 Task: Buy 2 Spatulas for Women's from Shave & Hair Removal section under best seller category for shipping address: Miguel Hernandez, 1987 Bartlett Avenue, Southfield, Michigan 48076, Cell Number 2485598029. Pay from credit card ending with 5759, CVV 953
Action: Mouse moved to (13, 104)
Screenshot: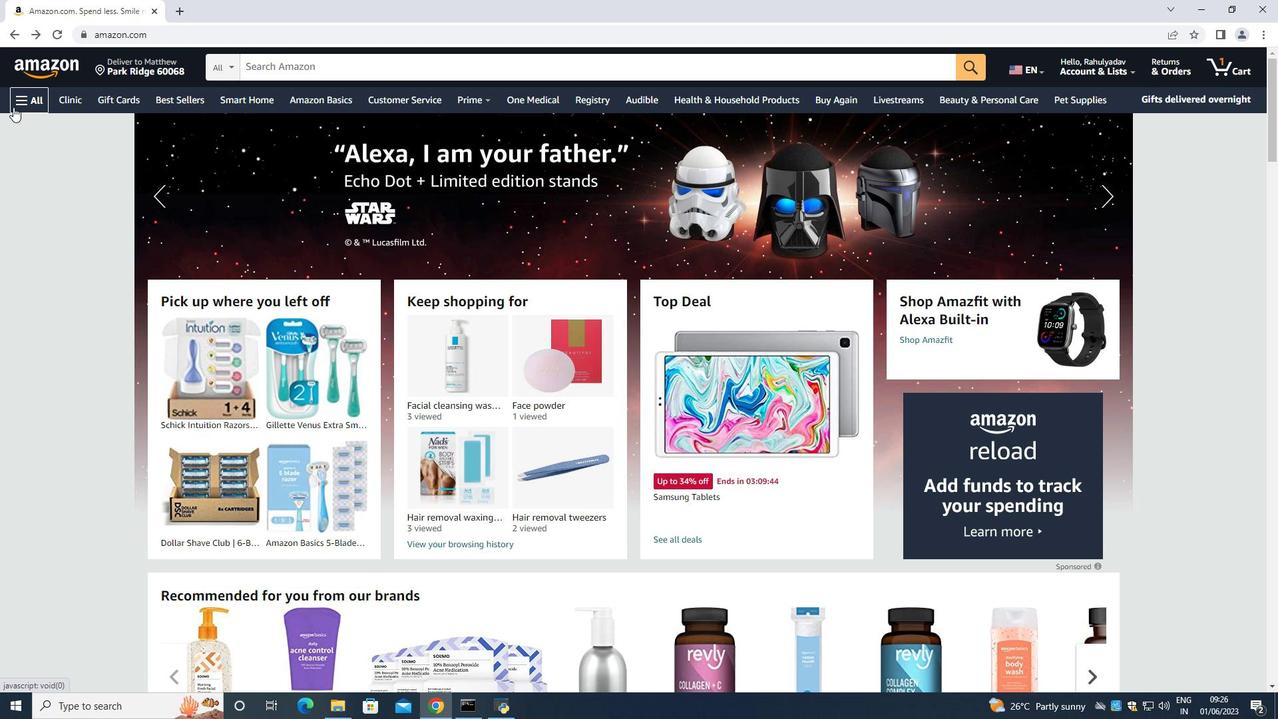 
Action: Mouse pressed left at (13, 104)
Screenshot: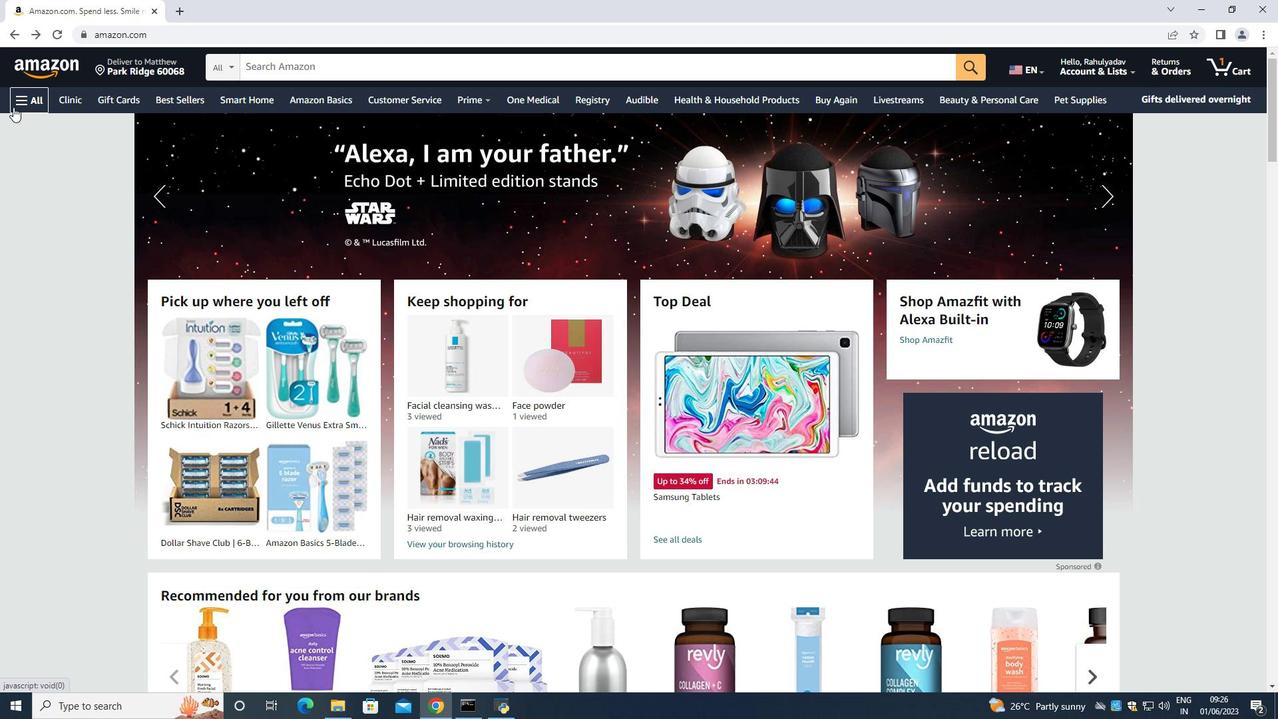 
Action: Mouse moved to (19, 103)
Screenshot: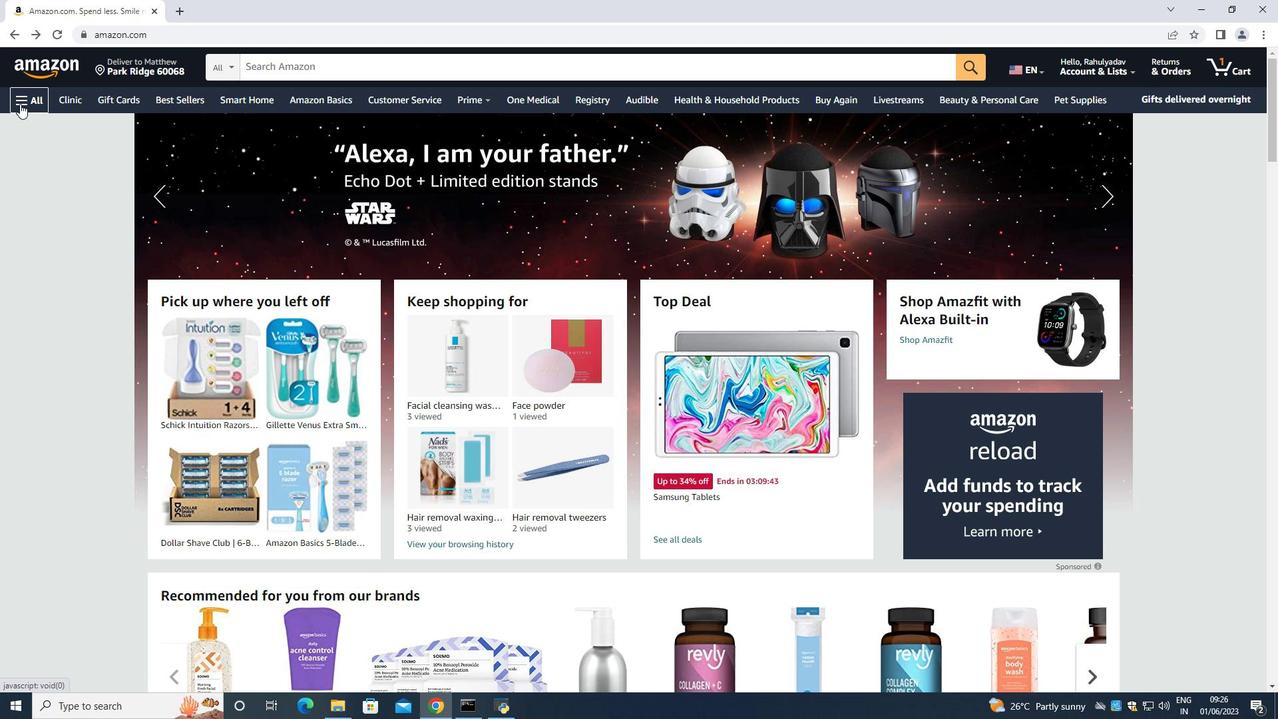 
Action: Mouse pressed left at (19, 103)
Screenshot: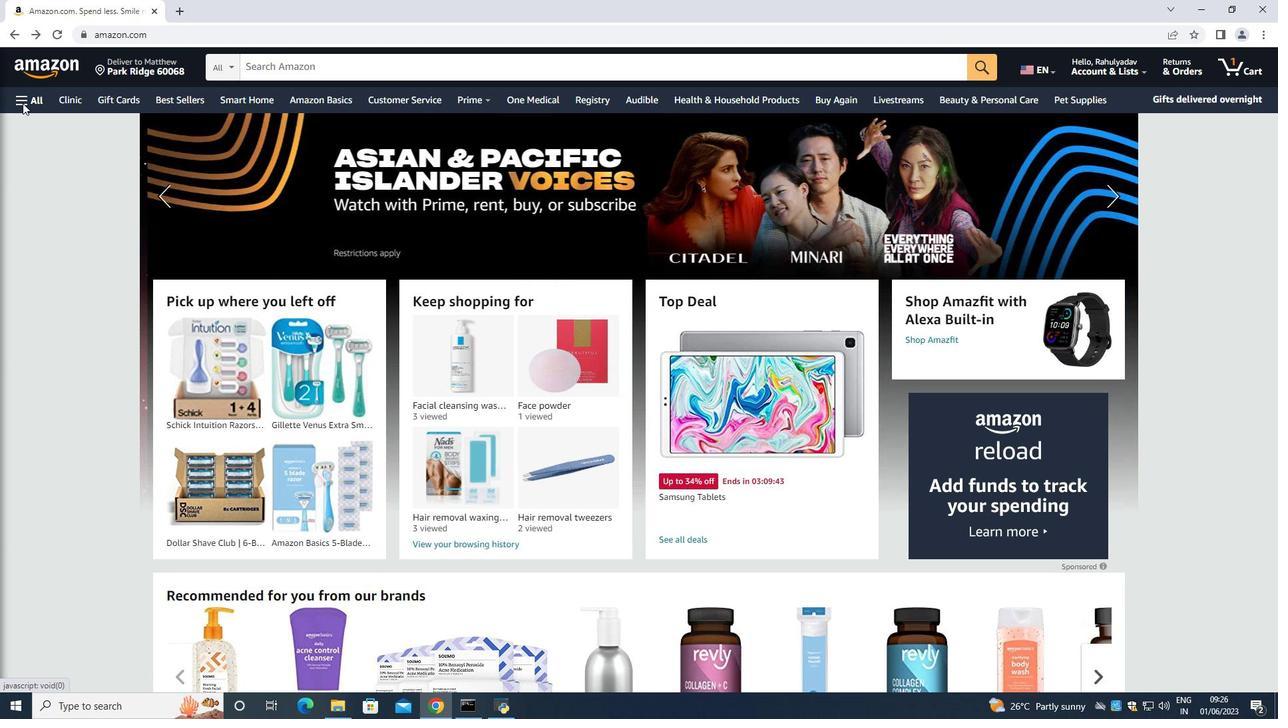 
Action: Mouse moved to (49, 125)
Screenshot: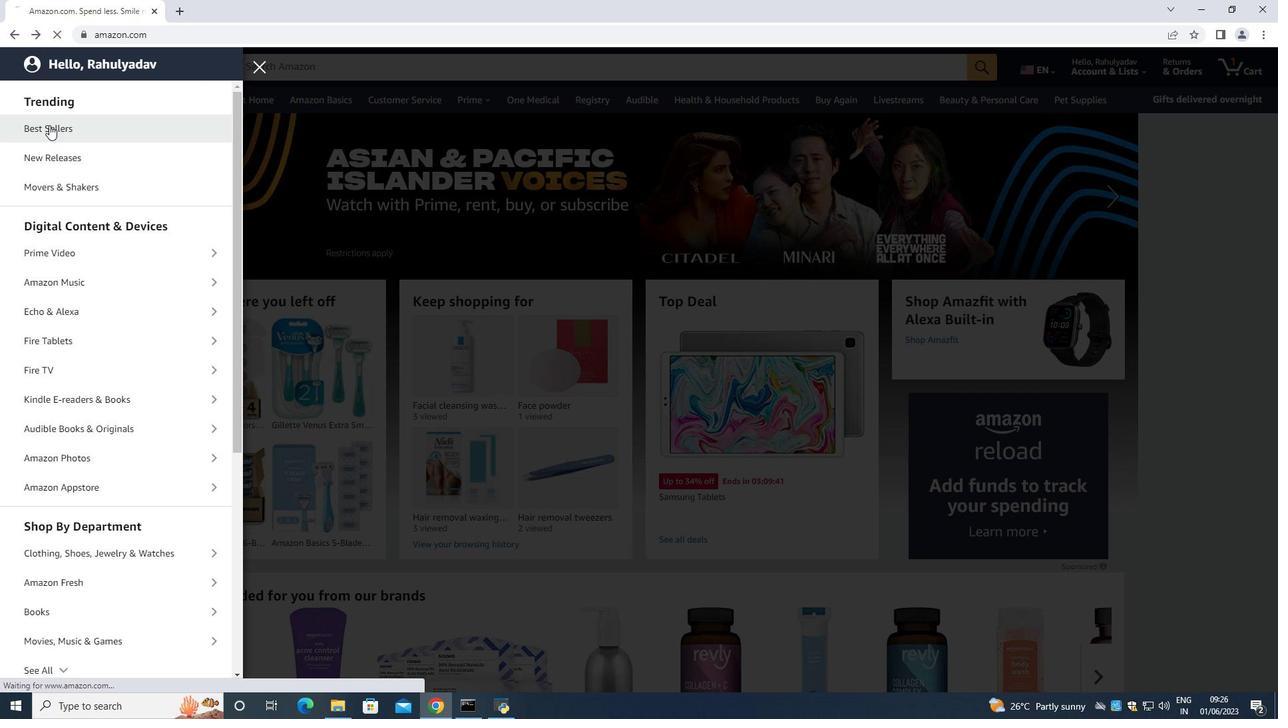 
Action: Mouse pressed left at (49, 125)
Screenshot: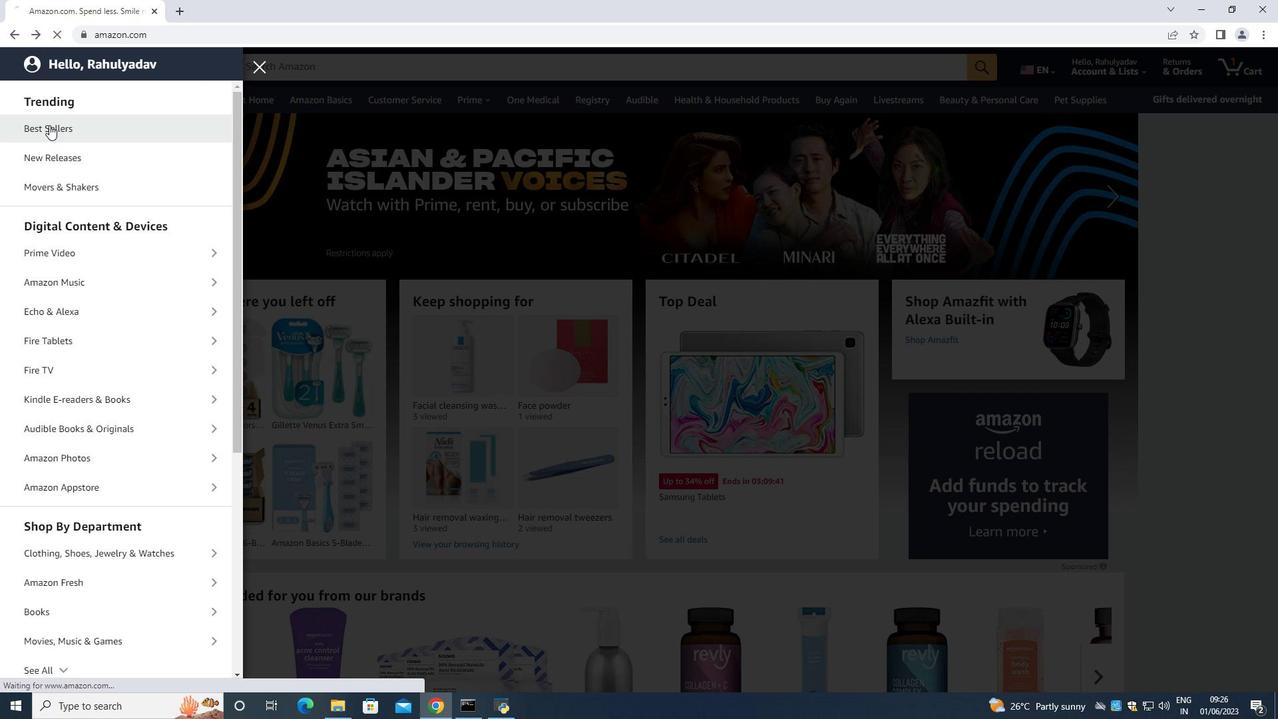 
Action: Mouse moved to (449, 61)
Screenshot: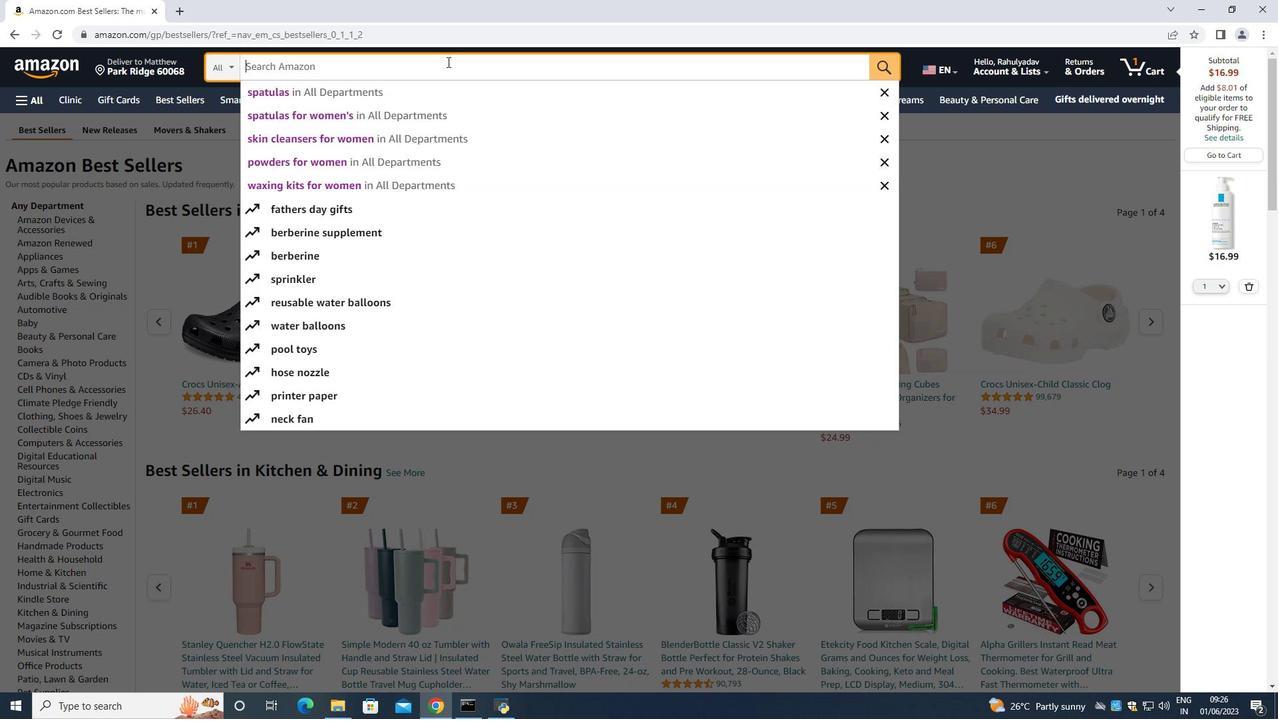 
Action: Mouse pressed left at (449, 61)
Screenshot: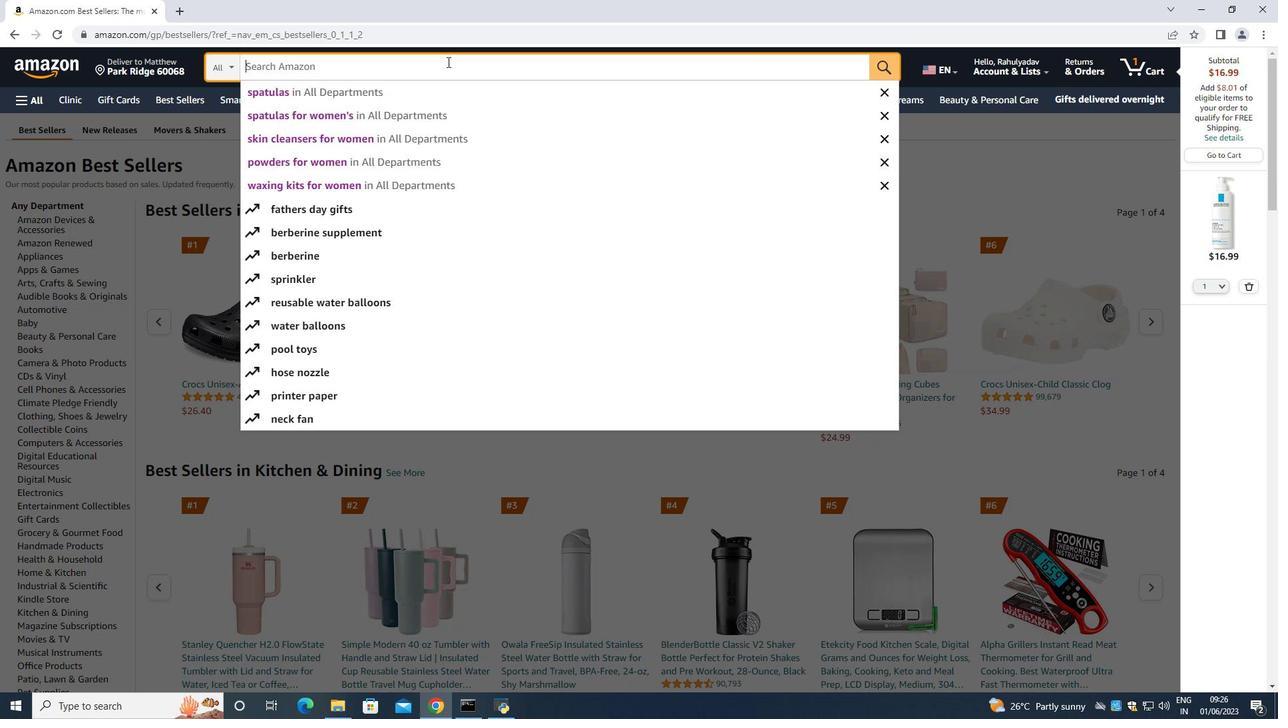 
Action: Mouse moved to (447, 61)
Screenshot: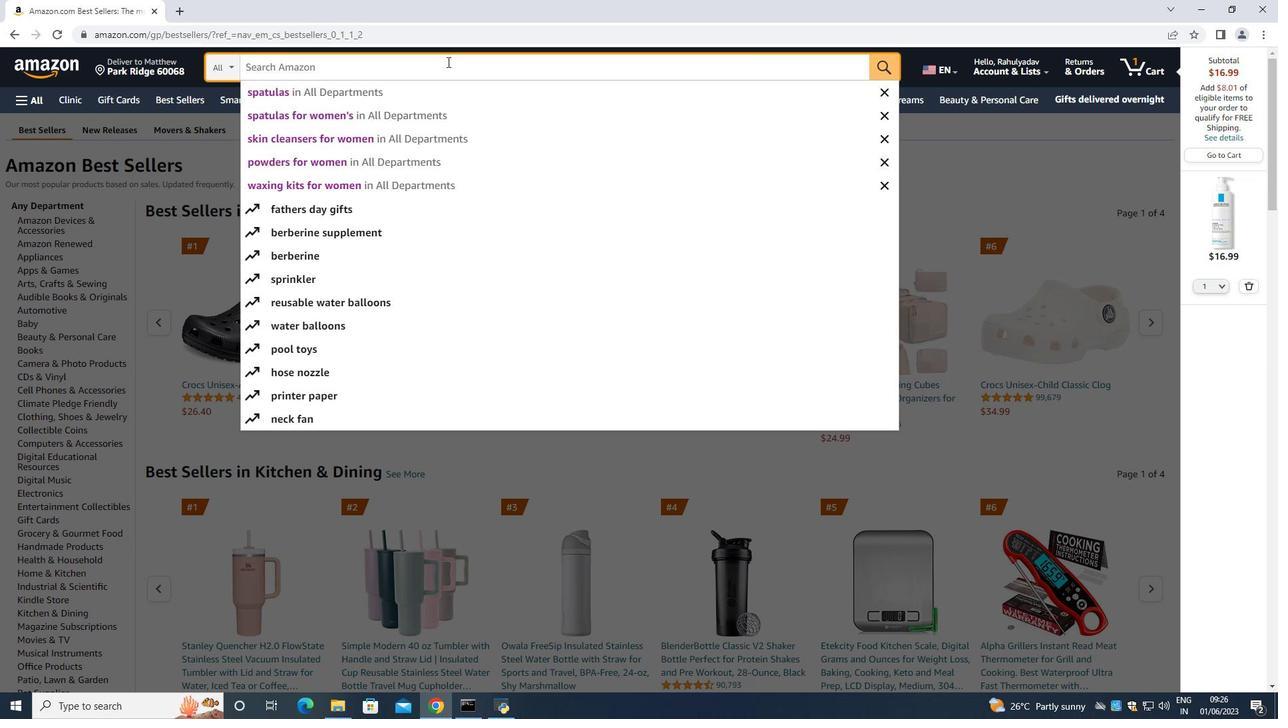 
Action: Key pressed <Key.shift>Spatulas<Key.space><Key.shift>For<Key.space><Key.shift>E<Key.backspace><Key.shift>Women<Key.space><Key.enter>
Screenshot: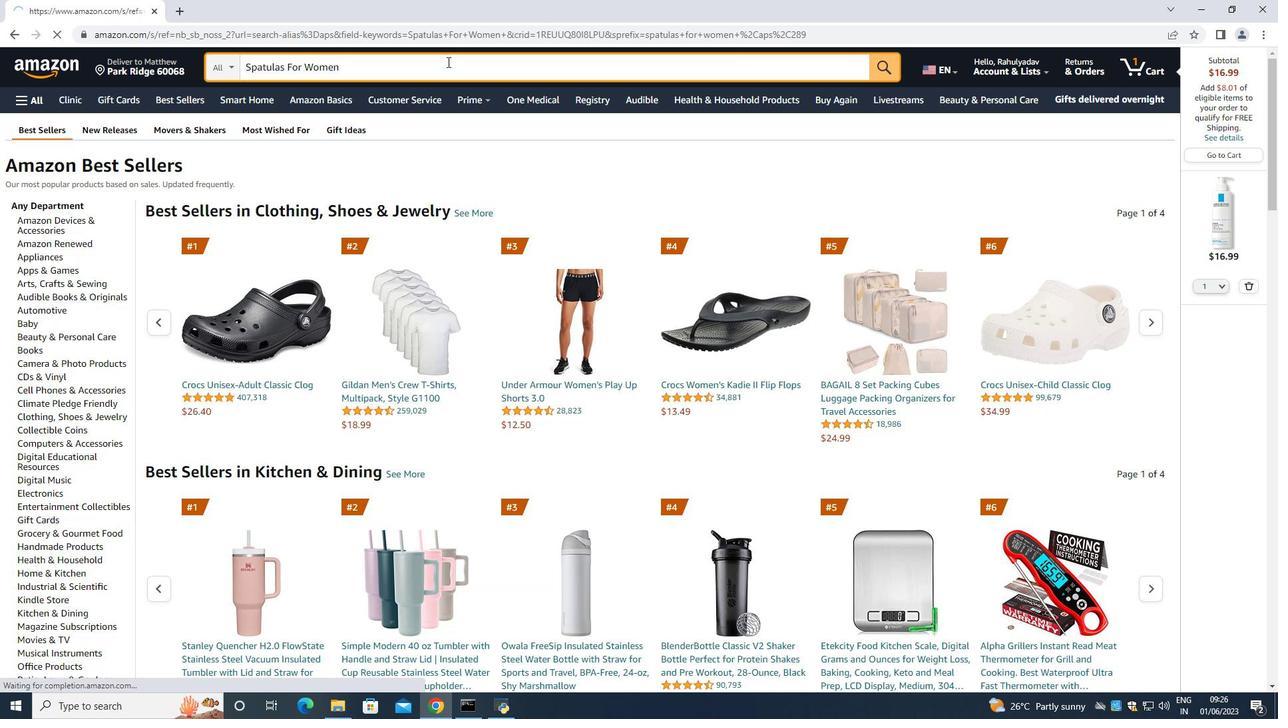 
Action: Mouse moved to (600, 263)
Screenshot: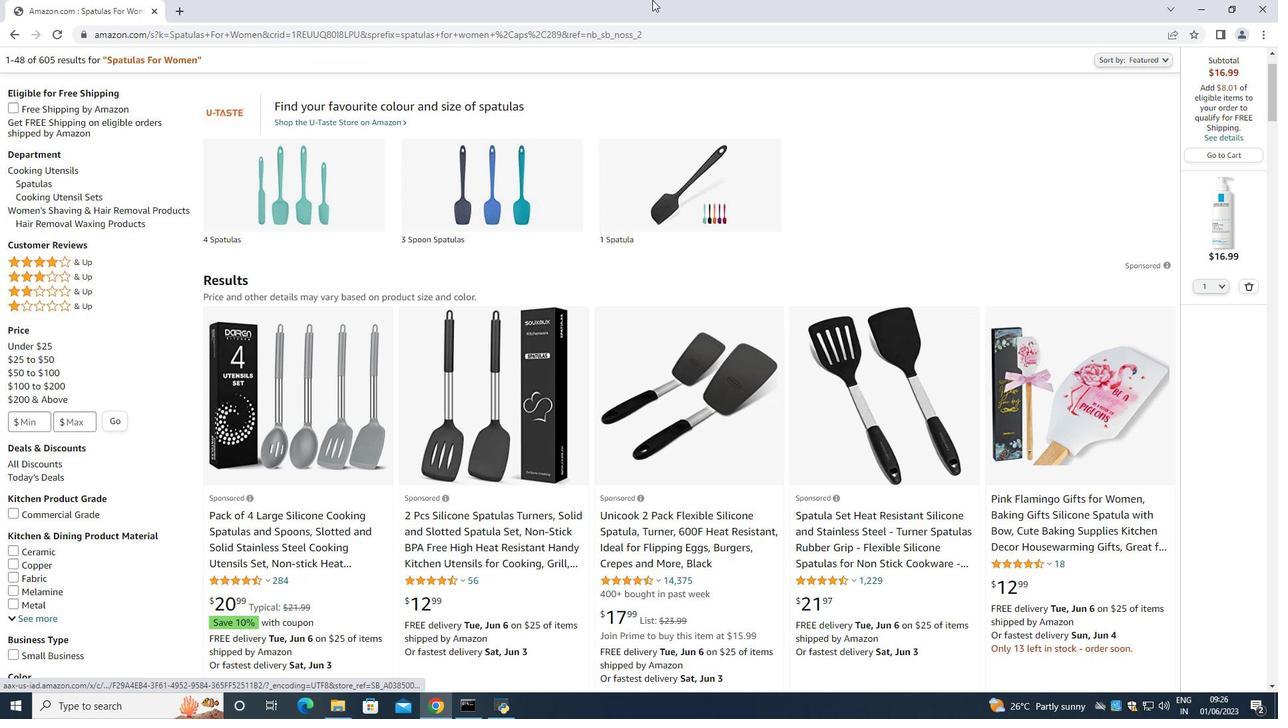 
Action: Mouse scrolled (600, 262) with delta (0, 0)
Screenshot: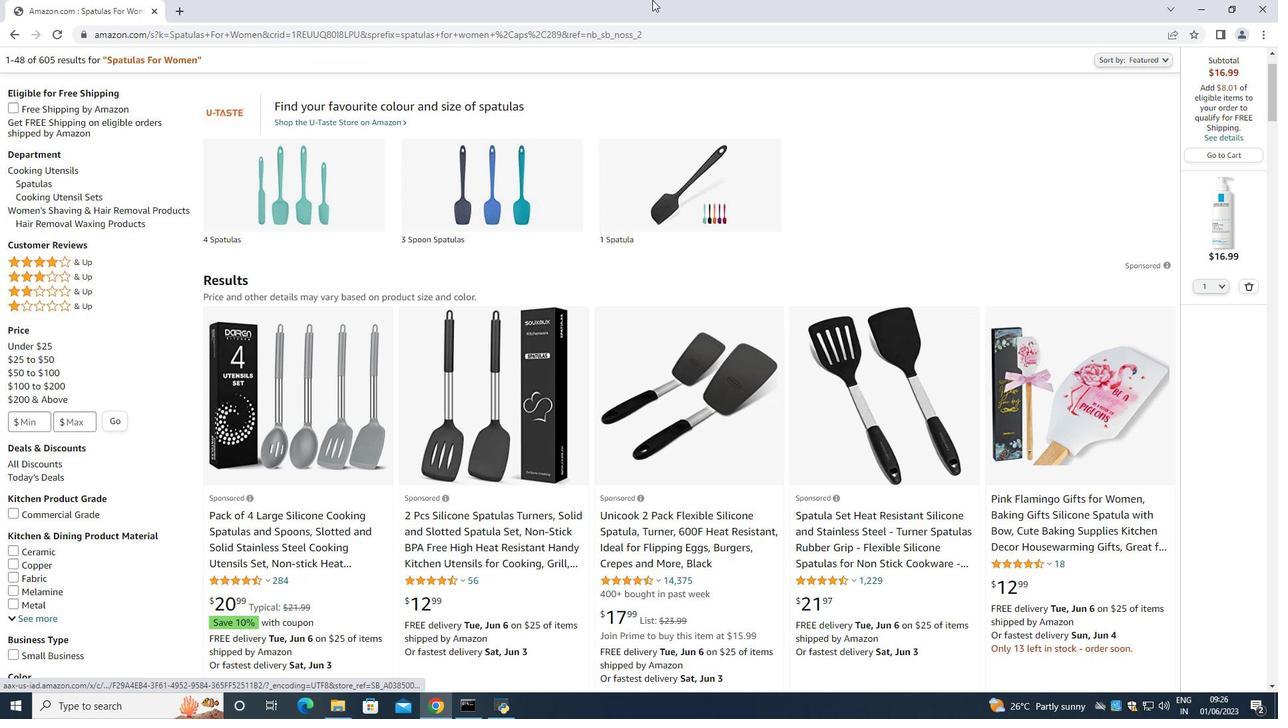 
Action: Mouse moved to (650, 33)
Screenshot: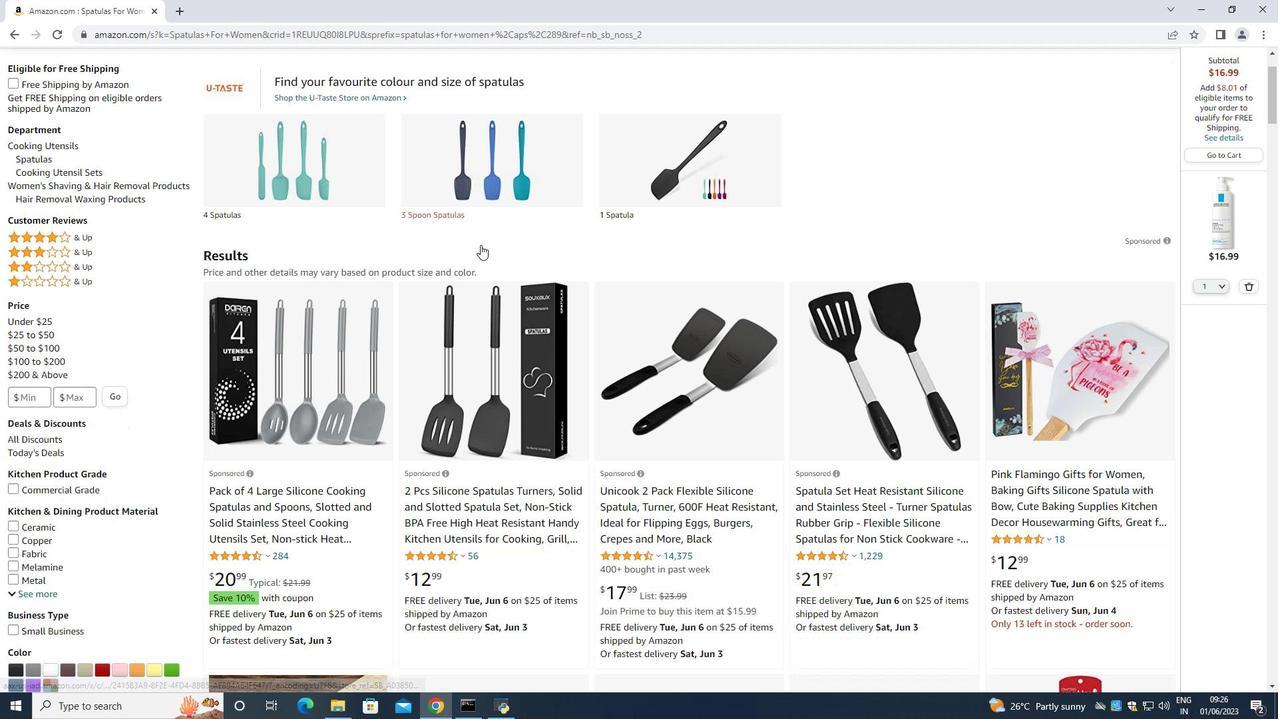 
Action: Mouse scrolled (650, 32) with delta (0, 0)
Screenshot: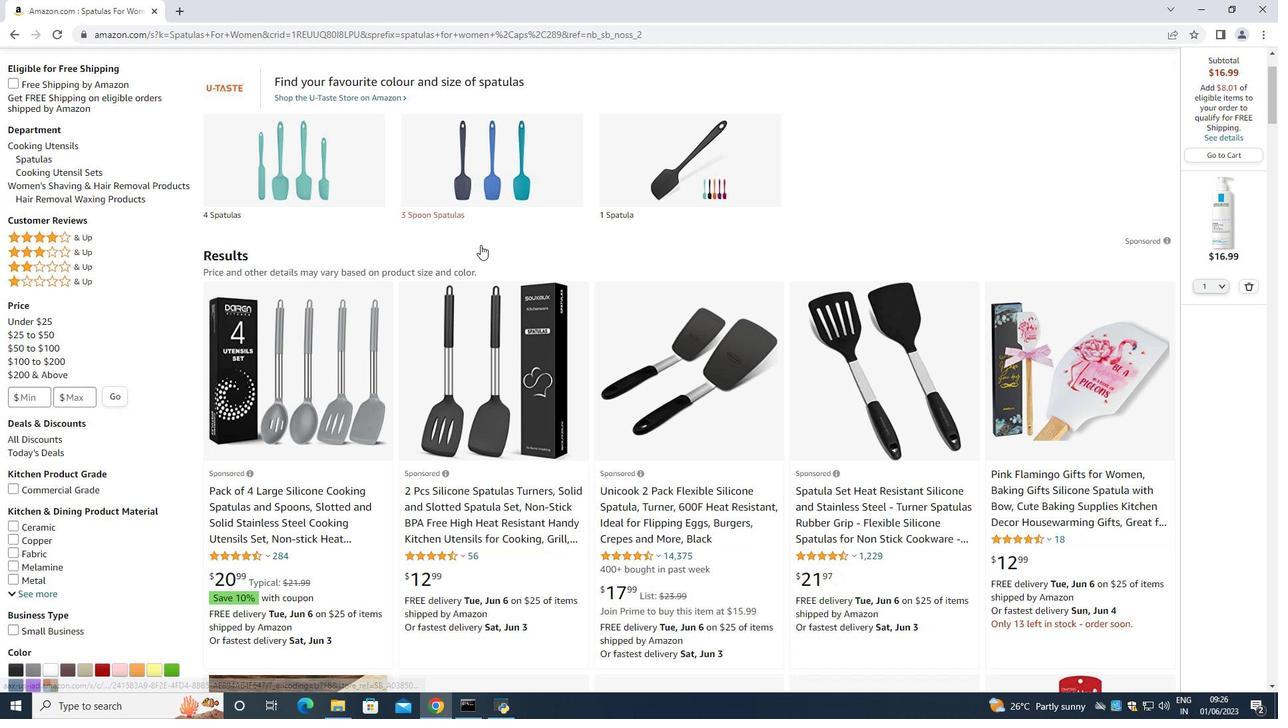 
Action: Mouse moved to (650, 35)
Screenshot: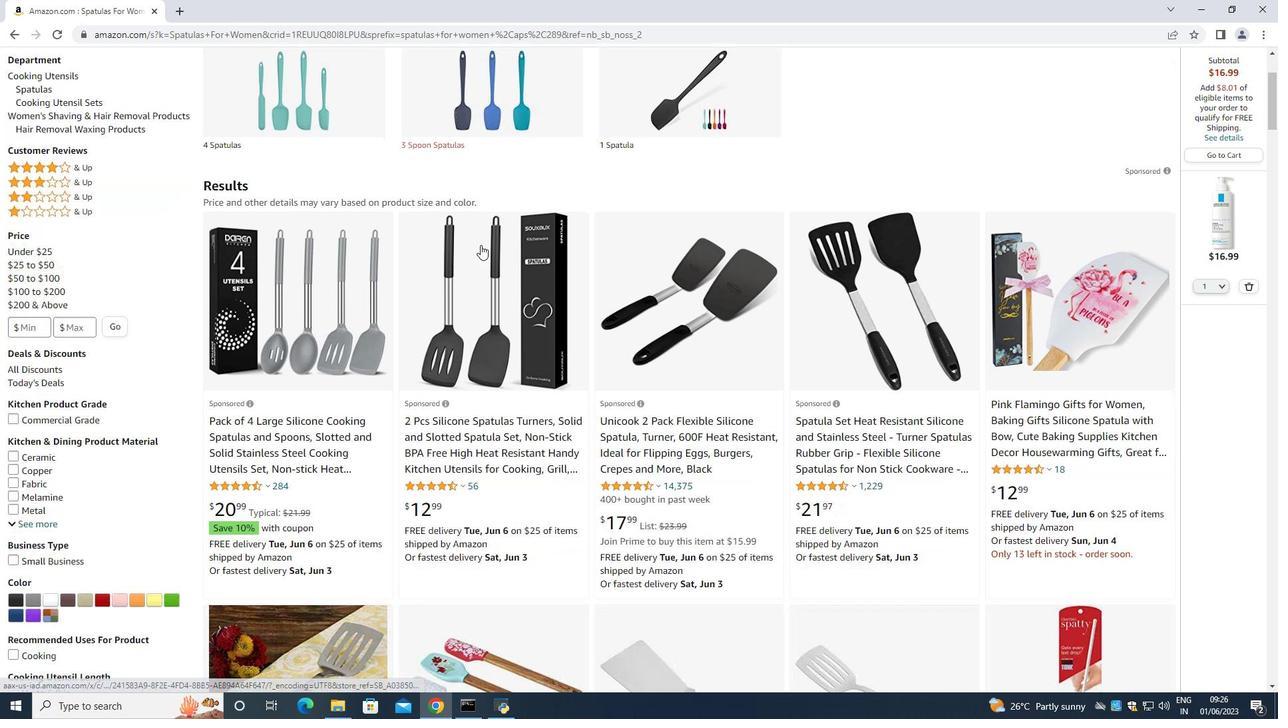 
Action: Mouse scrolled (650, 34) with delta (0, 0)
Screenshot: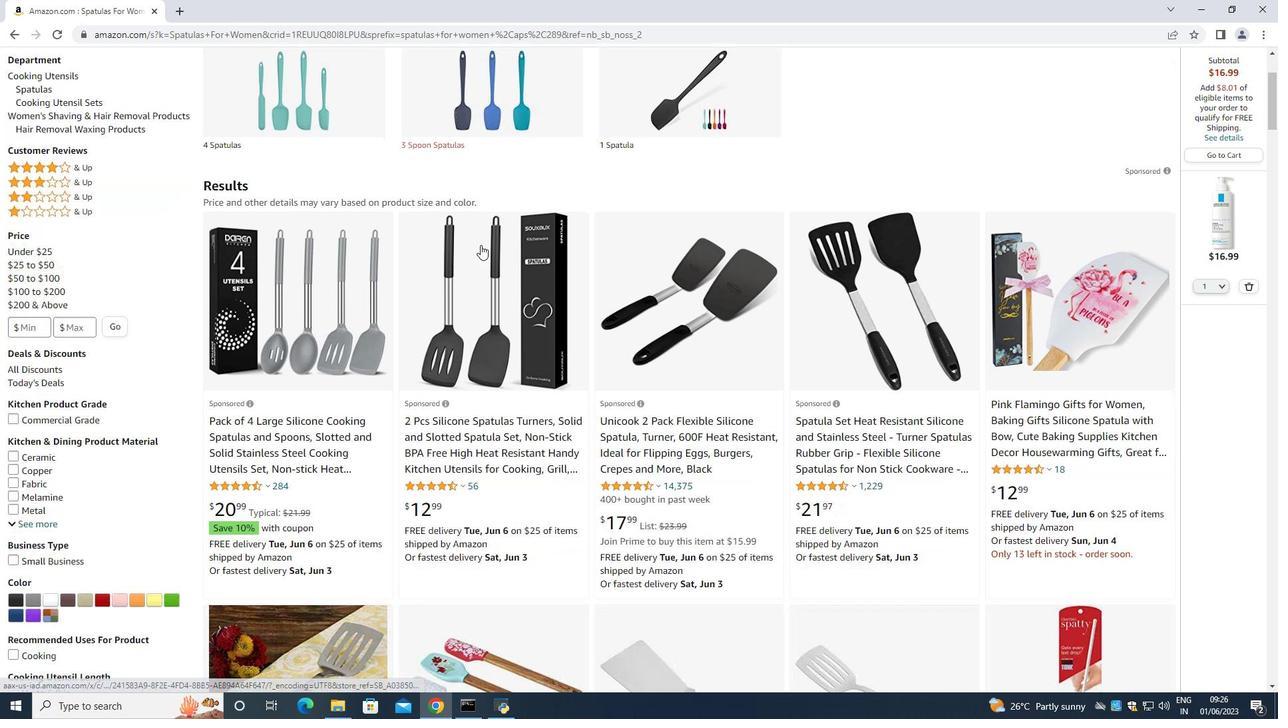 
Action: Mouse moved to (480, 245)
Screenshot: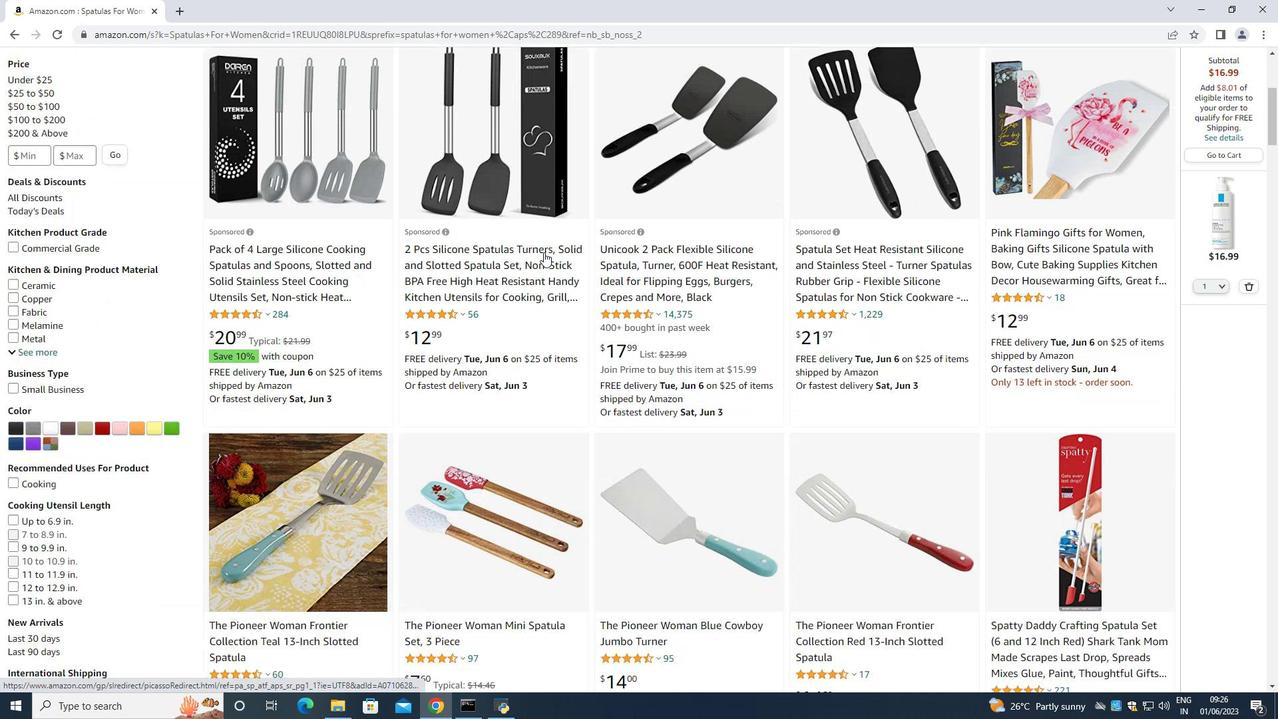 
Action: Mouse scrolled (480, 244) with delta (0, 0)
Screenshot: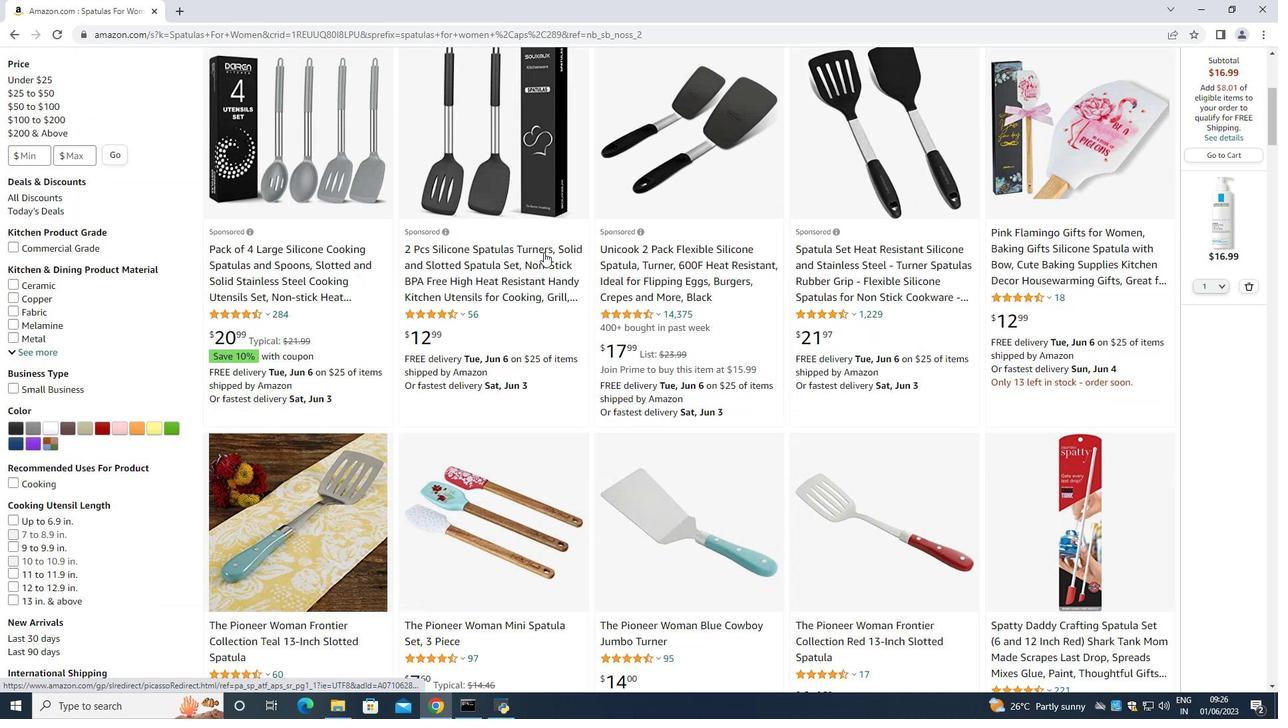
Action: Mouse scrolled (480, 244) with delta (0, 0)
Screenshot: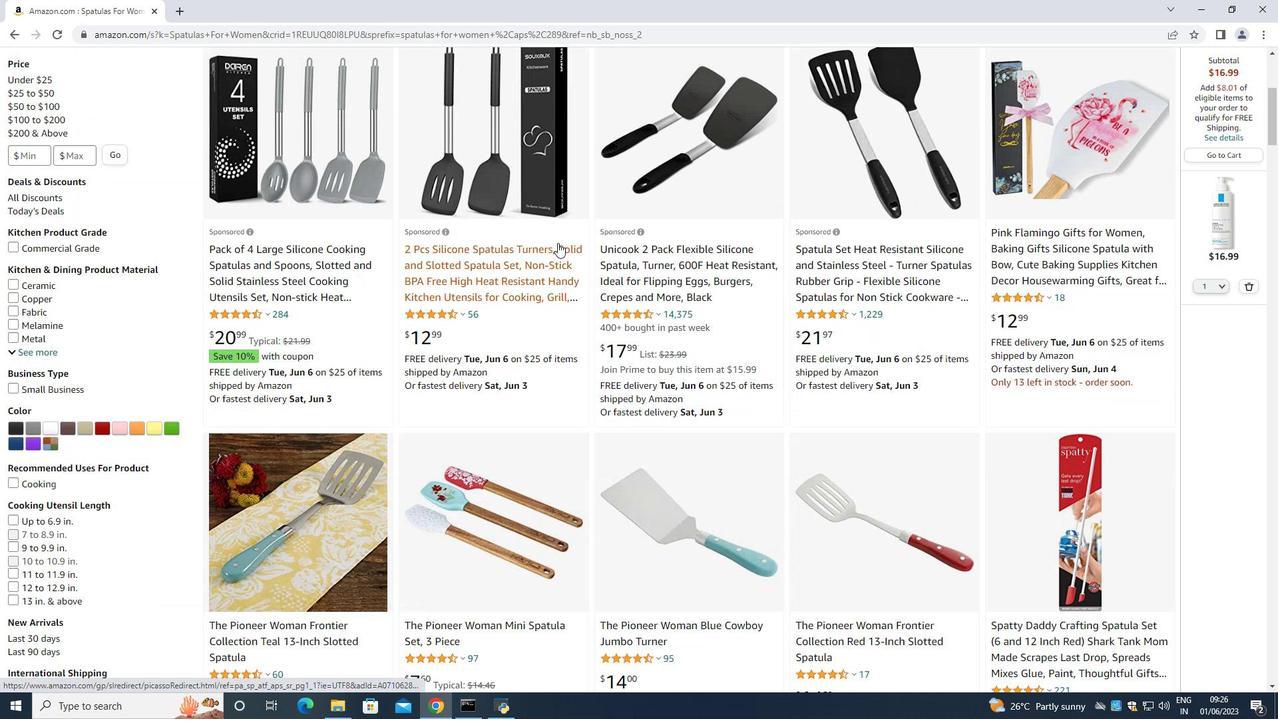 
Action: Mouse scrolled (480, 244) with delta (0, 0)
Screenshot: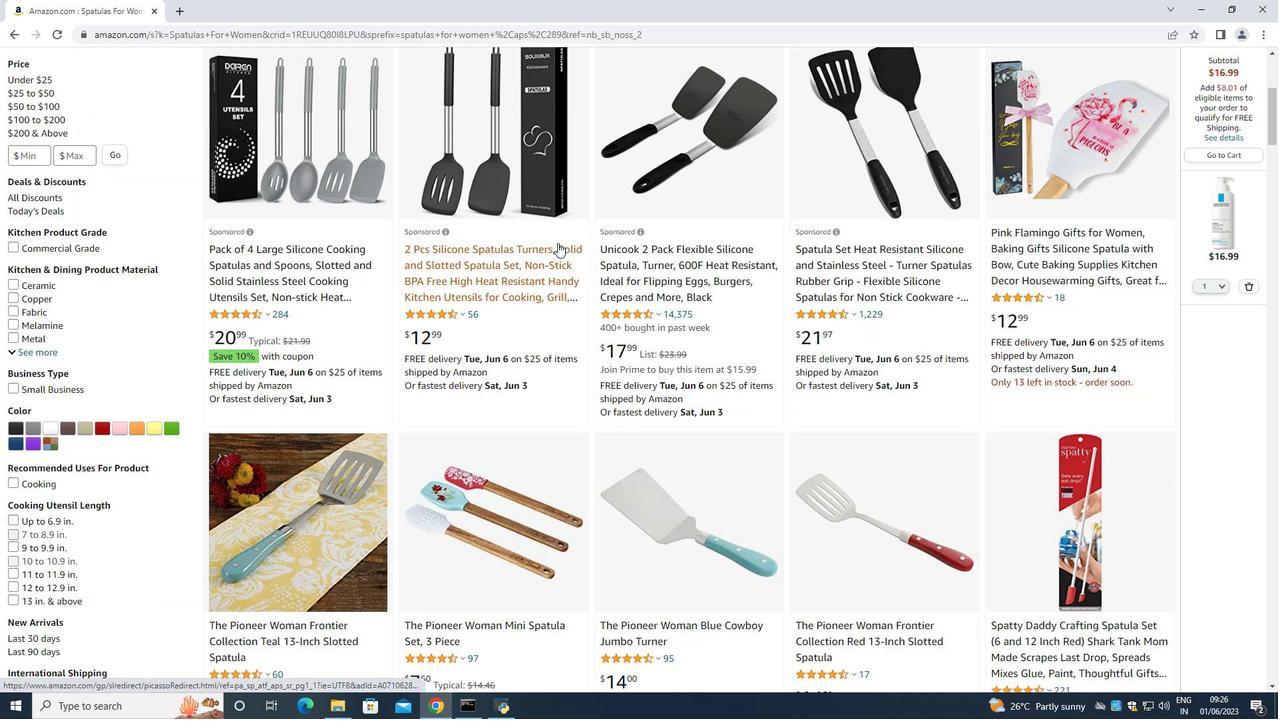 
Action: Mouse scrolled (480, 244) with delta (0, 0)
Screenshot: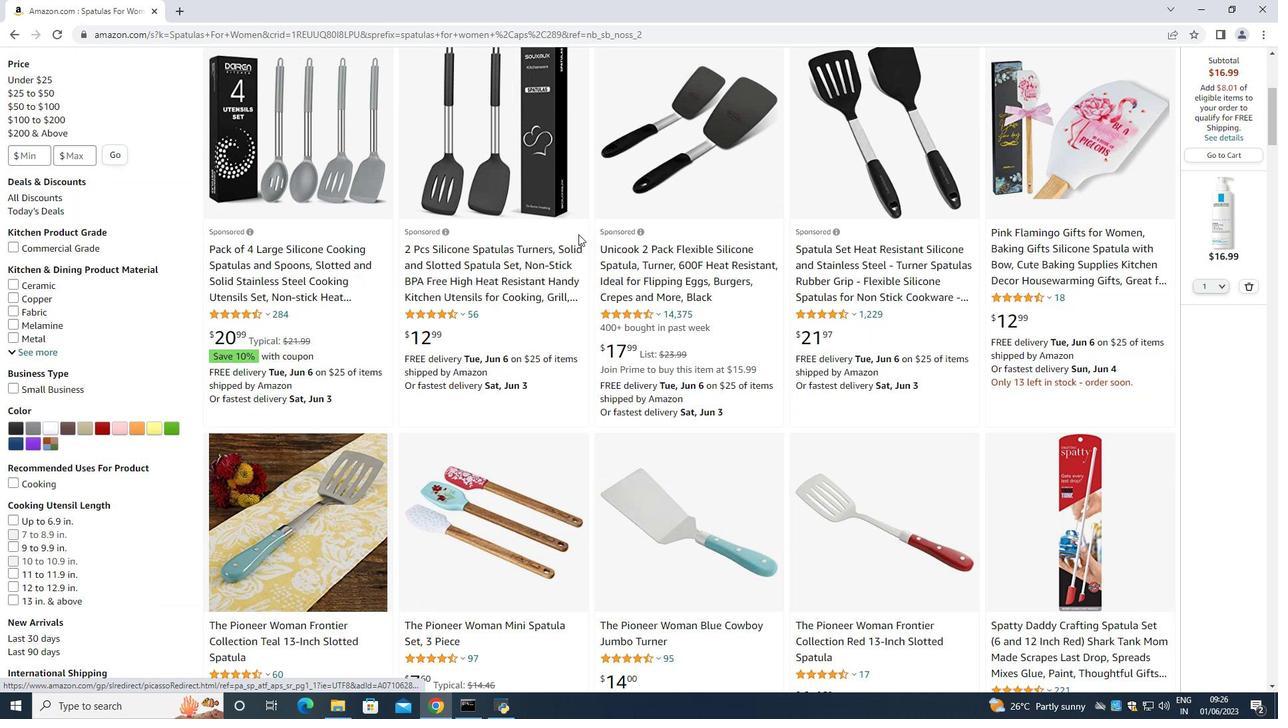 
Action: Mouse moved to (589, 233)
Screenshot: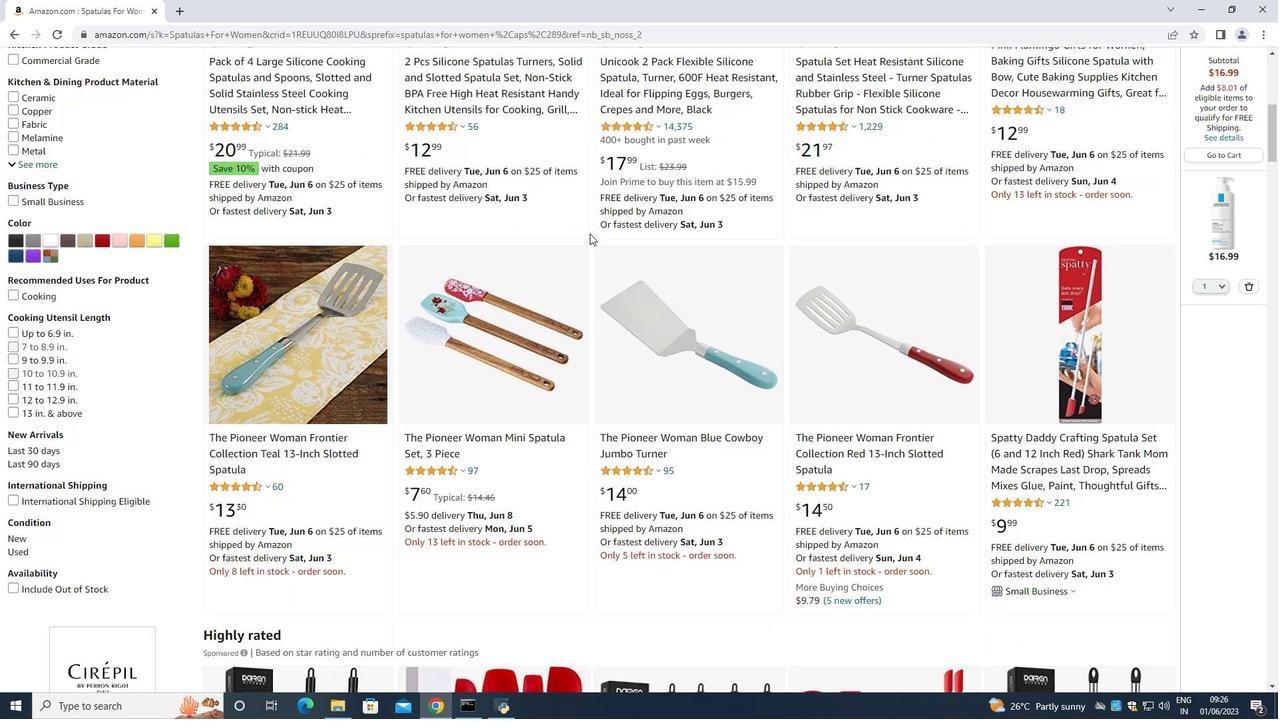 
Action: Mouse scrolled (589, 232) with delta (0, 0)
Screenshot: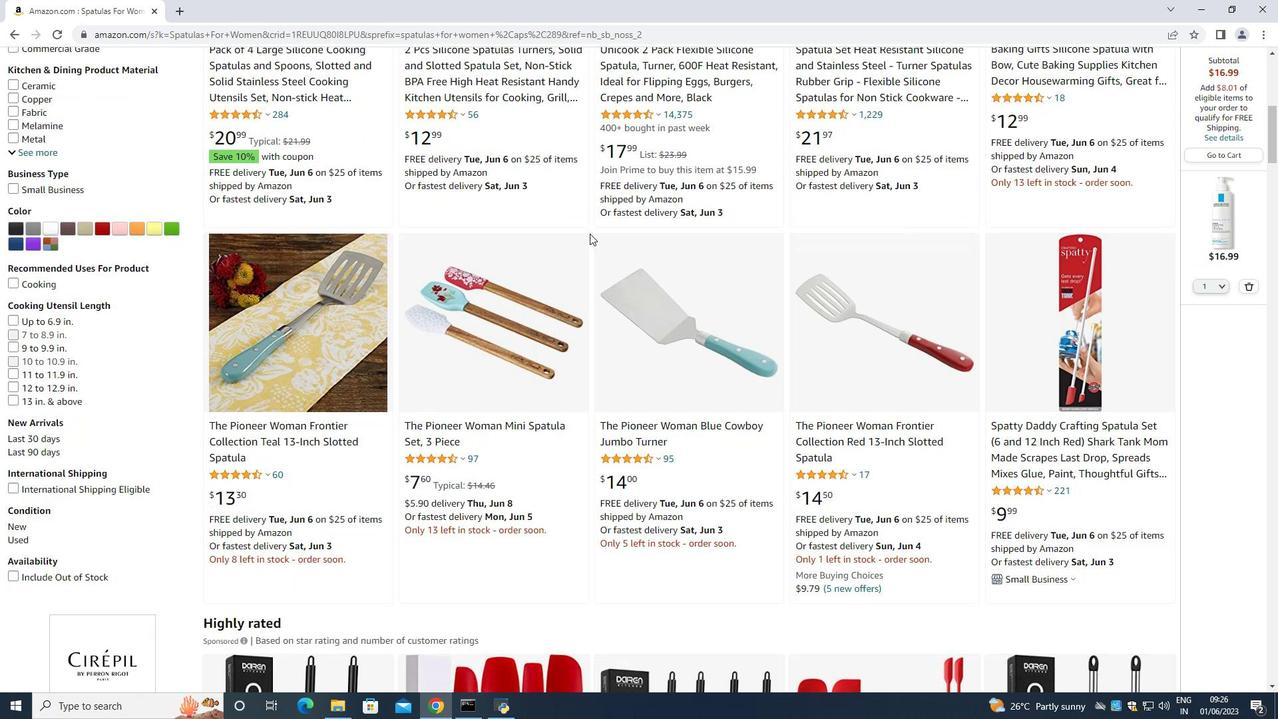 
Action: Mouse scrolled (589, 232) with delta (0, 0)
Screenshot: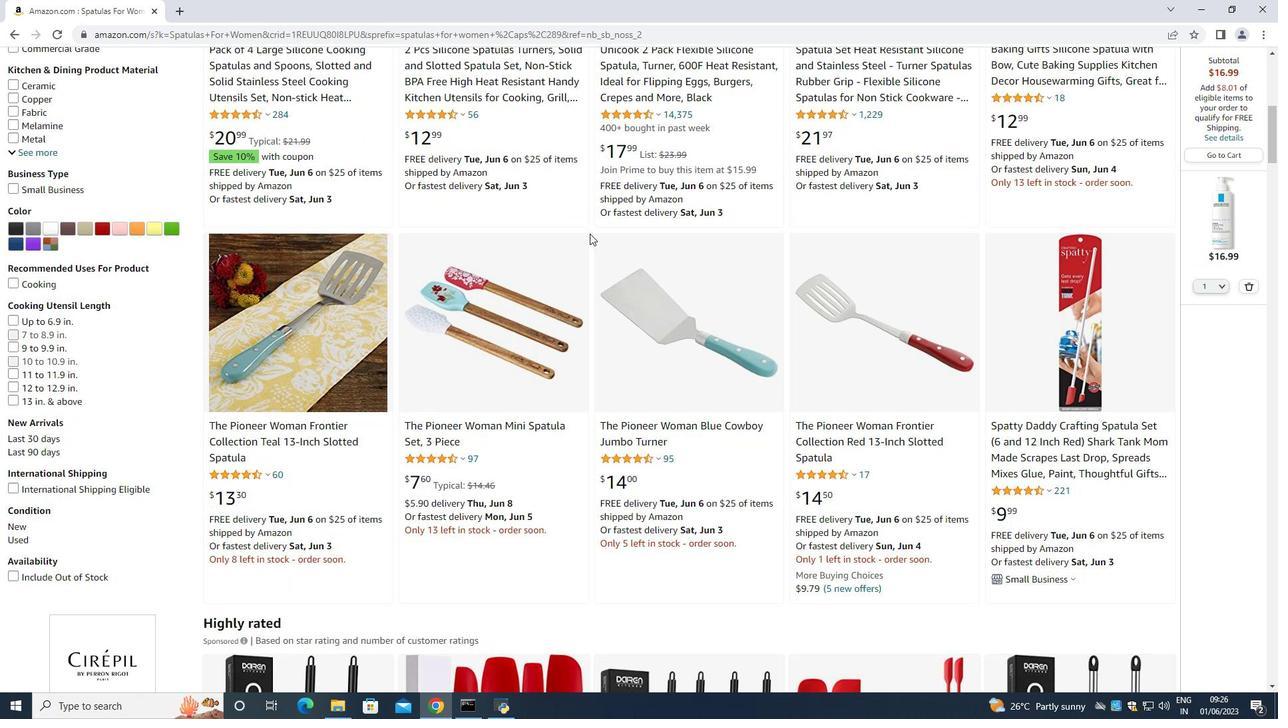 
Action: Mouse moved to (590, 233)
Screenshot: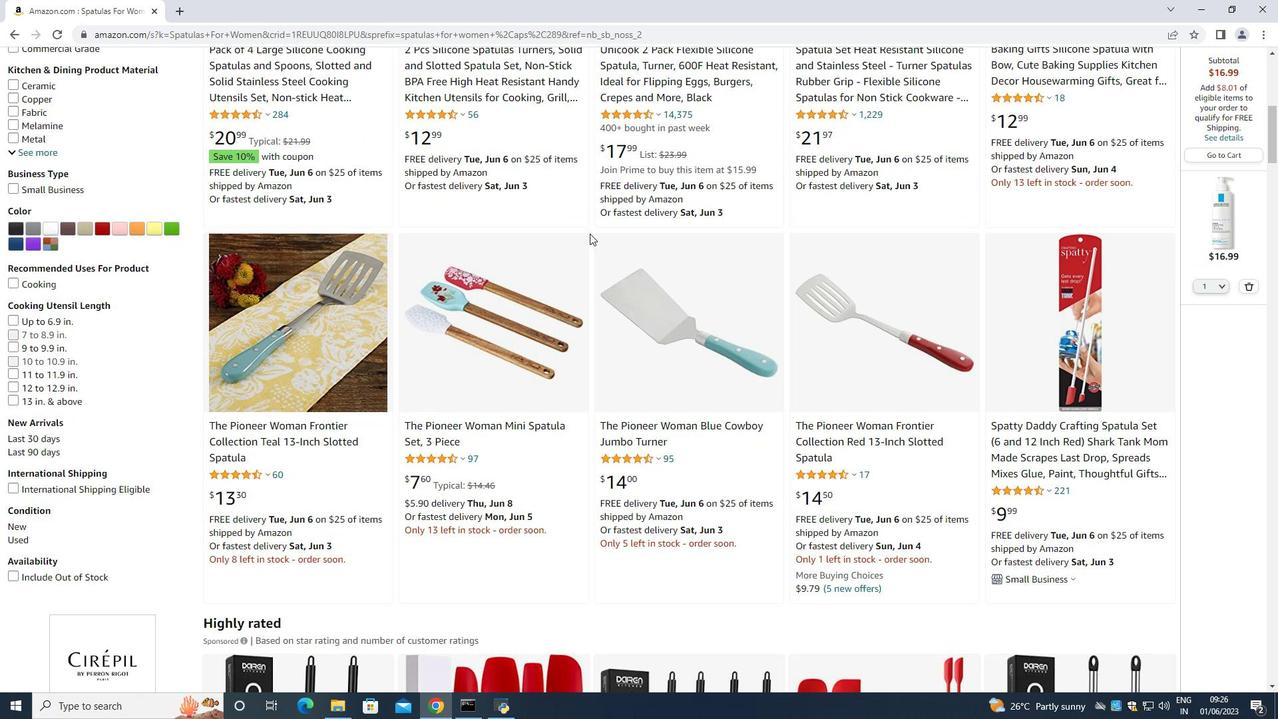 
Action: Mouse scrolled (590, 233) with delta (0, 0)
Screenshot: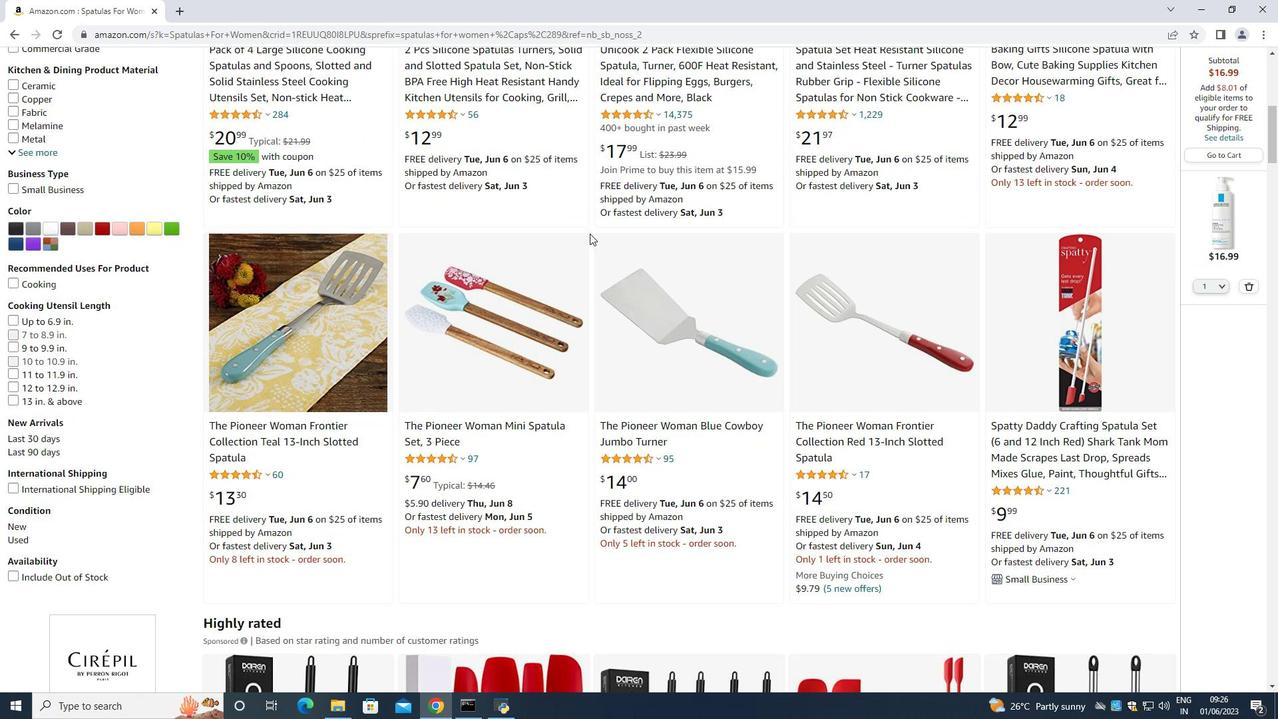 
Action: Mouse moved to (605, 234)
Screenshot: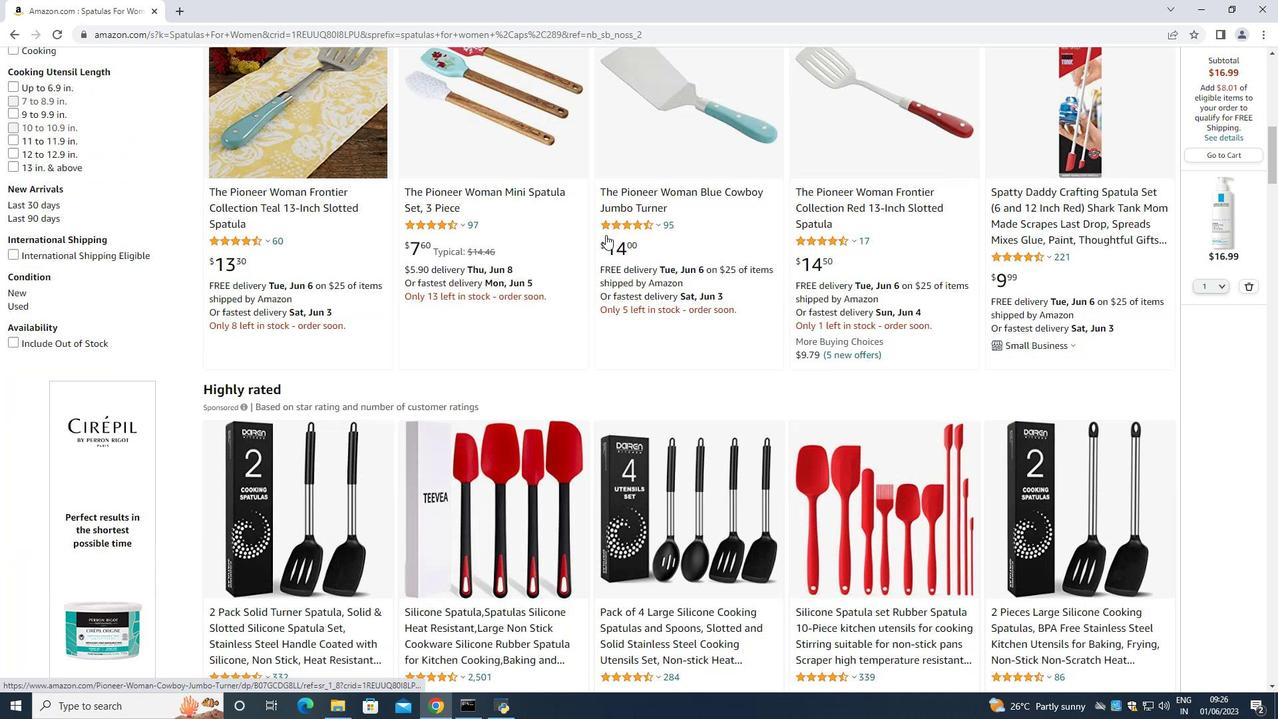 
Action: Mouse scrolled (605, 233) with delta (0, 0)
Screenshot: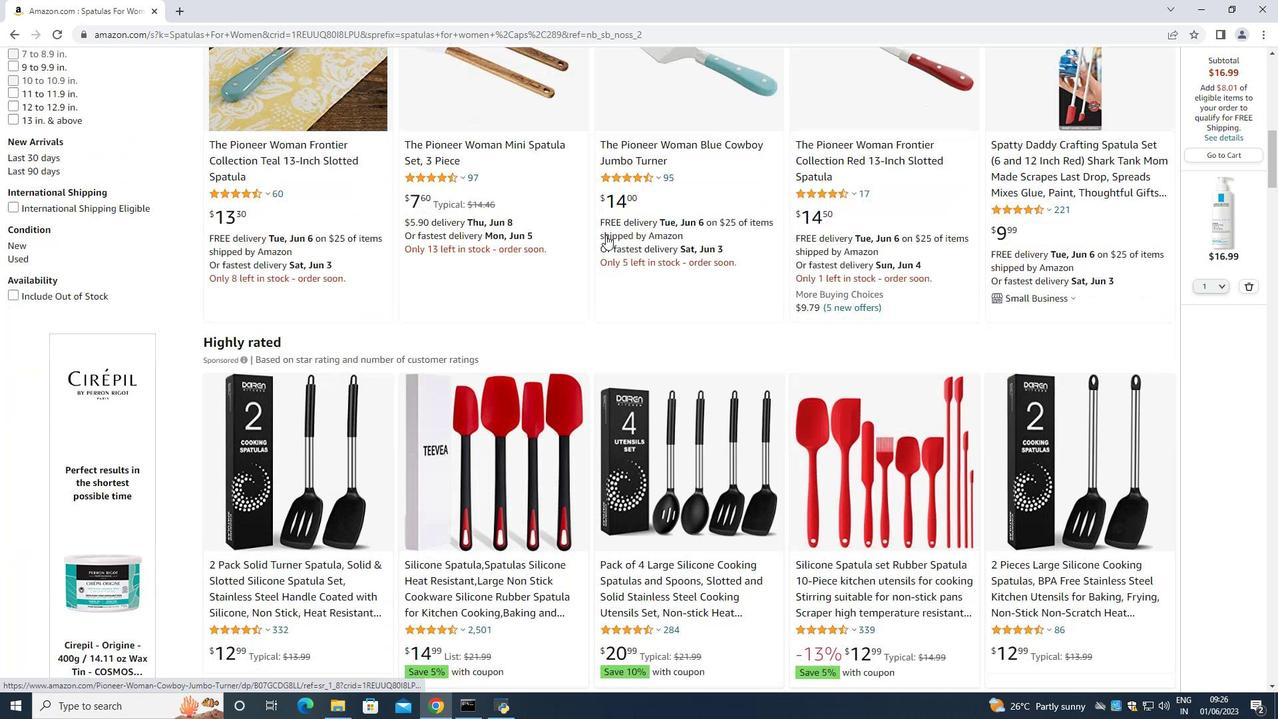 
Action: Mouse moved to (606, 235)
Screenshot: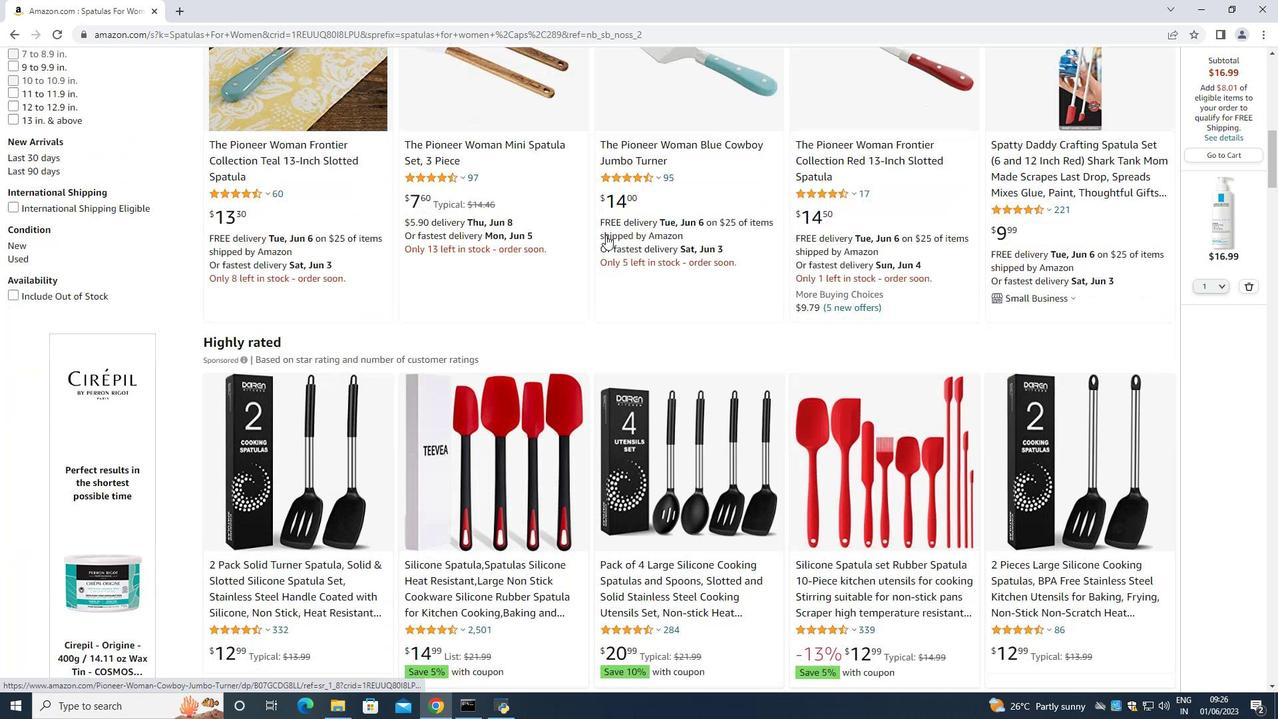 
Action: Mouse scrolled (606, 234) with delta (0, 0)
Screenshot: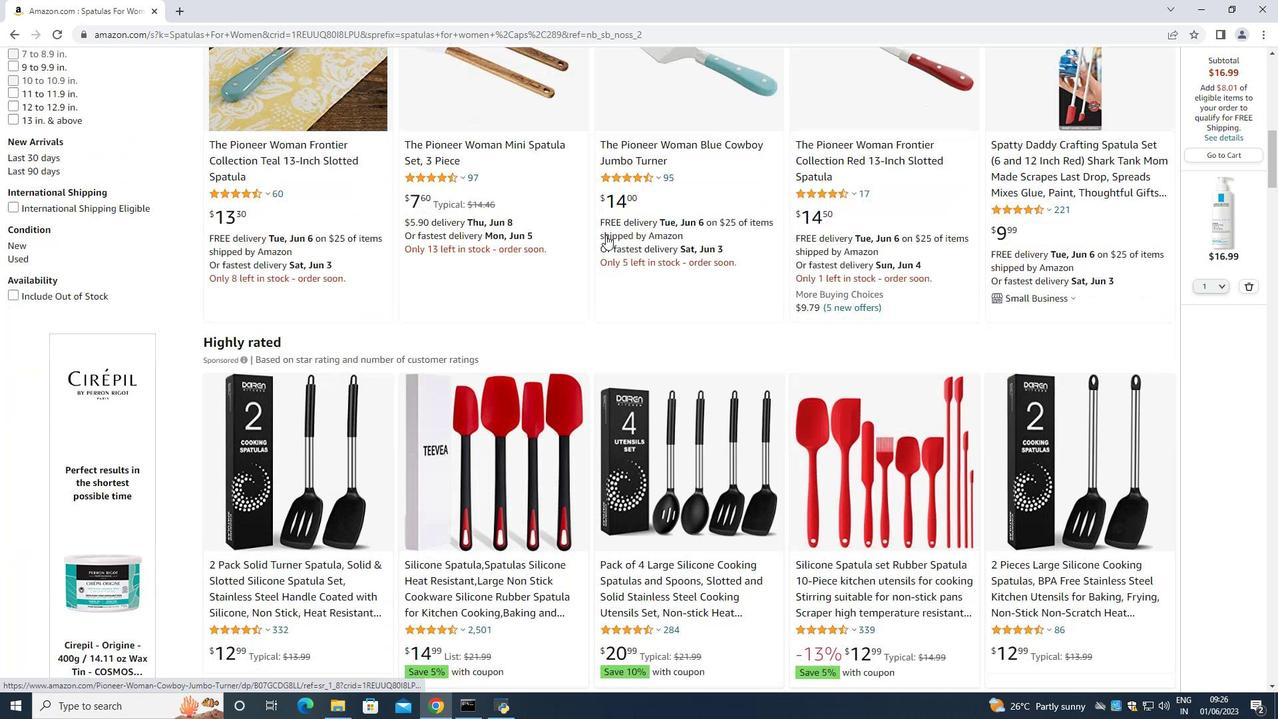 
Action: Mouse scrolled (606, 234) with delta (0, 0)
Screenshot: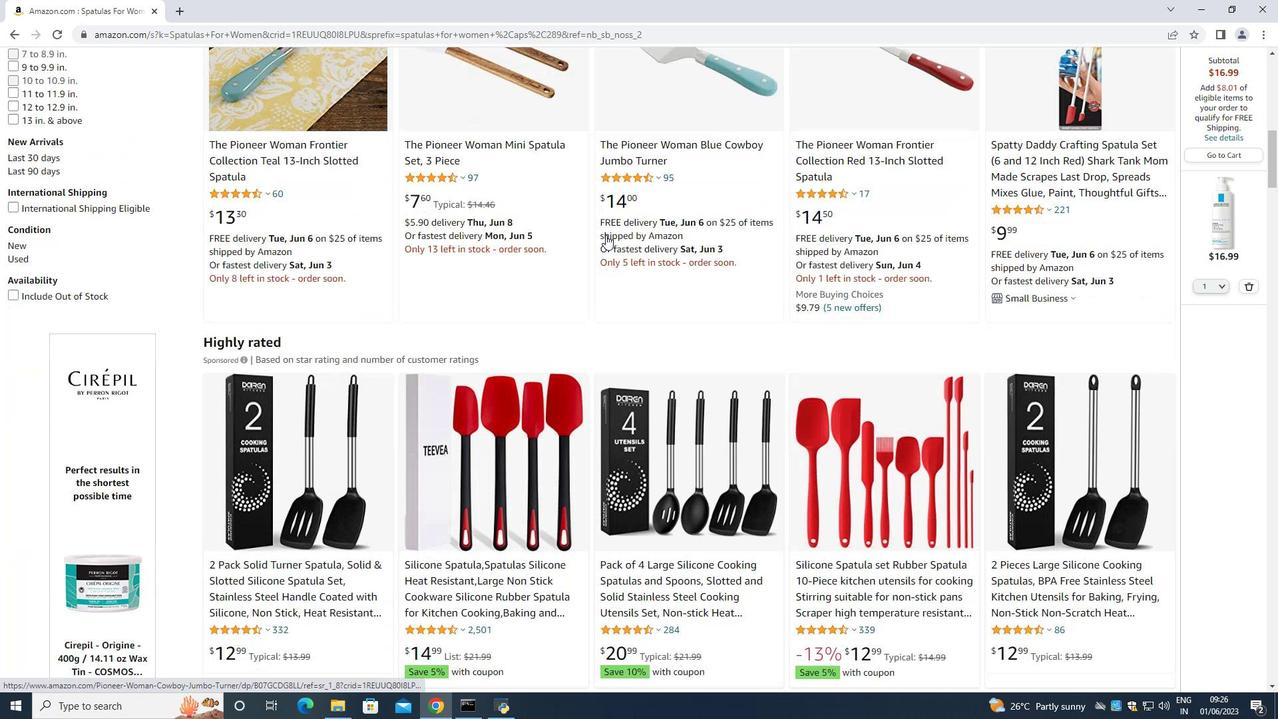 
Action: Mouse scrolled (606, 234) with delta (0, 0)
Screenshot: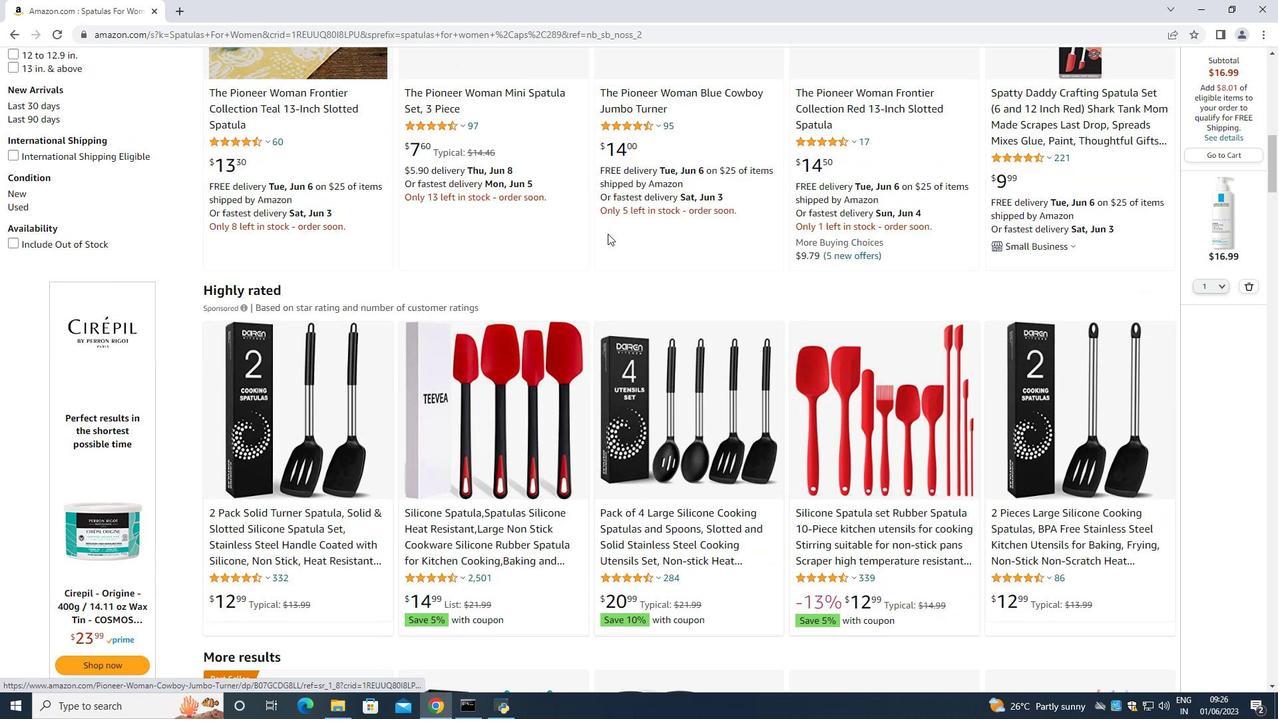 
Action: Mouse scrolled (606, 234) with delta (0, 0)
Screenshot: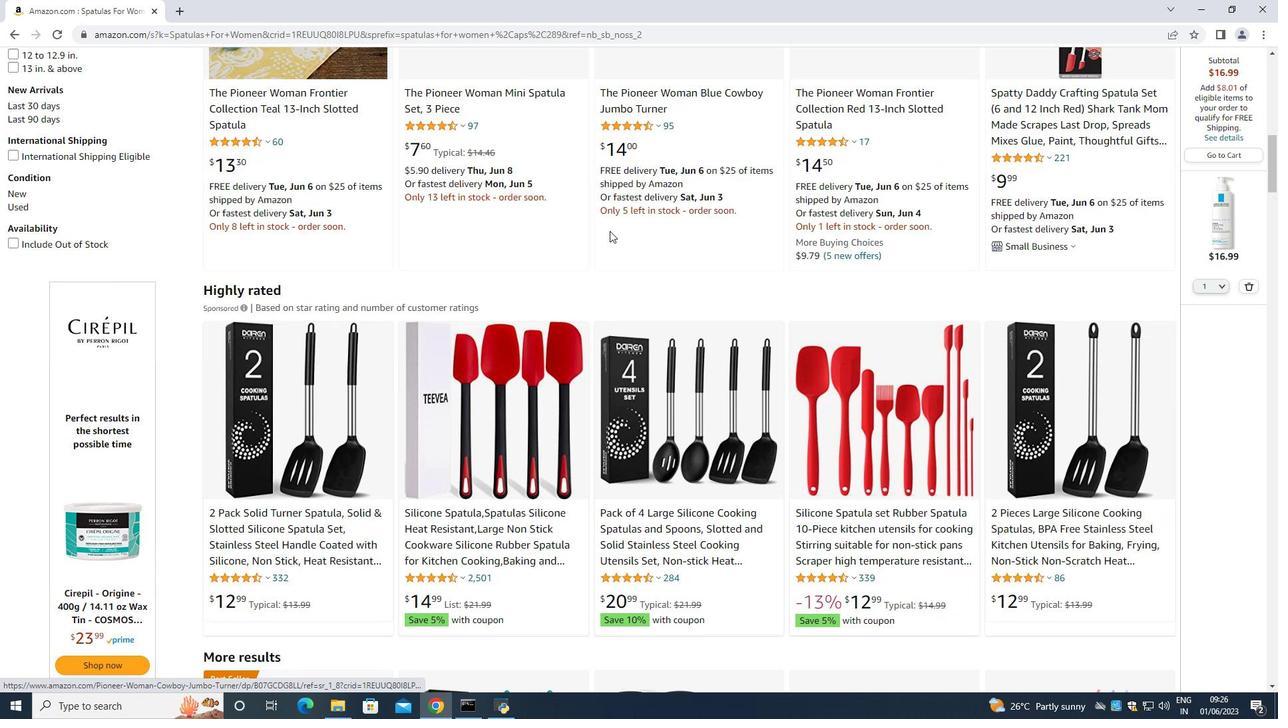 
Action: Mouse moved to (610, 231)
Screenshot: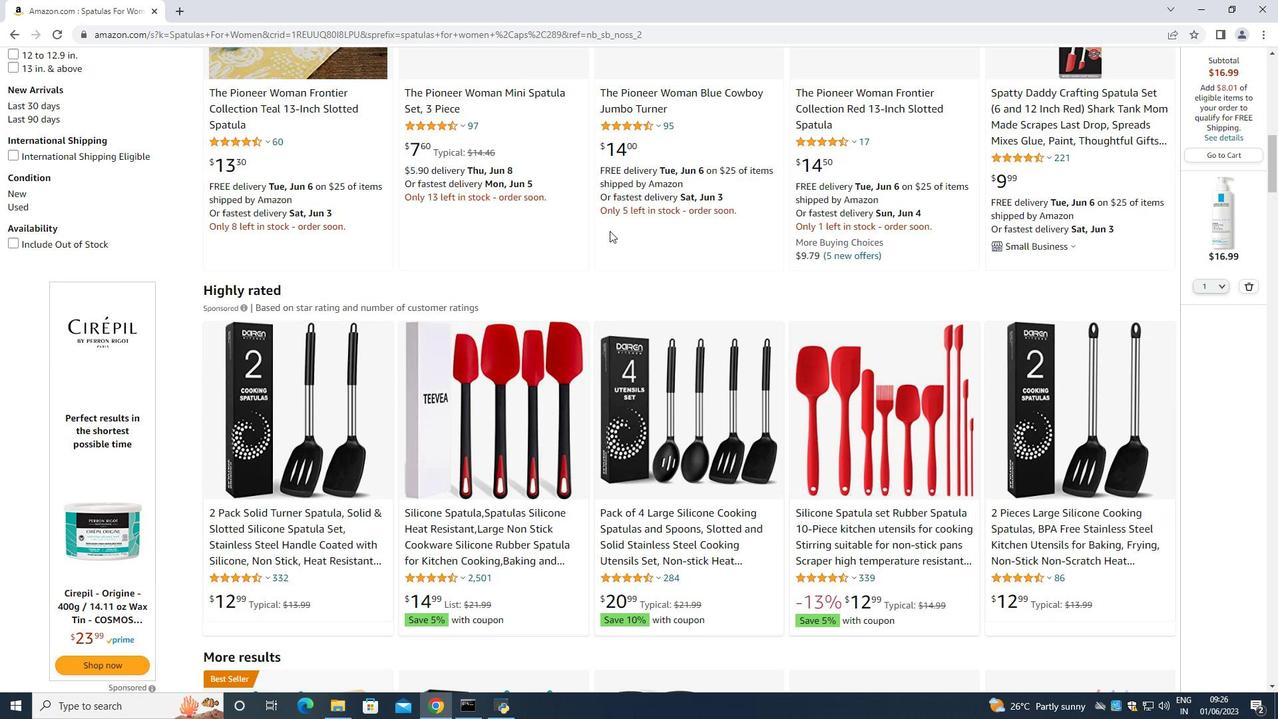 
Action: Mouse scrolled (610, 230) with delta (0, 0)
Screenshot: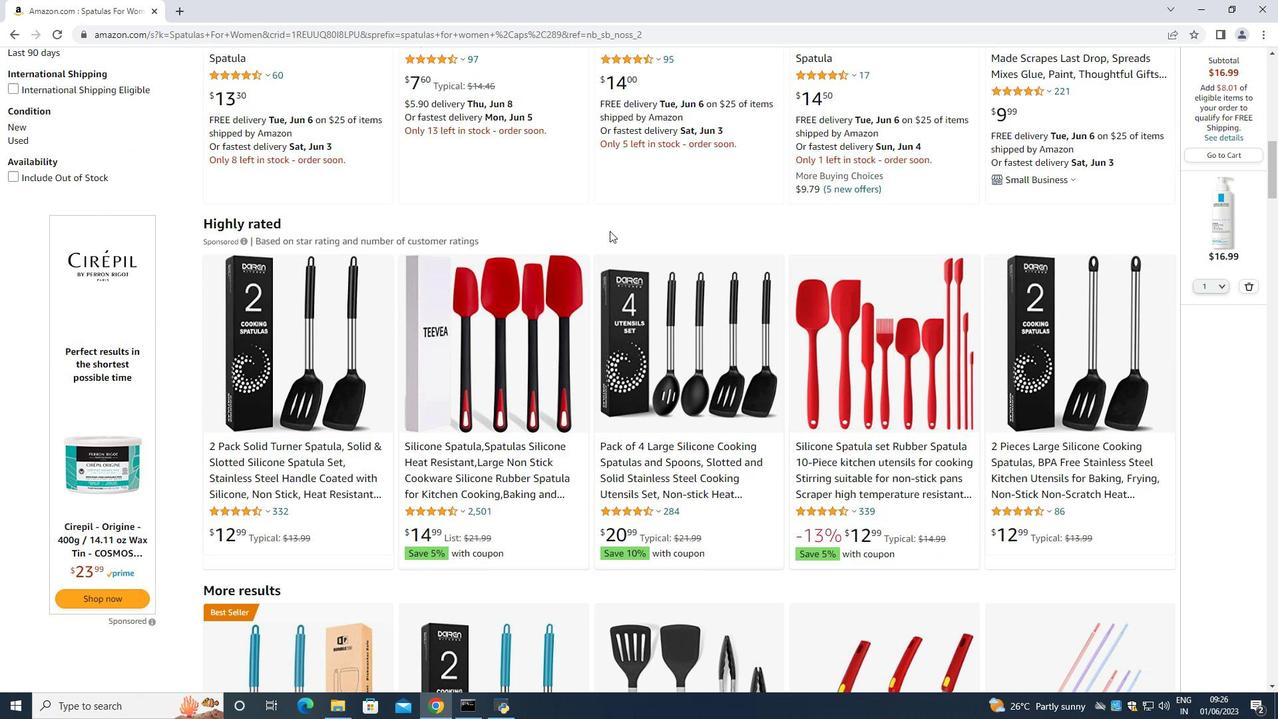 
Action: Mouse scrolled (610, 230) with delta (0, 0)
Screenshot: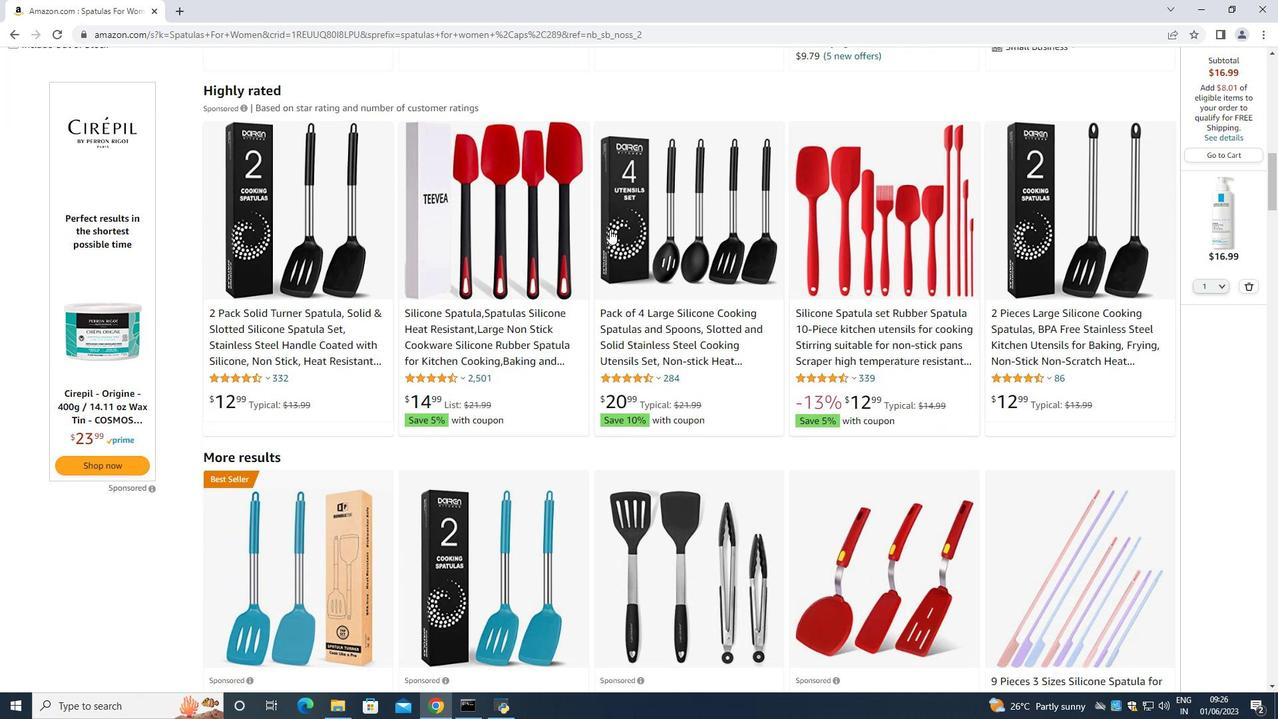 
Action: Mouse scrolled (610, 230) with delta (0, 0)
Screenshot: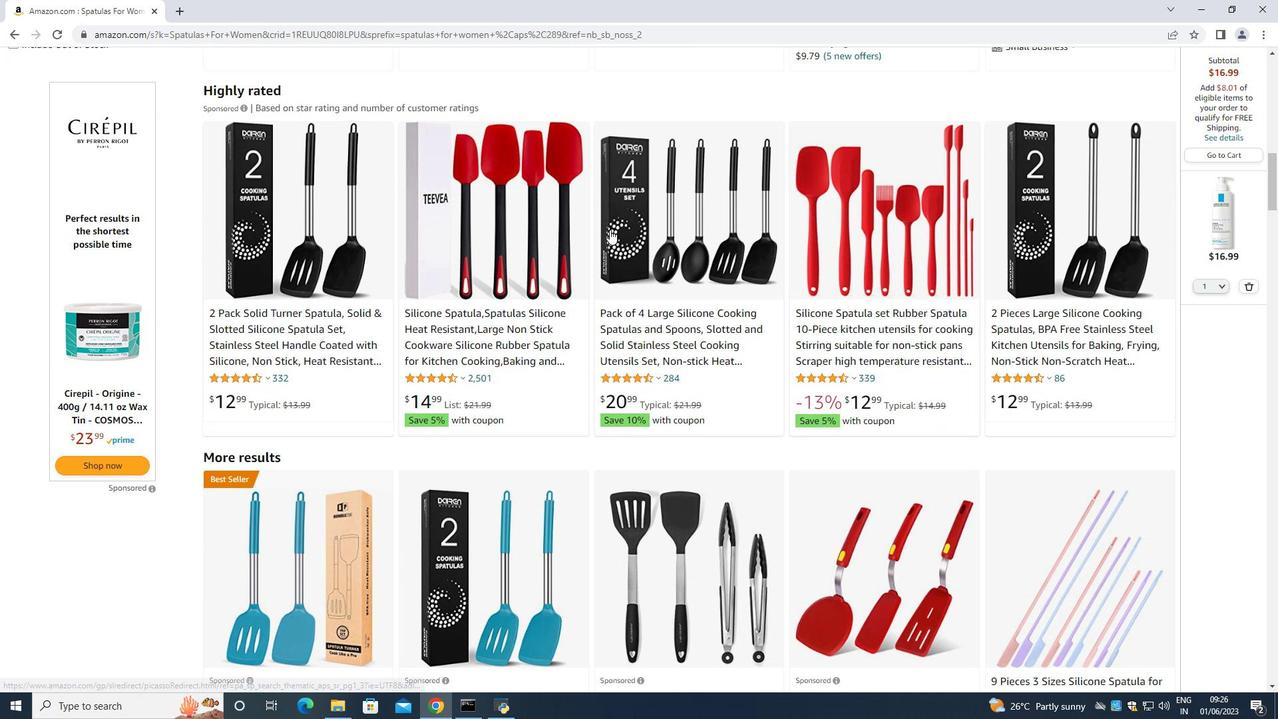 
Action: Mouse moved to (610, 229)
Screenshot: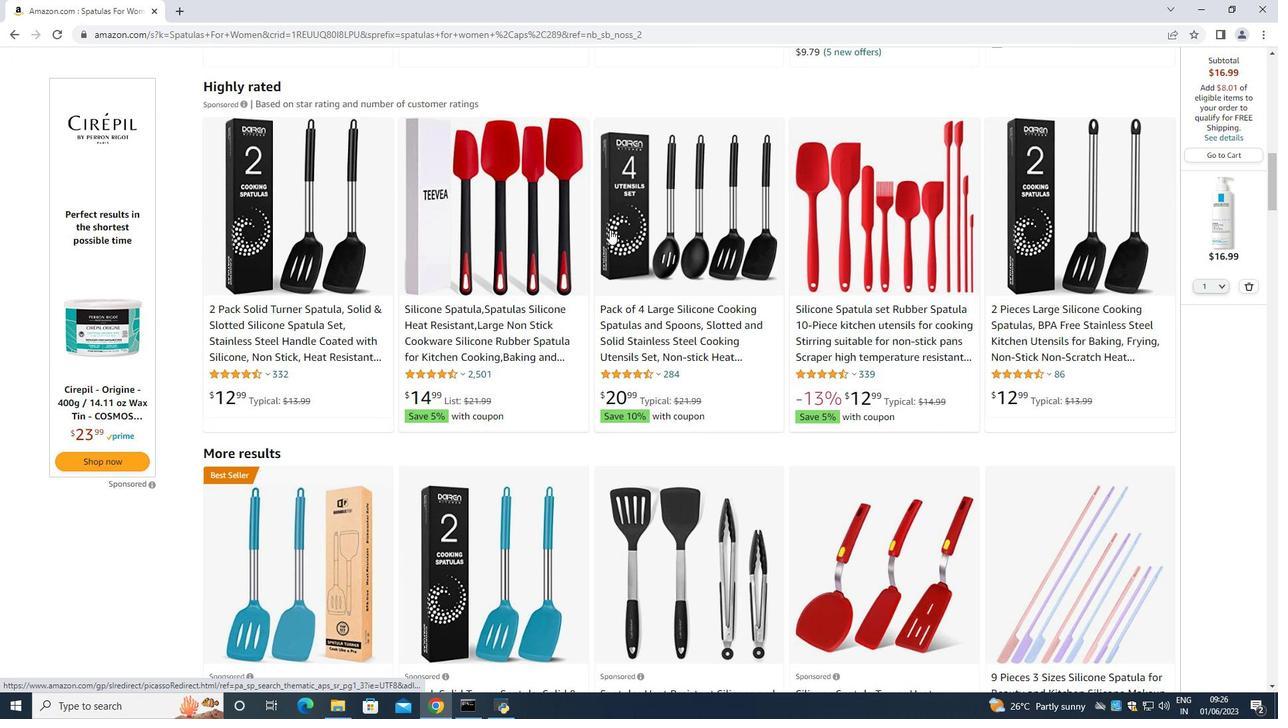 
Action: Mouse scrolled (610, 229) with delta (0, 0)
Screenshot: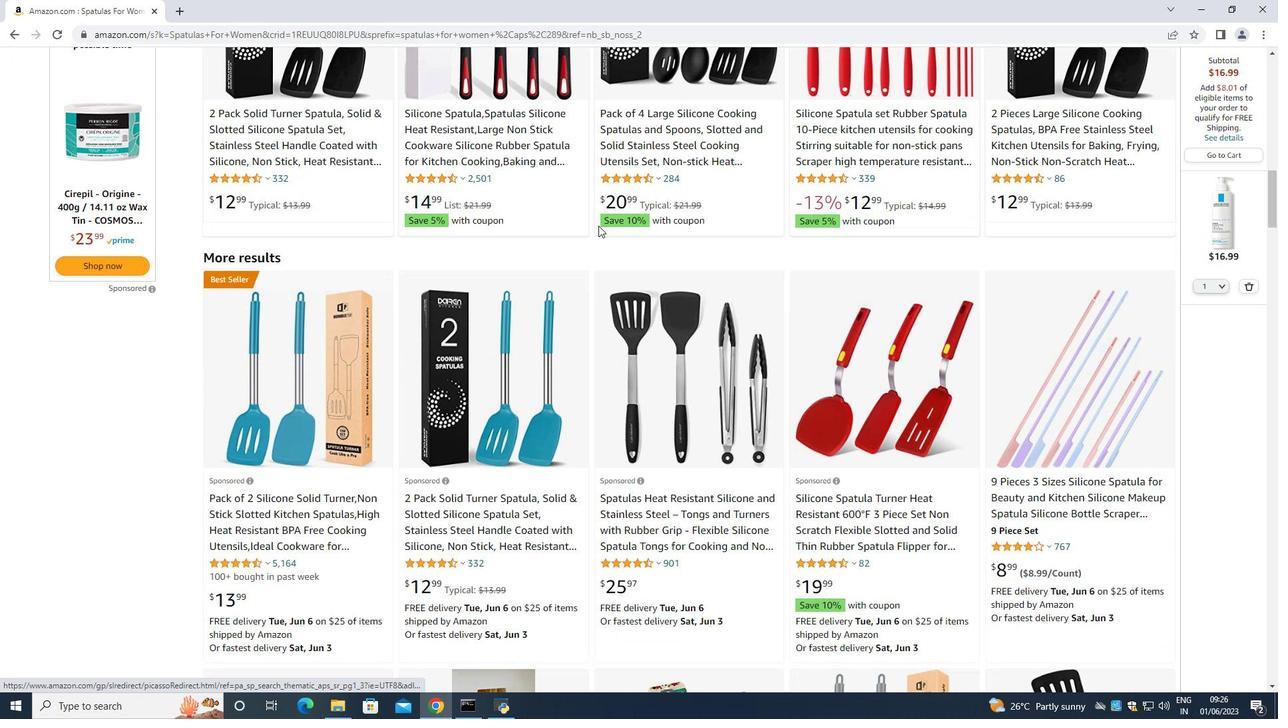 
Action: Mouse scrolled (610, 229) with delta (0, 0)
Screenshot: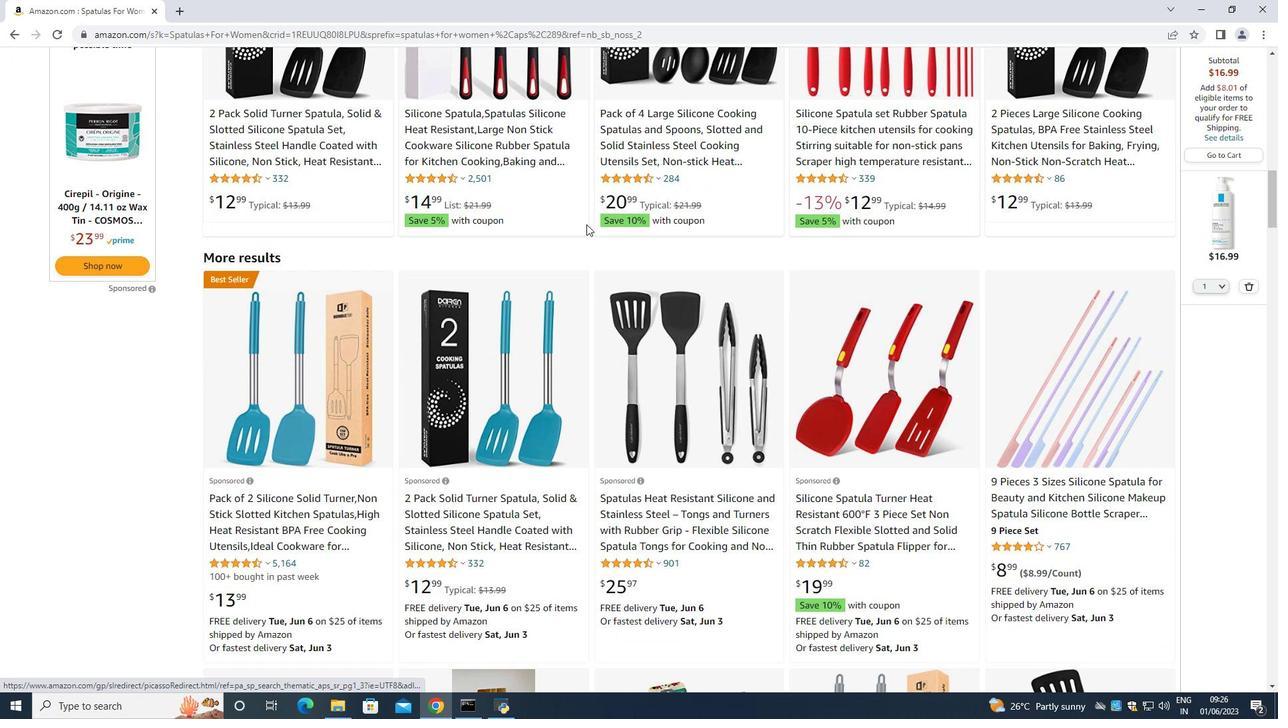 
Action: Mouse scrolled (610, 229) with delta (0, 0)
Screenshot: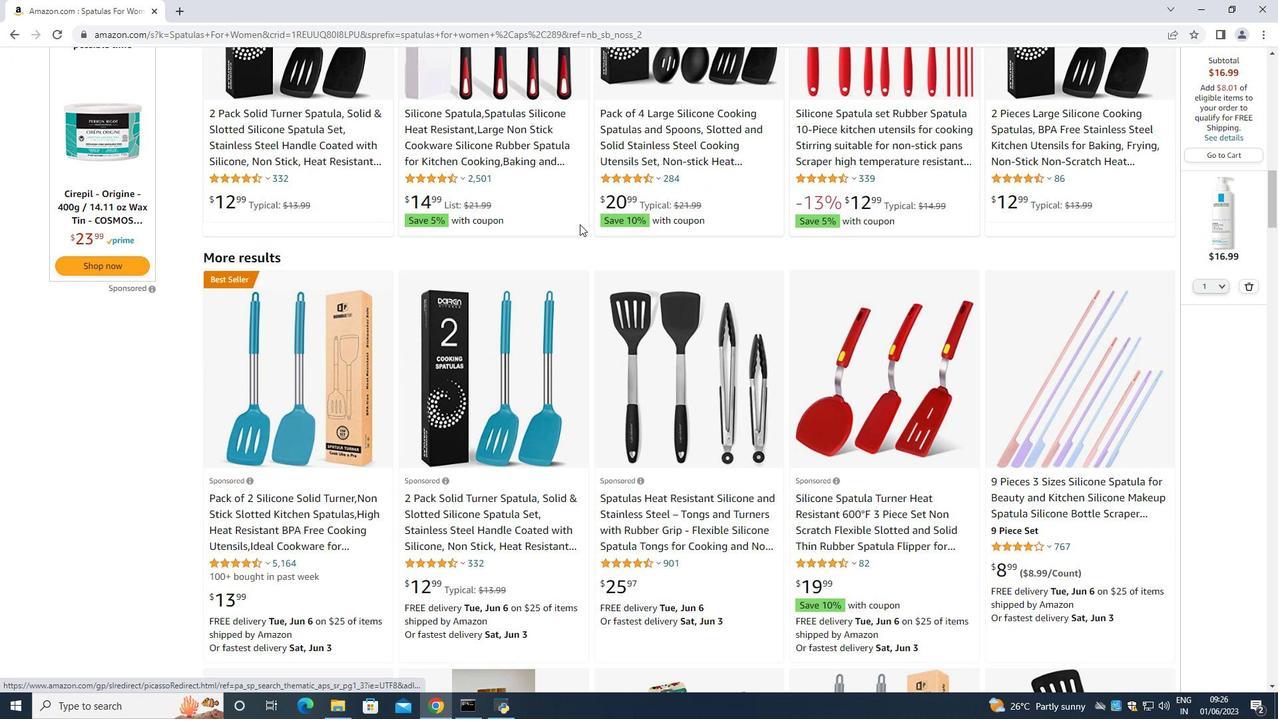 
Action: Mouse moved to (291, 289)
Screenshot: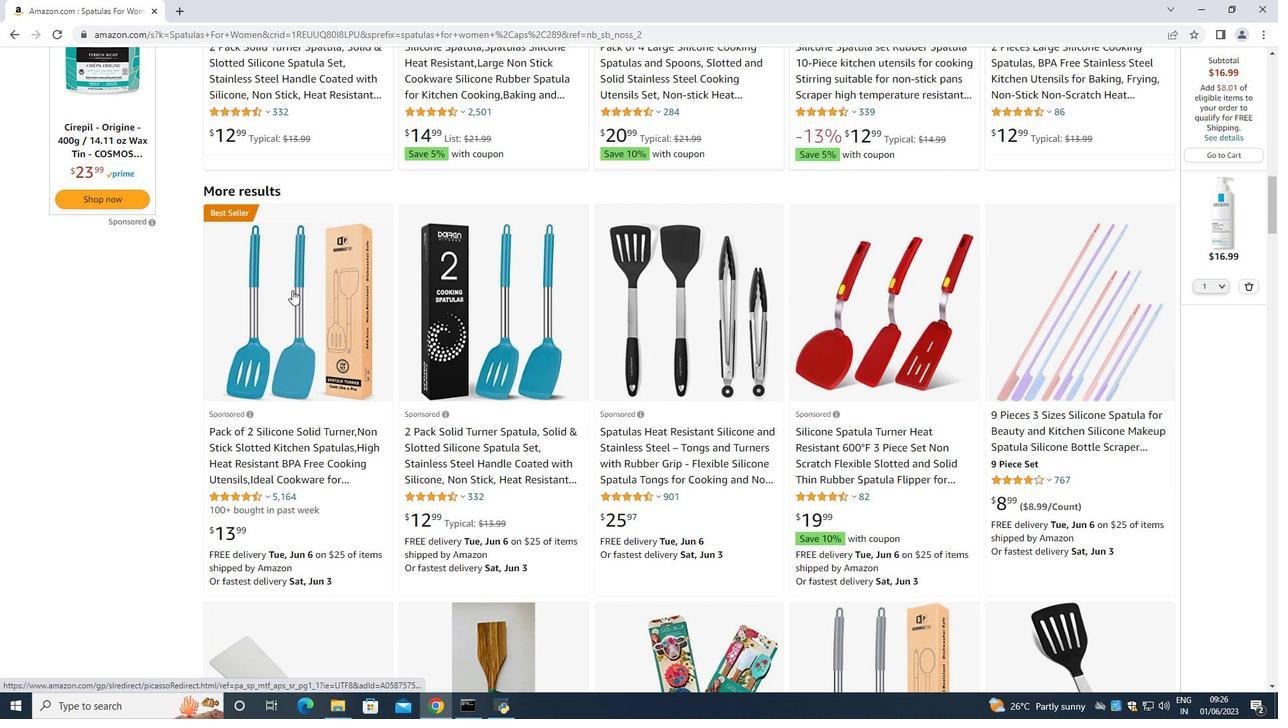 
Action: Mouse scrolled (291, 288) with delta (0, 0)
Screenshot: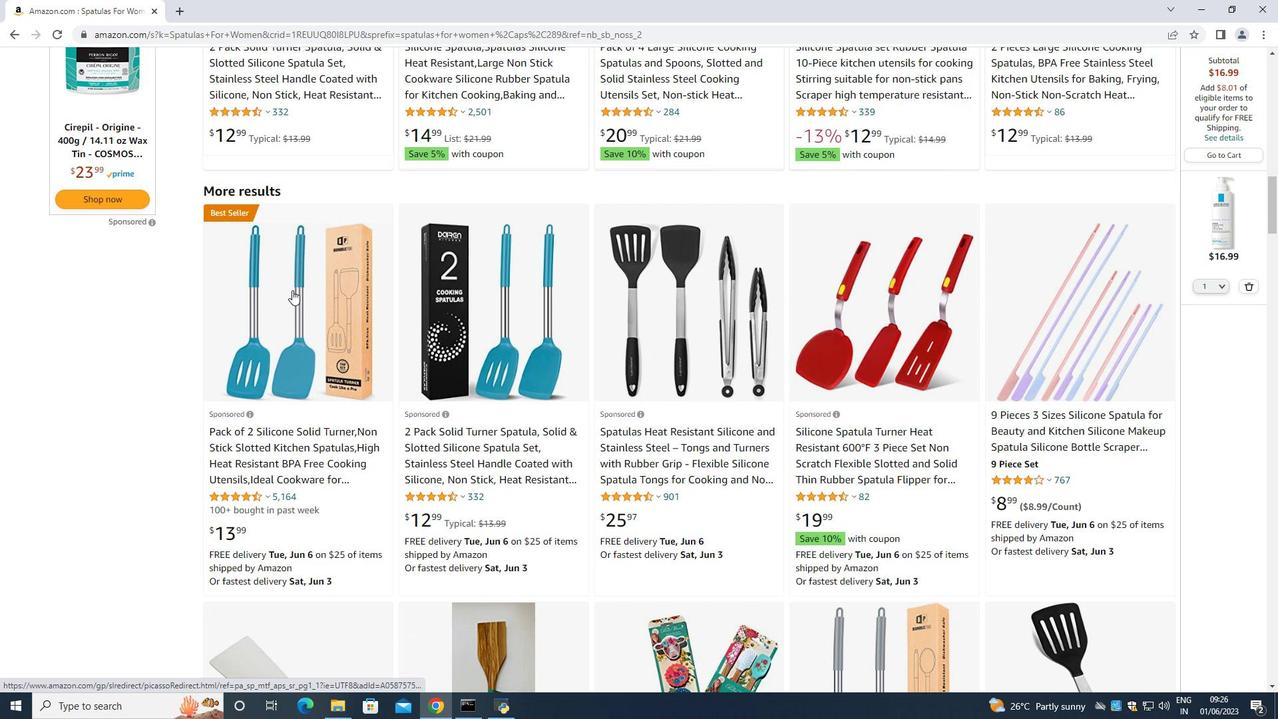 
Action: Mouse moved to (197, 167)
Screenshot: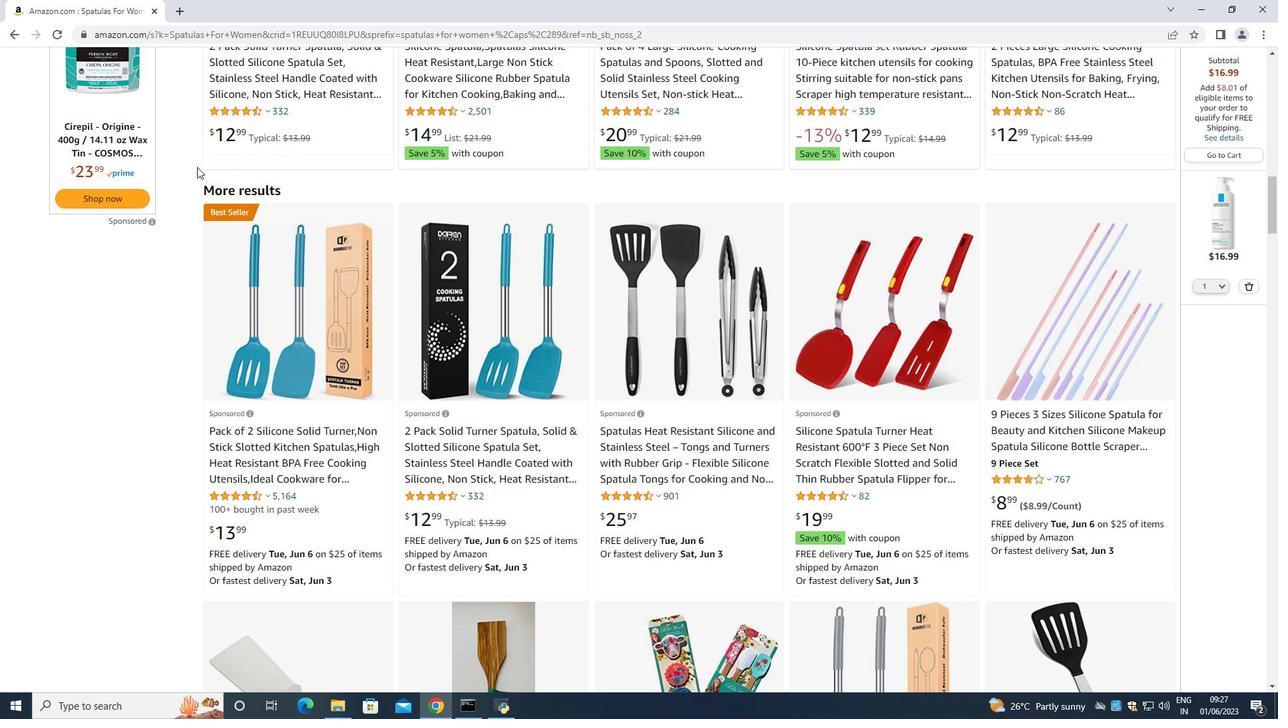 
Action: Mouse scrolled (197, 166) with delta (0, 0)
Screenshot: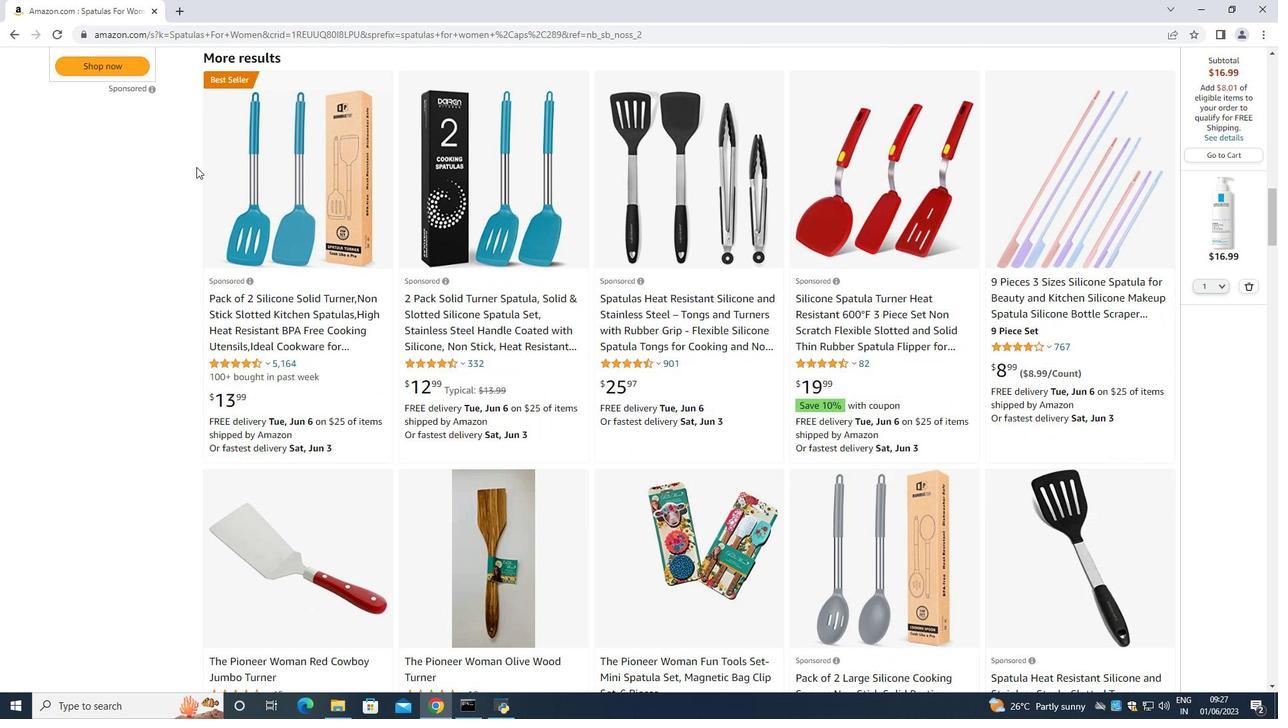 
Action: Mouse scrolled (197, 166) with delta (0, 0)
Screenshot: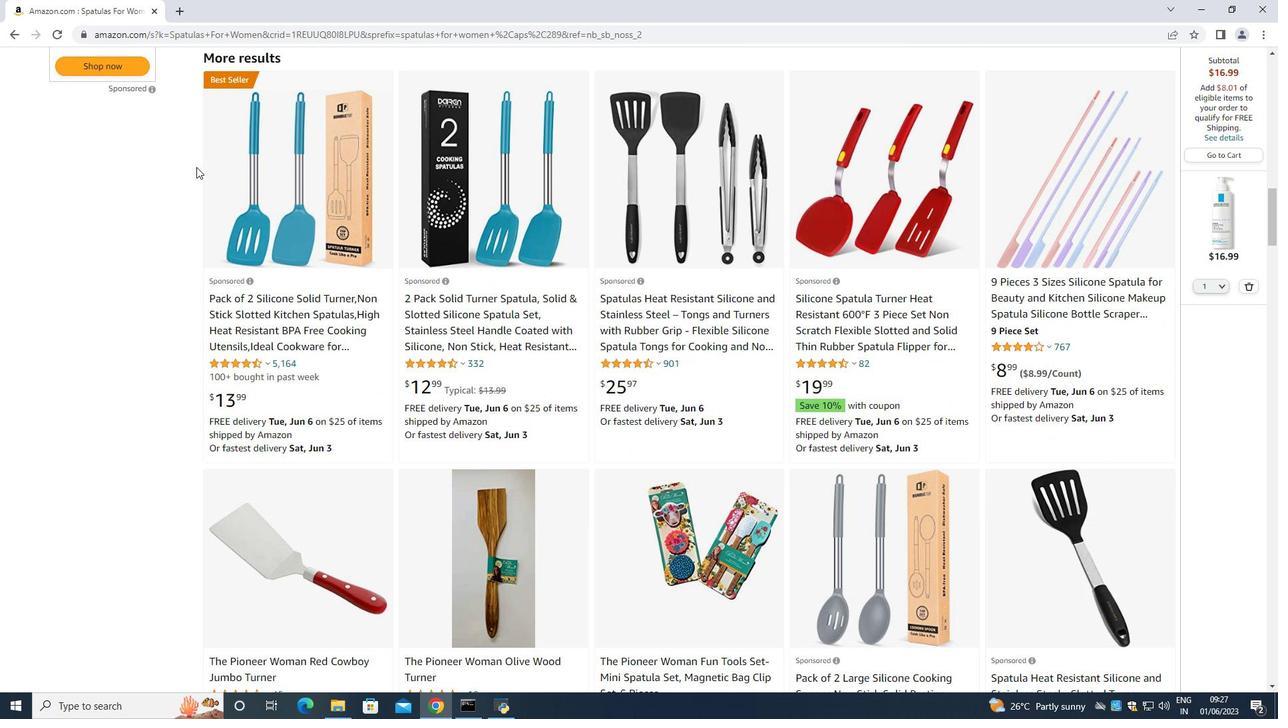
Action: Mouse moved to (456, 189)
Screenshot: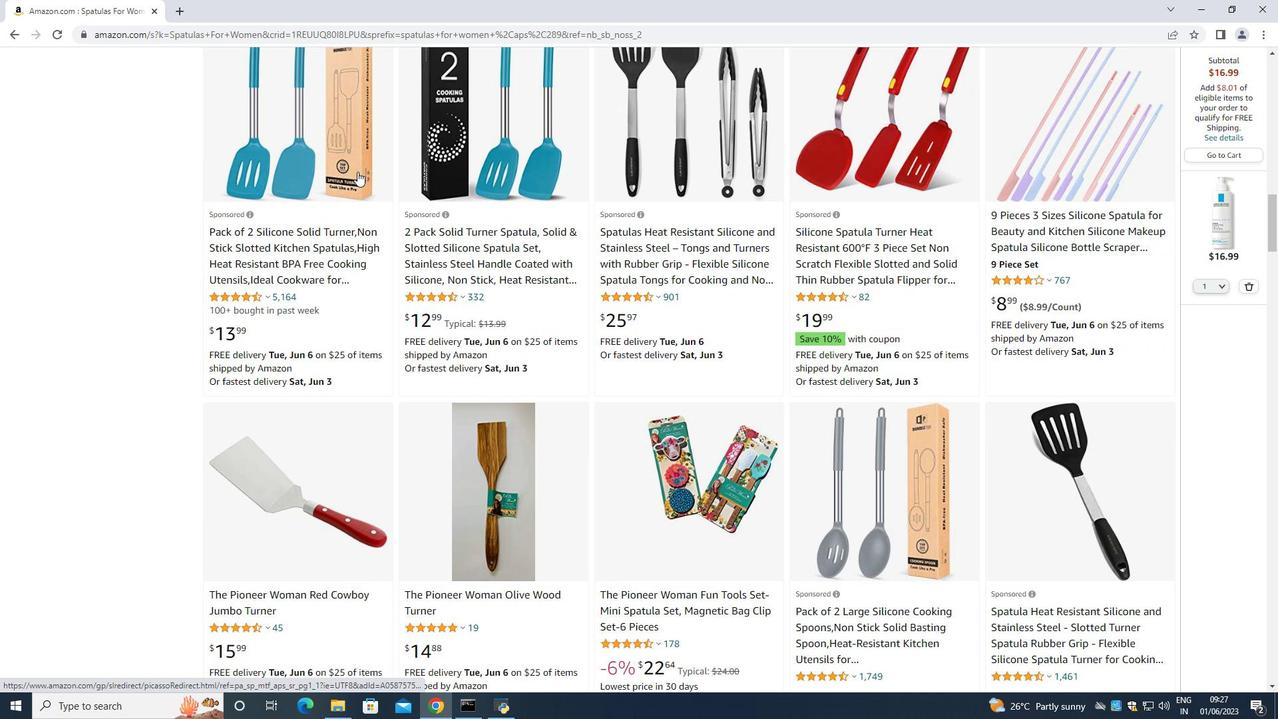 
Action: Mouse scrolled (456, 188) with delta (0, 0)
Screenshot: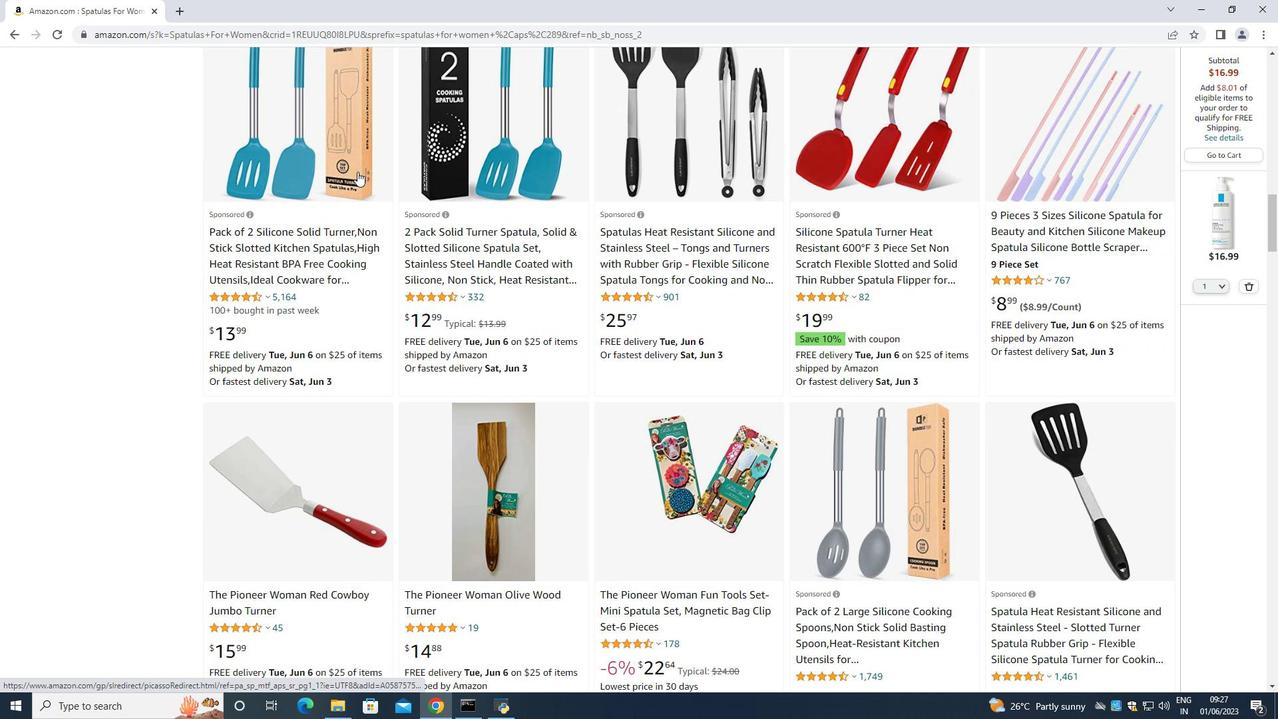 
Action: Mouse moved to (342, 173)
Screenshot: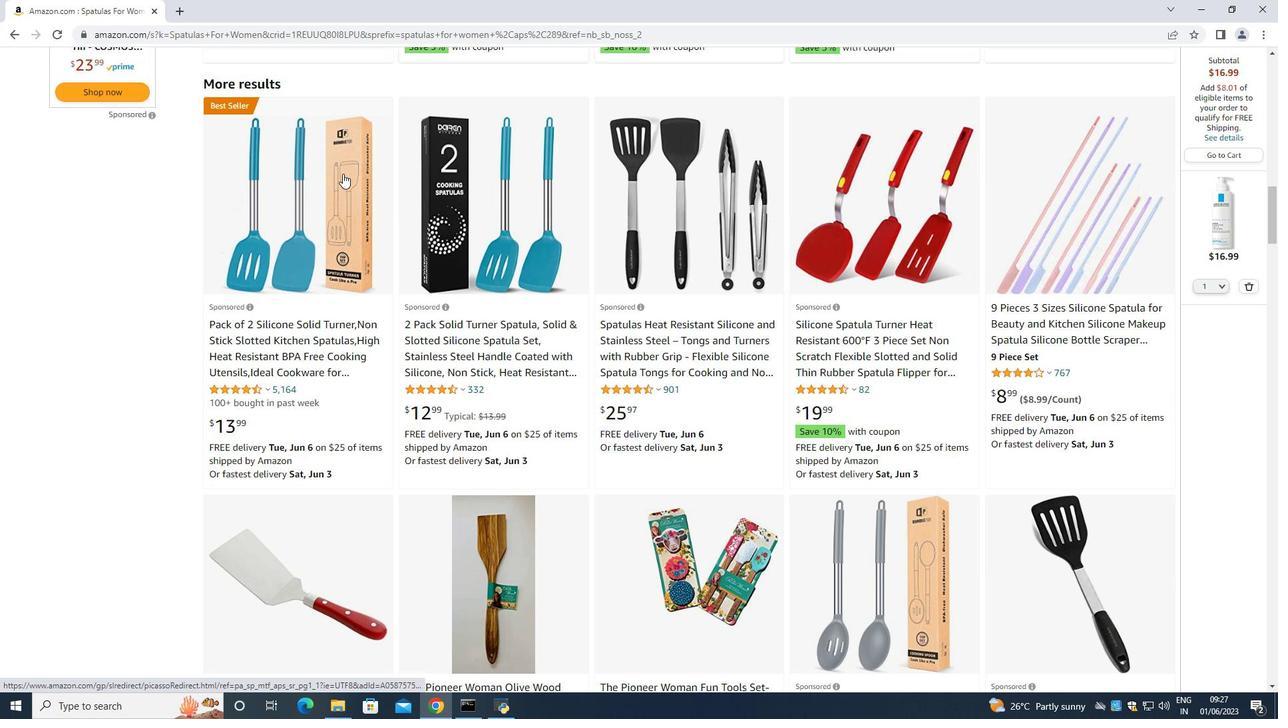 
Action: Mouse scrolled (342, 174) with delta (0, 0)
Screenshot: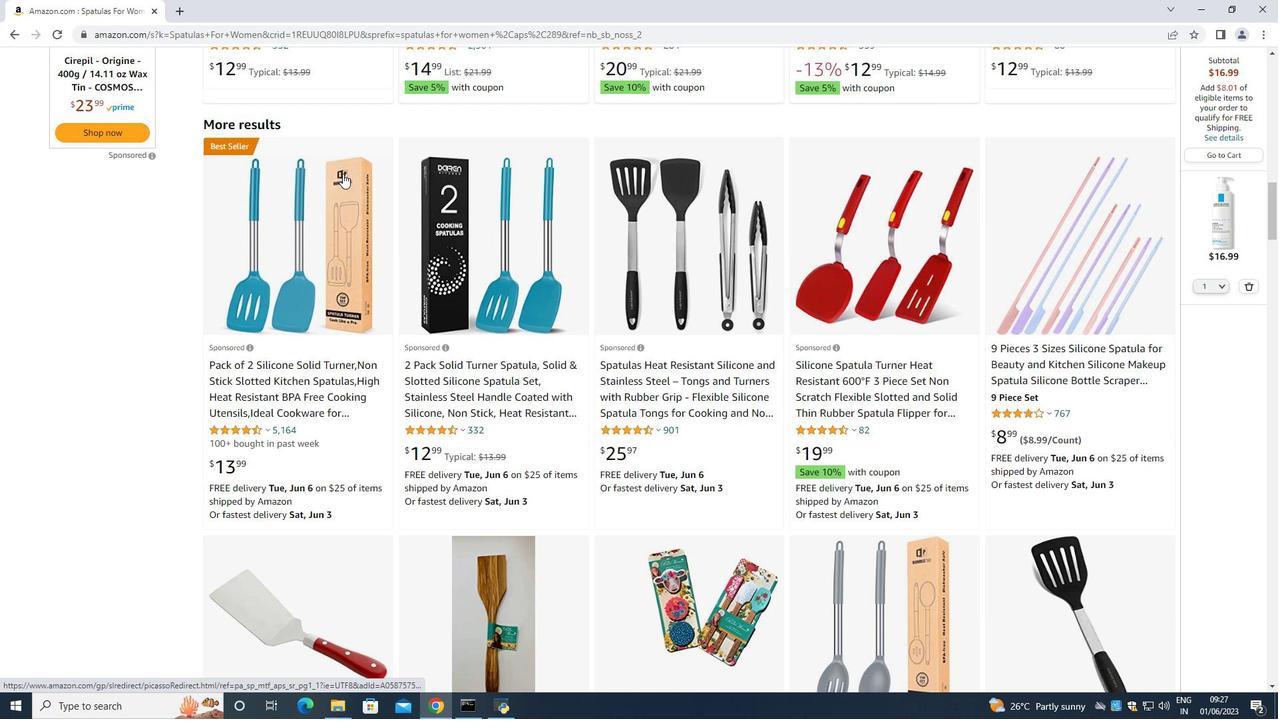 
Action: Mouse scrolled (342, 174) with delta (0, 0)
Screenshot: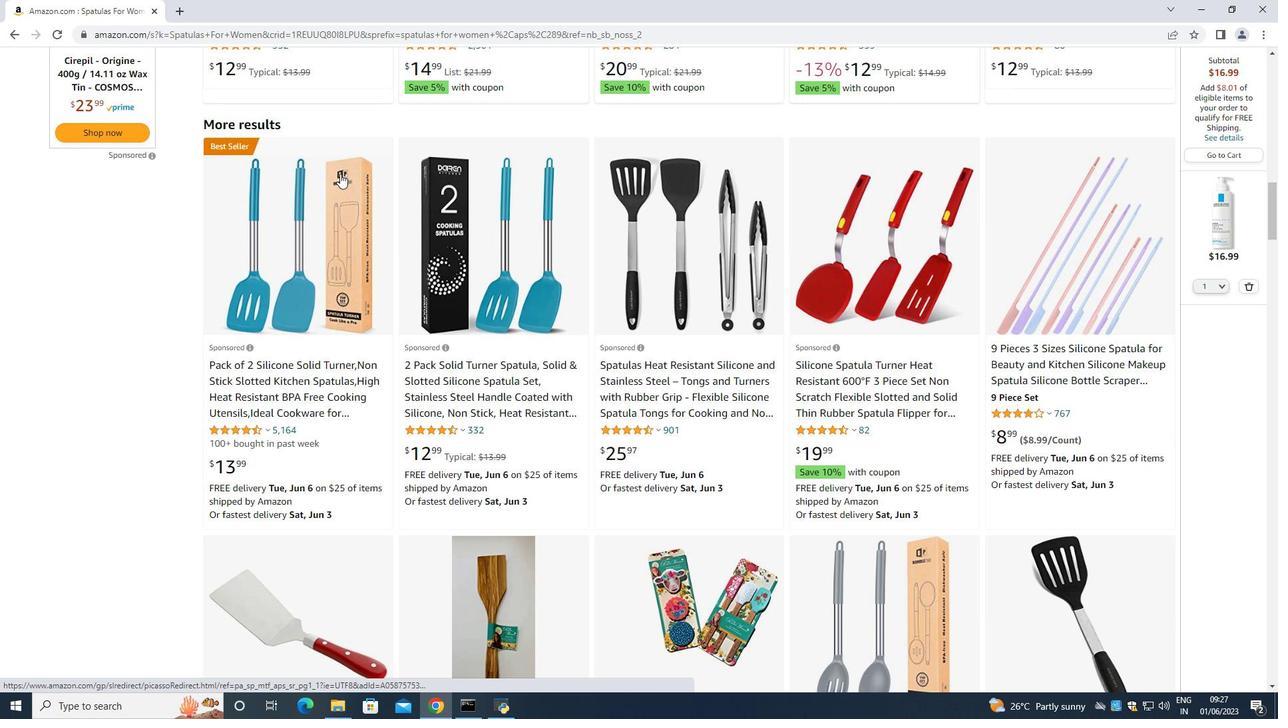 
Action: Mouse moved to (342, 369)
Screenshot: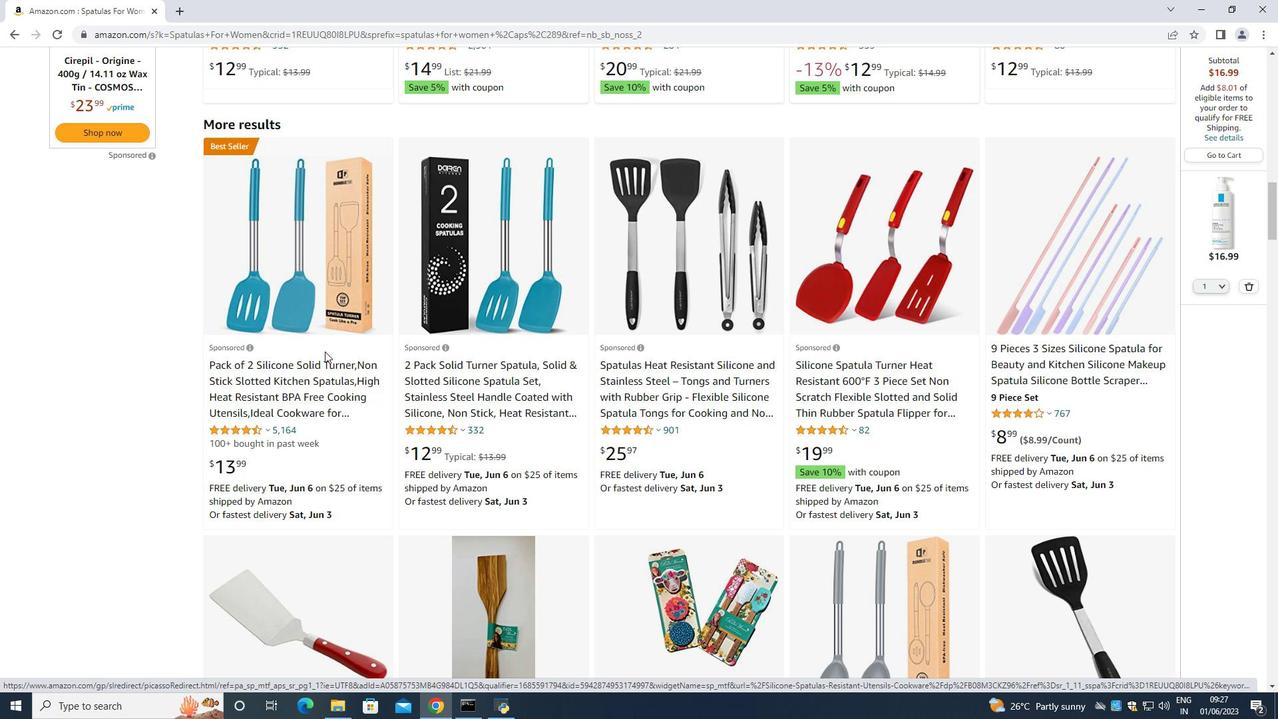 
Action: Mouse pressed left at (342, 369)
Screenshot: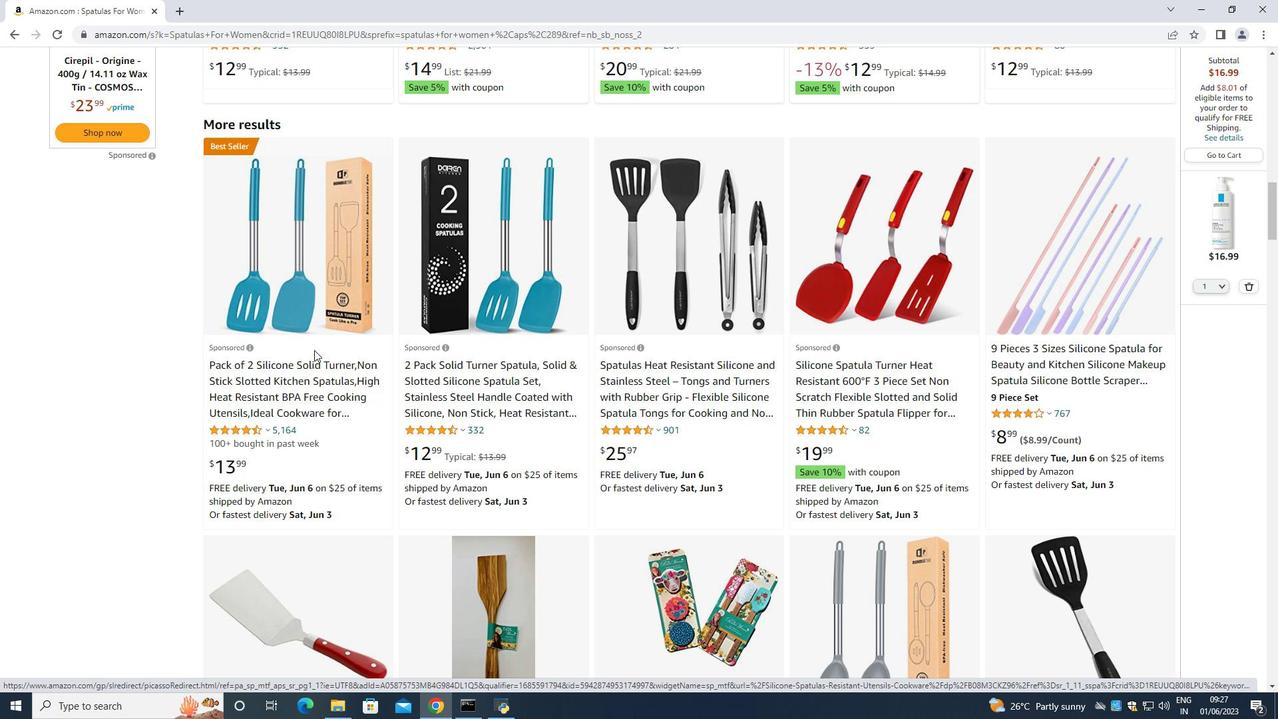 
Action: Mouse moved to (299, 368)
Screenshot: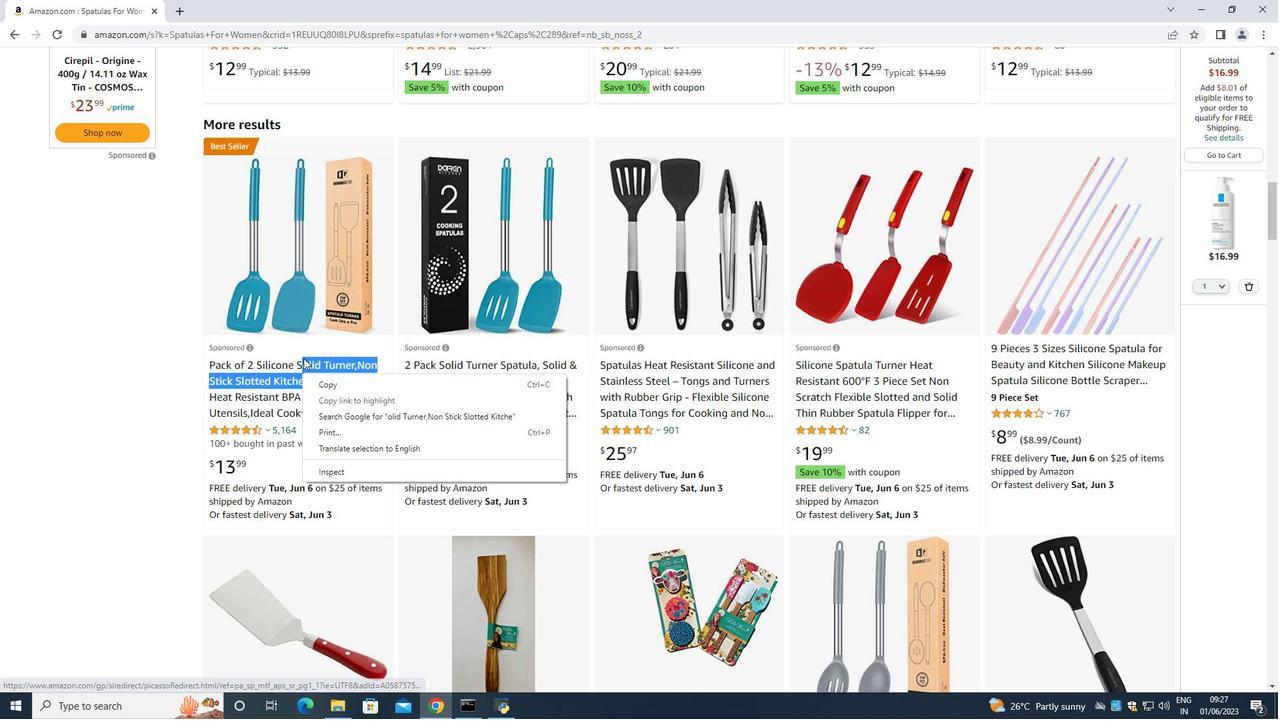 
Action: Mouse pressed right at (299, 368)
Screenshot: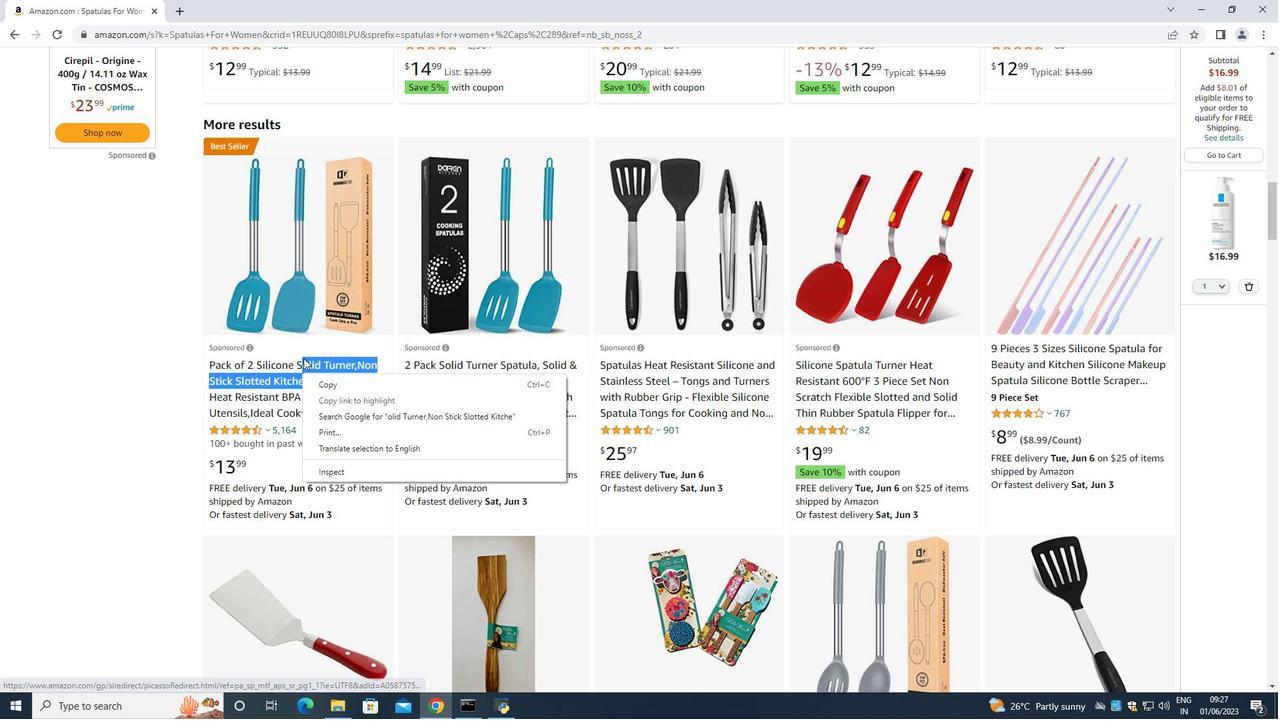 
Action: Mouse moved to (301, 372)
Screenshot: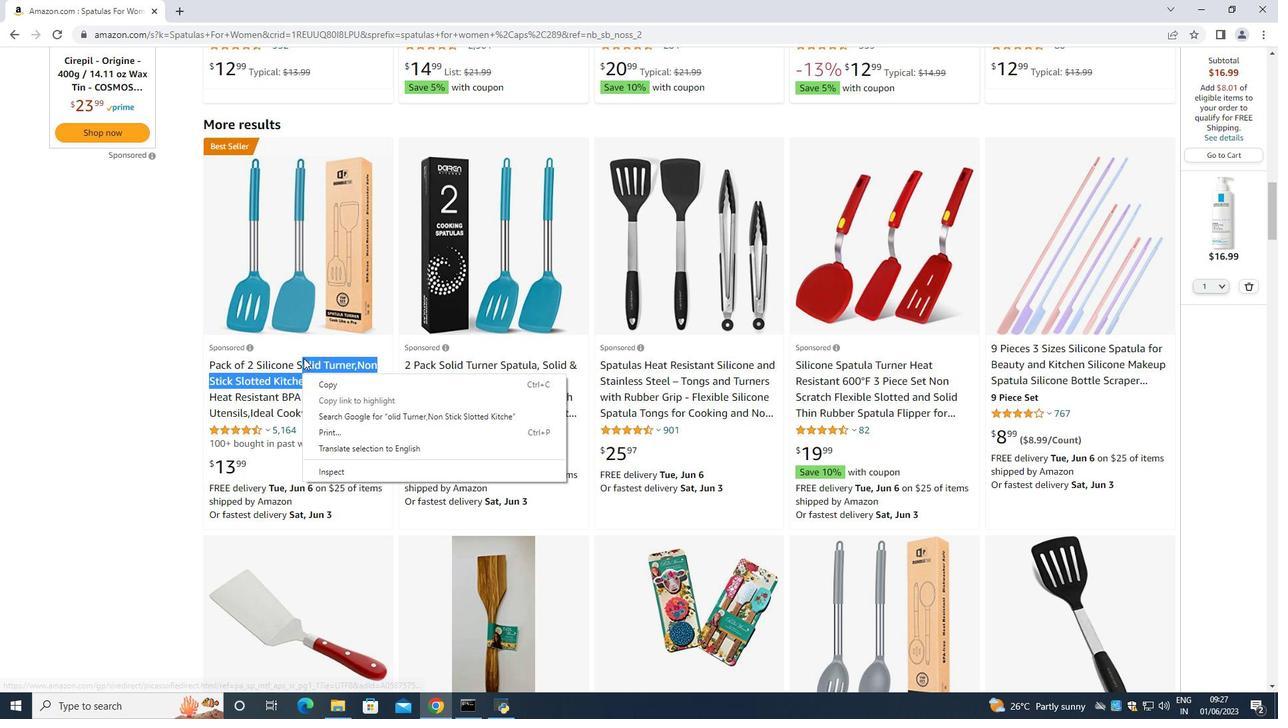
Action: Mouse pressed left at (301, 372)
Screenshot: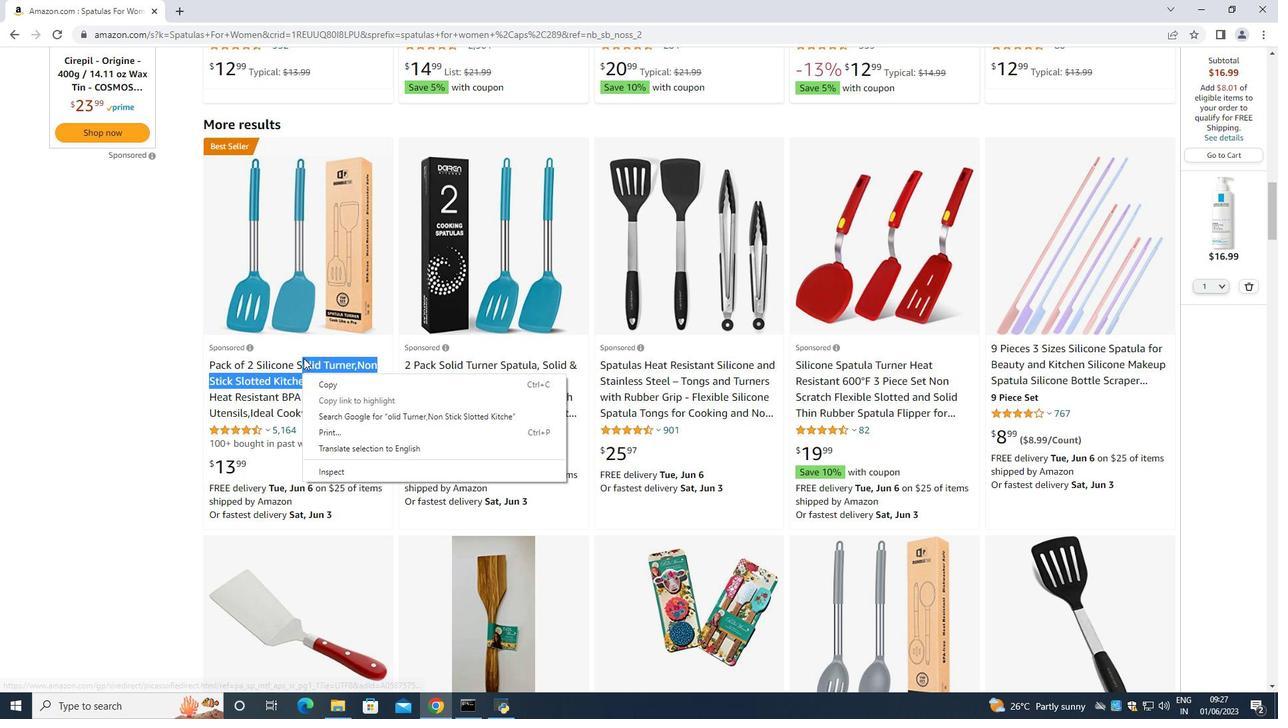
Action: Mouse moved to (301, 357)
Screenshot: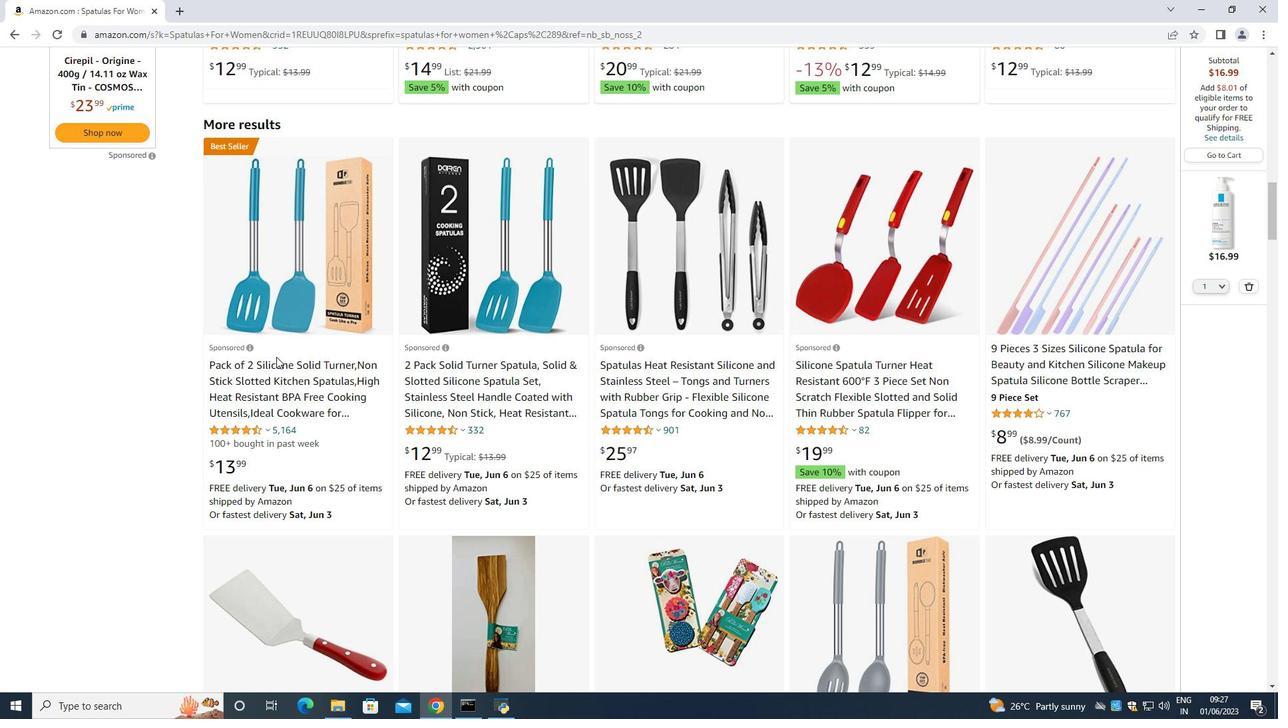 
Action: Mouse pressed left at (301, 357)
Screenshot: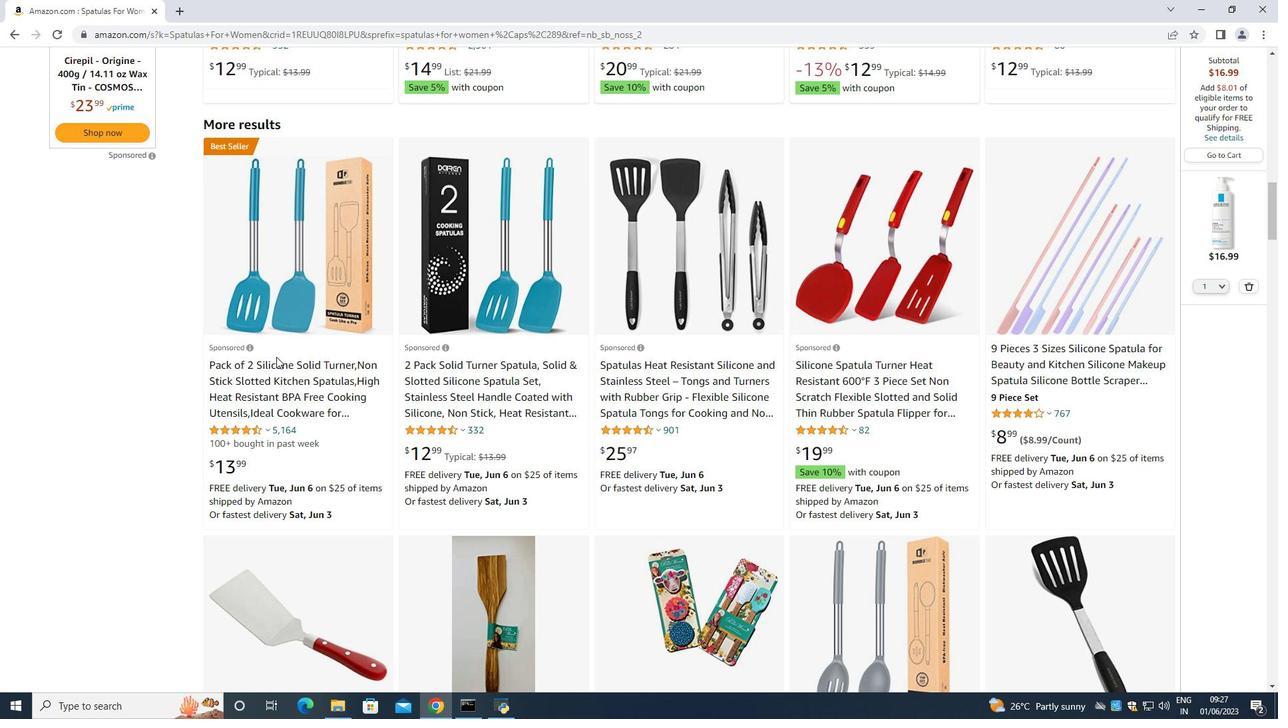 
Action: Mouse moved to (279, 358)
Screenshot: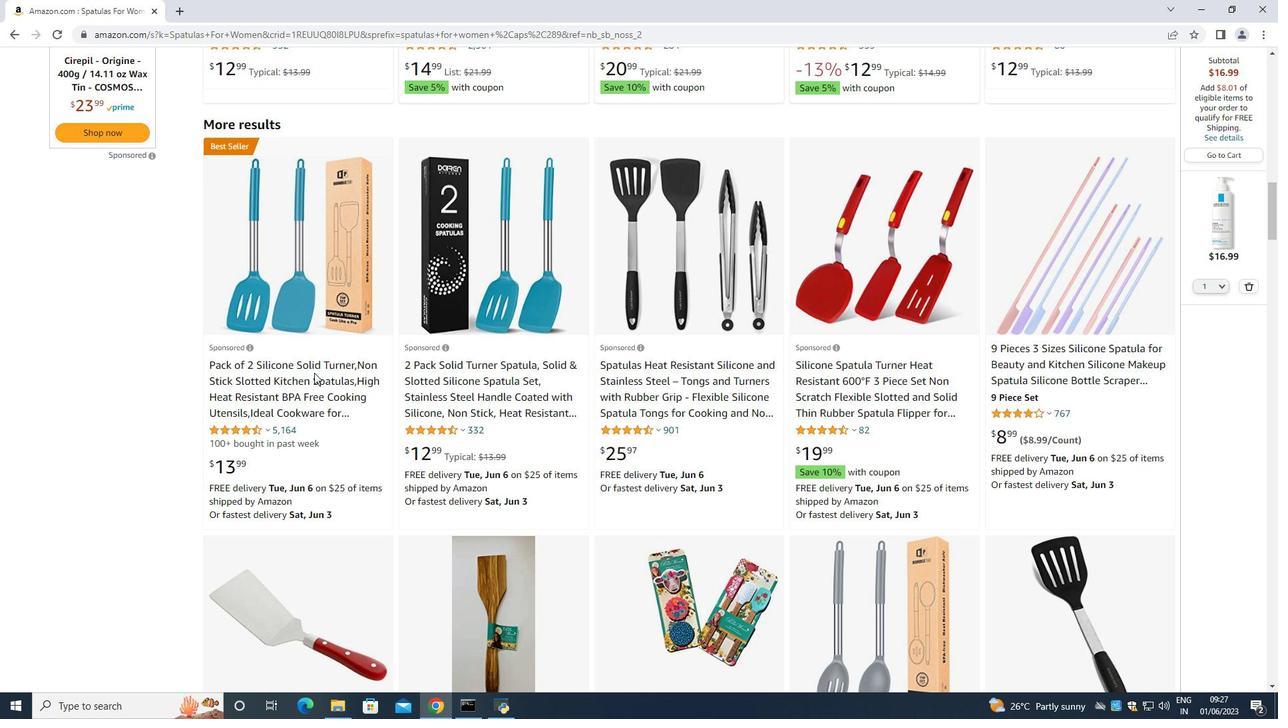 
Action: Mouse pressed left at (279, 358)
Screenshot: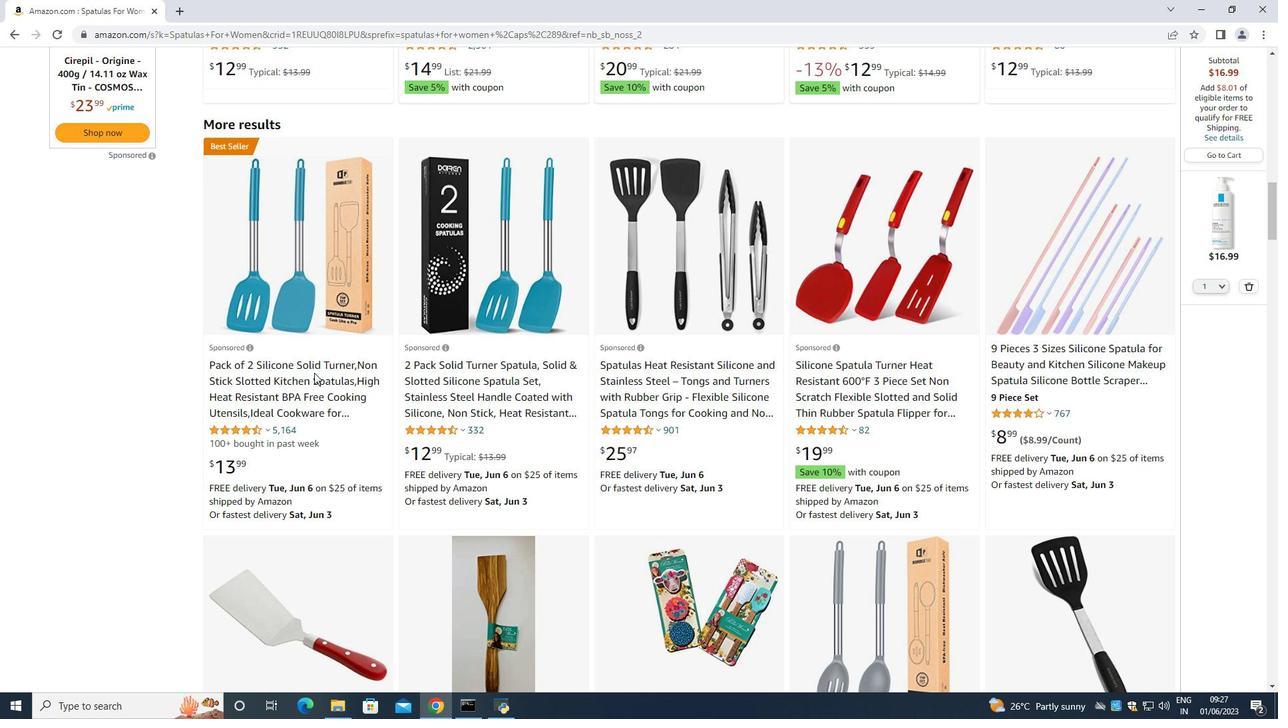 
Action: Mouse moved to (314, 372)
Screenshot: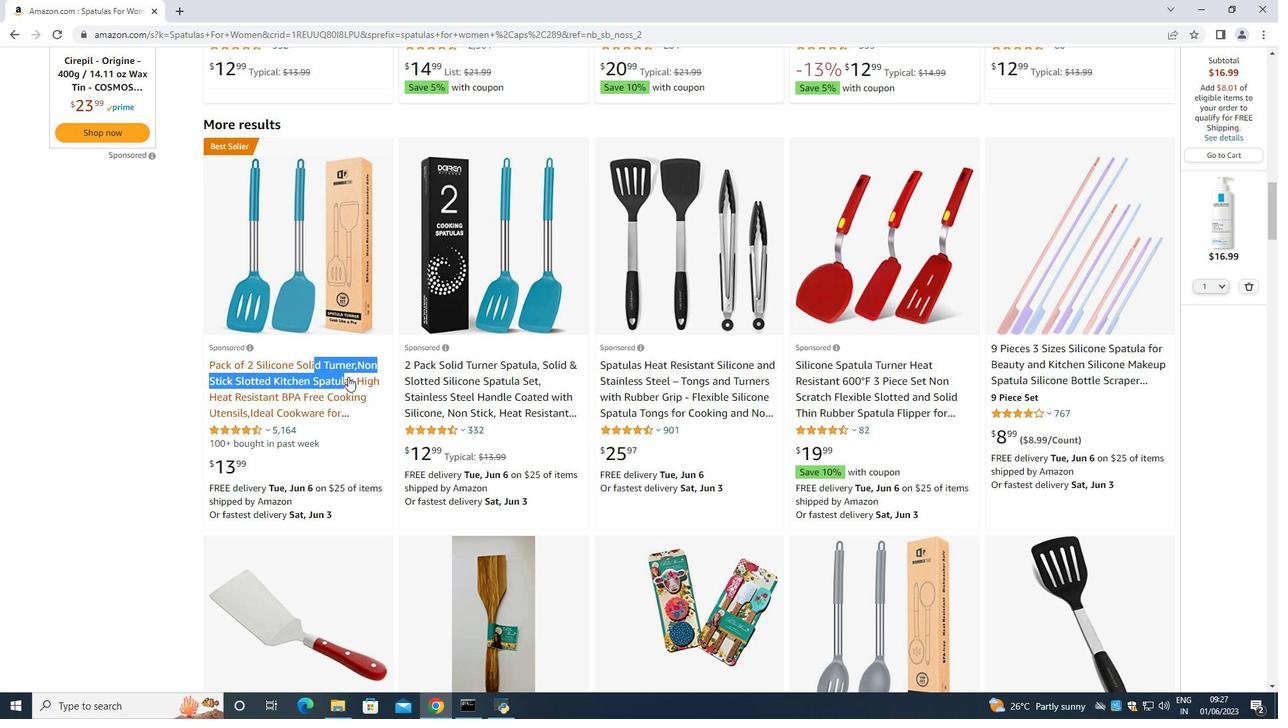 
Action: Mouse pressed left at (314, 372)
Screenshot: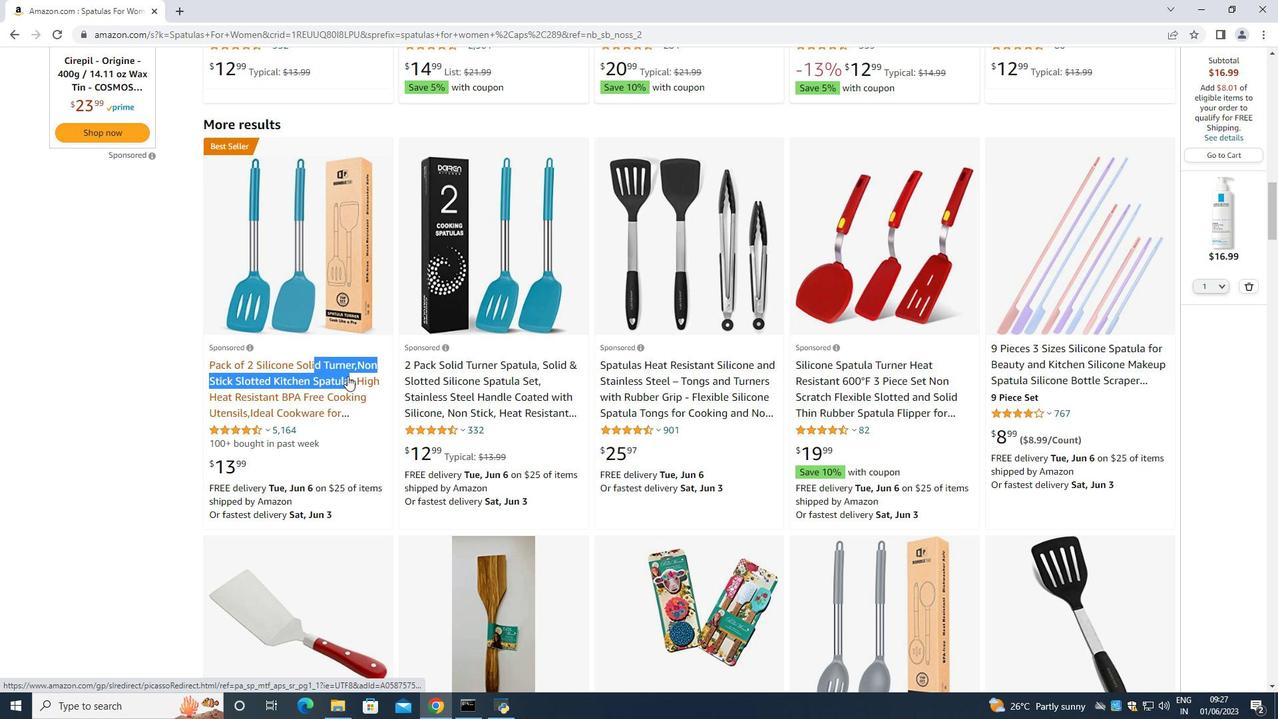 
Action: Mouse moved to (282, 375)
Screenshot: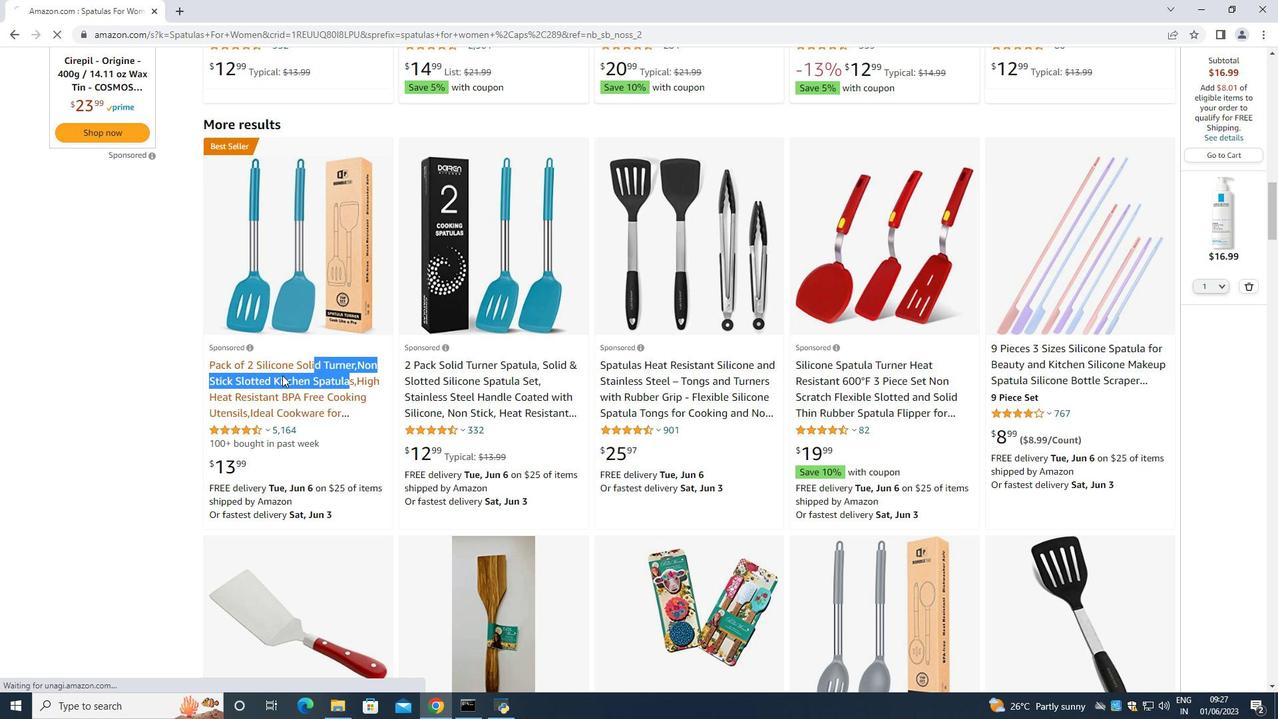 
Action: Mouse pressed left at (282, 375)
Screenshot: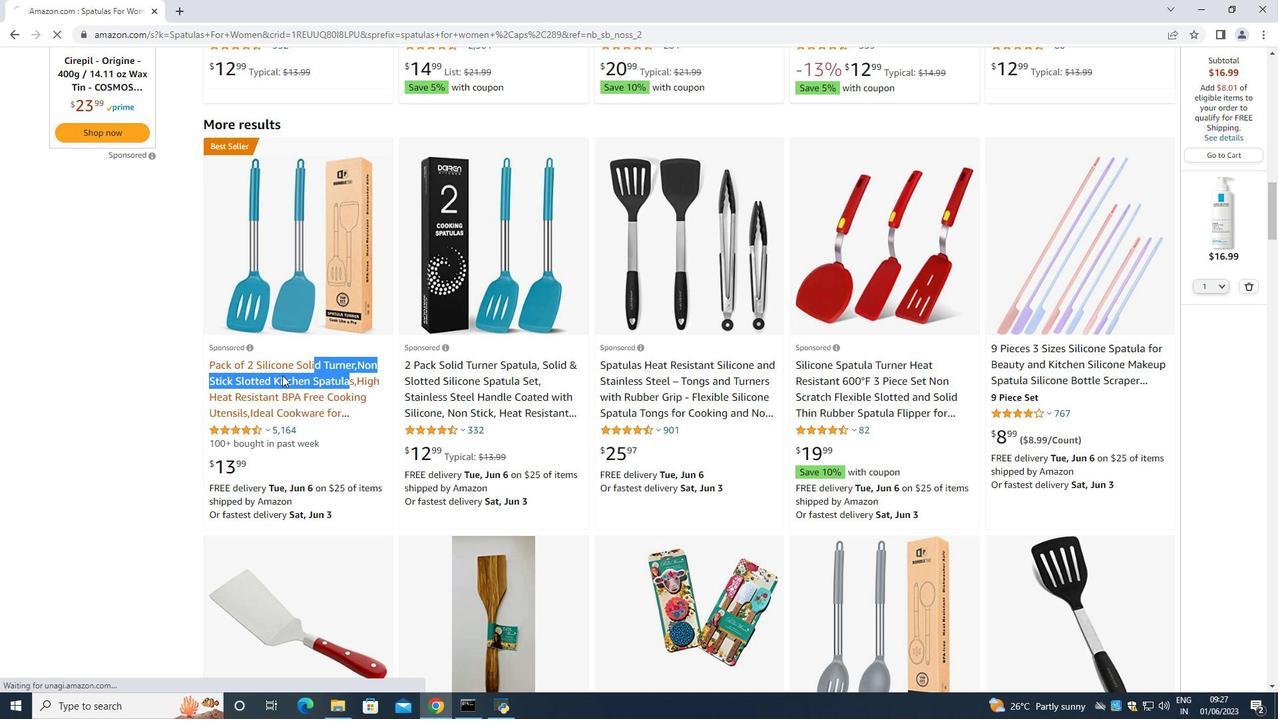 
Action: Mouse moved to (284, 398)
Screenshot: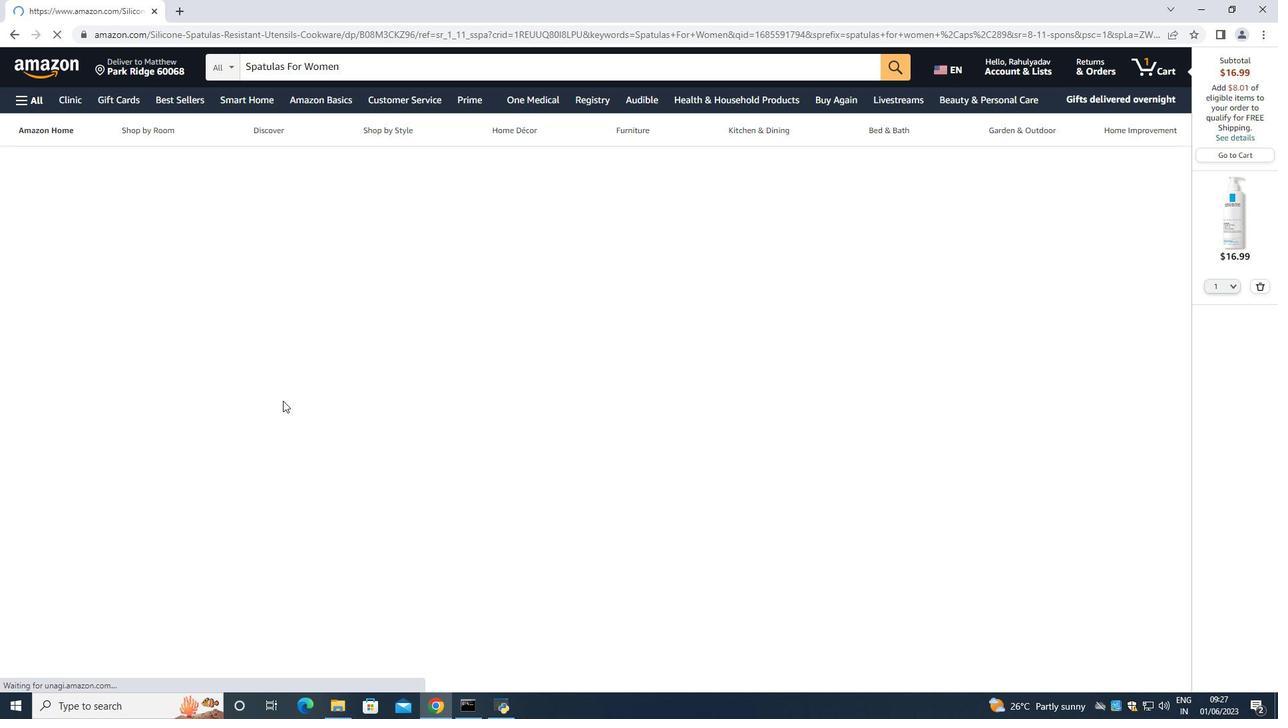 
Action: Mouse pressed left at (284, 398)
Screenshot: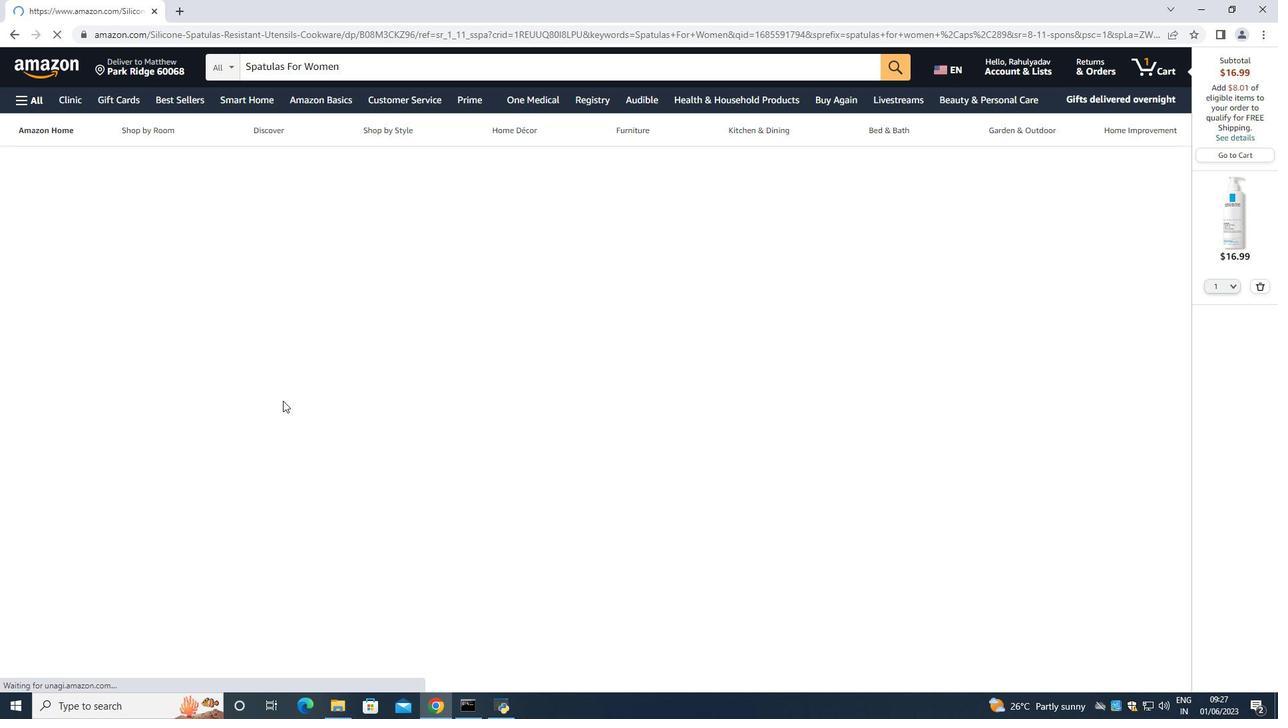 
Action: Mouse moved to (909, 431)
Screenshot: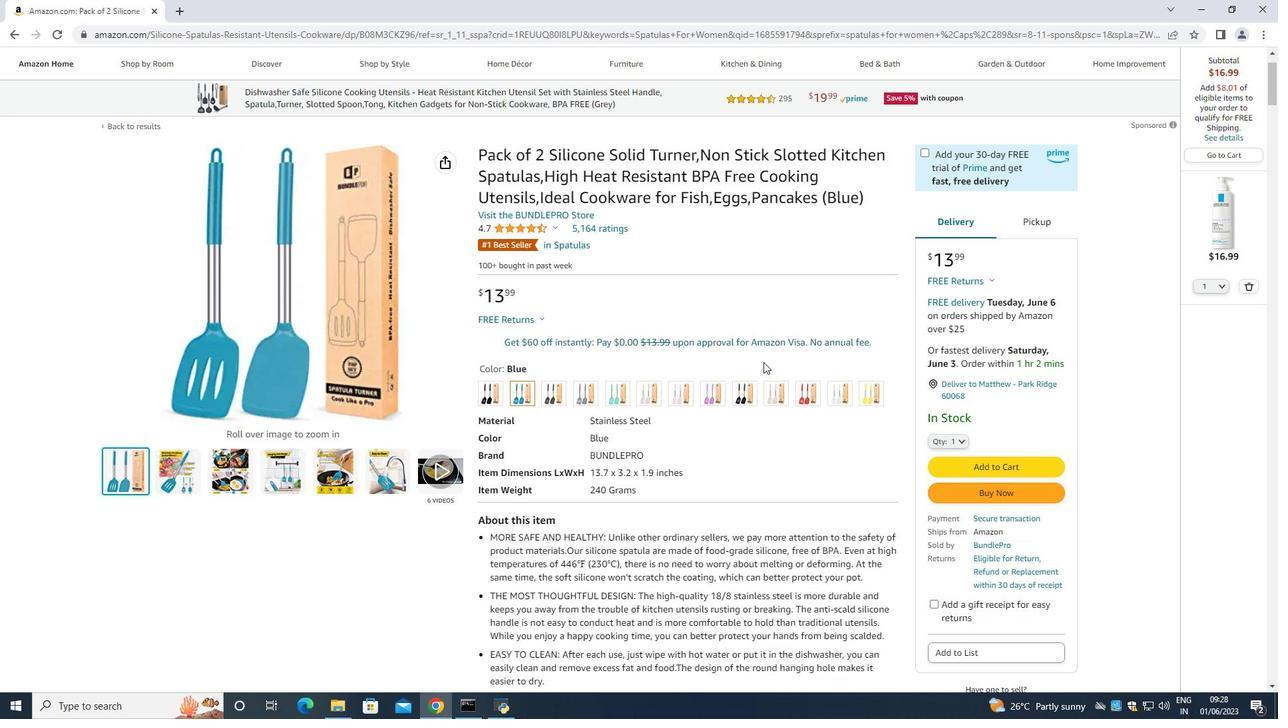 
Action: Mouse scrolled (916, 434) with delta (0, 0)
Screenshot: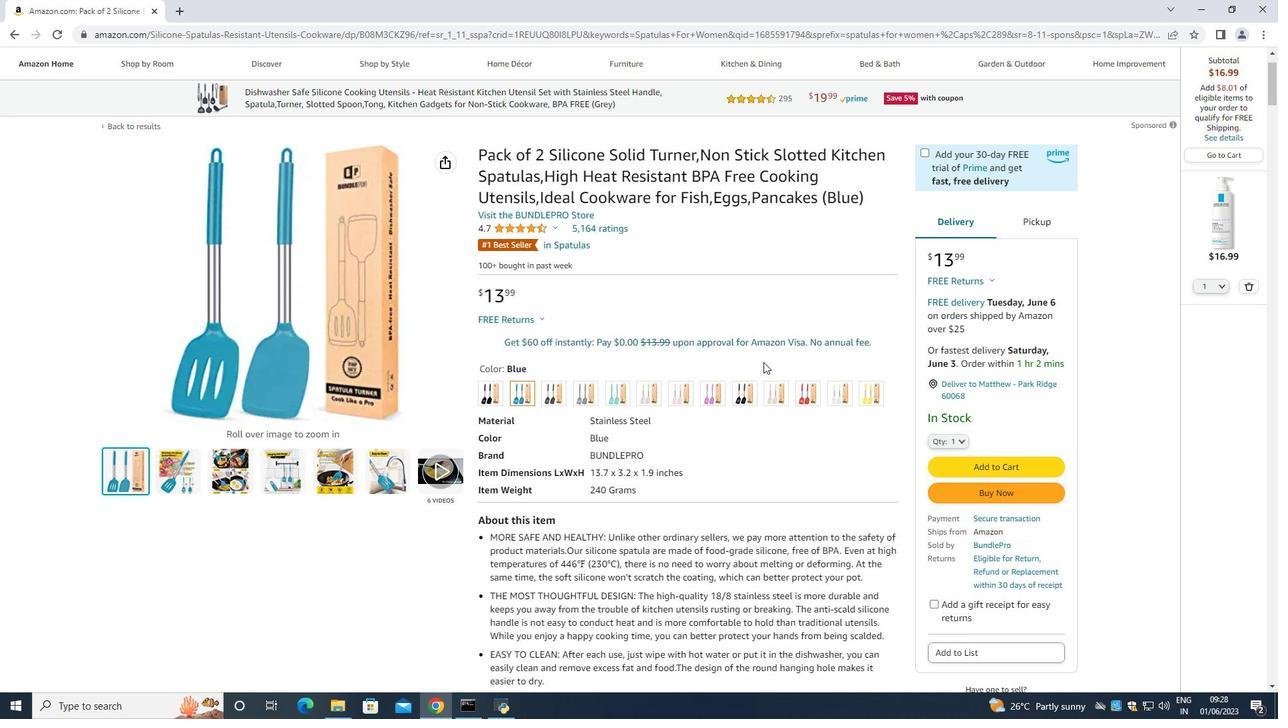 
Action: Mouse moved to (760, 364)
Screenshot: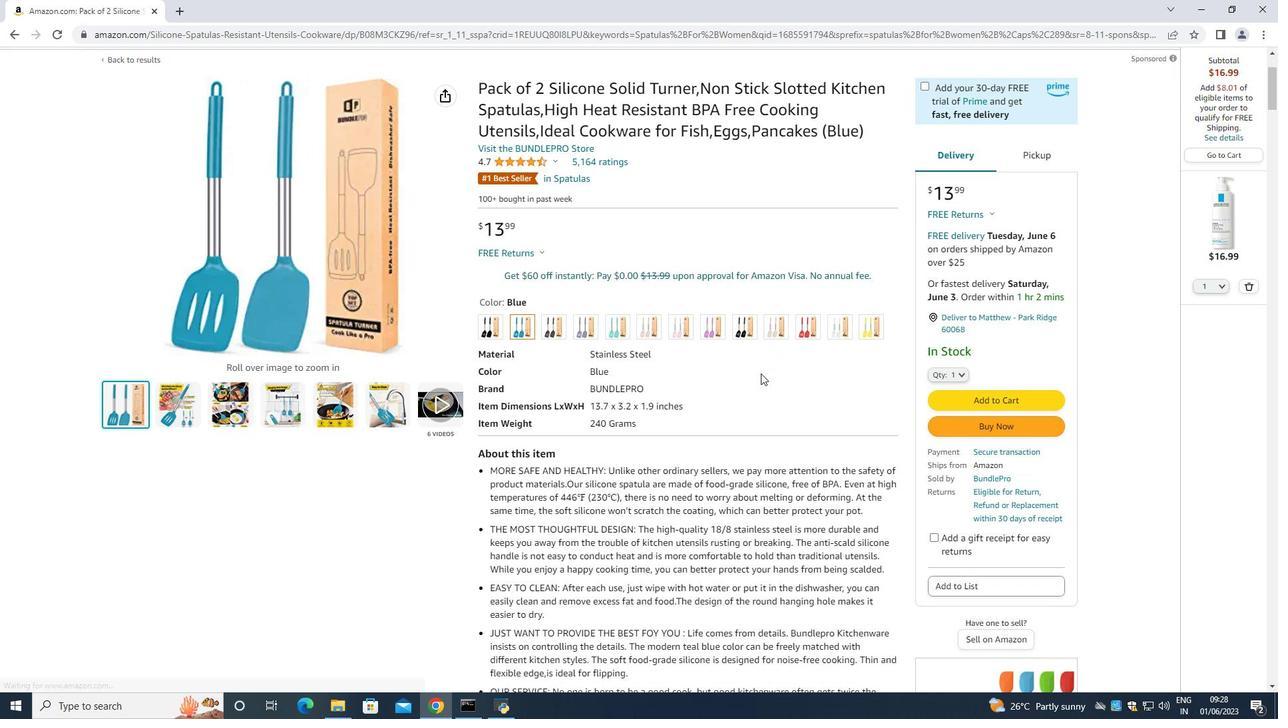 
Action: Mouse scrolled (760, 363) with delta (0, 0)
Screenshot: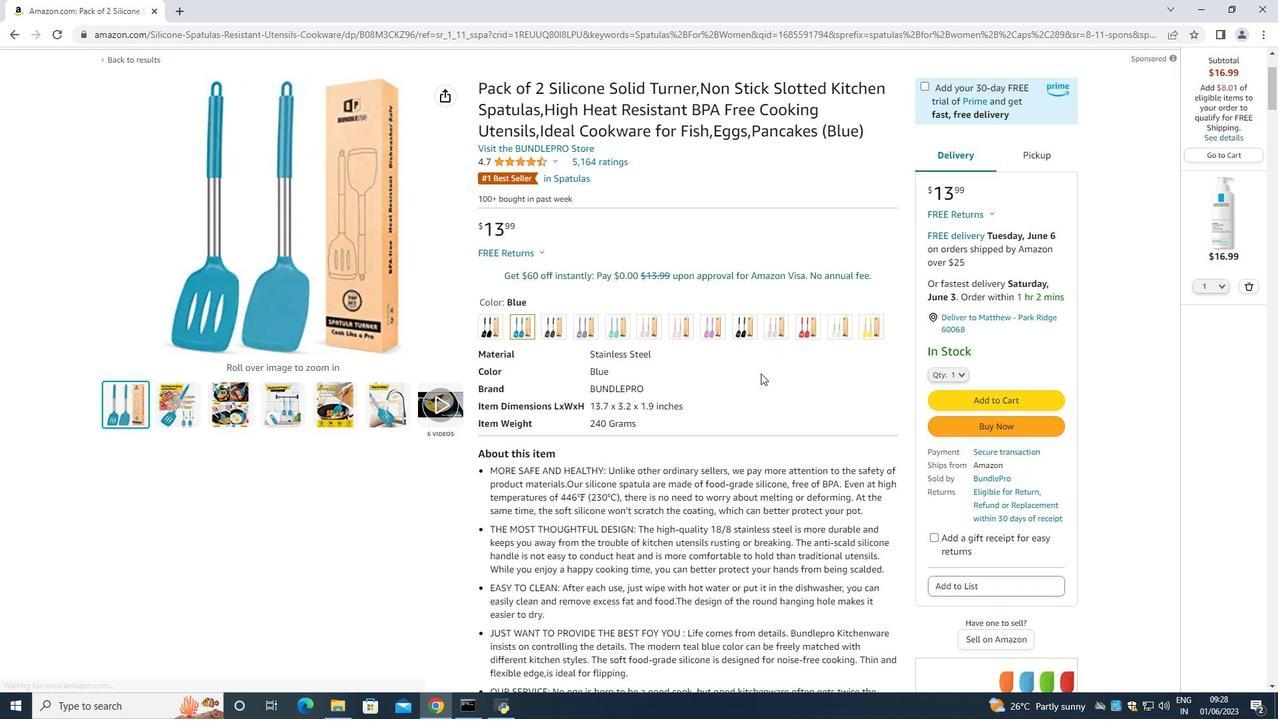 
Action: Mouse moved to (762, 379)
Screenshot: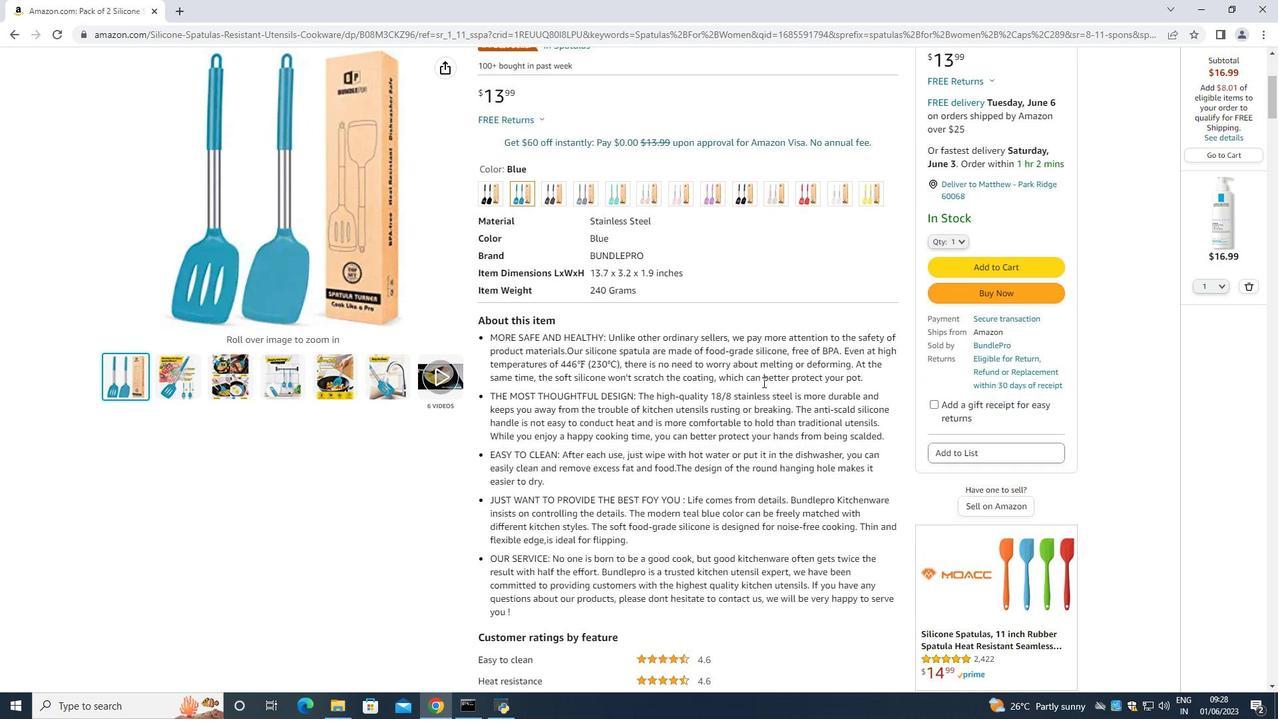 
Action: Mouse scrolled (762, 378) with delta (0, 0)
Screenshot: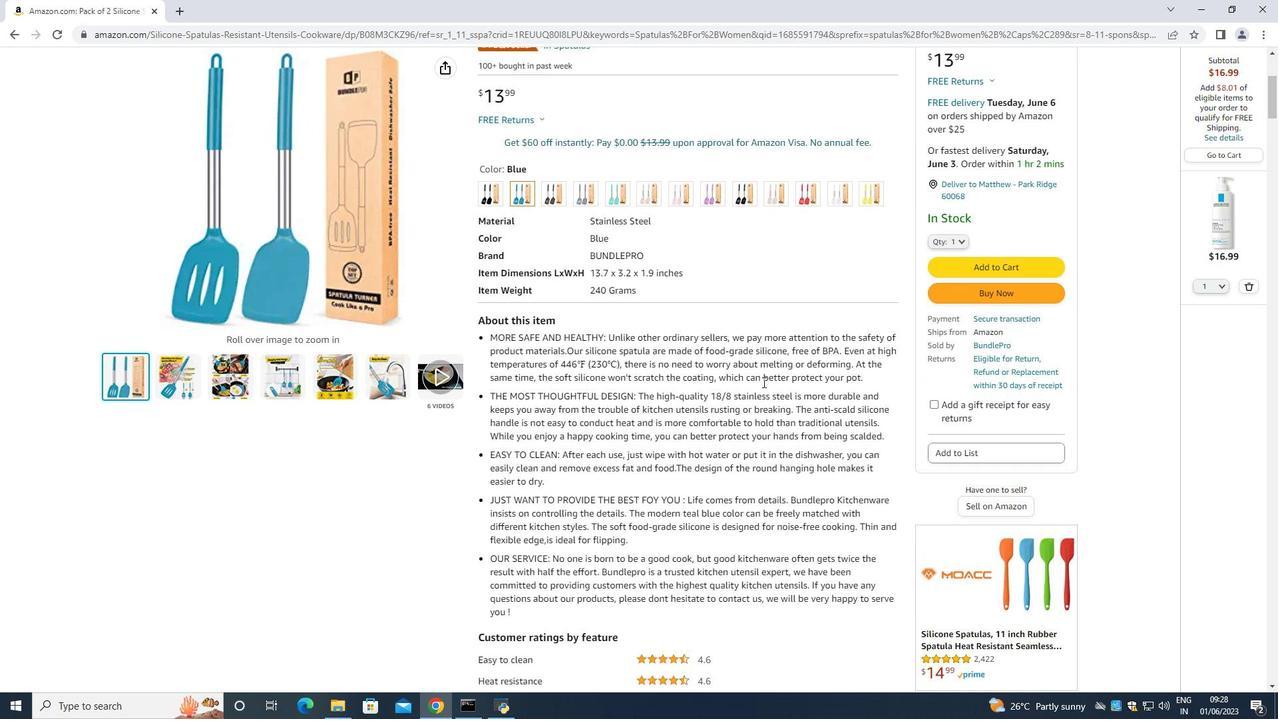 
Action: Mouse moved to (763, 382)
Screenshot: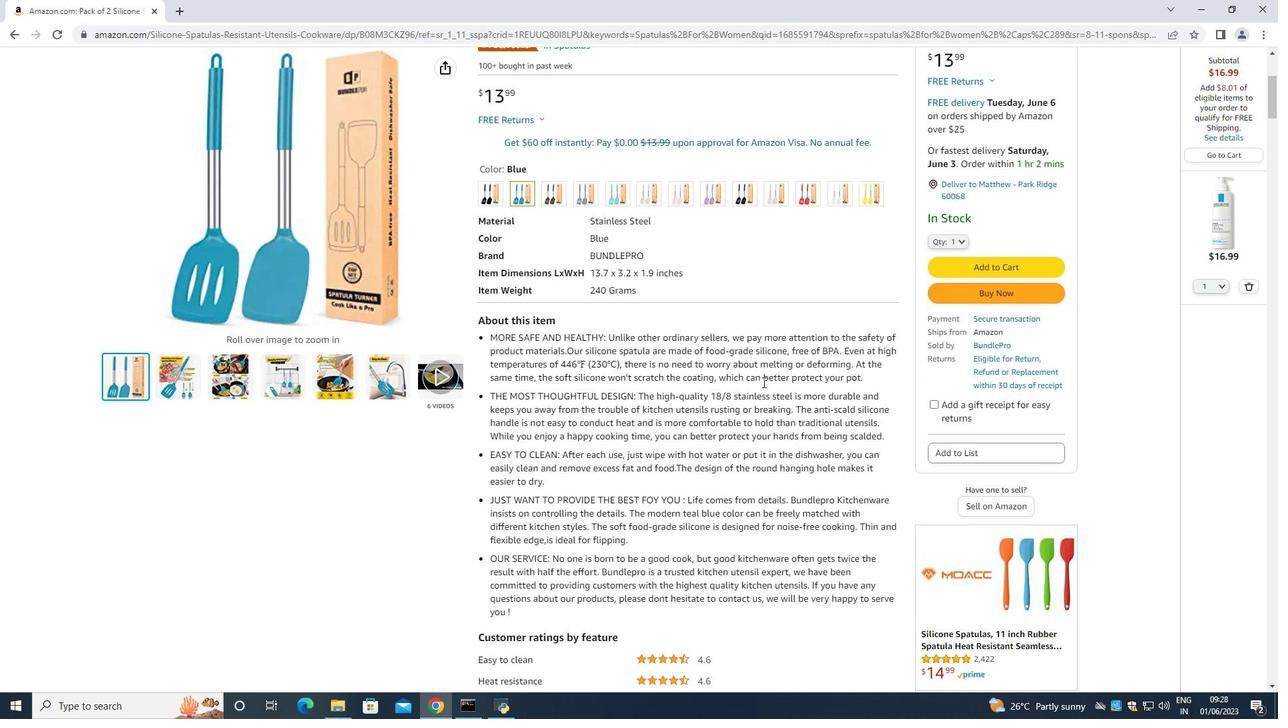 
Action: Mouse scrolled (763, 381) with delta (0, 0)
Screenshot: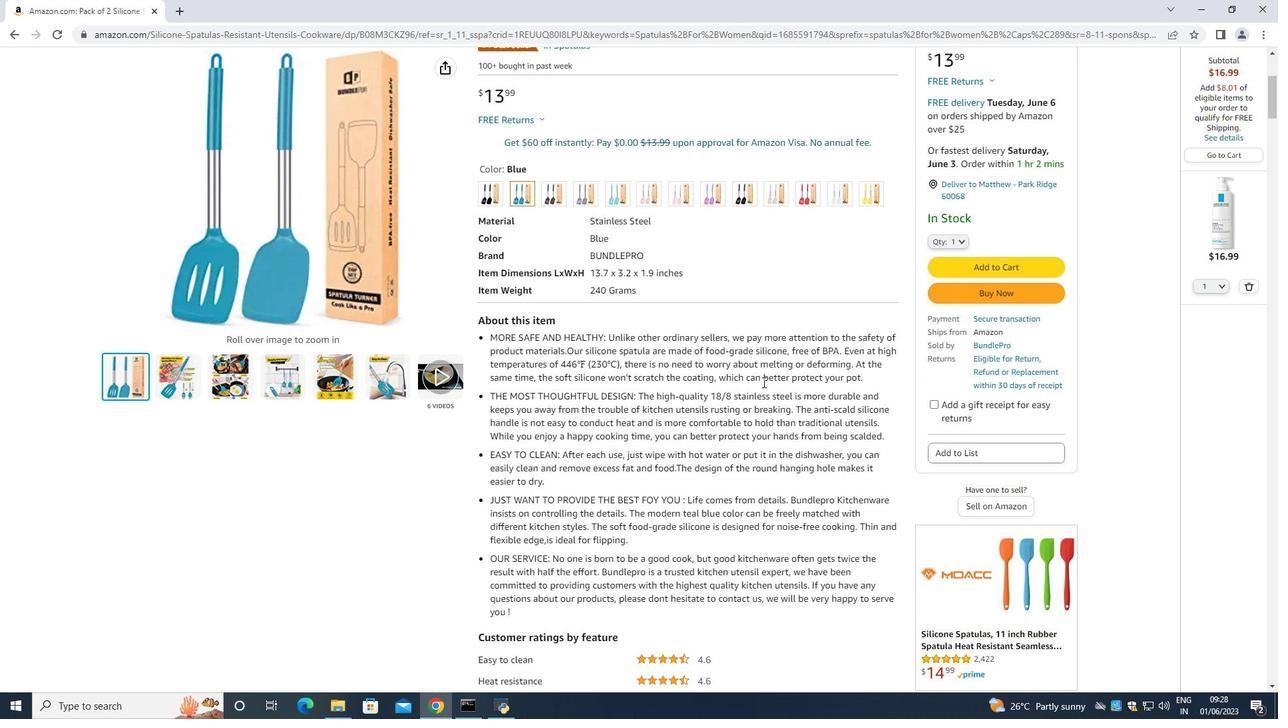 
Action: Mouse scrolled (763, 381) with delta (0, 0)
Screenshot: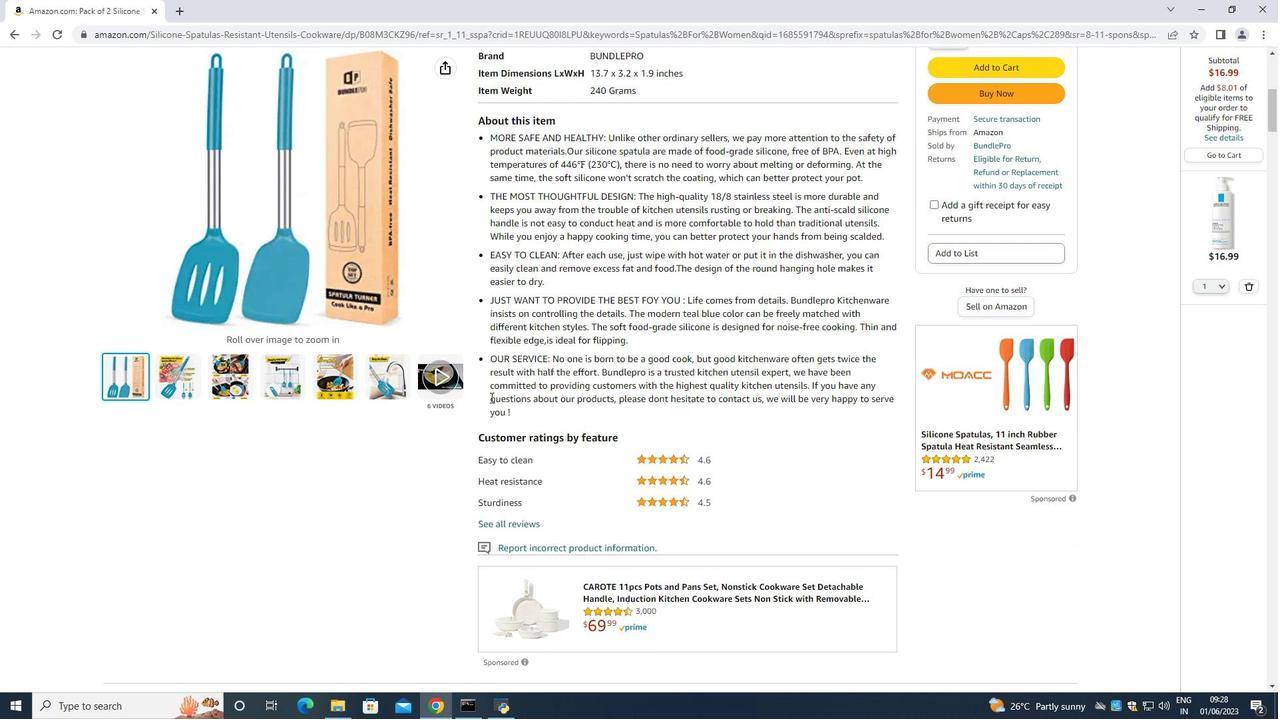 
Action: Mouse scrolled (763, 381) with delta (0, 0)
Screenshot: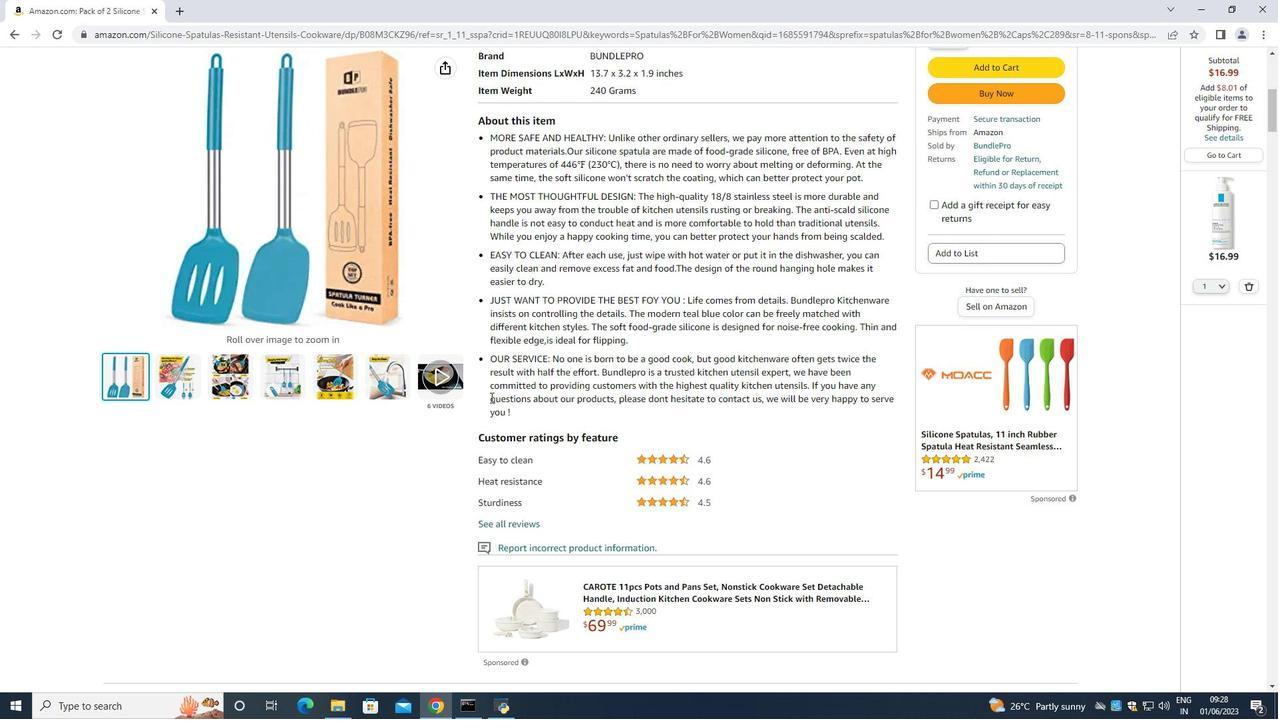 
Action: Mouse scrolled (763, 381) with delta (0, 0)
Screenshot: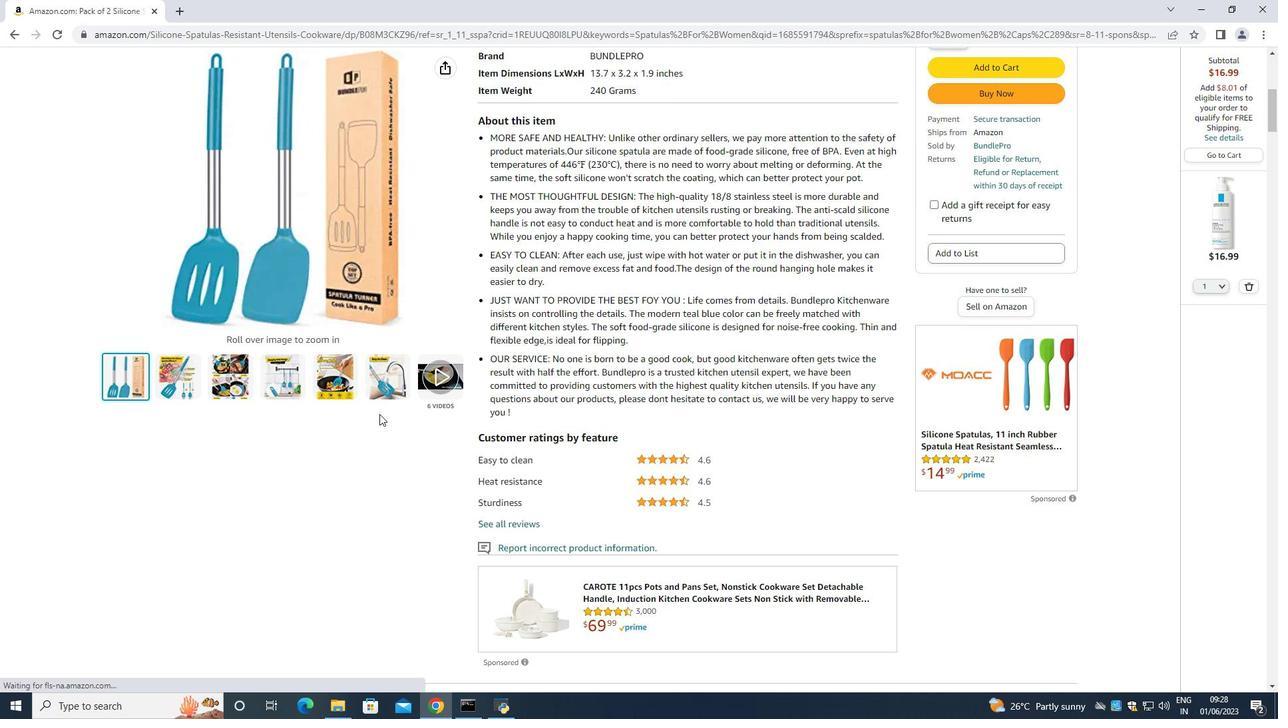 
Action: Mouse moved to (299, 332)
Screenshot: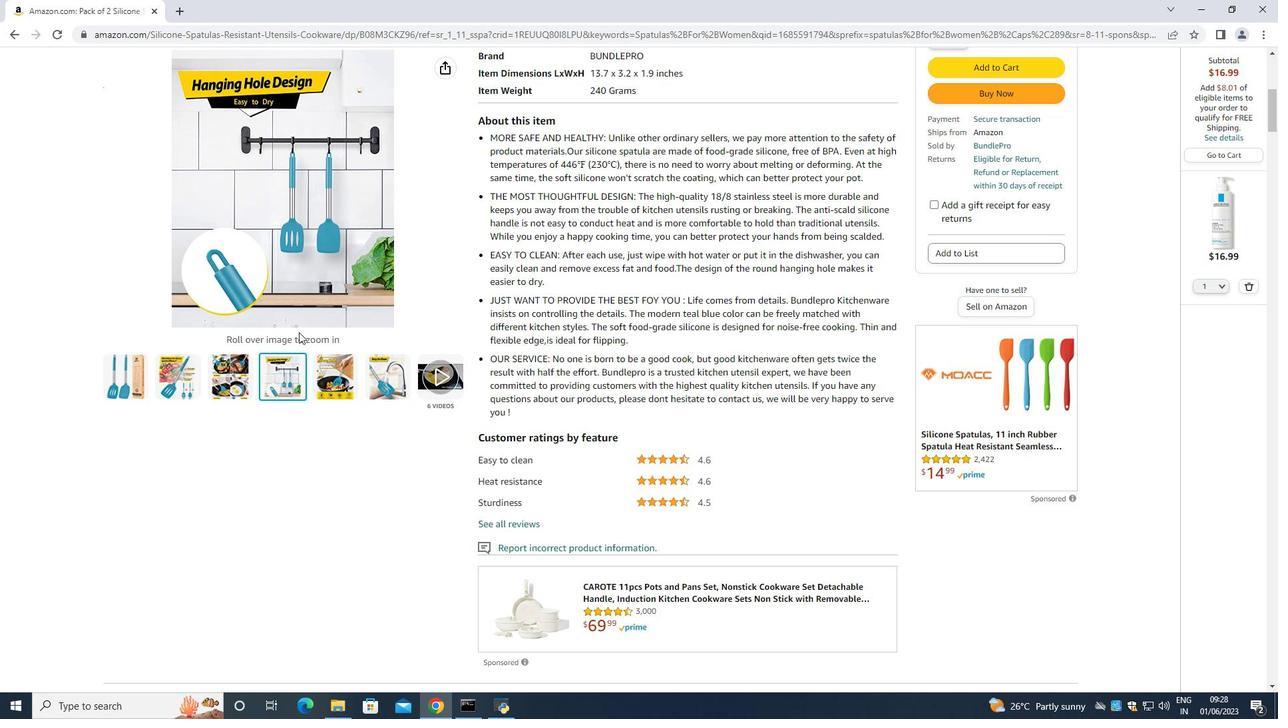 
Action: Mouse scrolled (299, 332) with delta (0, 0)
Screenshot: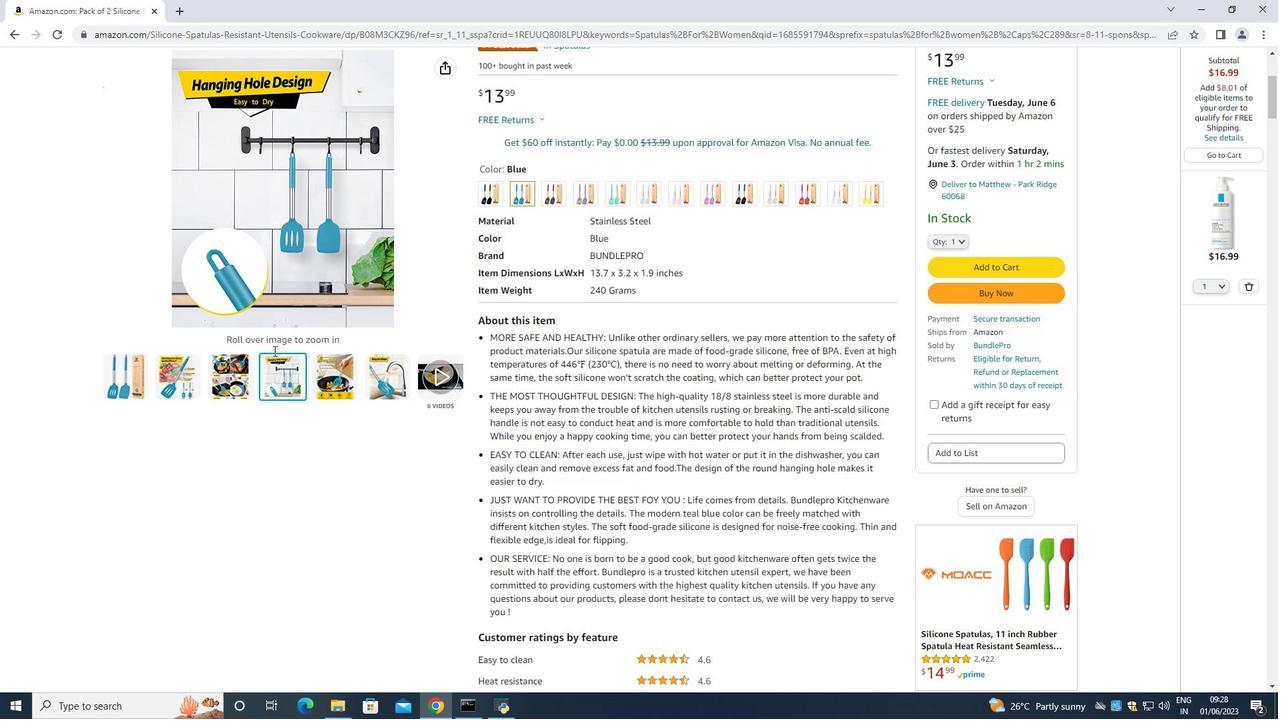 
Action: Mouse scrolled (299, 332) with delta (0, 0)
Screenshot: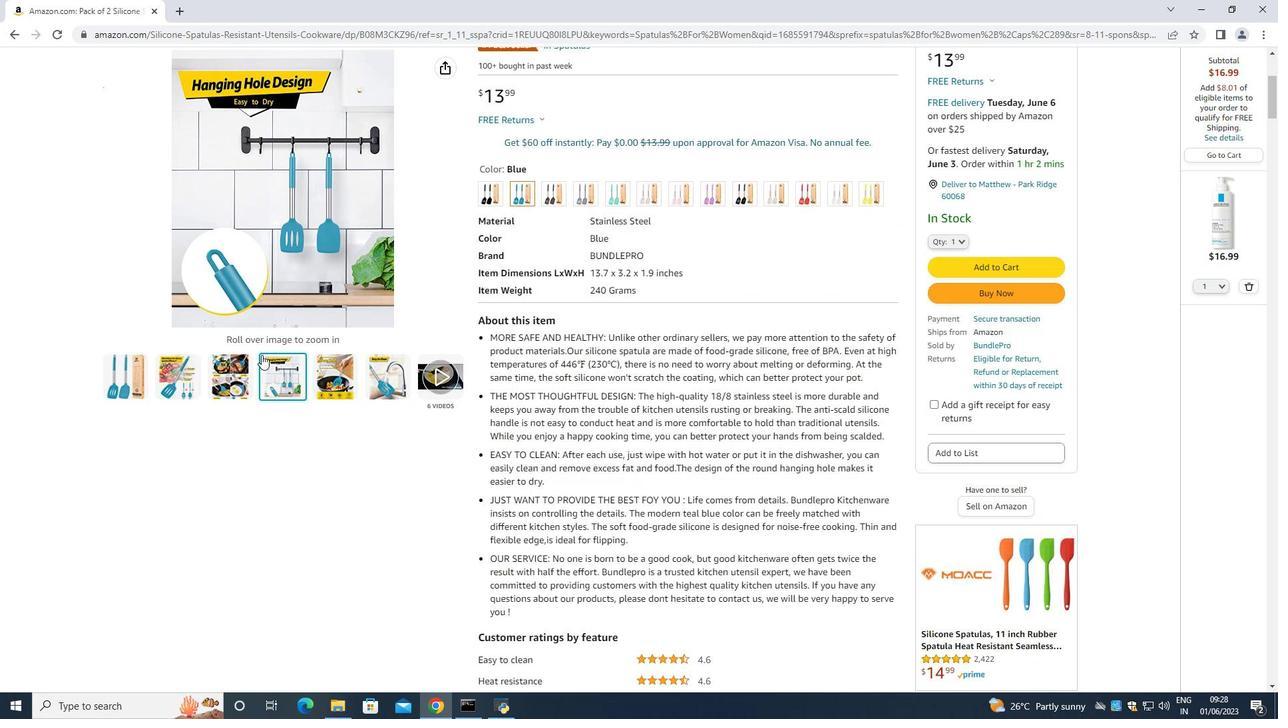 
Action: Mouse scrolled (299, 332) with delta (0, 0)
Screenshot: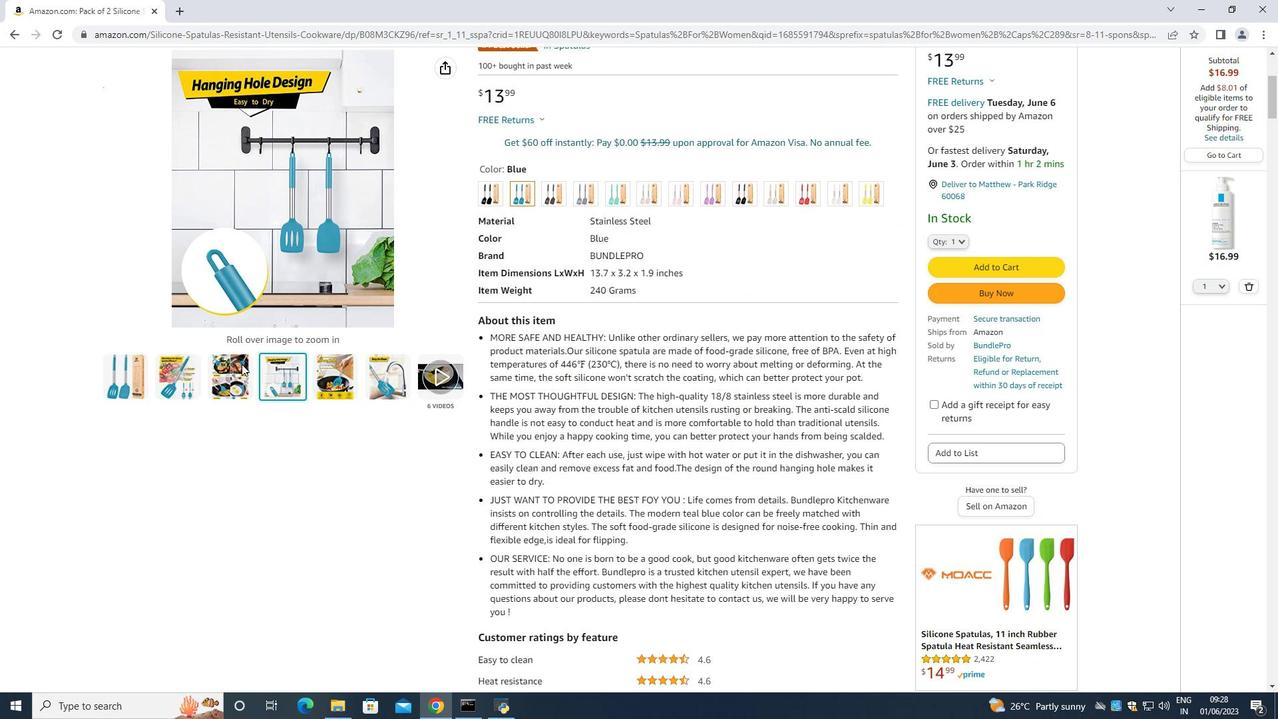 
Action: Mouse moved to (587, 285)
Screenshot: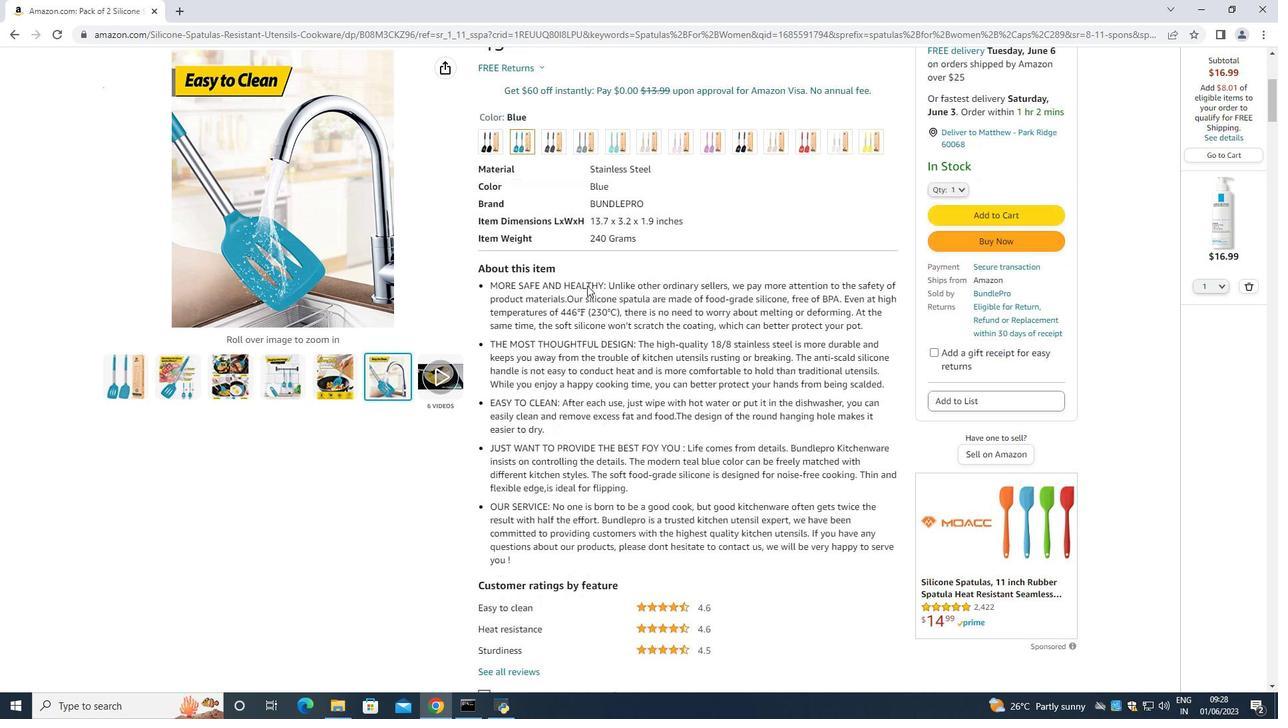 
Action: Mouse scrolled (587, 285) with delta (0, 0)
Screenshot: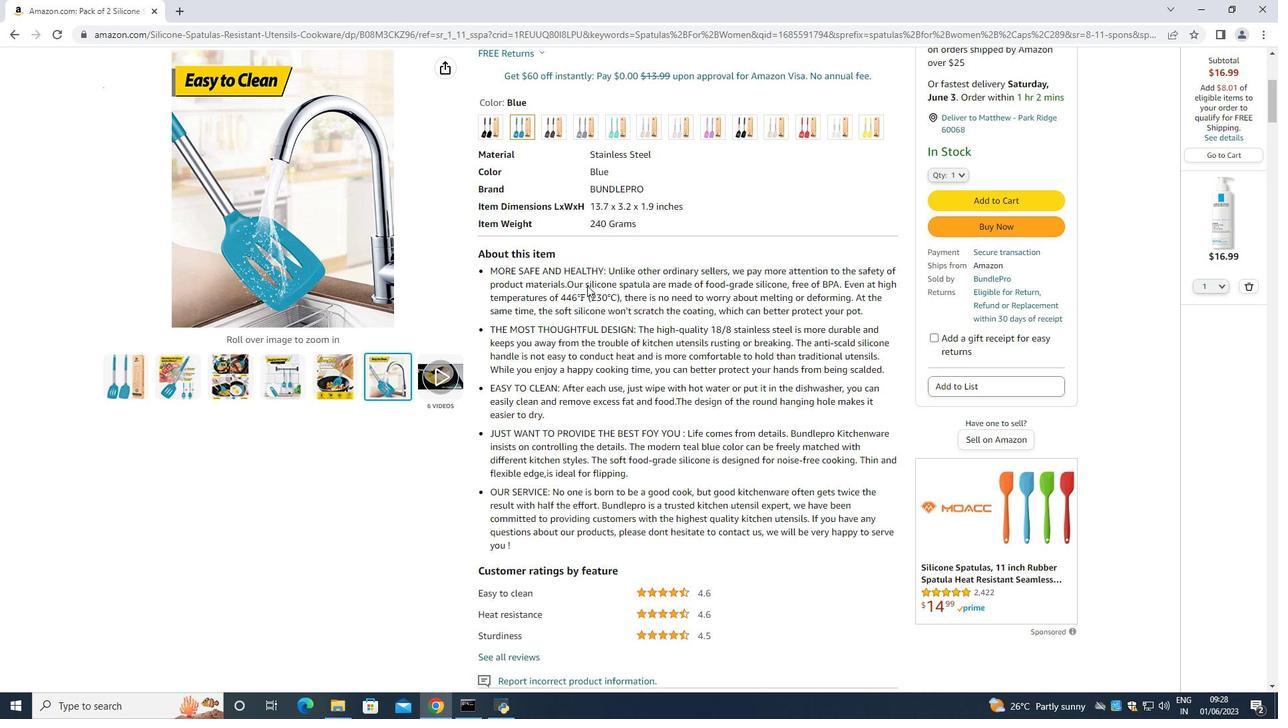 
Action: Mouse scrolled (587, 285) with delta (0, 0)
Screenshot: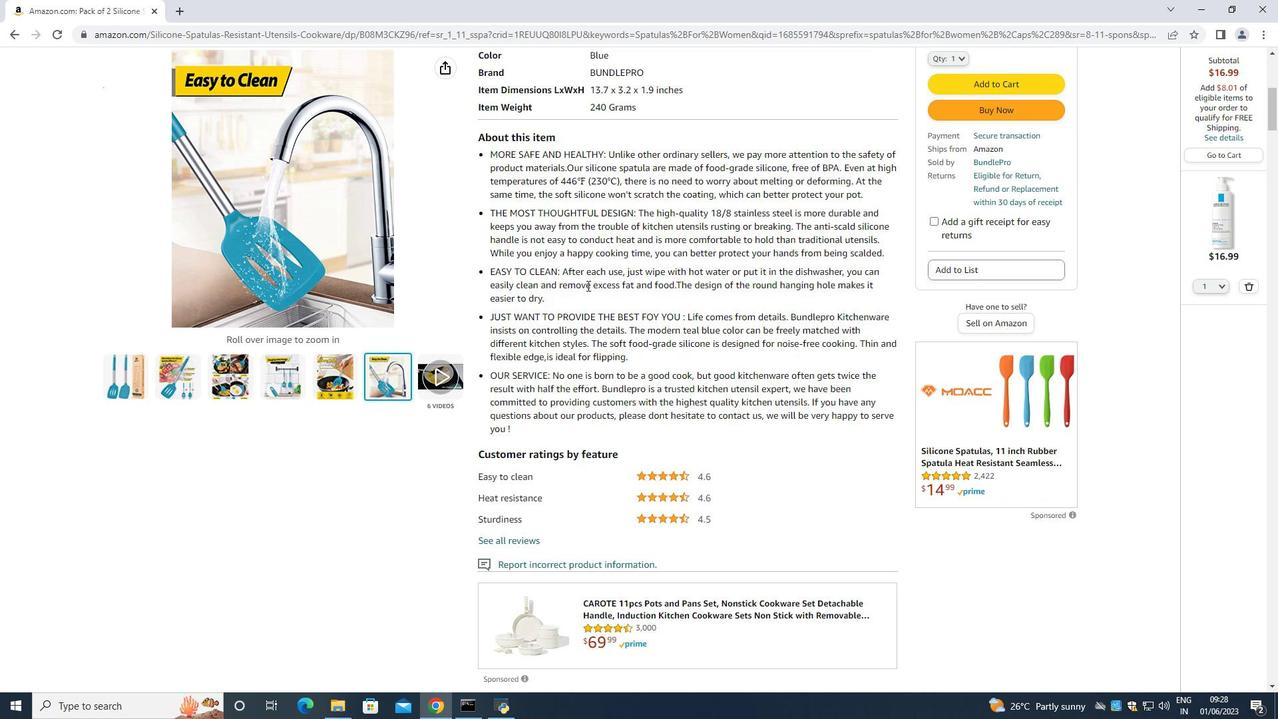 
Action: Mouse scrolled (587, 285) with delta (0, 0)
Screenshot: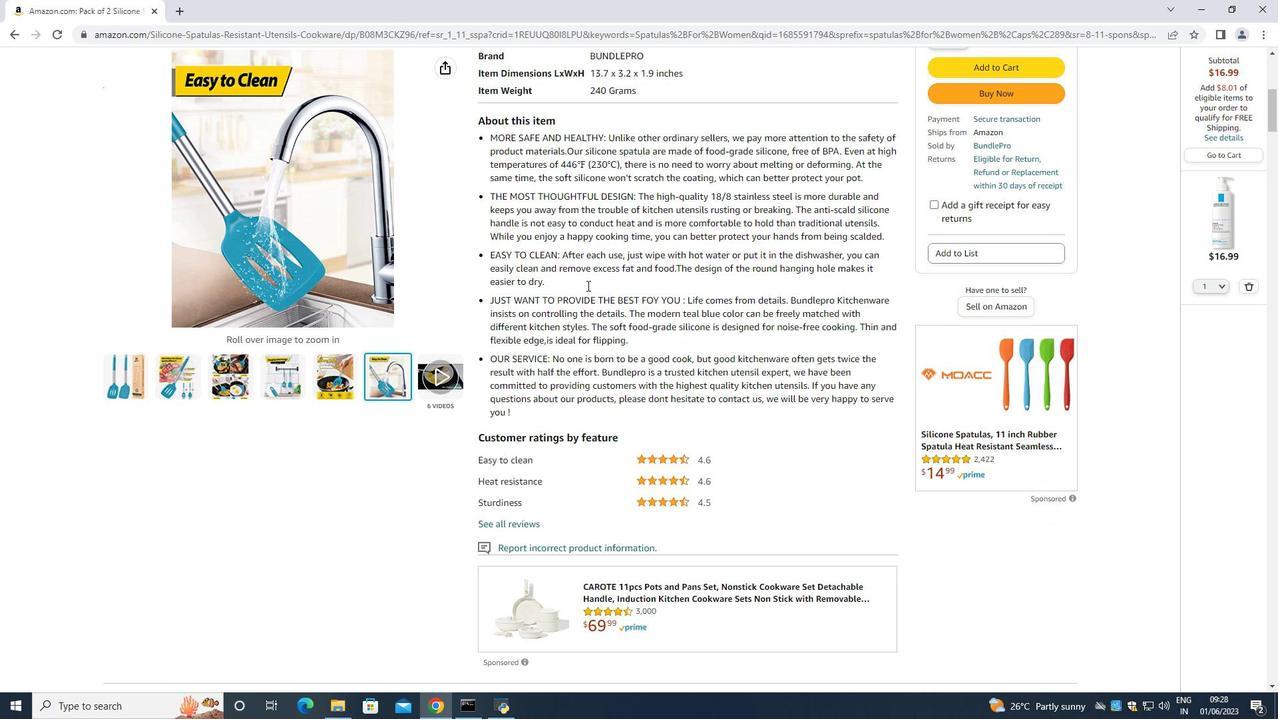 
Action: Mouse moved to (590, 285)
Screenshot: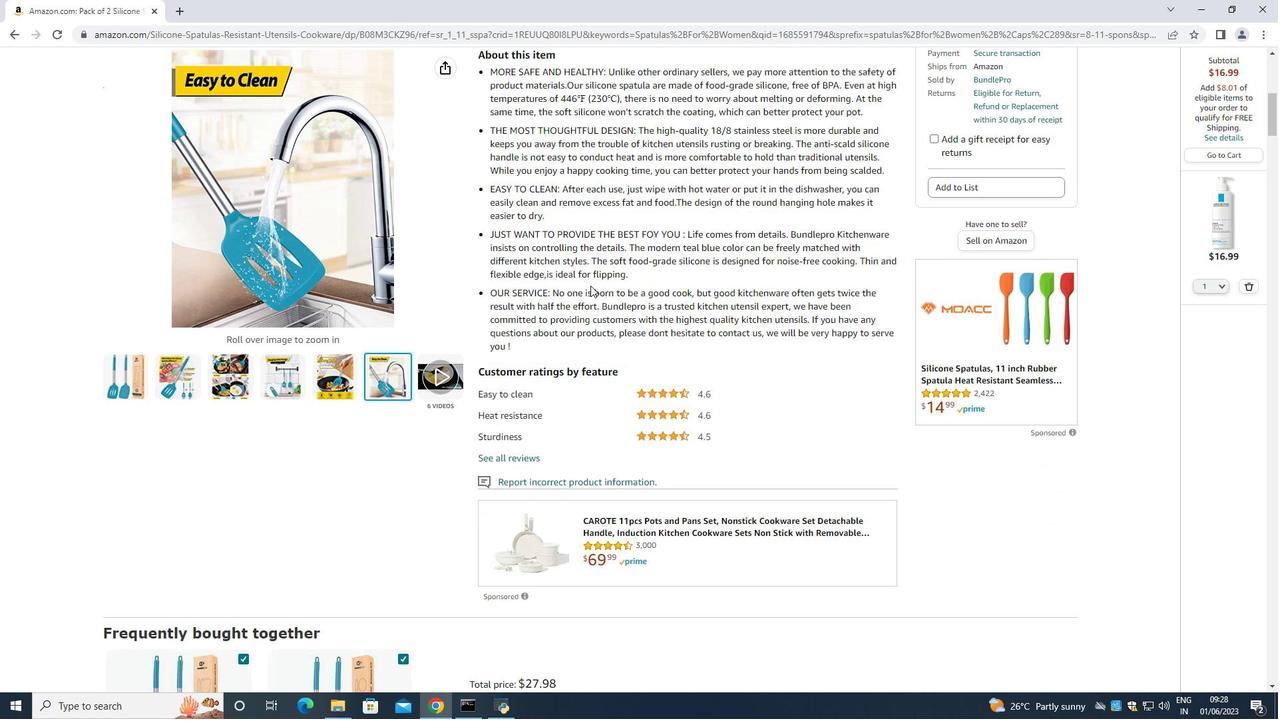 
Action: Mouse scrolled (590, 285) with delta (0, 0)
Screenshot: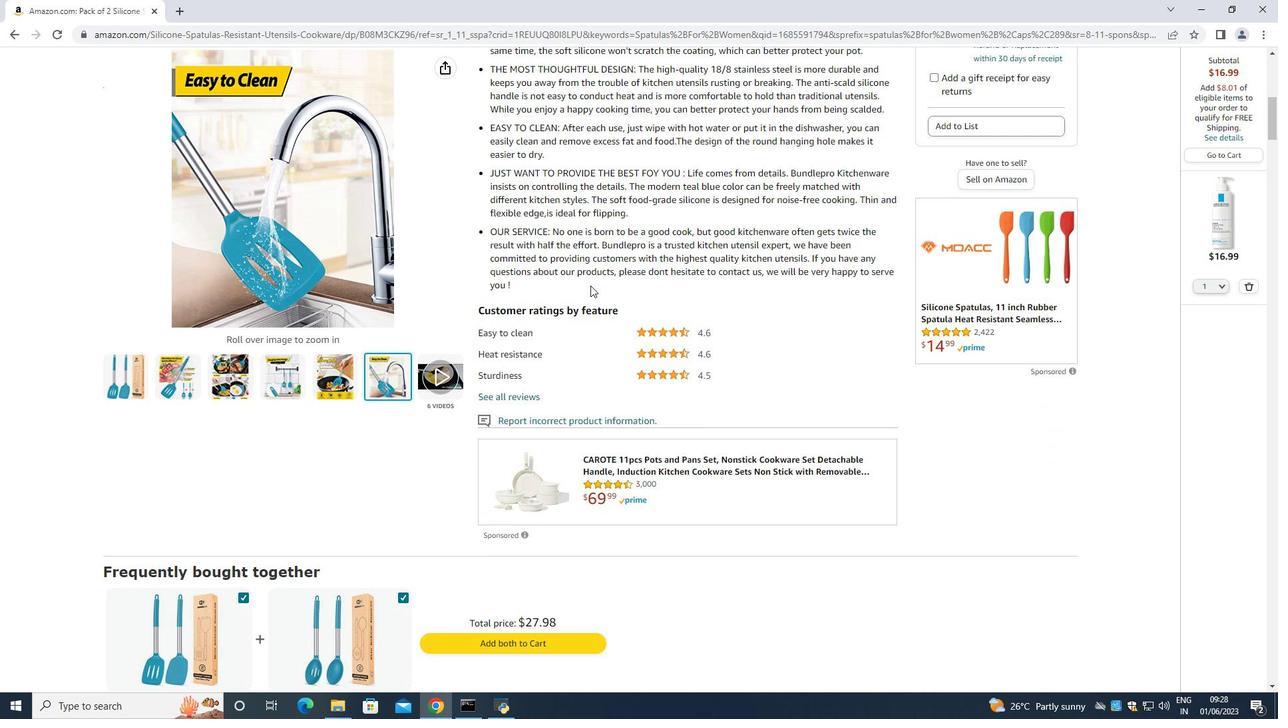 
Action: Mouse scrolled (590, 285) with delta (0, 0)
Screenshot: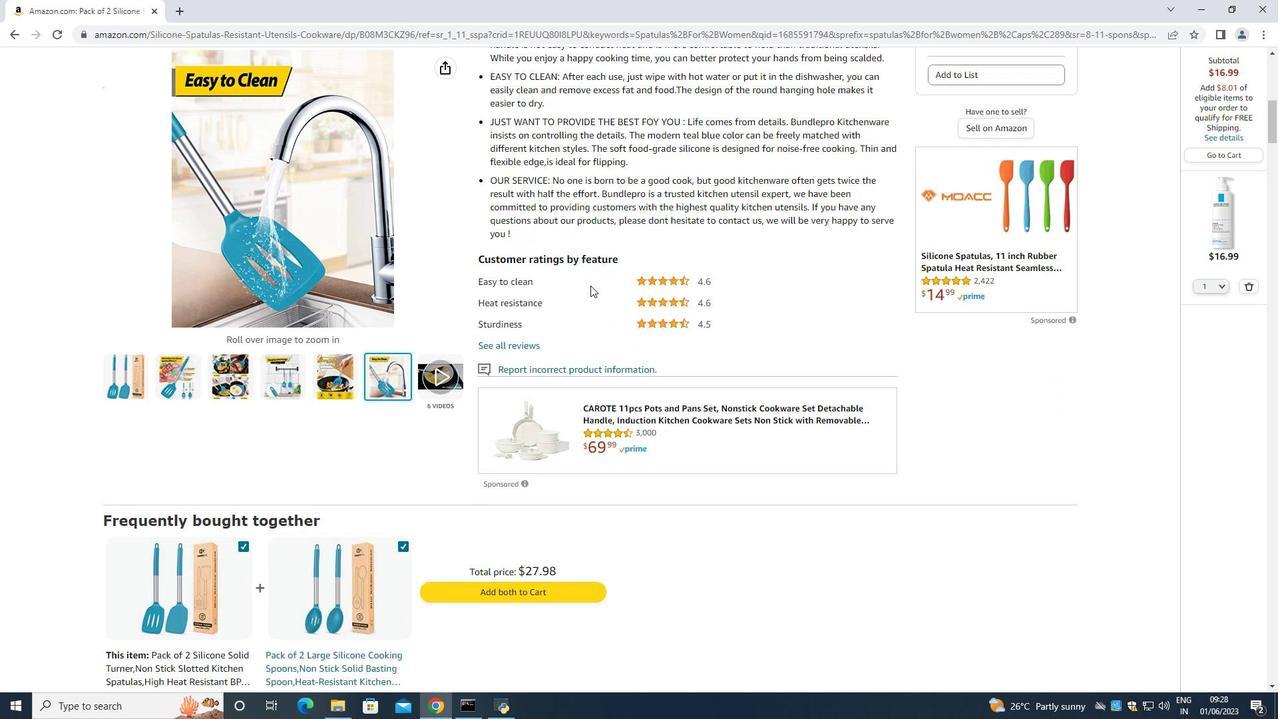 
Action: Mouse scrolled (590, 285) with delta (0, 0)
Screenshot: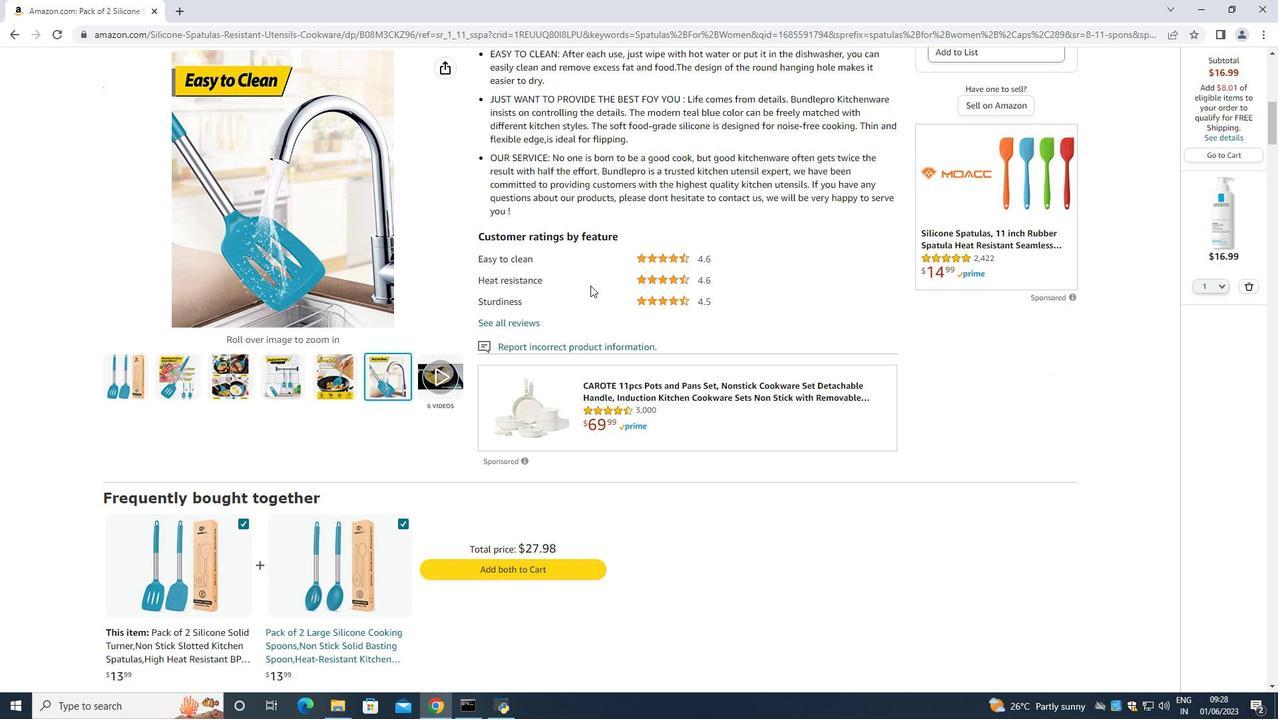 
Action: Mouse scrolled (590, 285) with delta (0, 0)
Screenshot: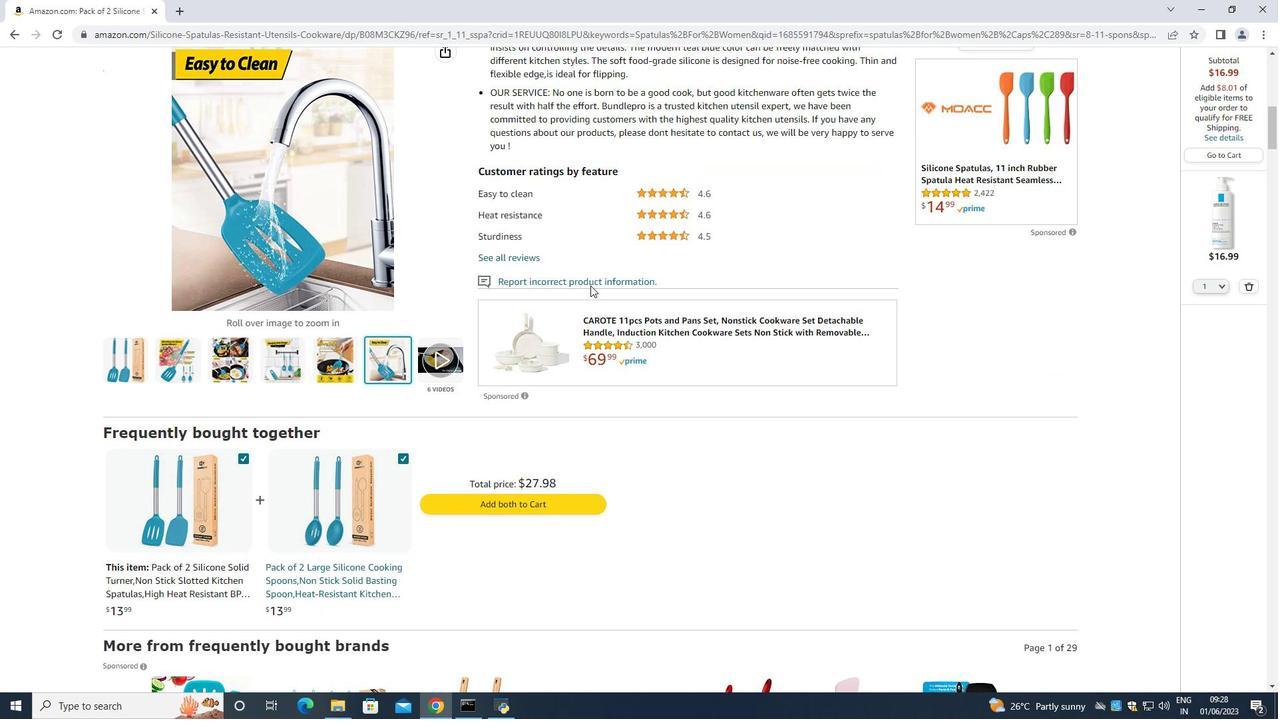 
Action: Mouse scrolled (590, 286) with delta (0, 0)
Screenshot: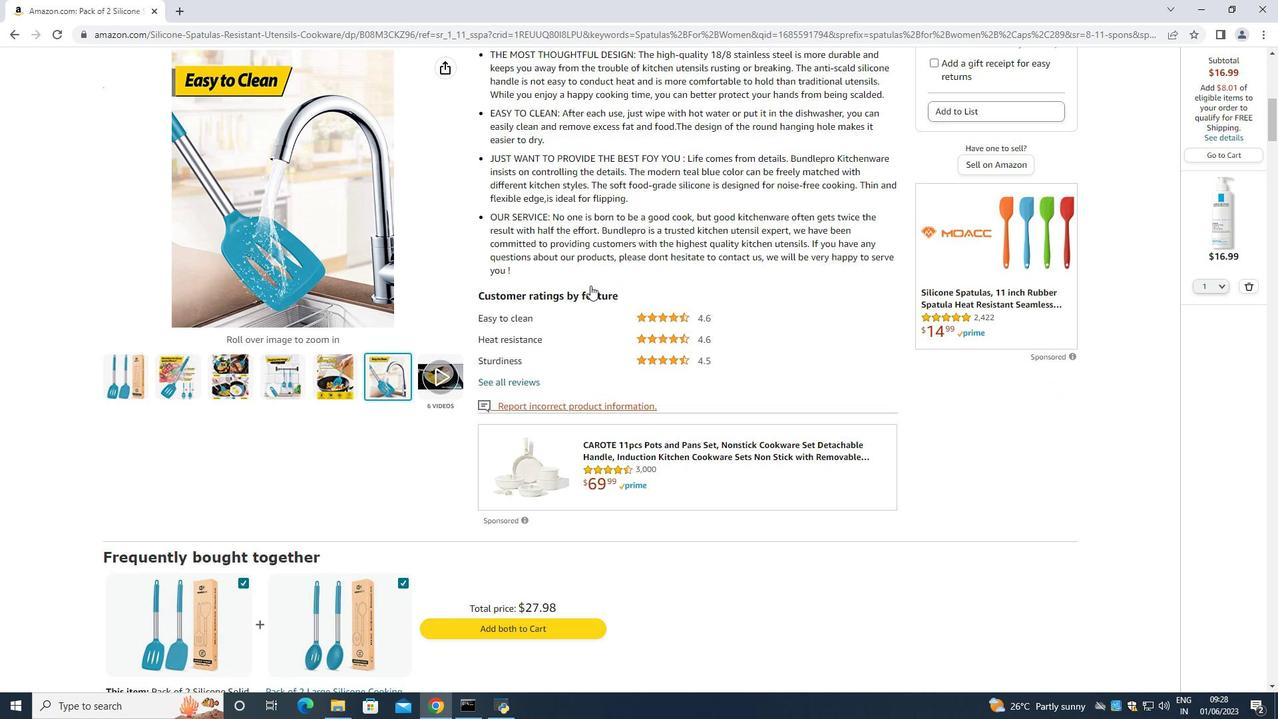 
Action: Mouse scrolled (590, 286) with delta (0, 0)
Screenshot: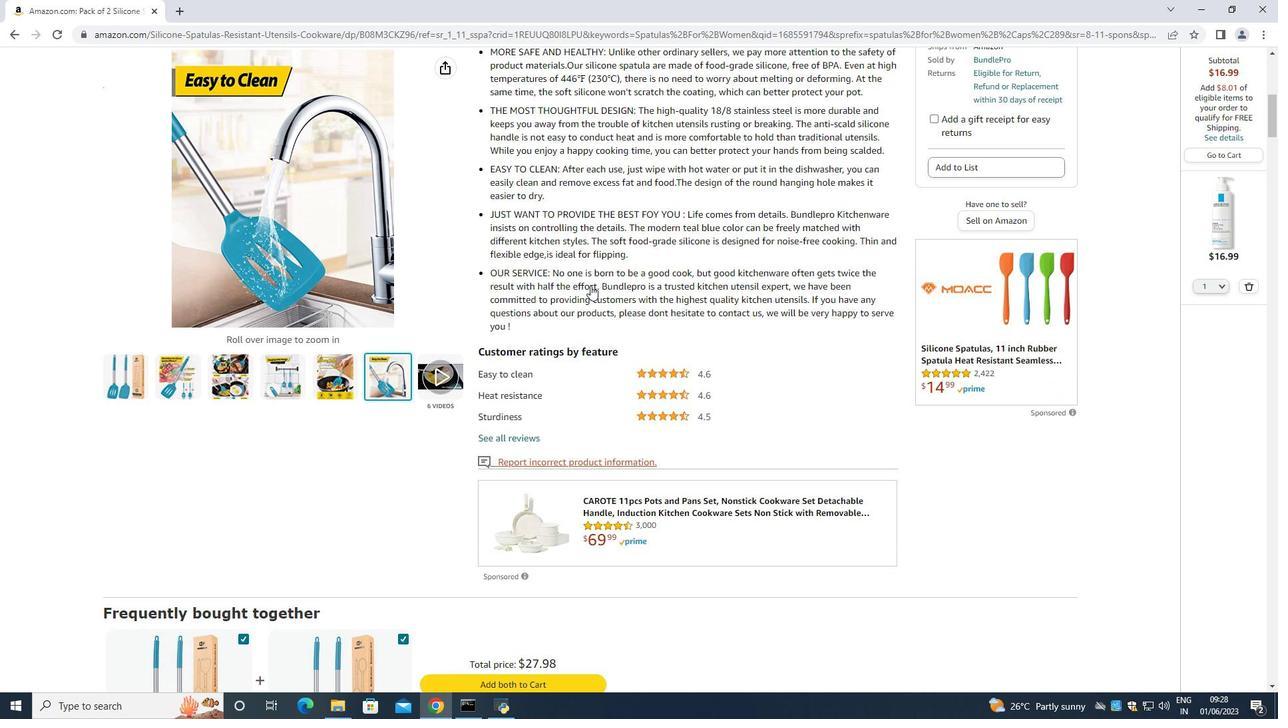 
Action: Mouse scrolled (590, 286) with delta (0, 0)
Screenshot: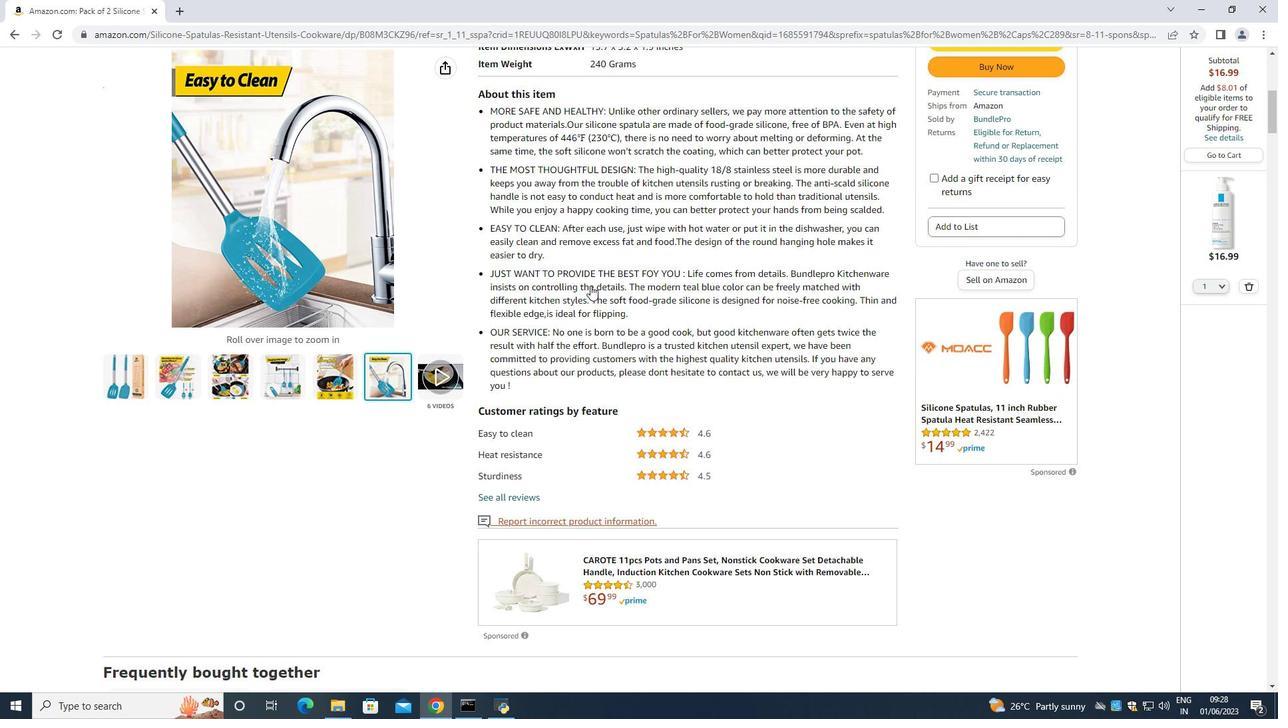 
Action: Mouse scrolled (590, 286) with delta (0, 0)
Screenshot: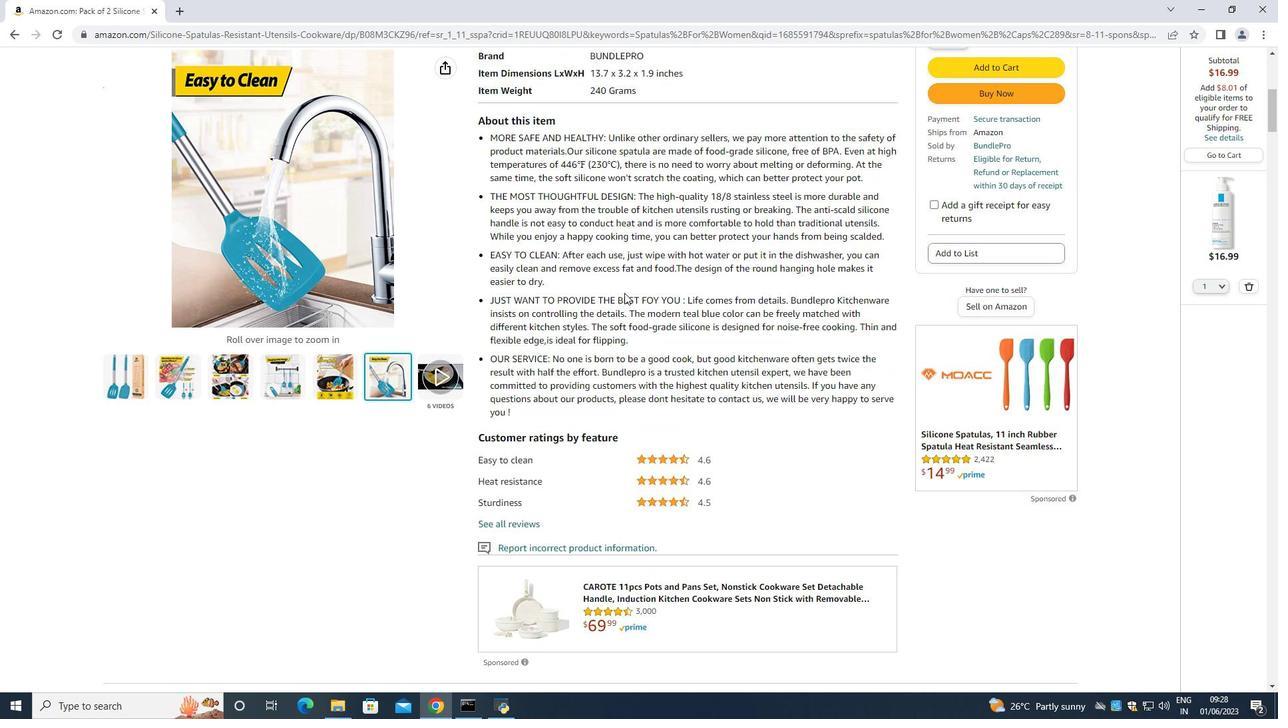 
Action: Mouse moved to (878, 251)
Screenshot: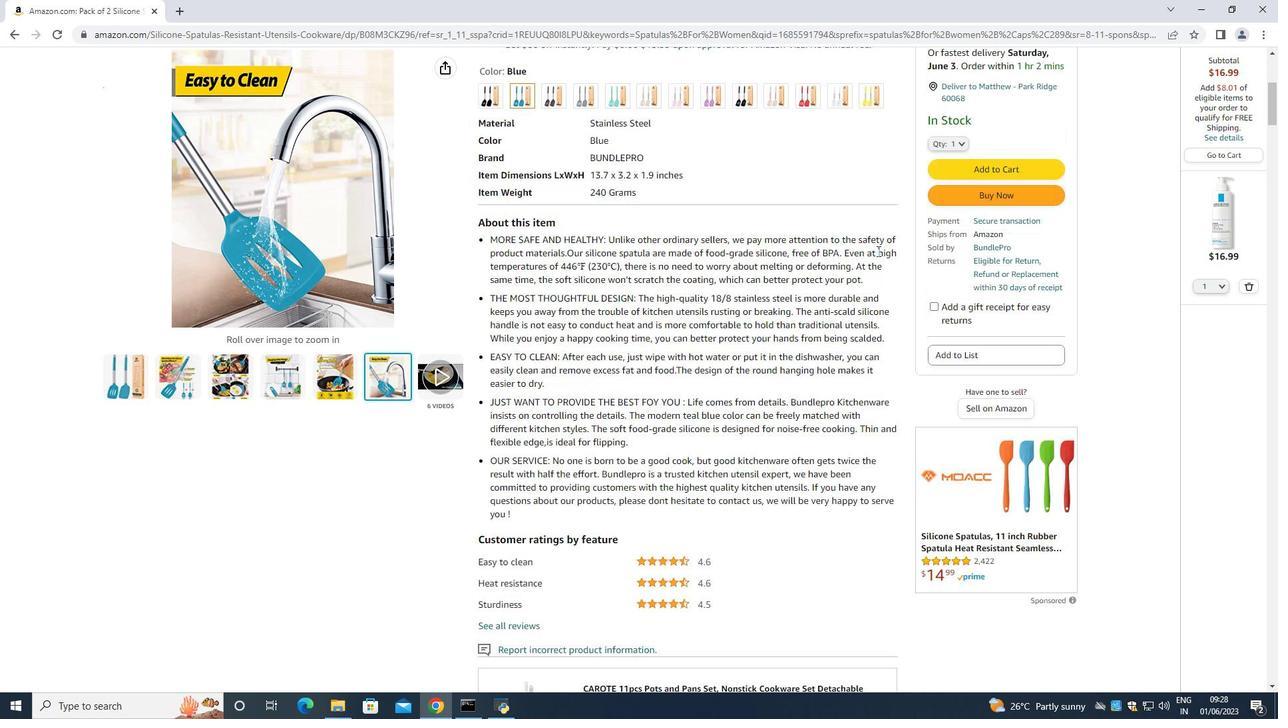 
Action: Mouse scrolled (878, 251) with delta (0, 0)
Screenshot: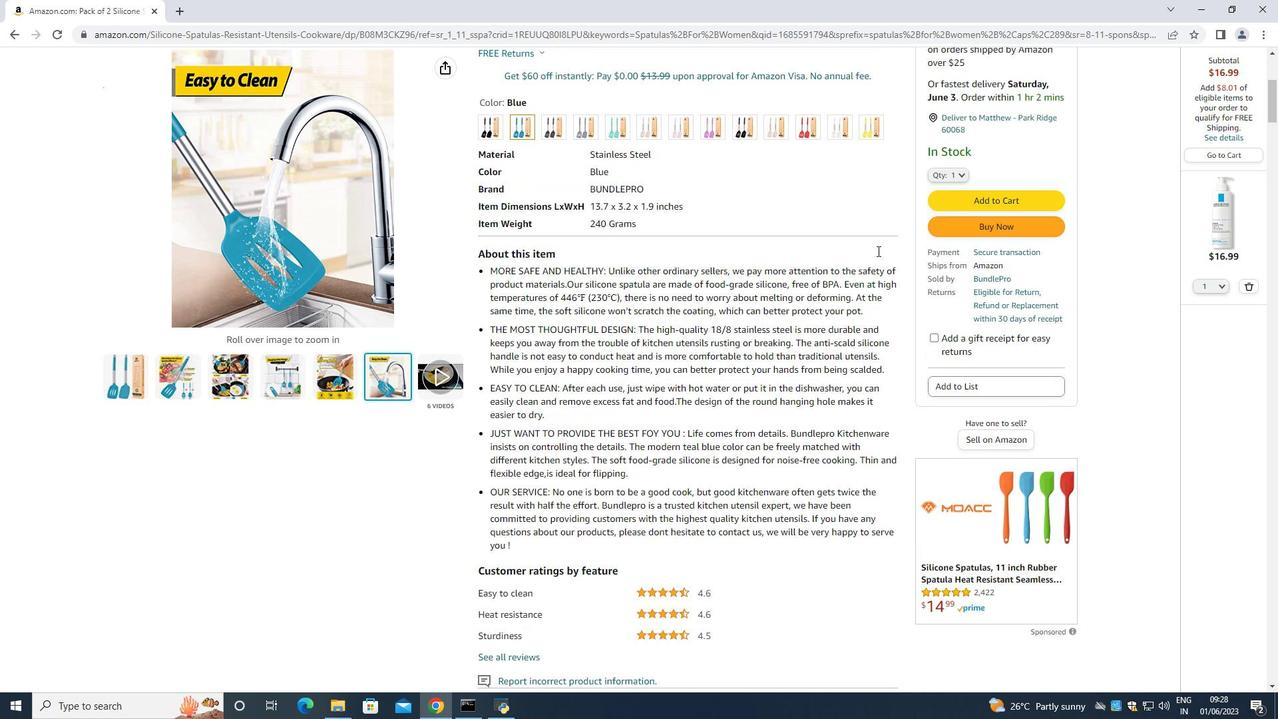 
Action: Mouse scrolled (878, 251) with delta (0, 0)
Screenshot: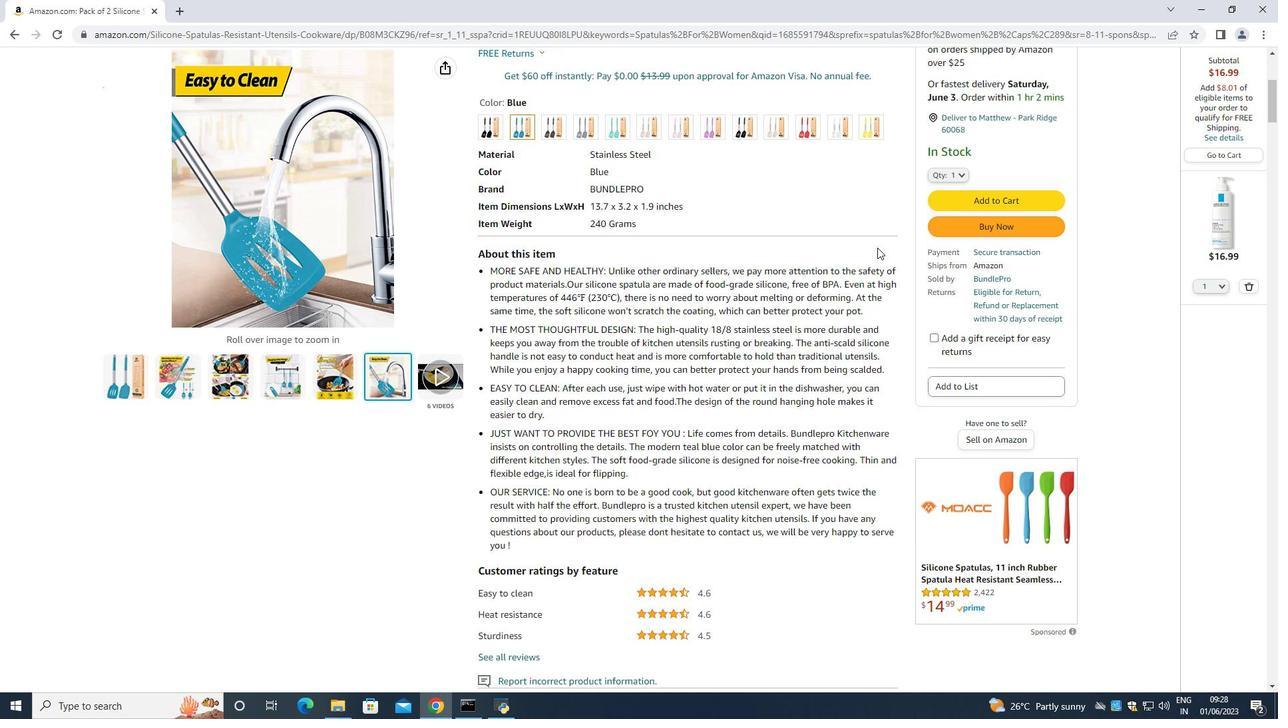 
Action: Mouse moved to (961, 177)
Screenshot: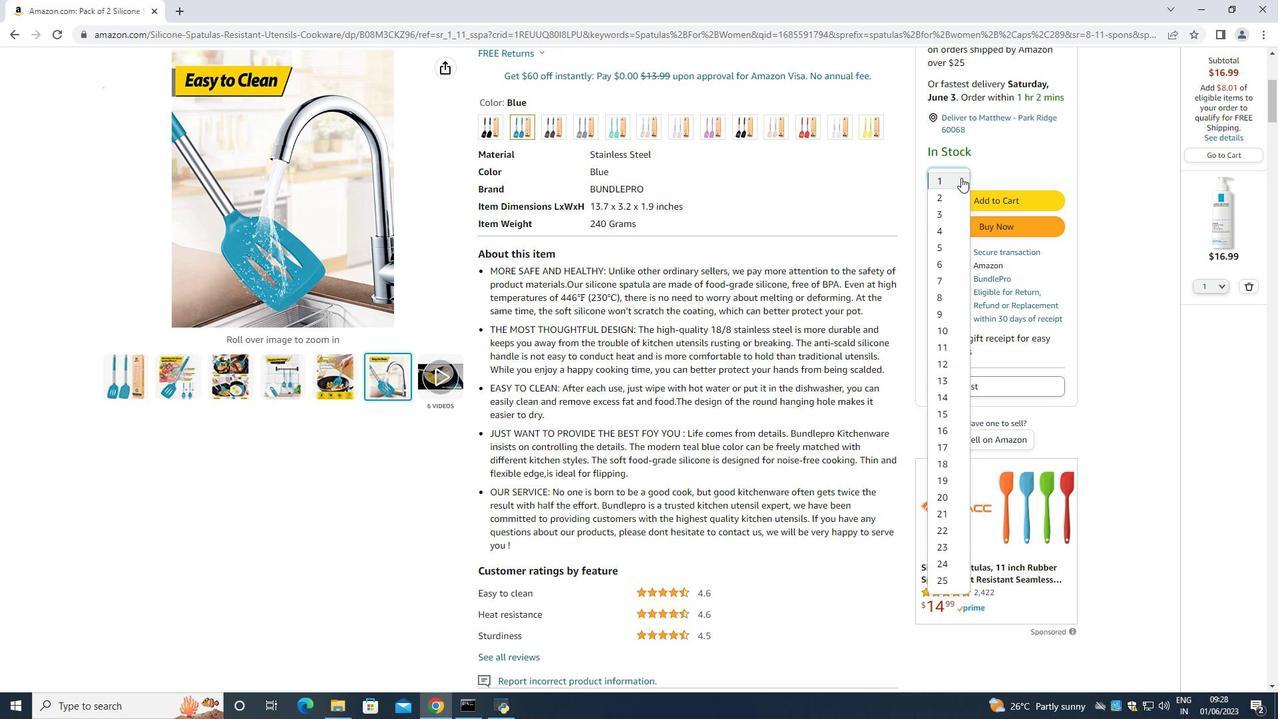 
Action: Mouse pressed left at (961, 177)
Screenshot: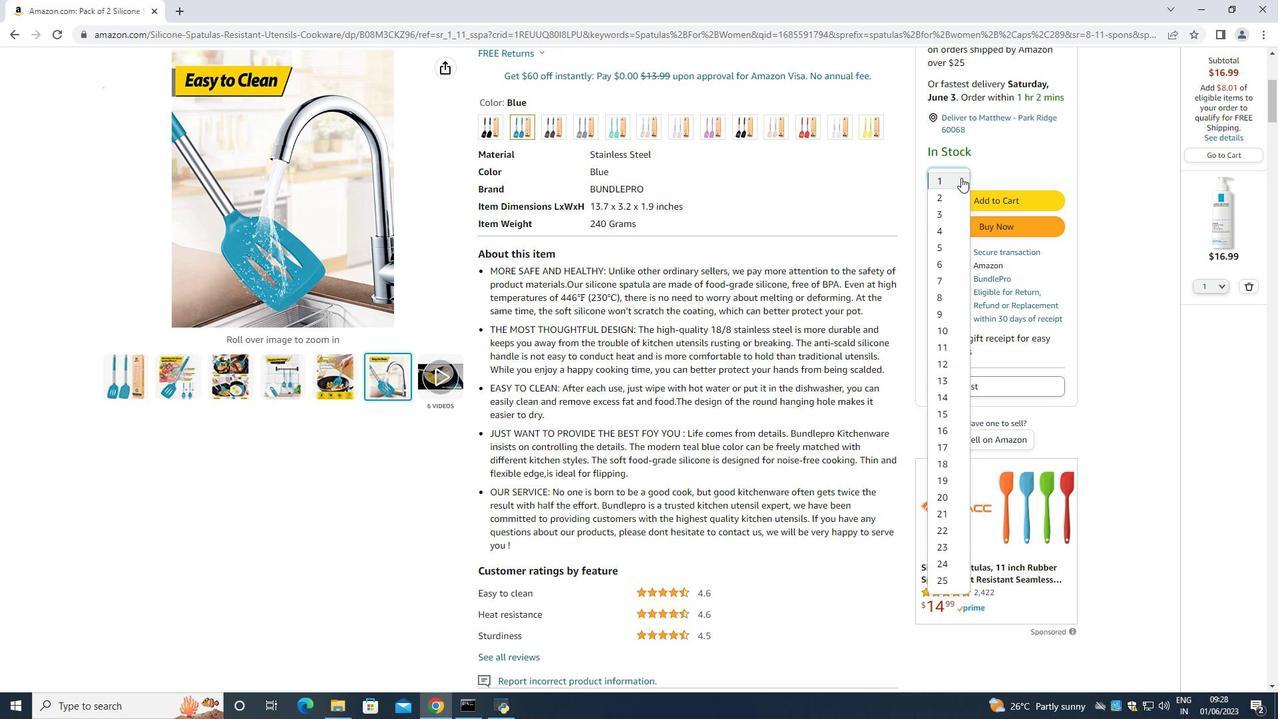 
Action: Mouse moved to (944, 199)
Screenshot: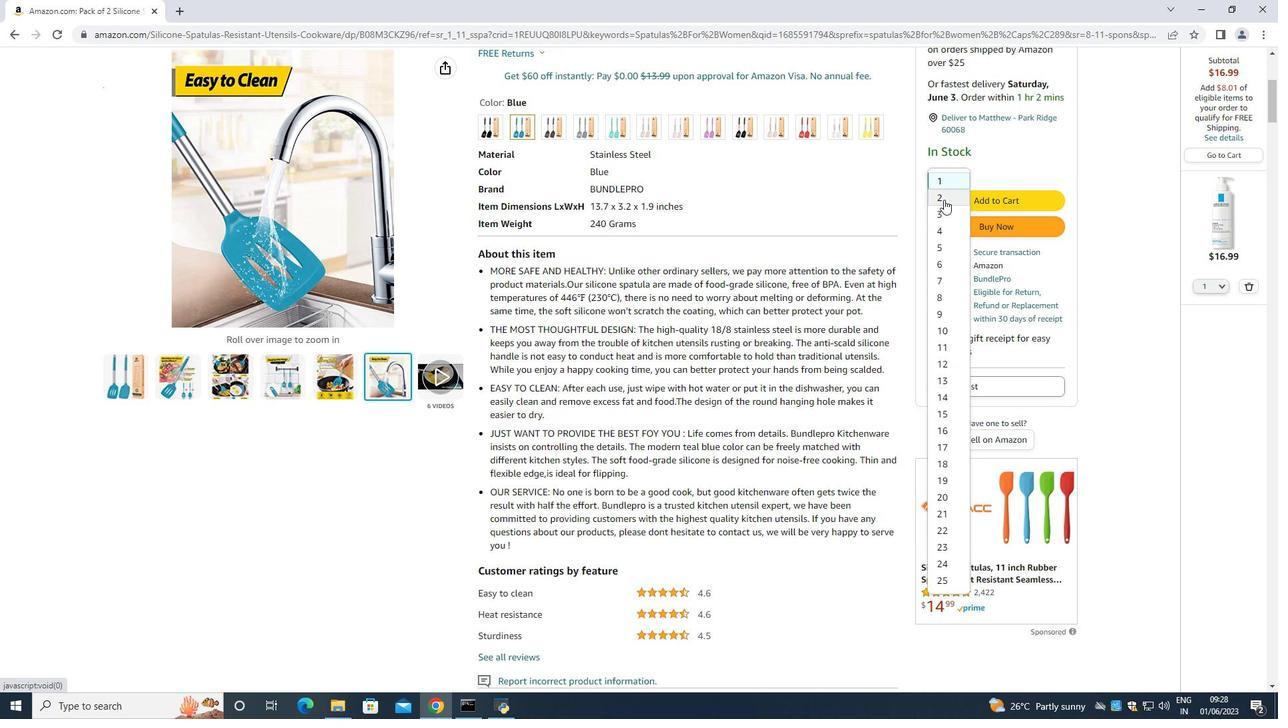 
Action: Mouse pressed left at (944, 199)
Screenshot: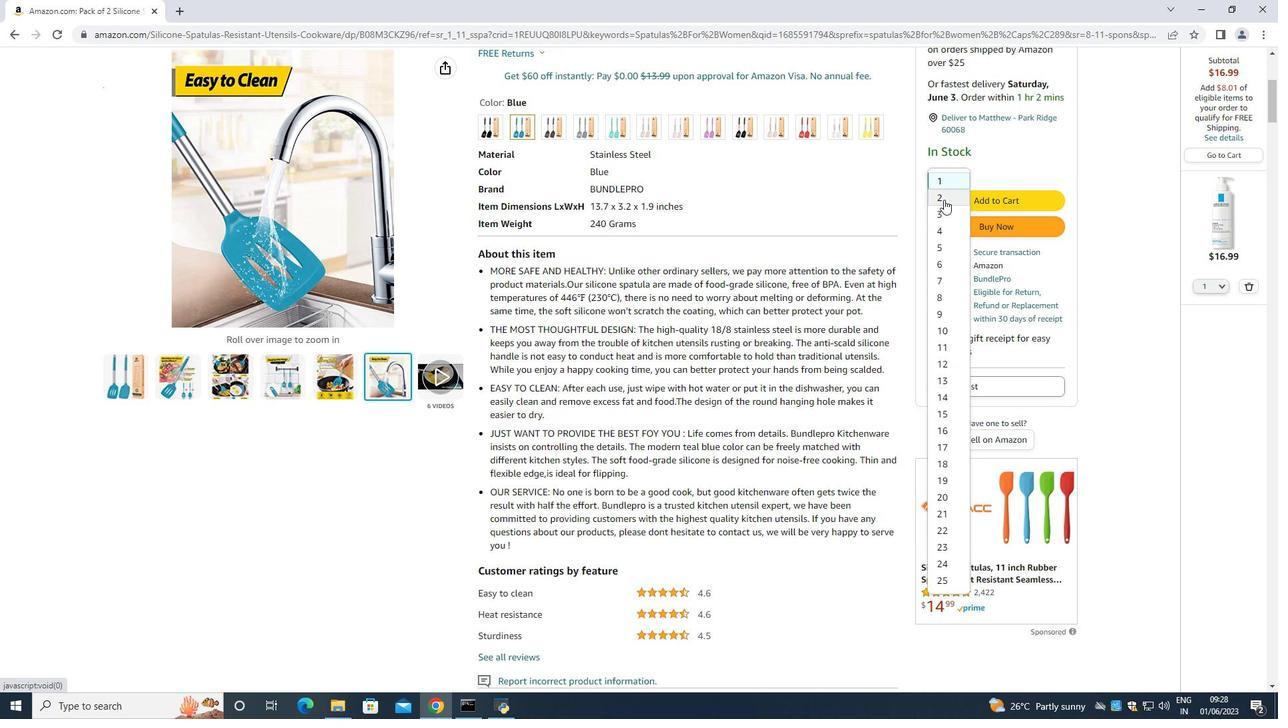 
Action: Mouse moved to (1007, 199)
Screenshot: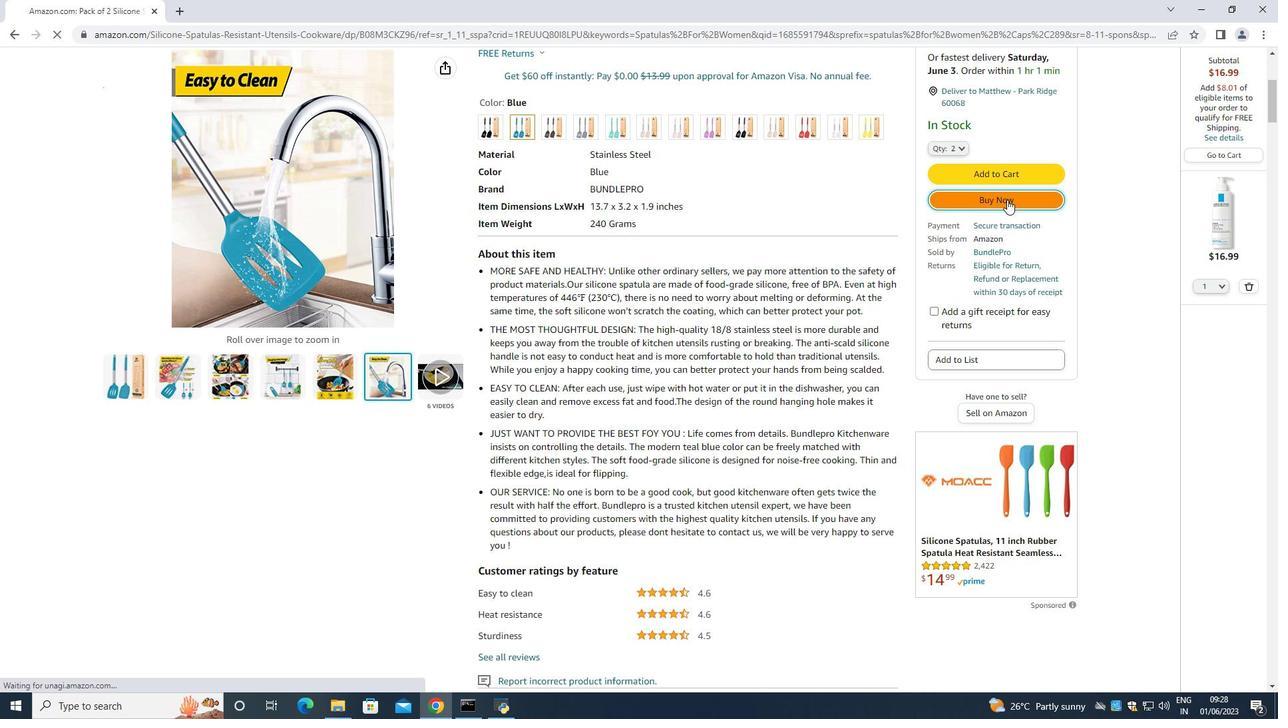
Action: Mouse pressed left at (1007, 199)
Screenshot: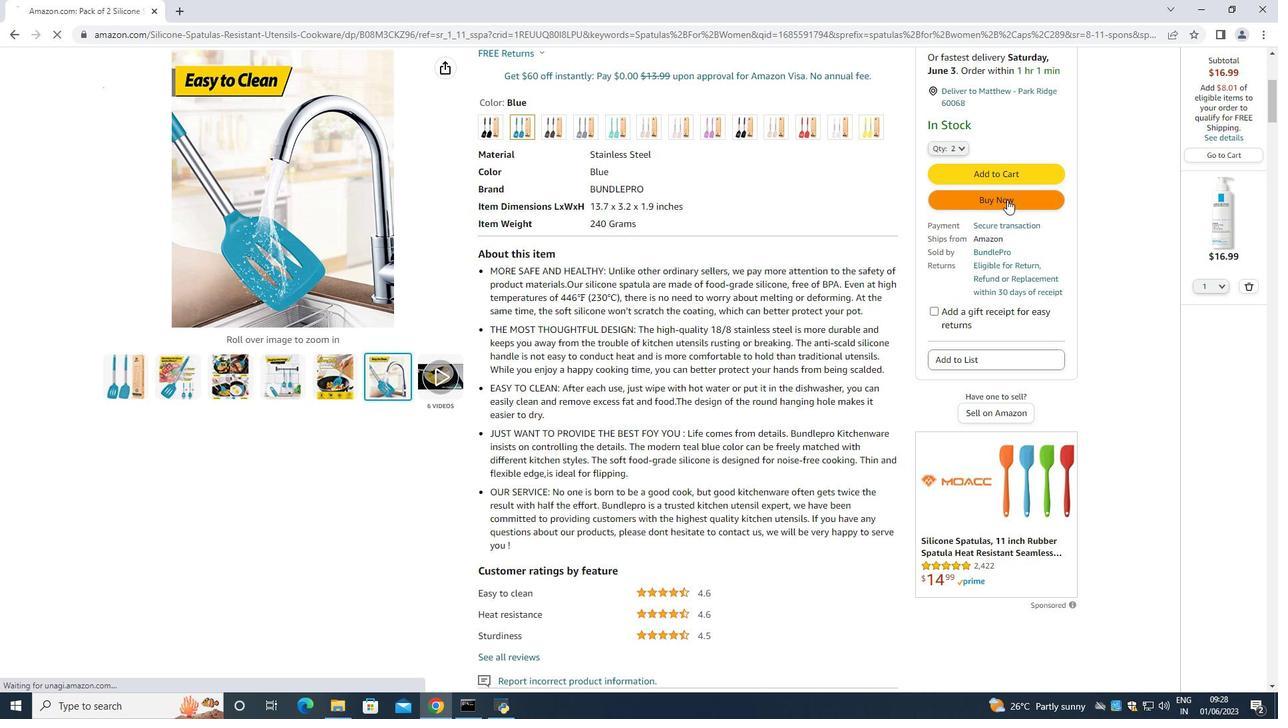 
Action: Mouse moved to (1246, 287)
Screenshot: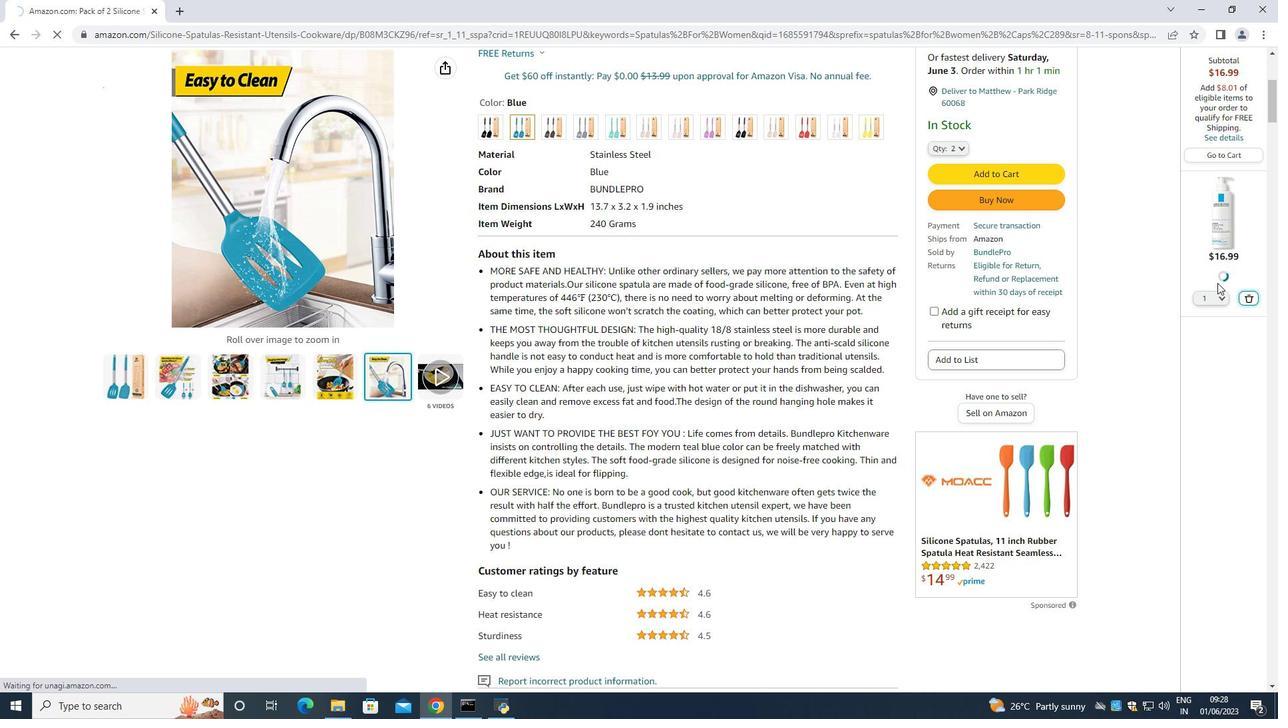 
Action: Mouse pressed left at (1246, 287)
Screenshot: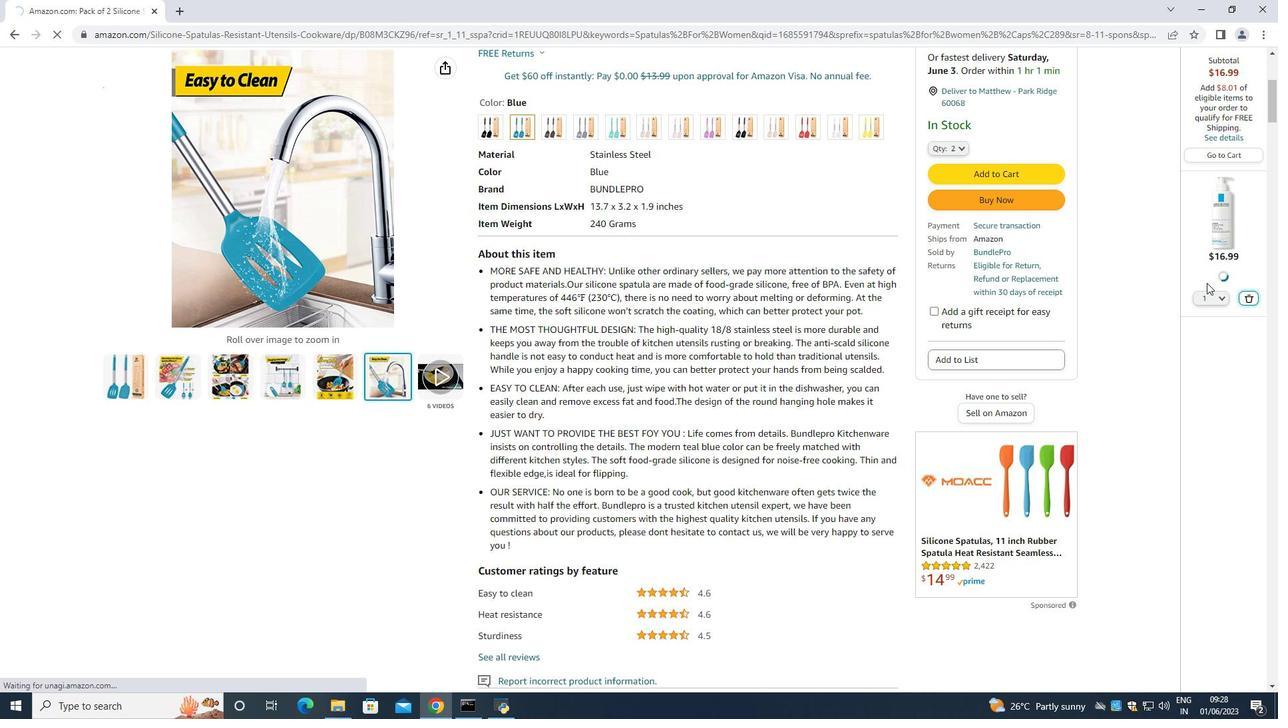 
Action: Mouse moved to (777, 115)
Screenshot: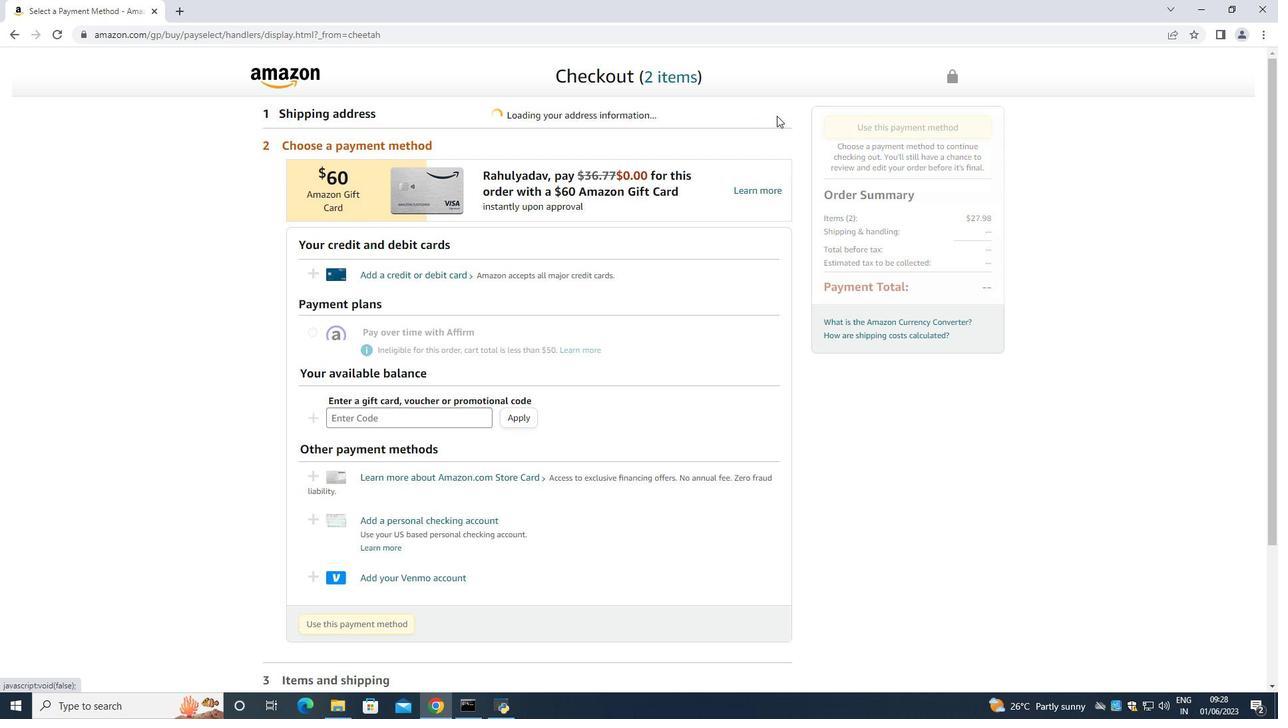 
Action: Mouse pressed left at (777, 115)
Screenshot: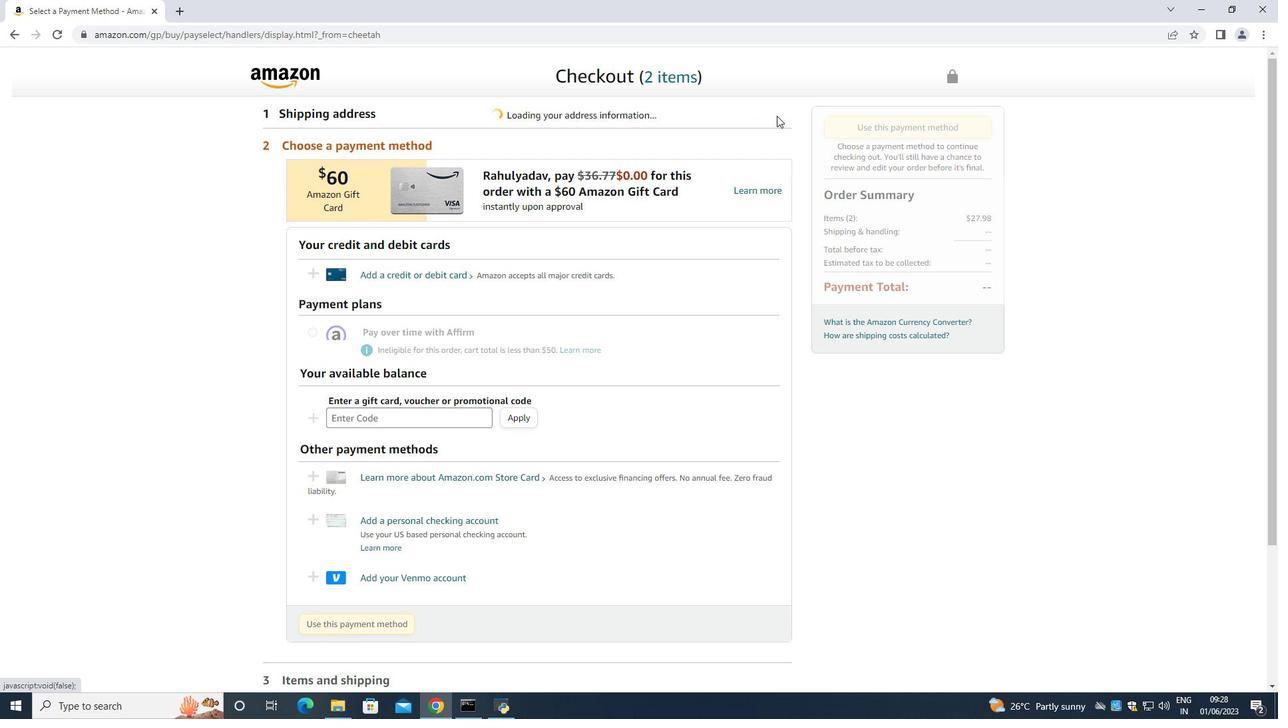 
Action: Mouse moved to (889, 334)
Screenshot: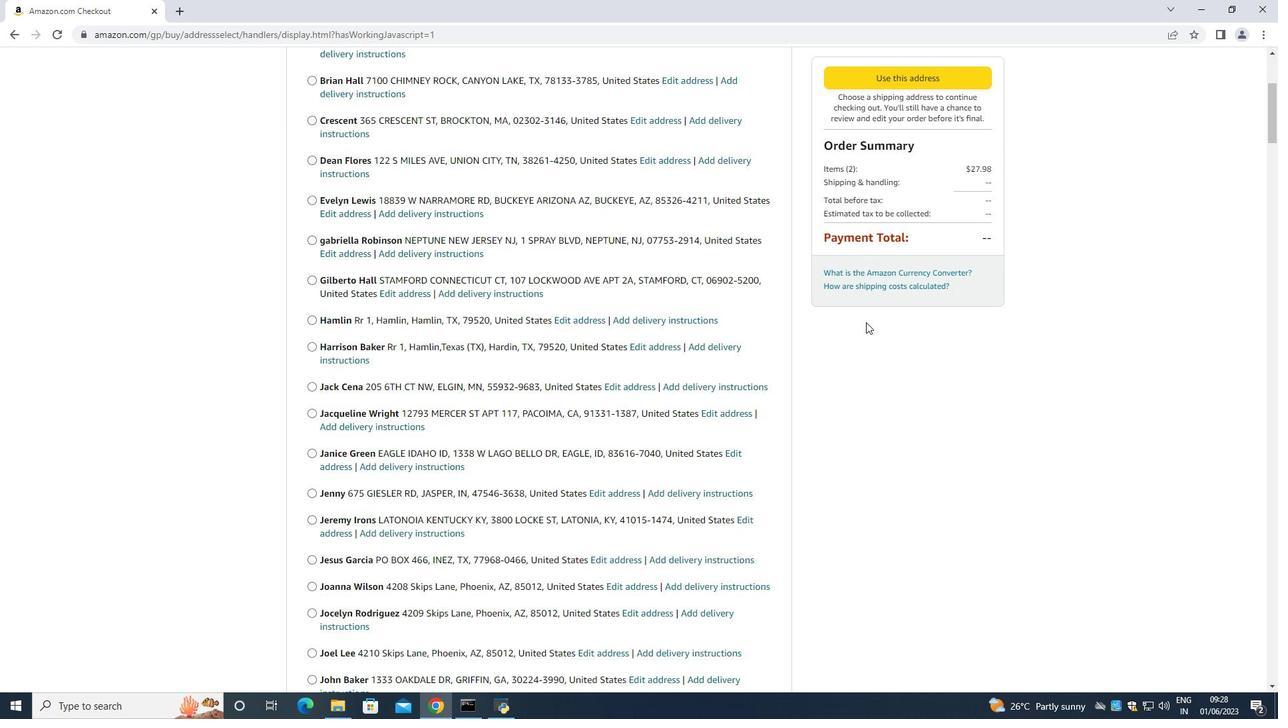 
Action: Mouse scrolled (889, 334) with delta (0, 0)
Screenshot: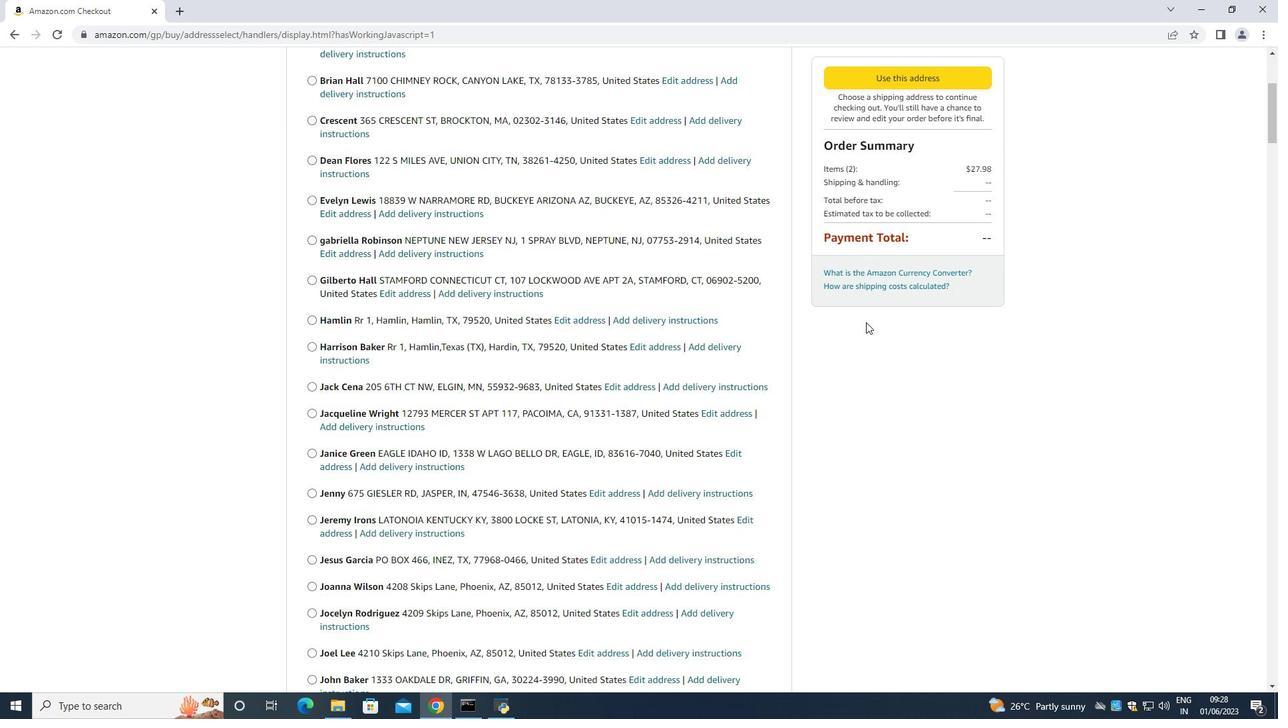 
Action: Mouse moved to (885, 334)
Screenshot: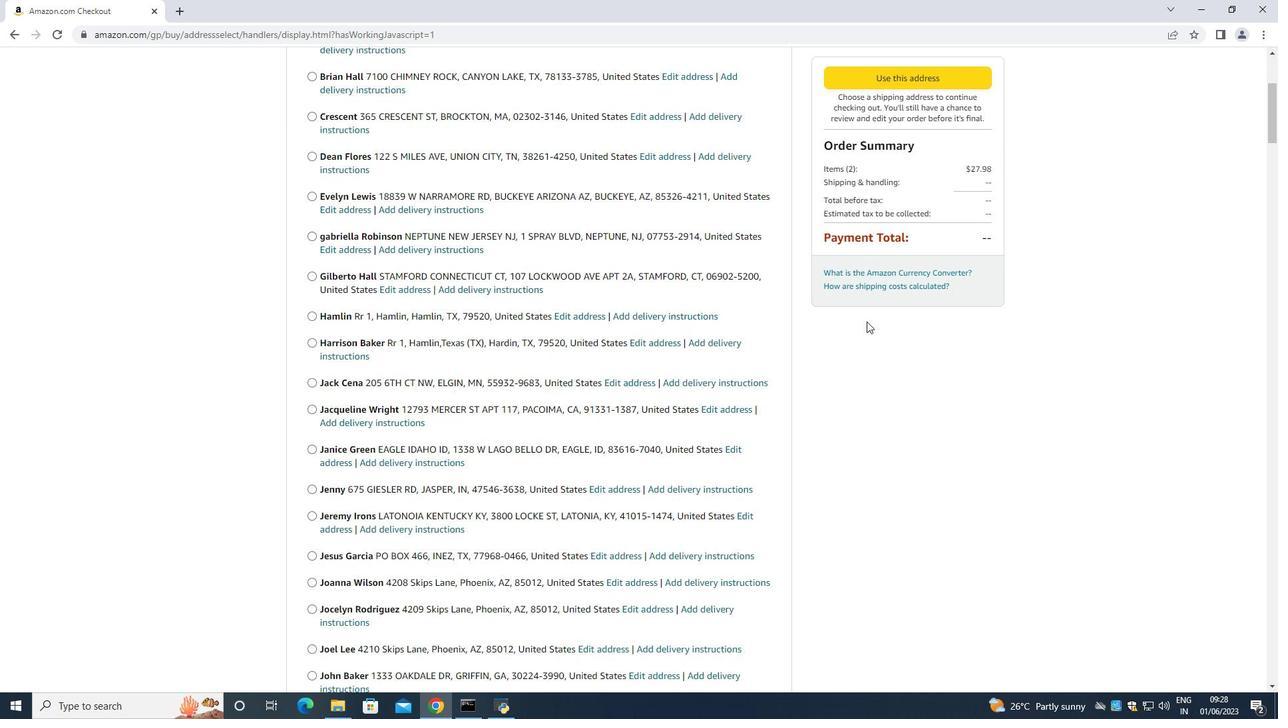 
Action: Mouse scrolled (885, 333) with delta (0, 0)
Screenshot: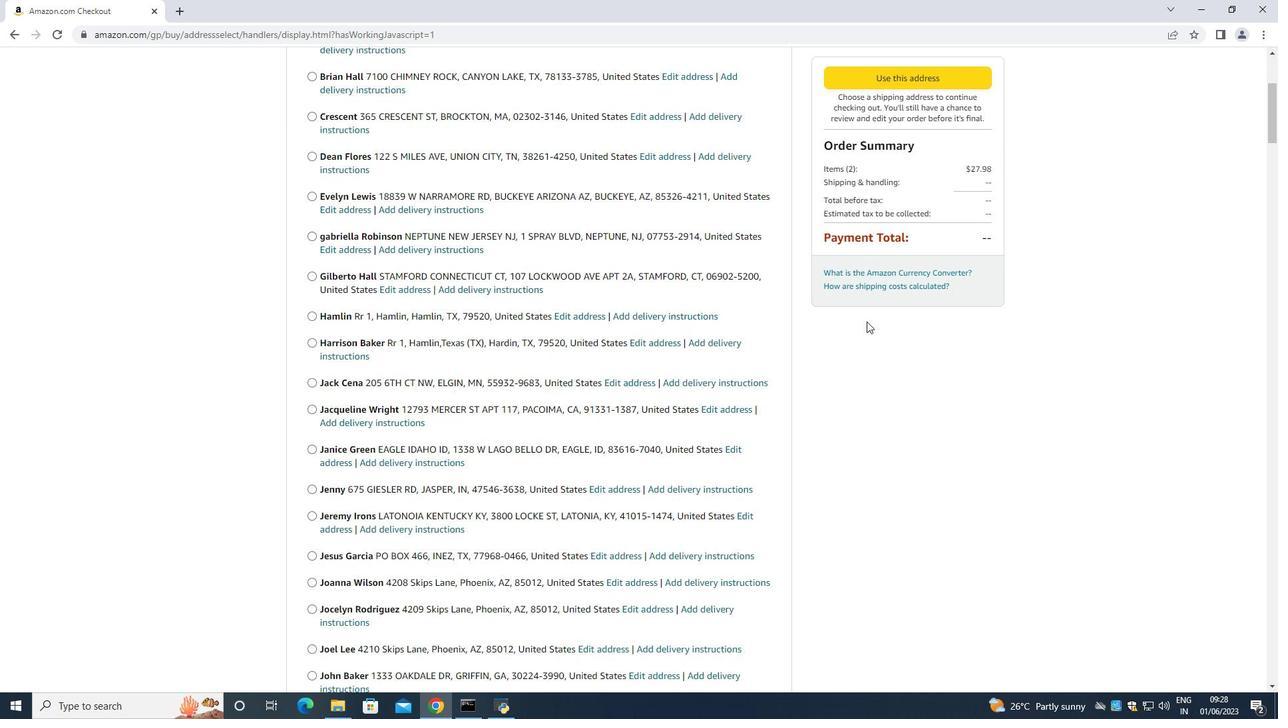 
Action: Mouse moved to (877, 331)
Screenshot: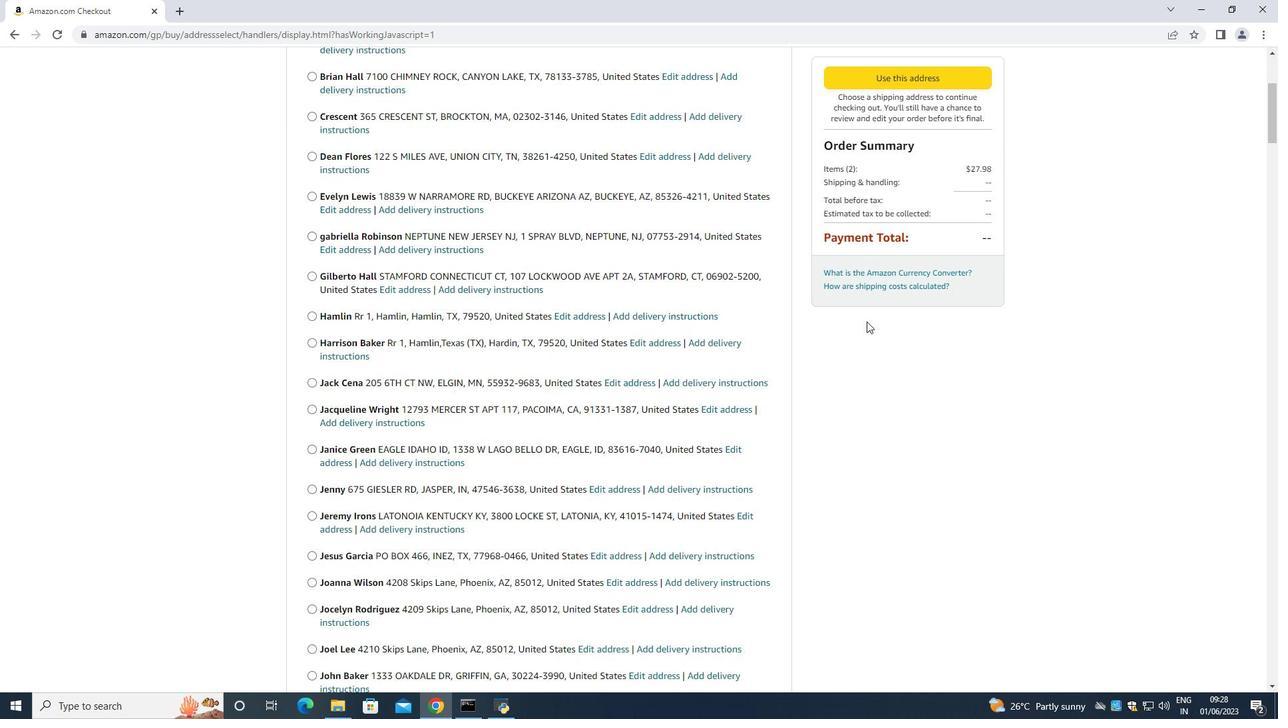 
Action: Mouse scrolled (877, 330) with delta (0, 0)
Screenshot: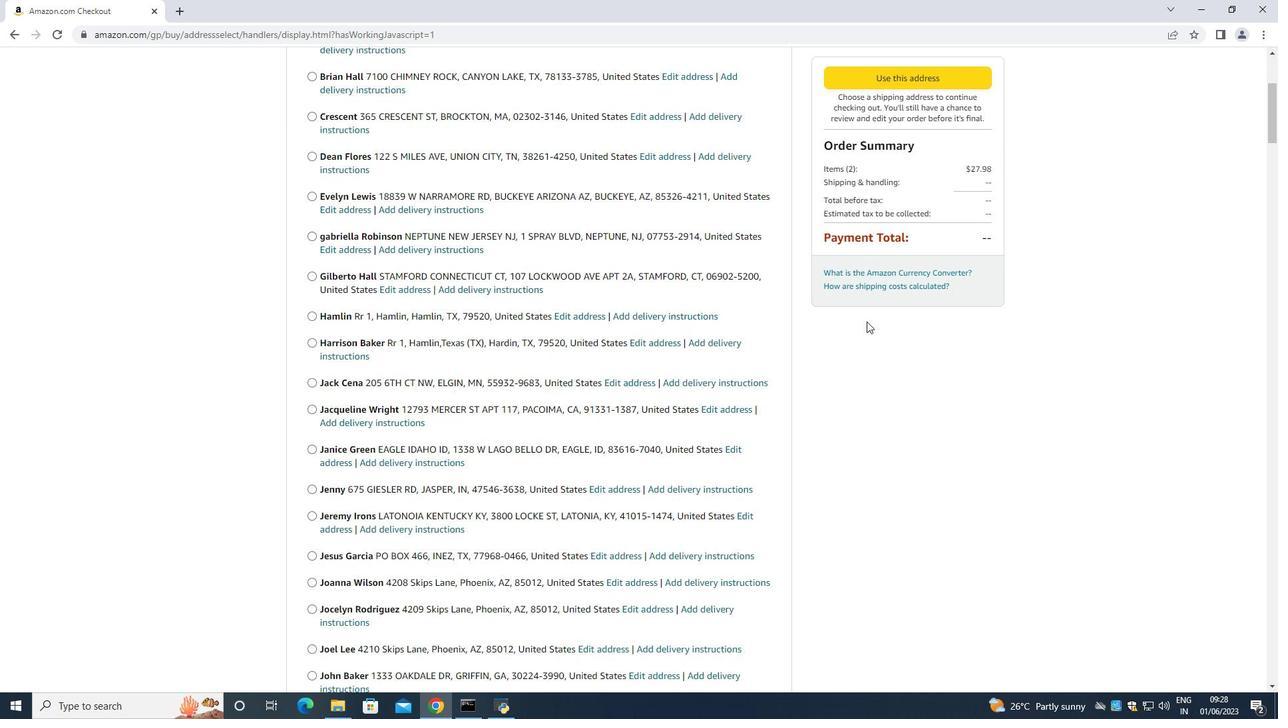 
Action: Mouse moved to (867, 326)
Screenshot: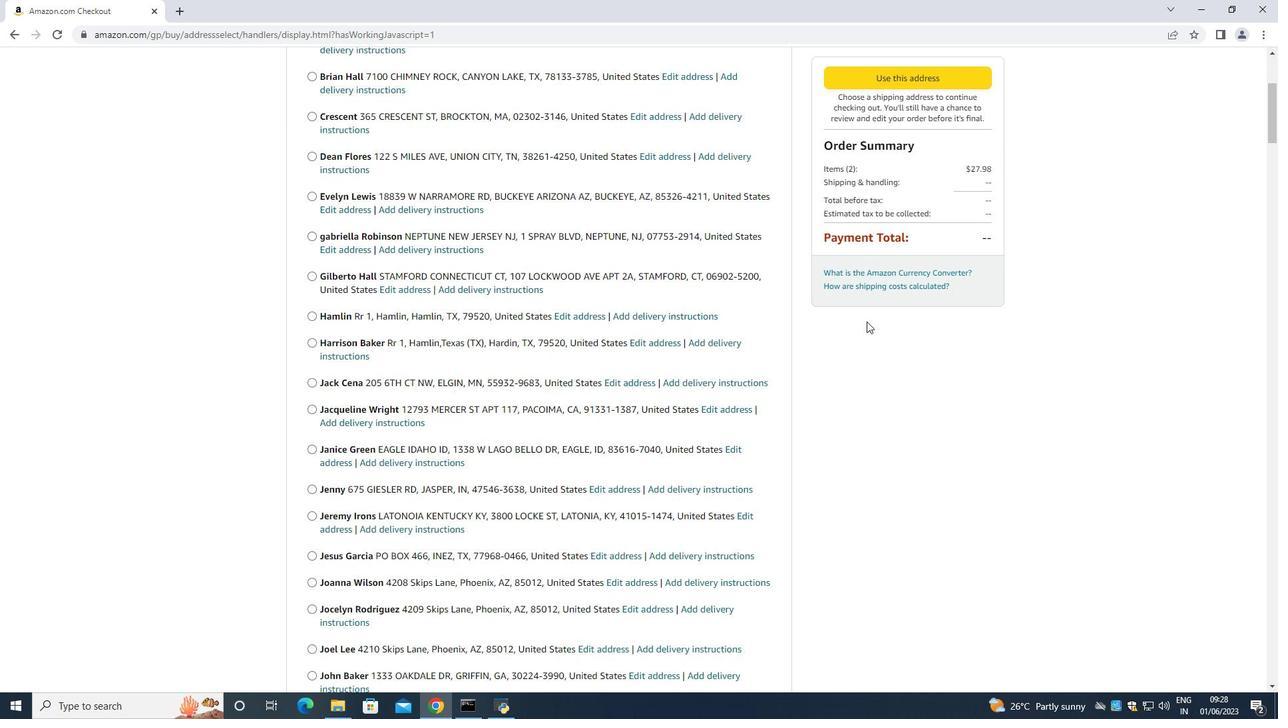 
Action: Mouse scrolled (867, 325) with delta (0, 0)
Screenshot: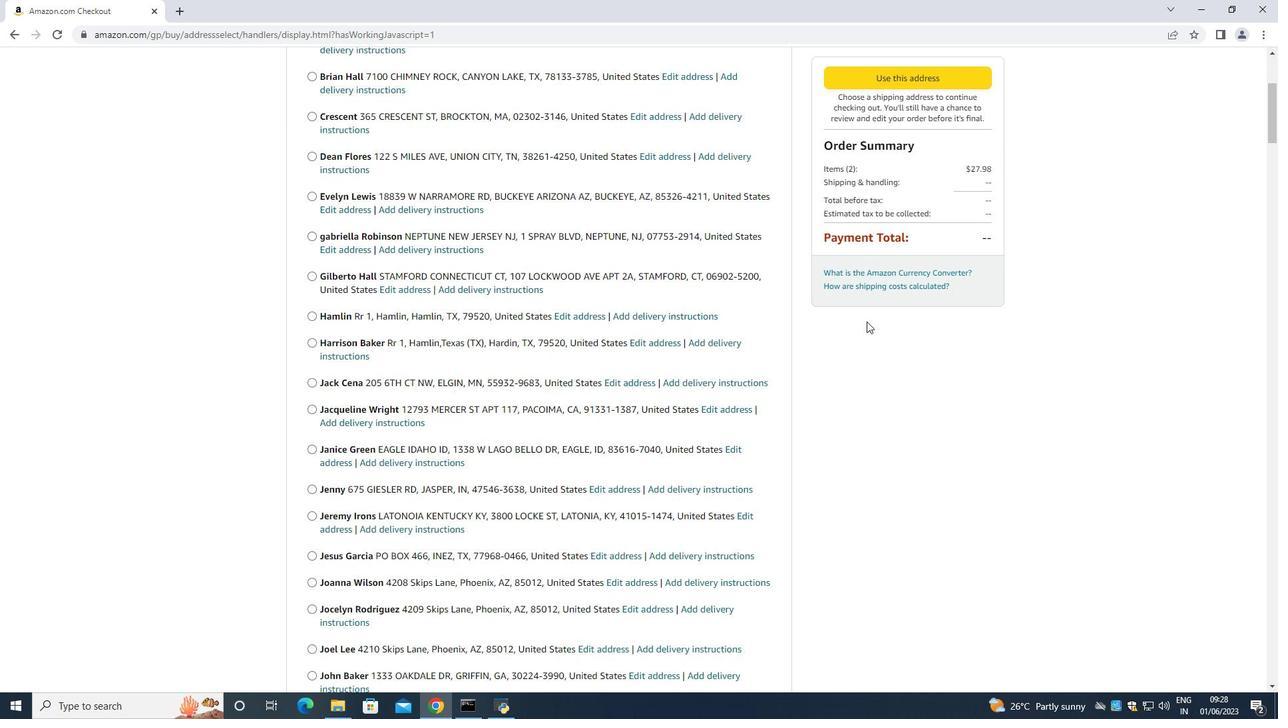 
Action: Mouse moved to (866, 322)
Screenshot: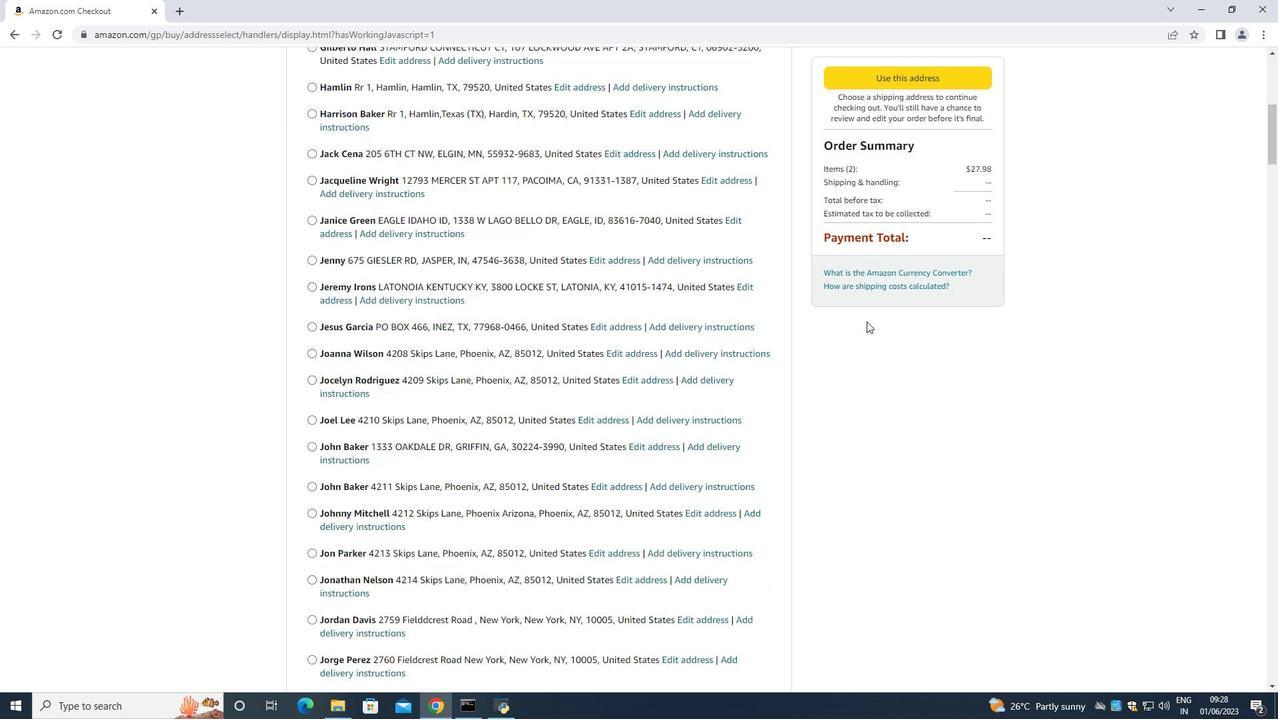 
Action: Mouse scrolled (866, 321) with delta (0, 0)
Screenshot: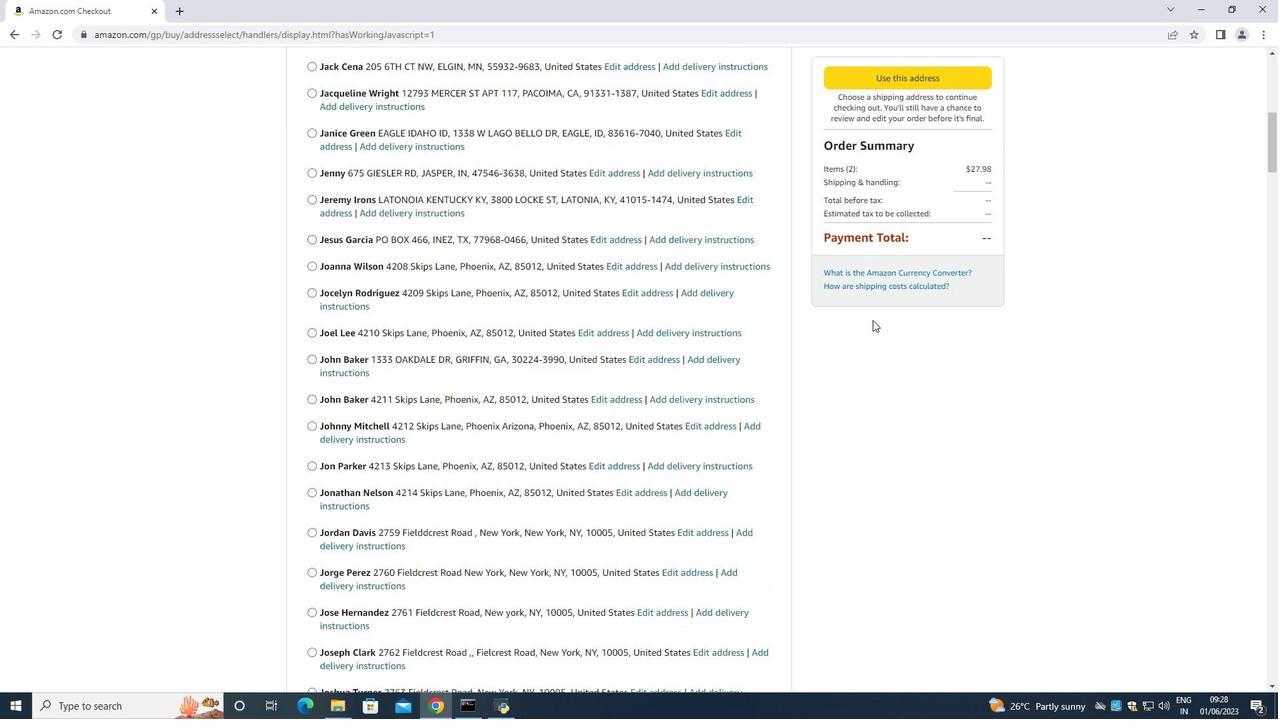 
Action: Mouse scrolled (866, 321) with delta (0, 0)
Screenshot: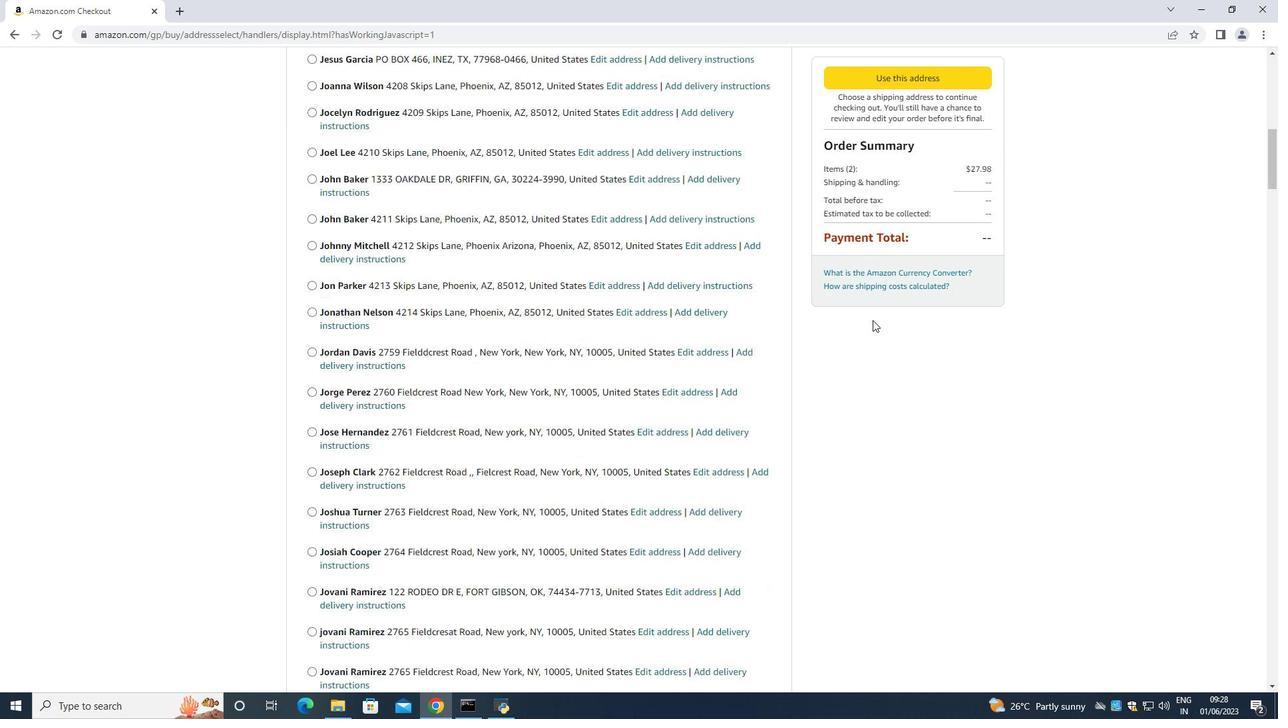 
Action: Mouse scrolled (866, 321) with delta (0, 0)
Screenshot: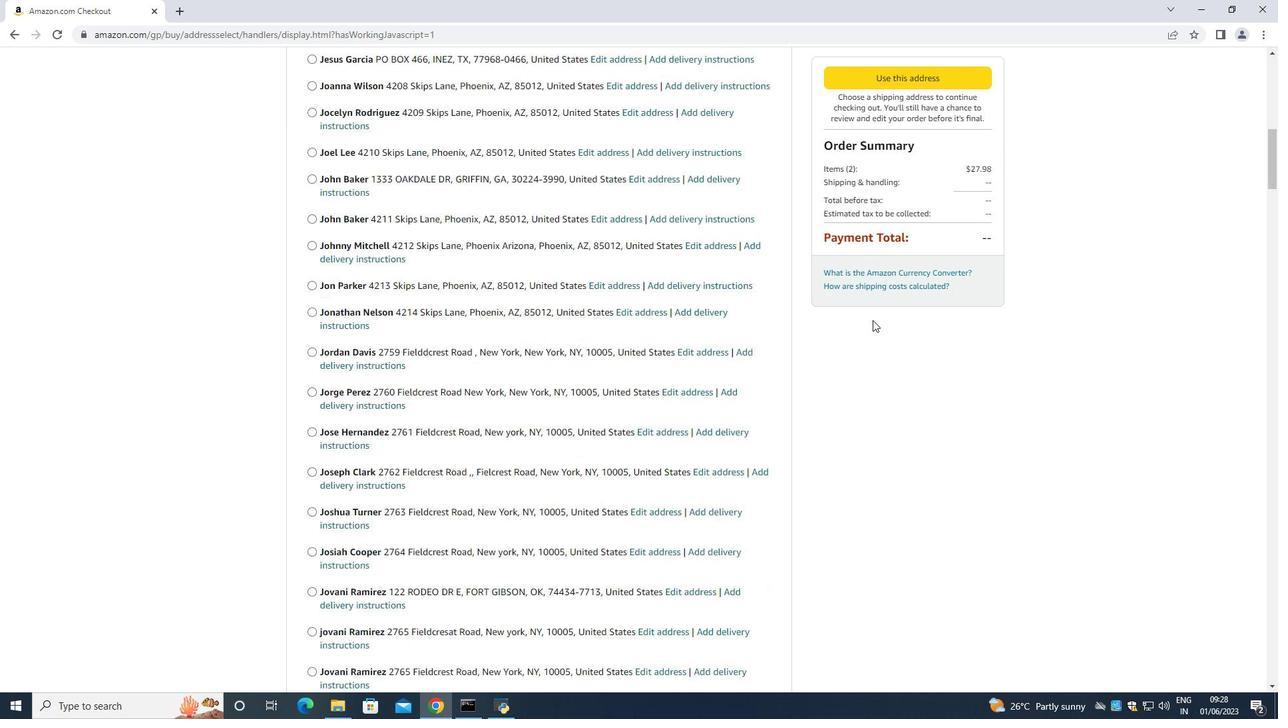 
Action: Mouse scrolled (866, 321) with delta (0, 0)
Screenshot: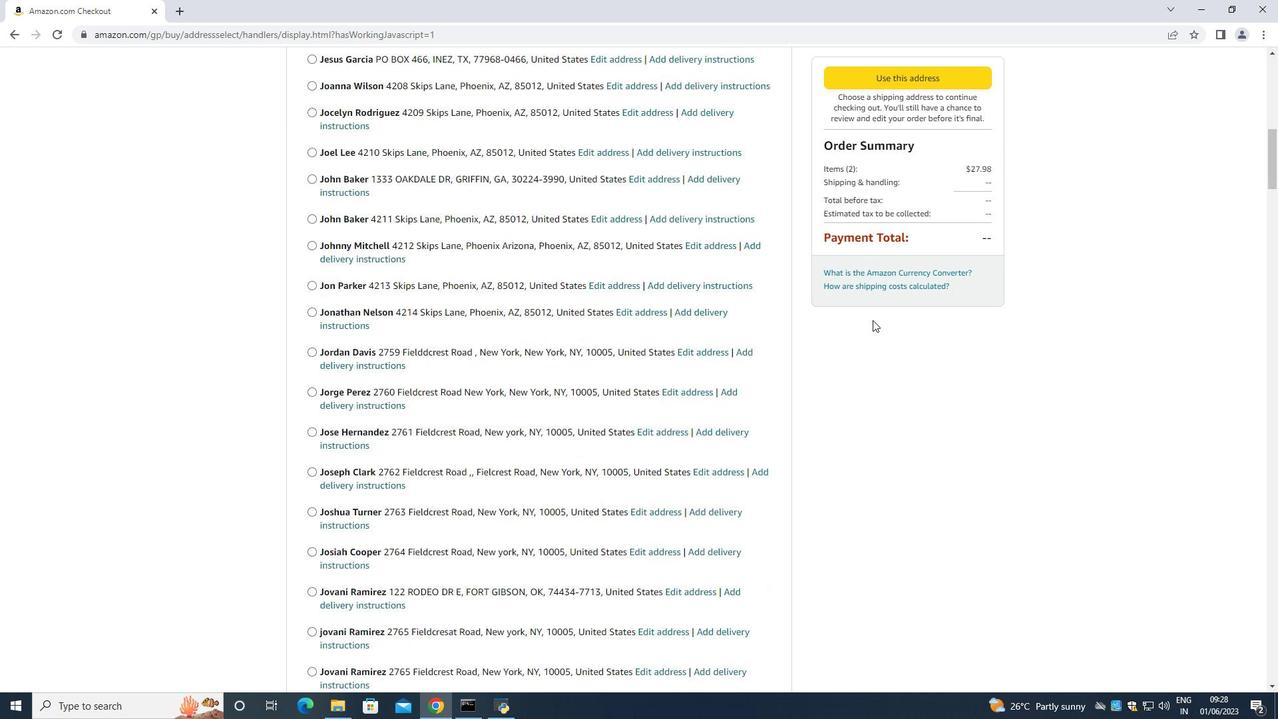 
Action: Mouse moved to (873, 320)
Screenshot: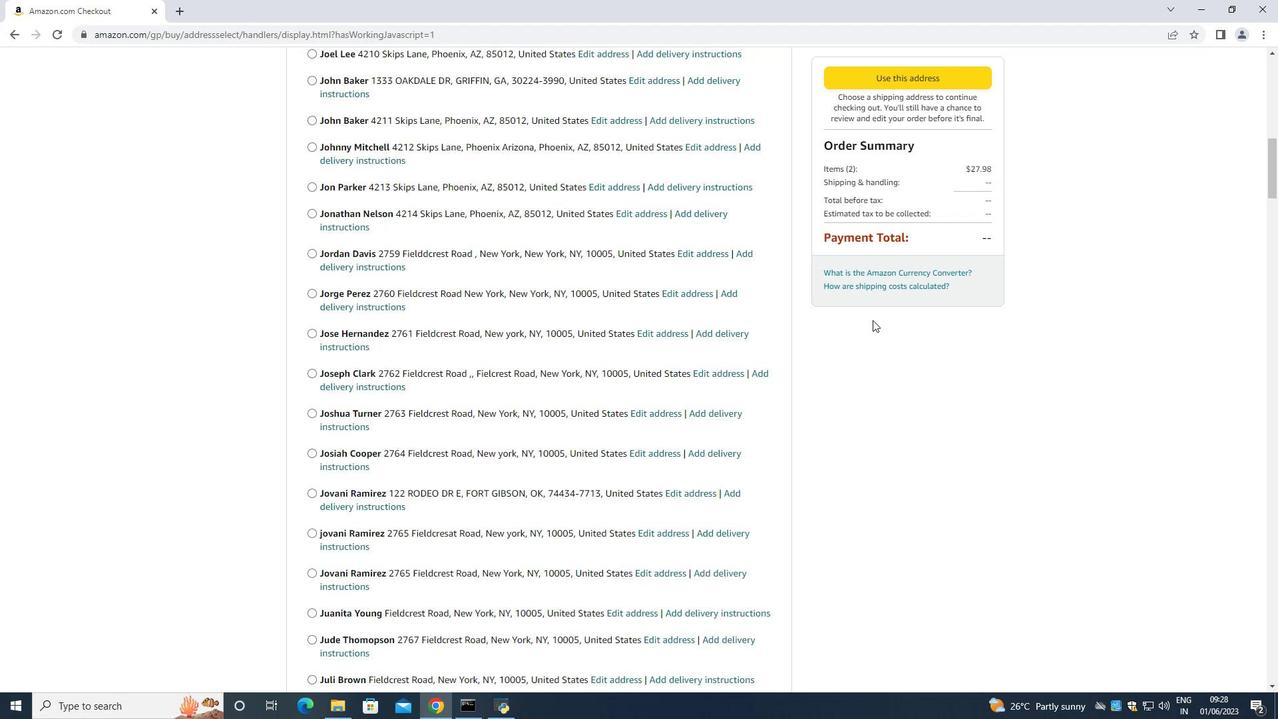 
Action: Mouse scrolled (873, 319) with delta (0, 0)
Screenshot: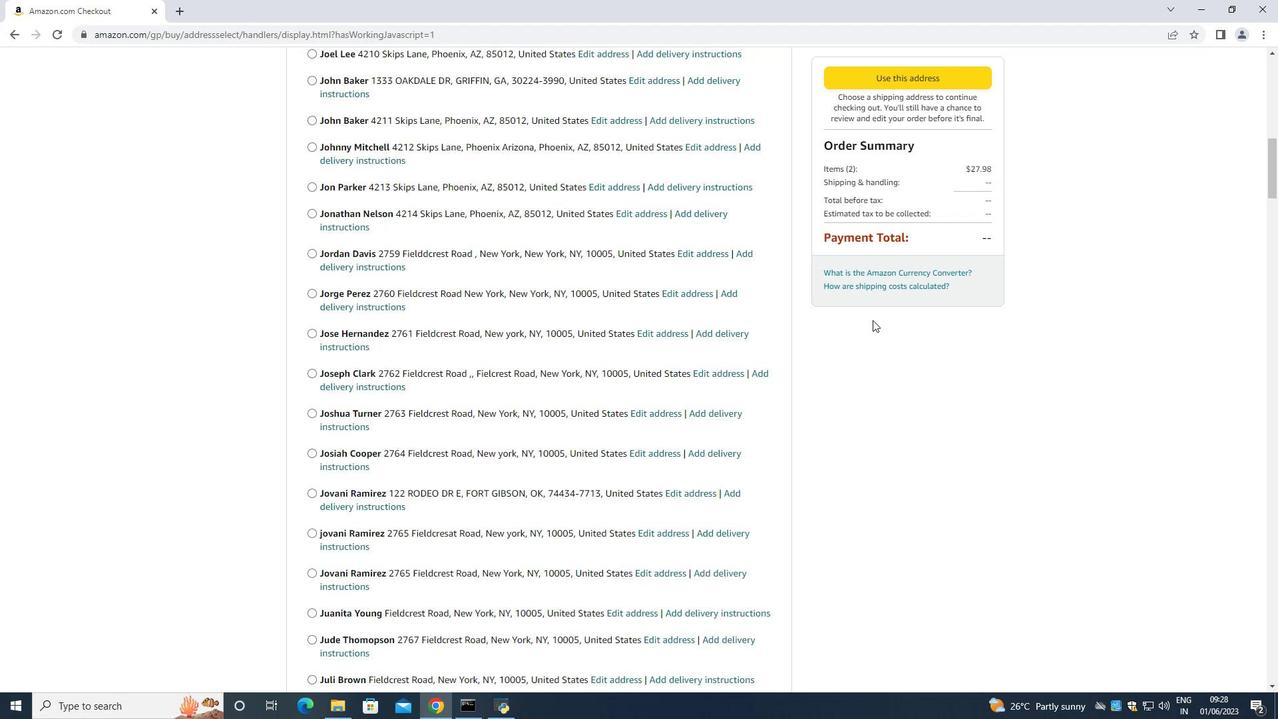 
Action: Mouse scrolled (873, 319) with delta (0, 0)
Screenshot: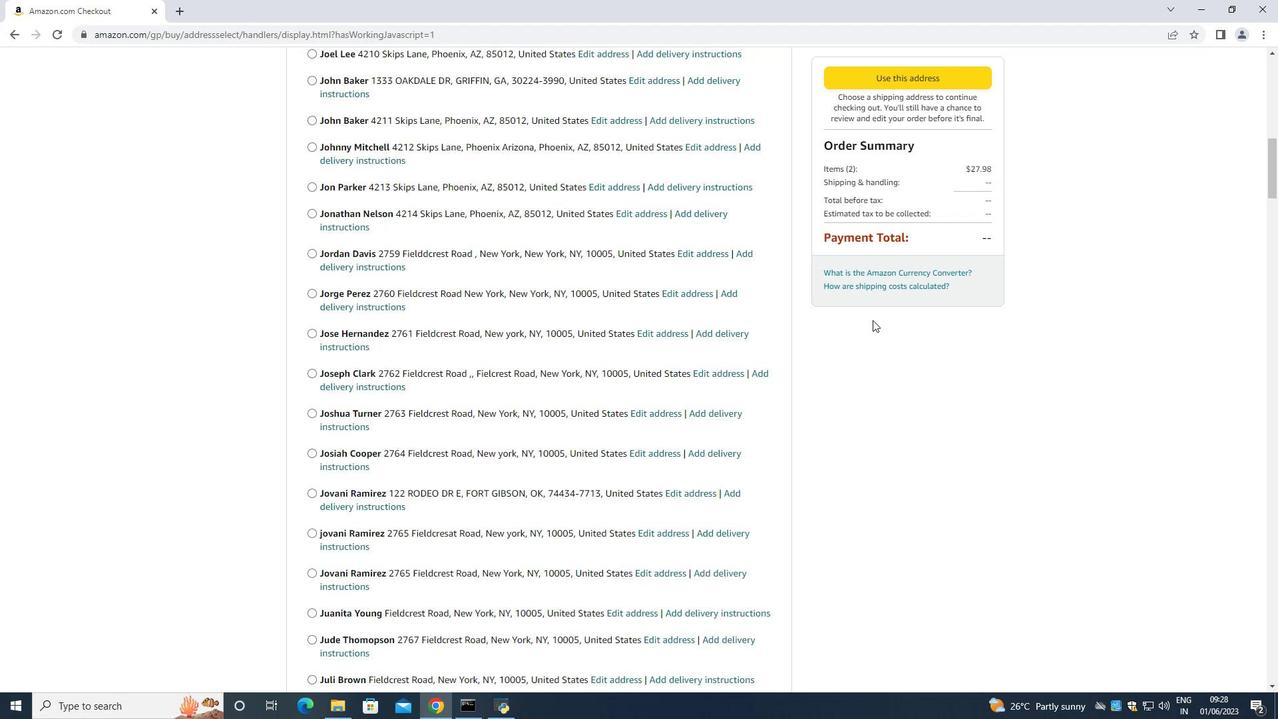 
Action: Mouse scrolled (873, 319) with delta (0, 0)
Screenshot: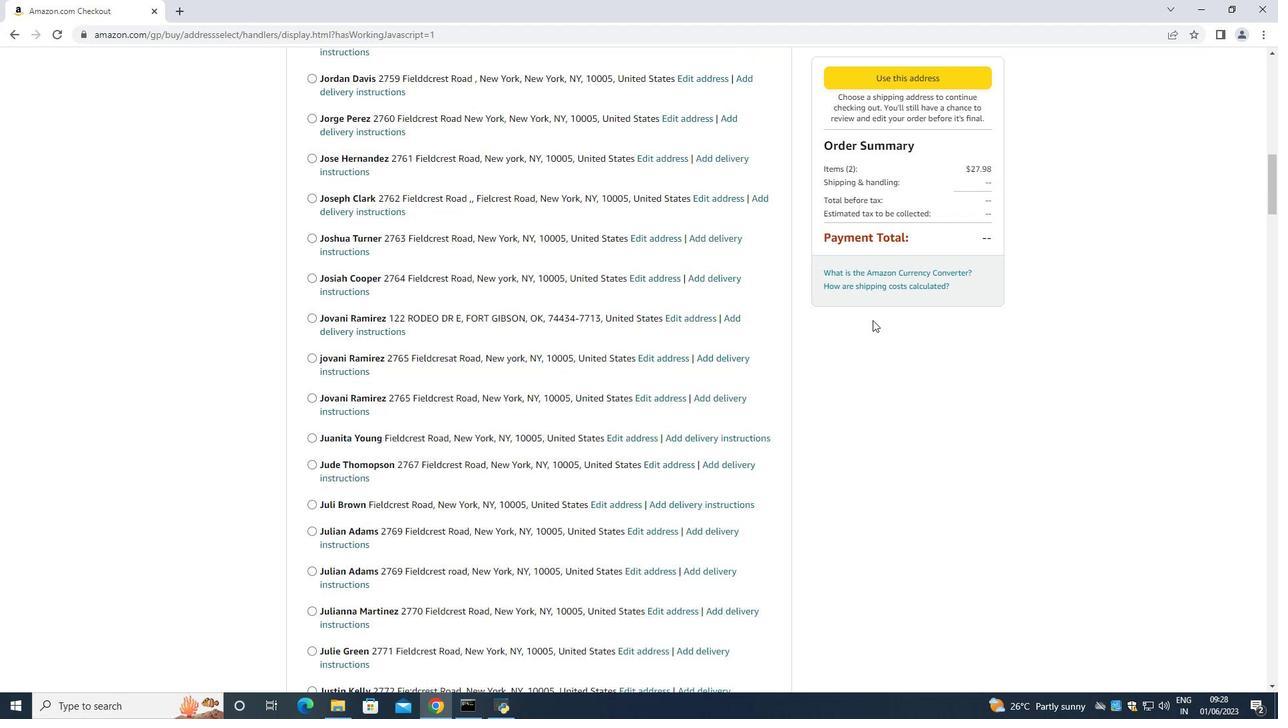 
Action: Mouse scrolled (873, 319) with delta (0, 0)
Screenshot: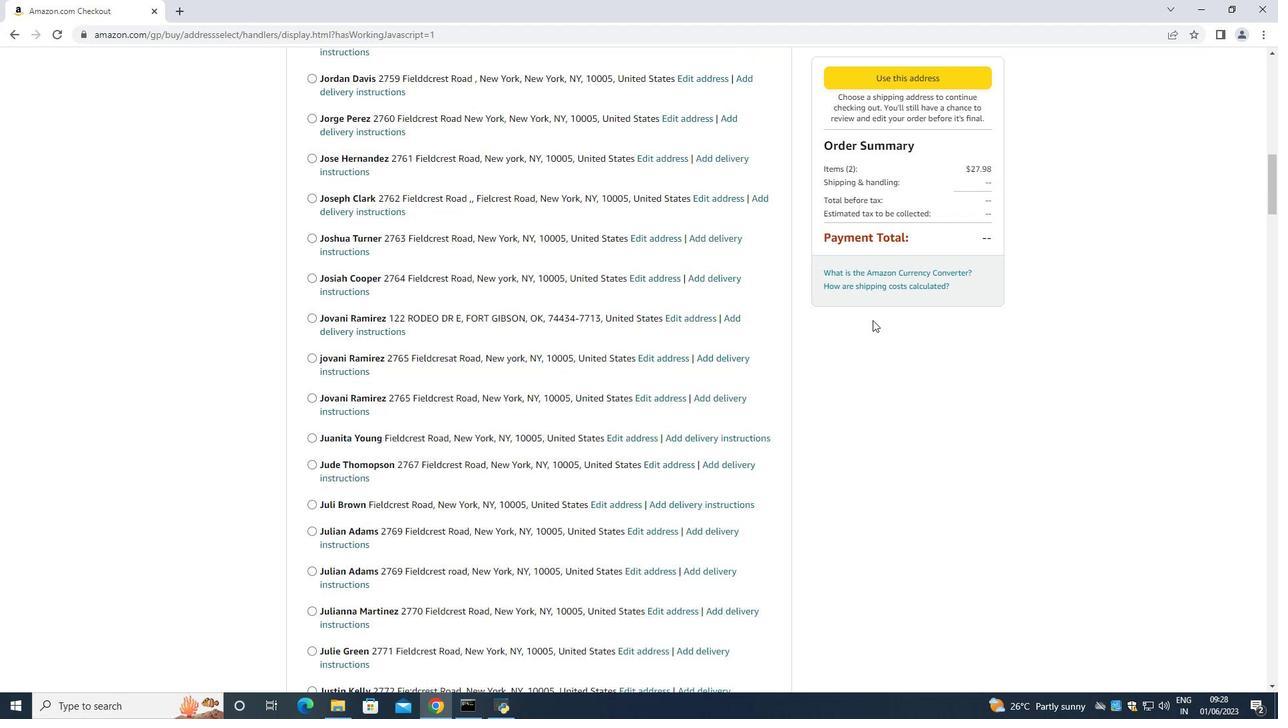 
Action: Mouse scrolled (873, 319) with delta (0, 0)
Screenshot: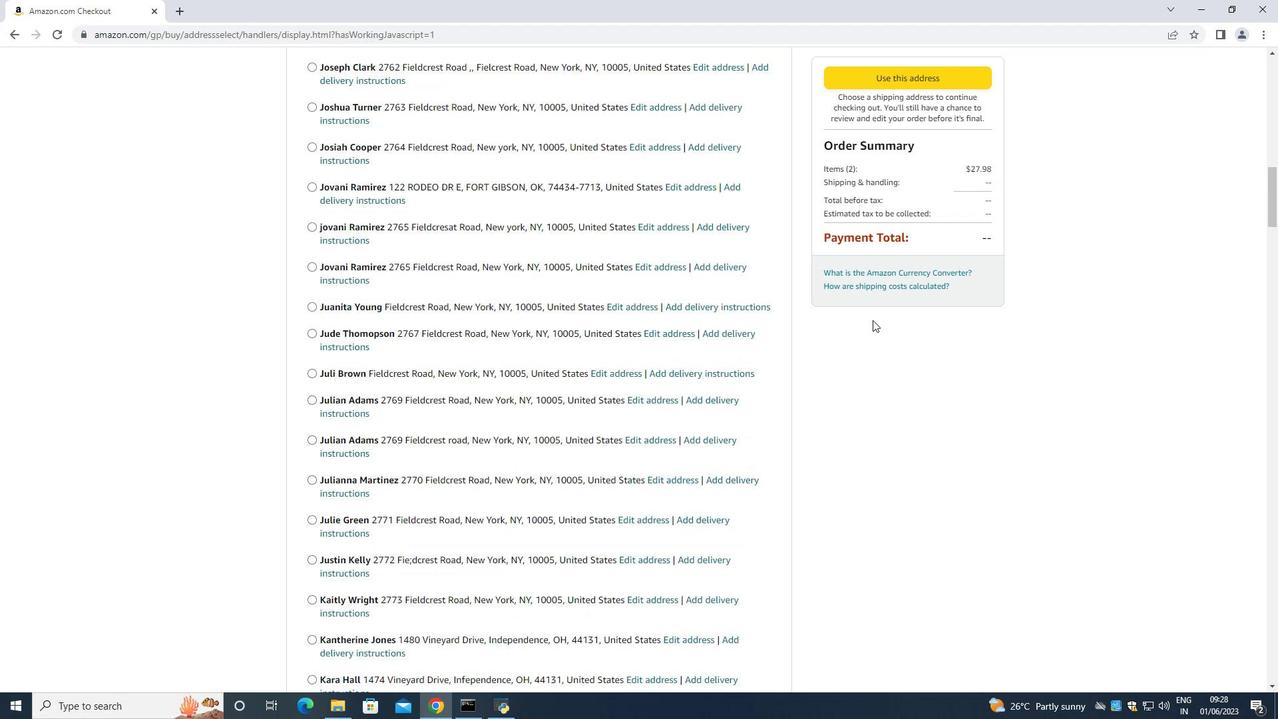 
Action: Mouse scrolled (873, 319) with delta (0, 0)
Screenshot: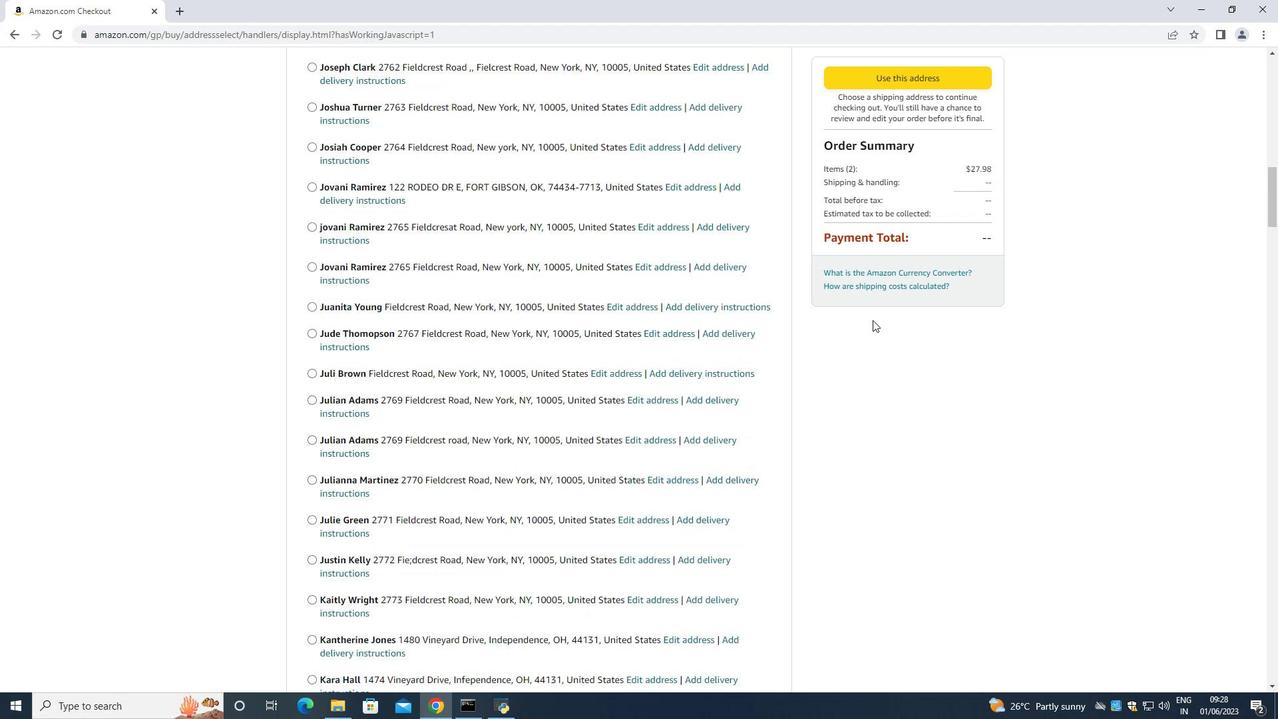 
Action: Mouse scrolled (873, 319) with delta (0, 0)
Screenshot: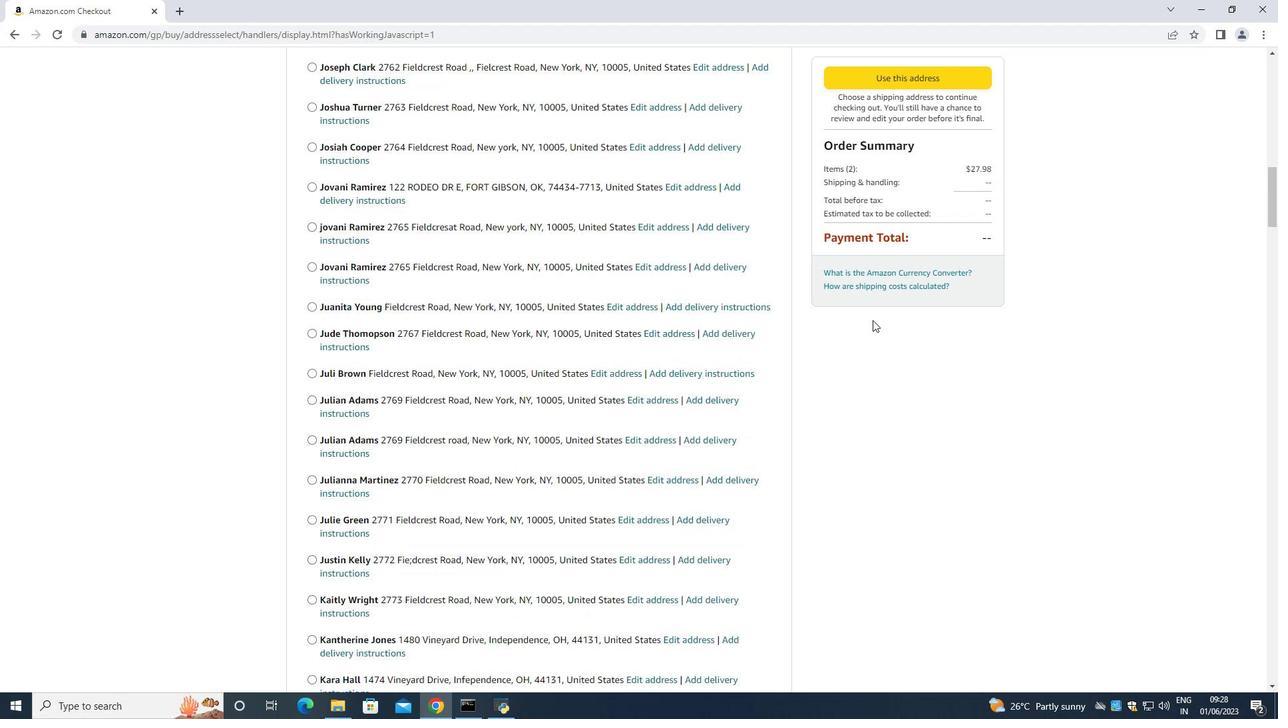 
Action: Mouse scrolled (873, 319) with delta (0, 0)
Screenshot: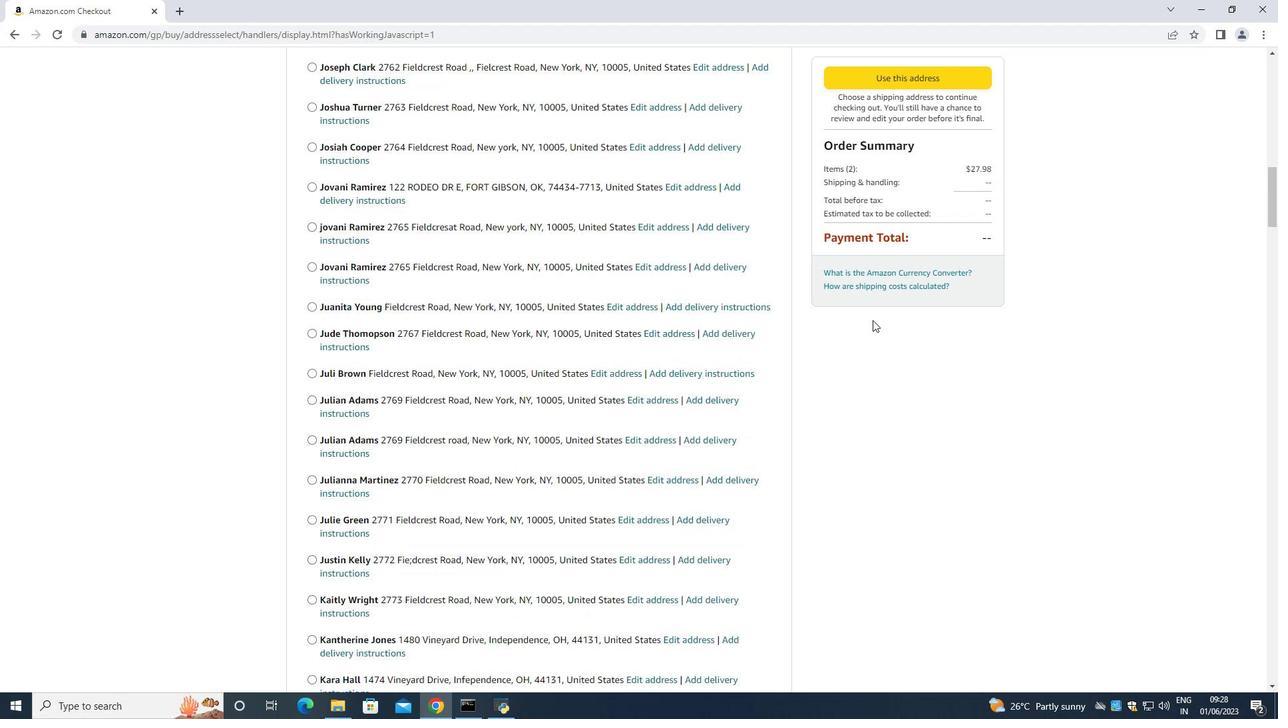 
Action: Mouse moved to (873, 320)
Screenshot: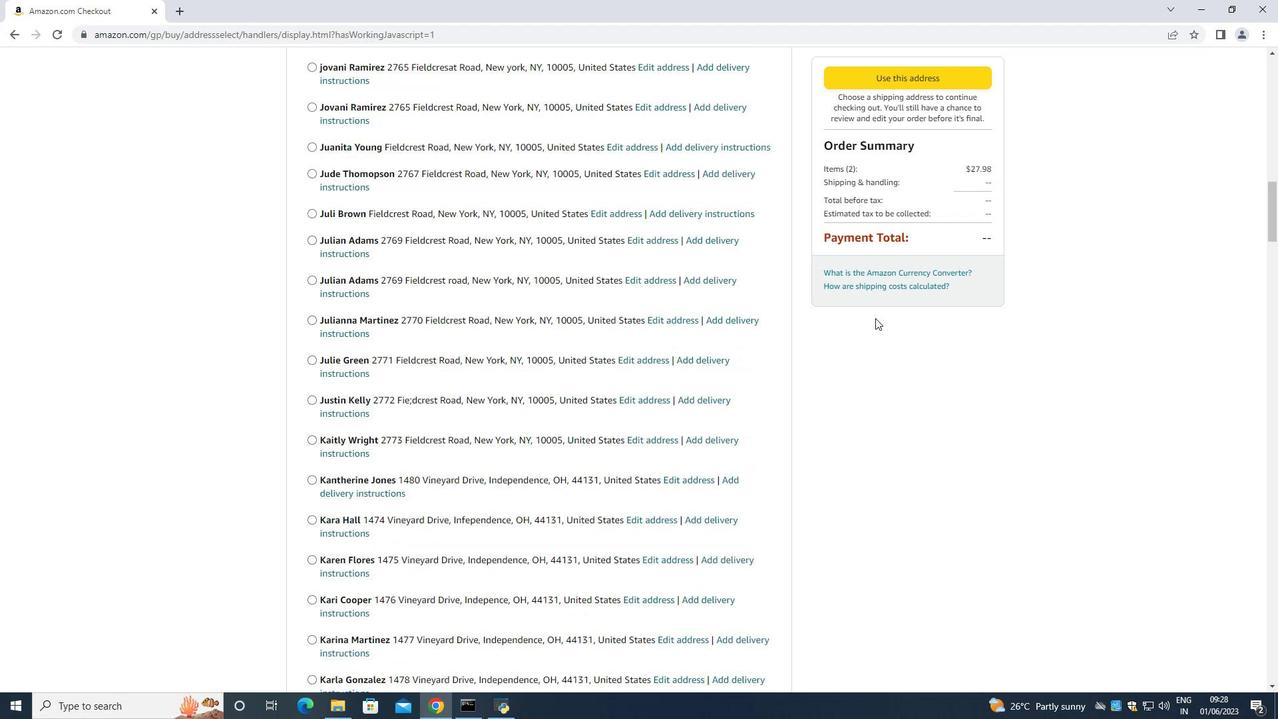 
Action: Mouse scrolled (873, 319) with delta (0, 0)
Screenshot: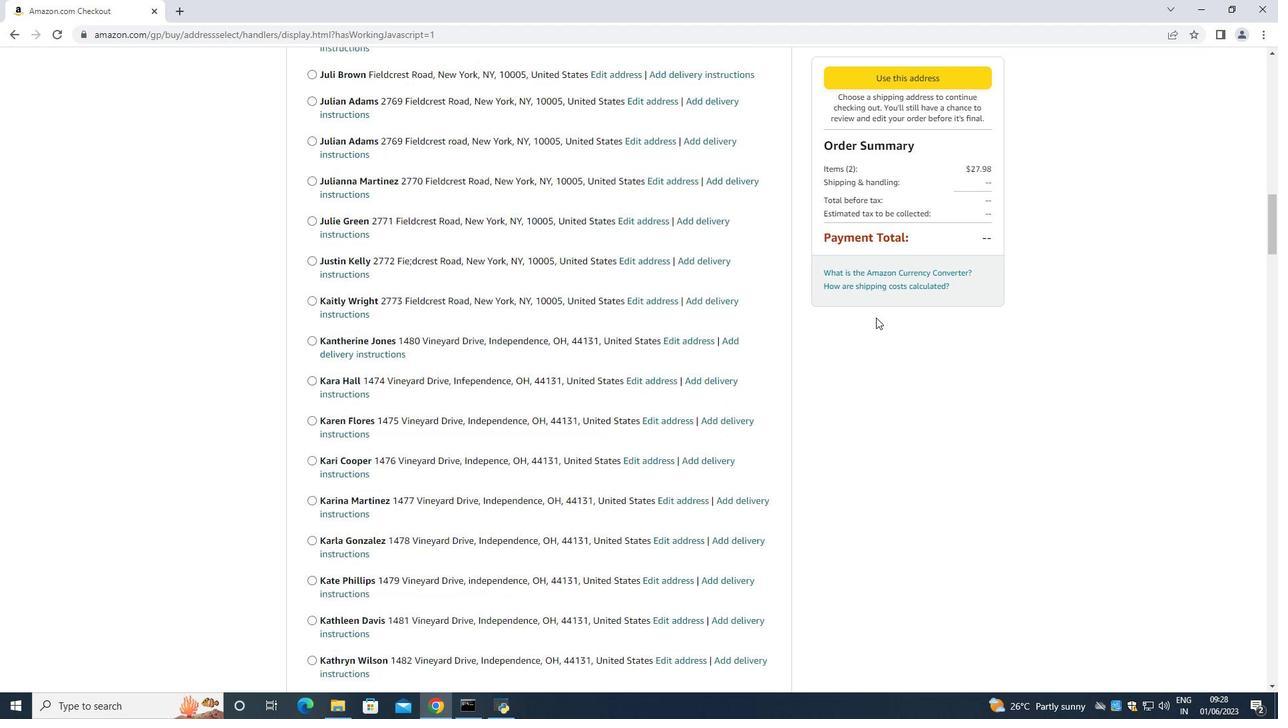 
Action: Mouse scrolled (873, 319) with delta (0, 0)
Screenshot: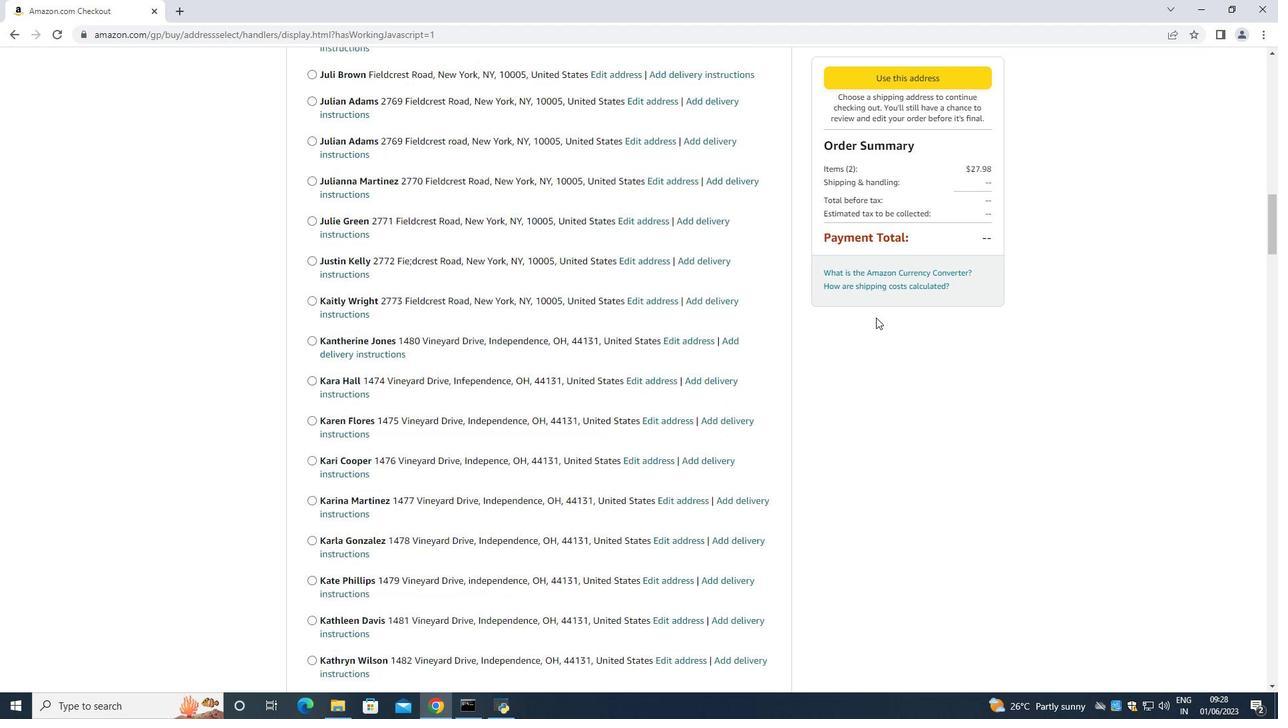 
Action: Mouse scrolled (873, 319) with delta (0, 0)
Screenshot: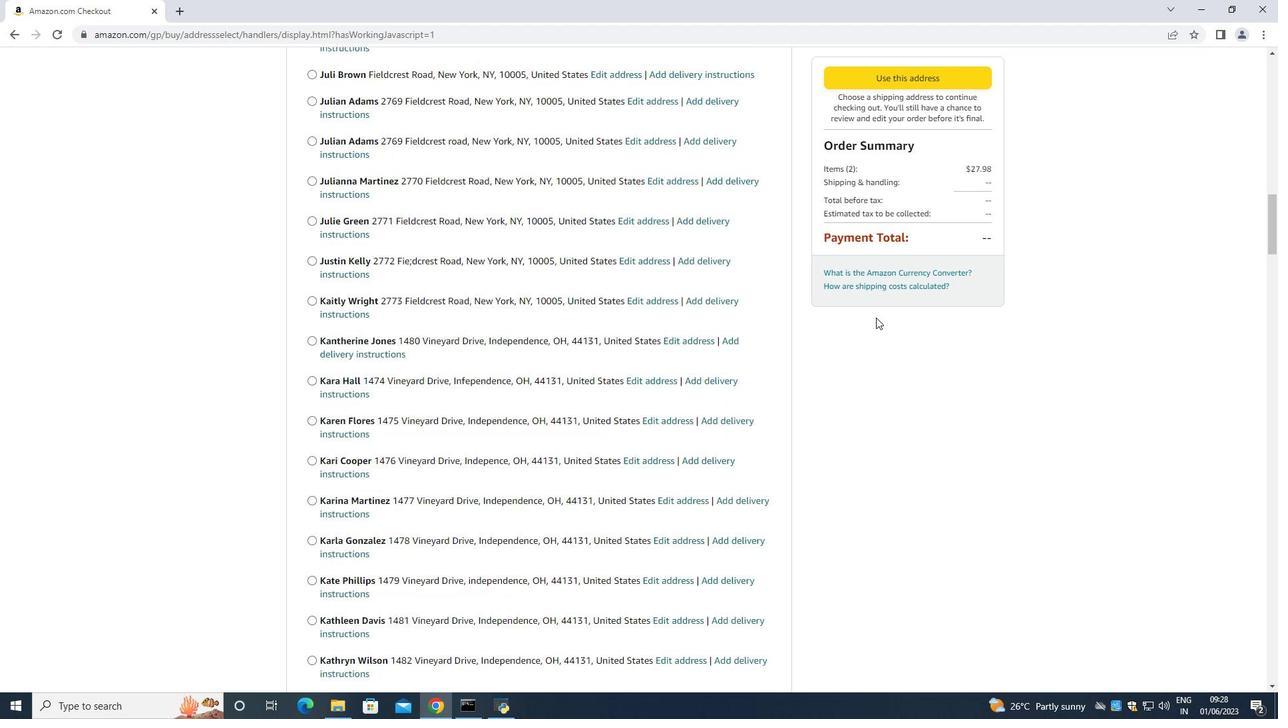 
Action: Mouse scrolled (873, 319) with delta (0, 0)
Screenshot: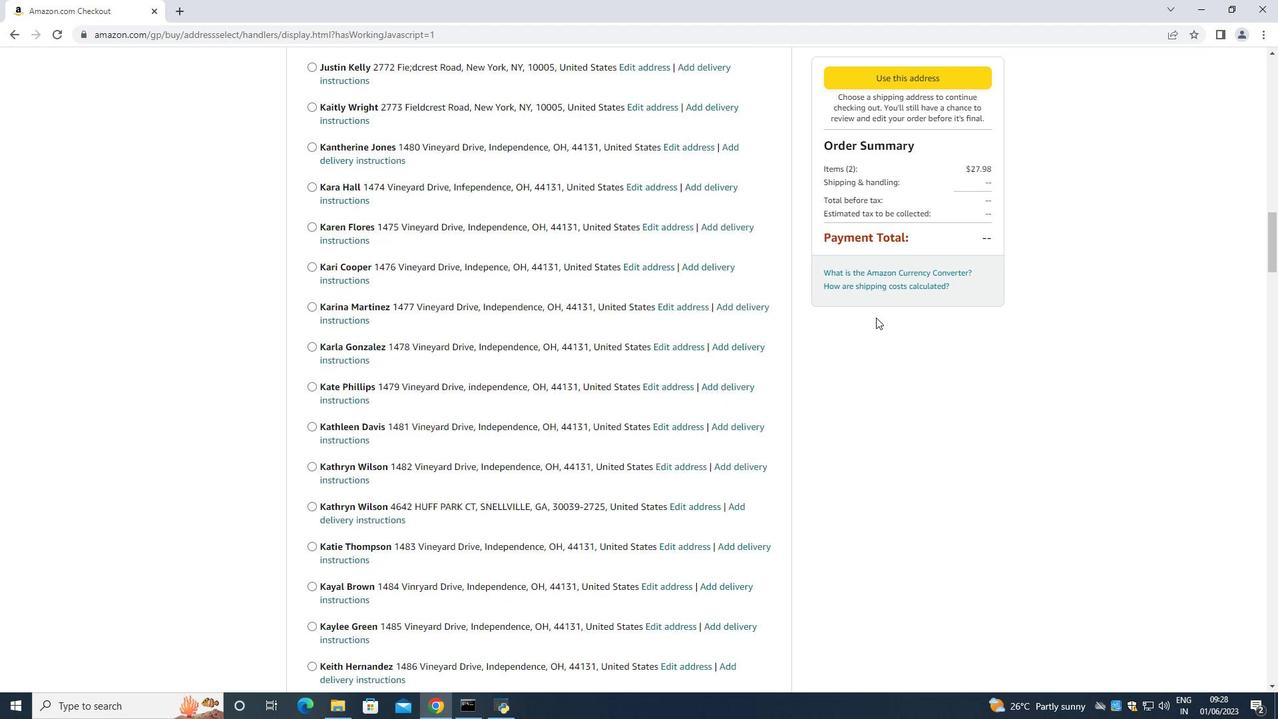 
Action: Mouse moved to (876, 317)
Screenshot: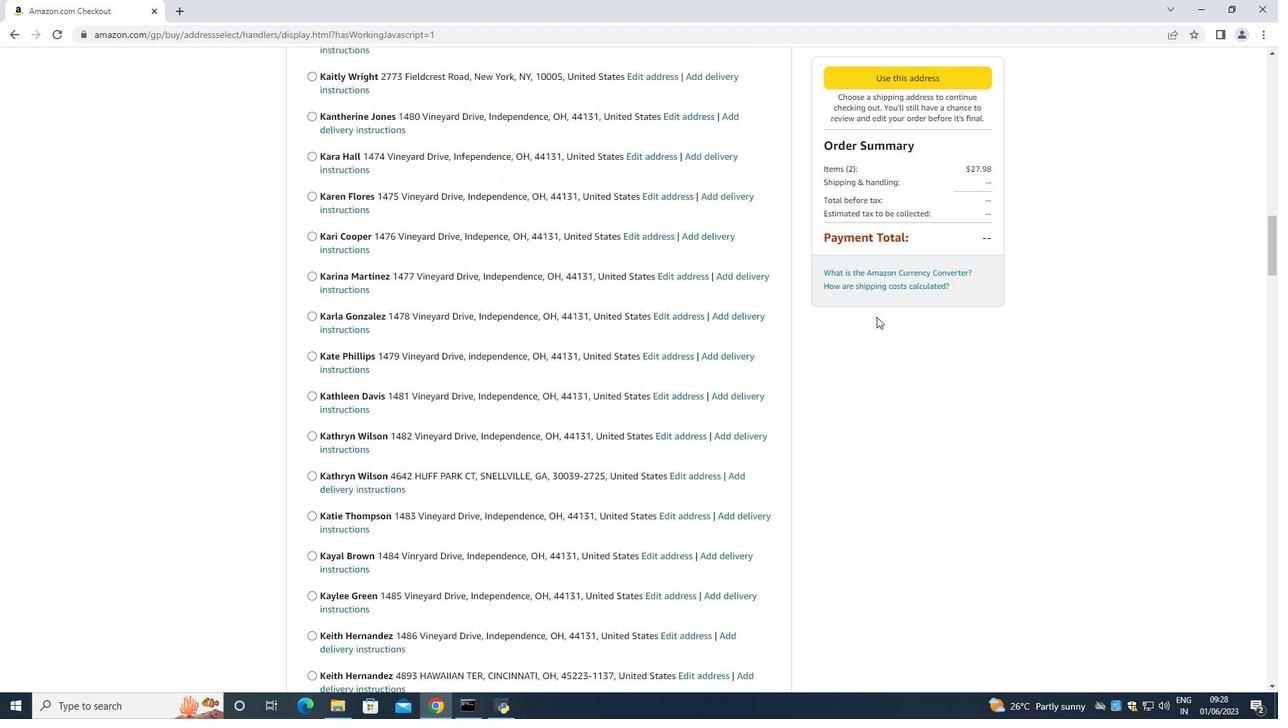 
Action: Mouse scrolled (876, 317) with delta (0, 0)
Screenshot: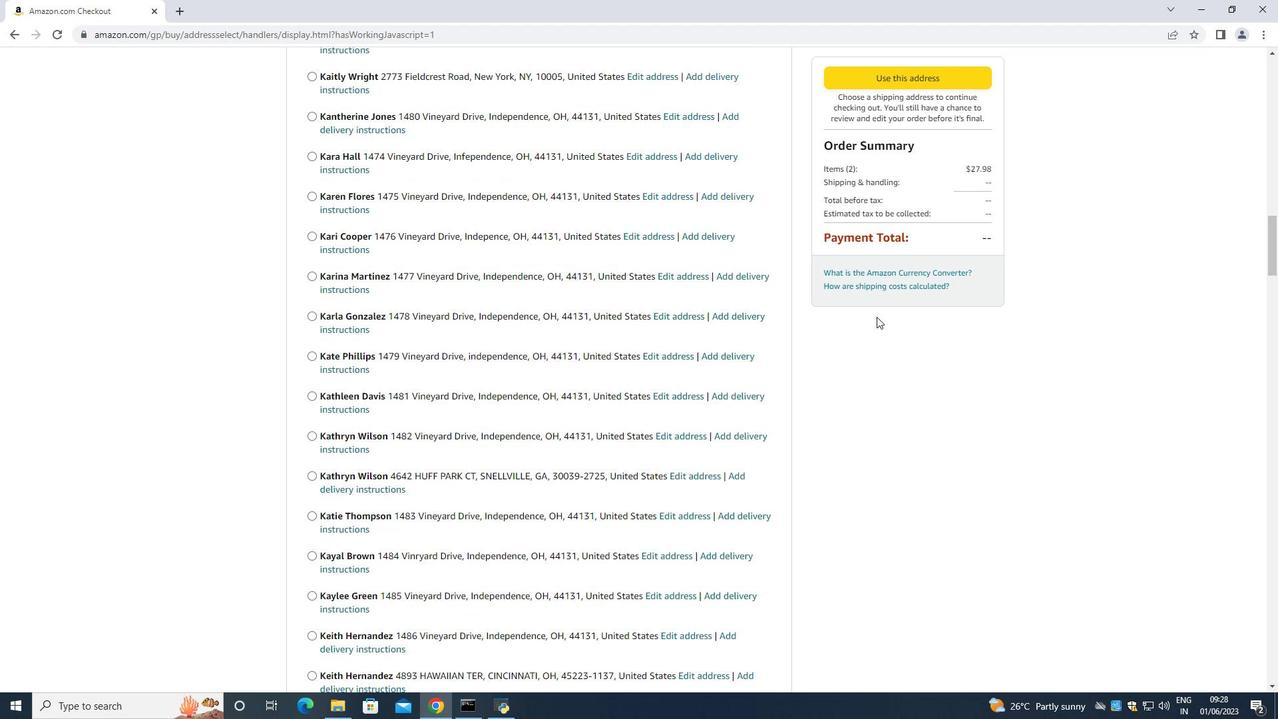 
Action: Mouse scrolled (876, 317) with delta (0, 0)
Screenshot: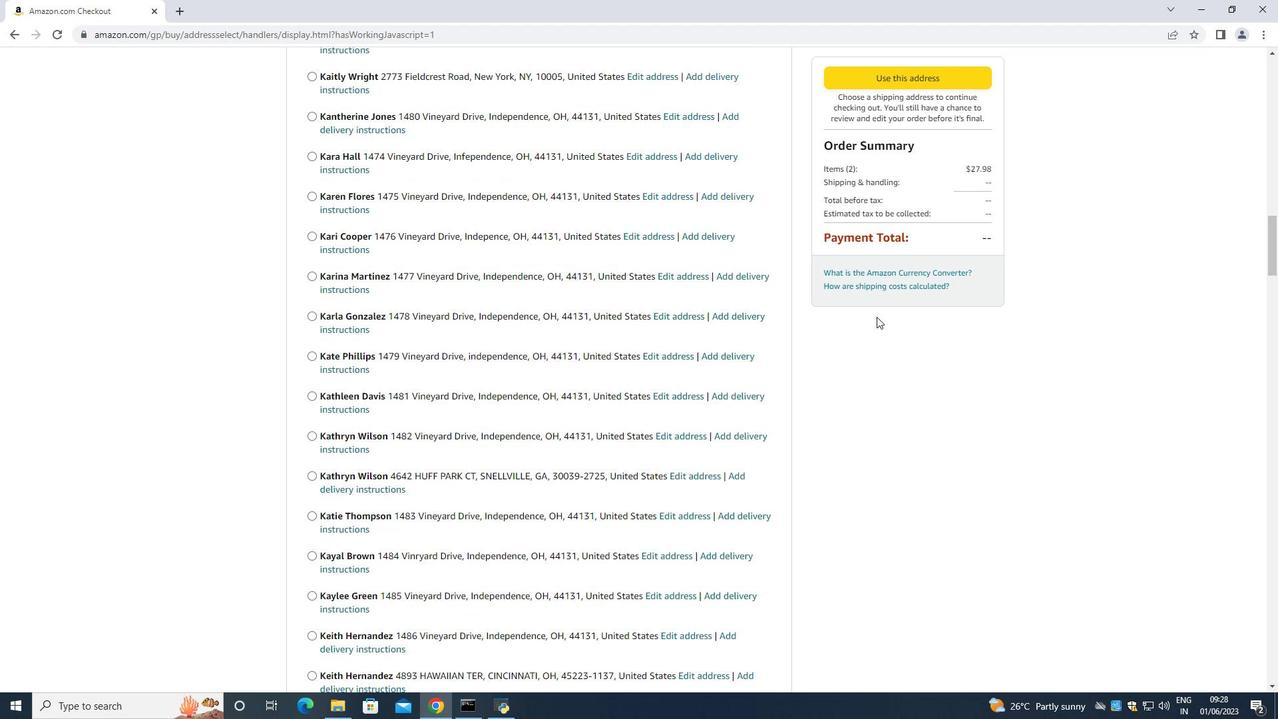 
Action: Mouse scrolled (876, 317) with delta (0, 0)
Screenshot: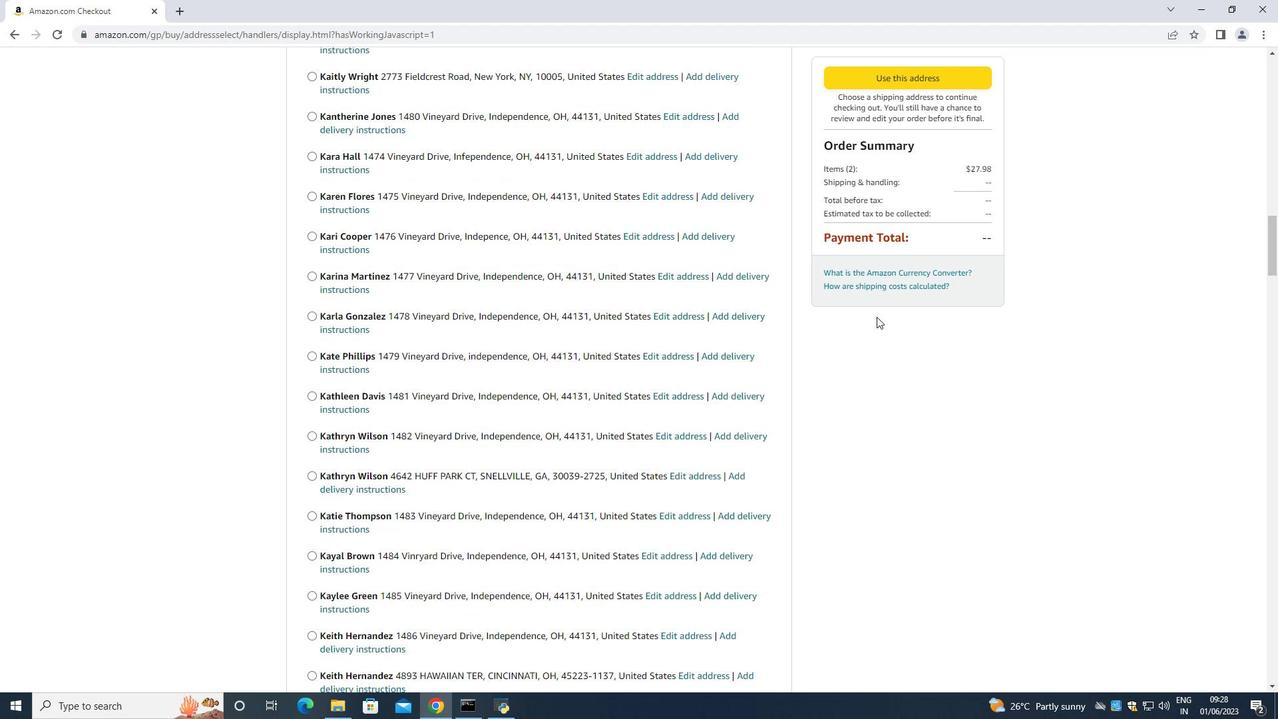 
Action: Mouse scrolled (876, 317) with delta (0, 0)
Screenshot: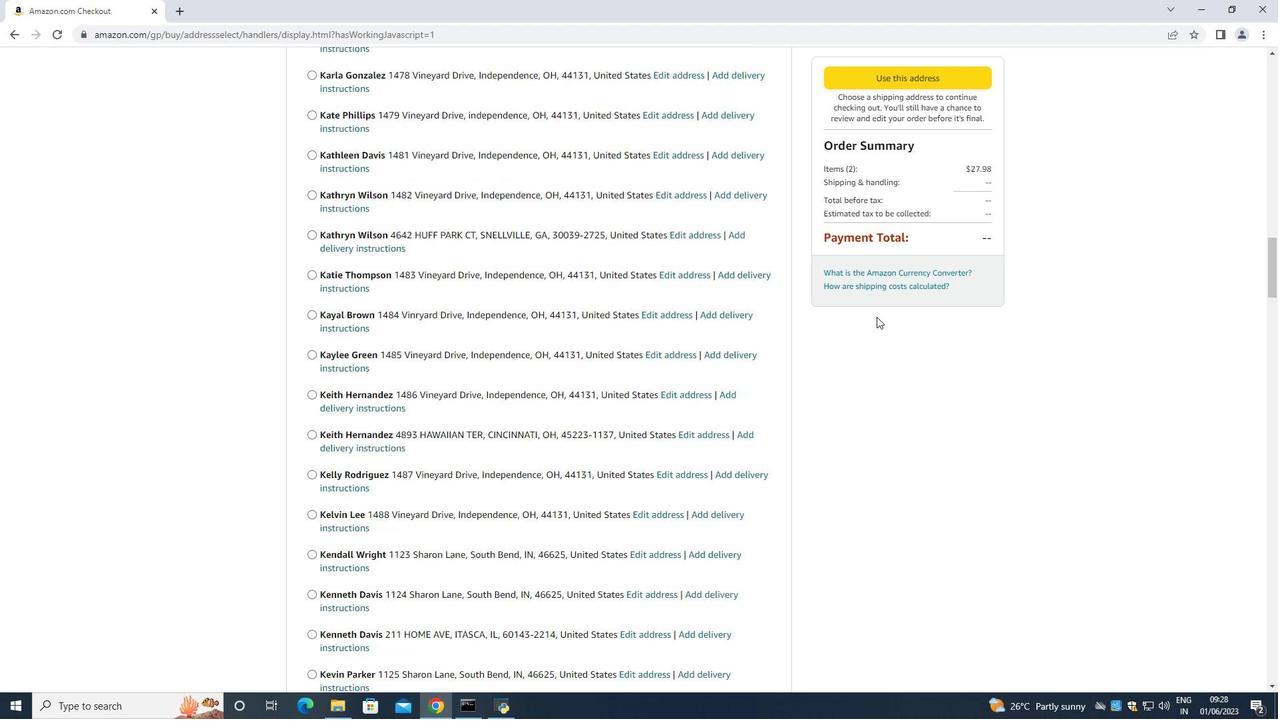
Action: Mouse scrolled (876, 317) with delta (0, 0)
Screenshot: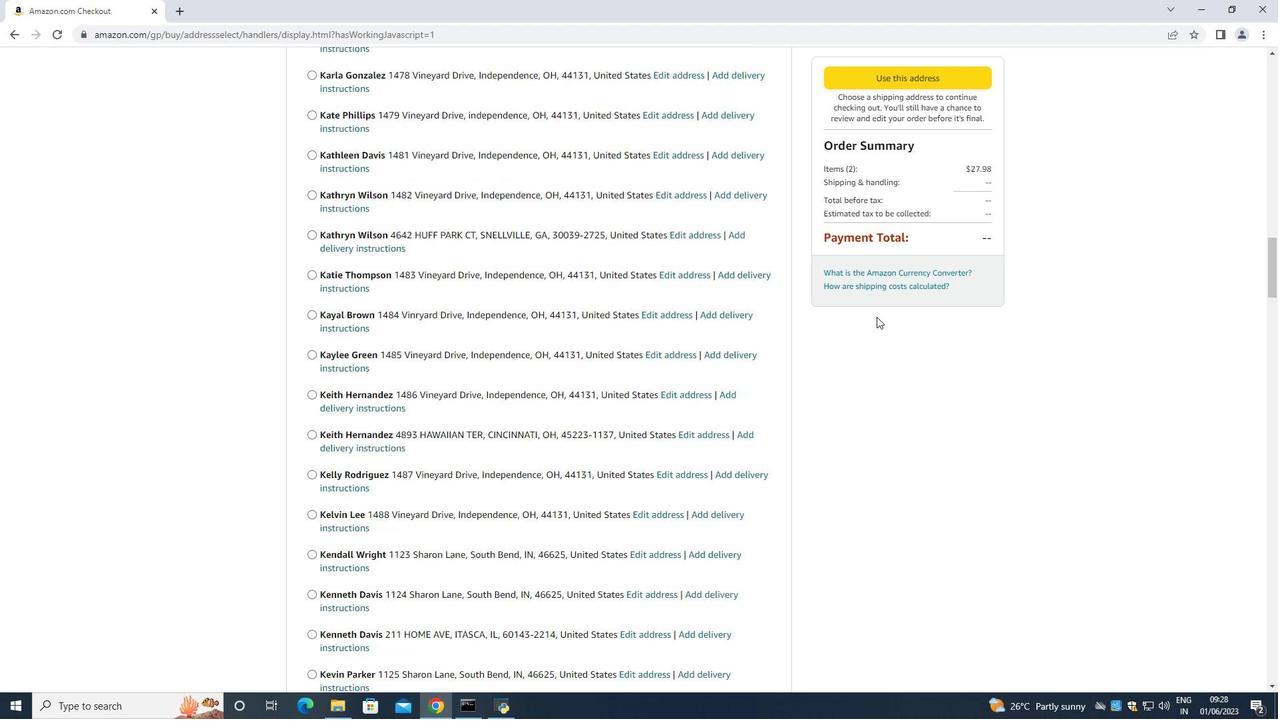 
Action: Mouse moved to (877, 317)
Screenshot: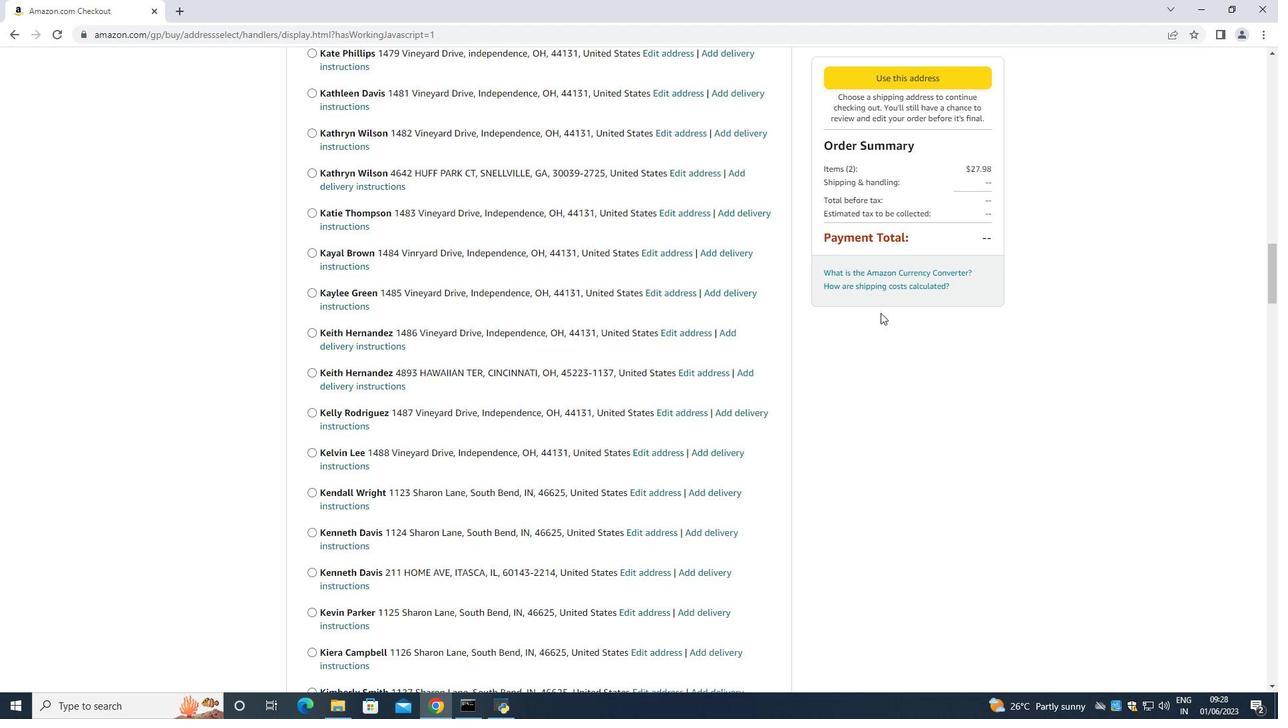
Action: Mouse scrolled (877, 316) with delta (0, 0)
Screenshot: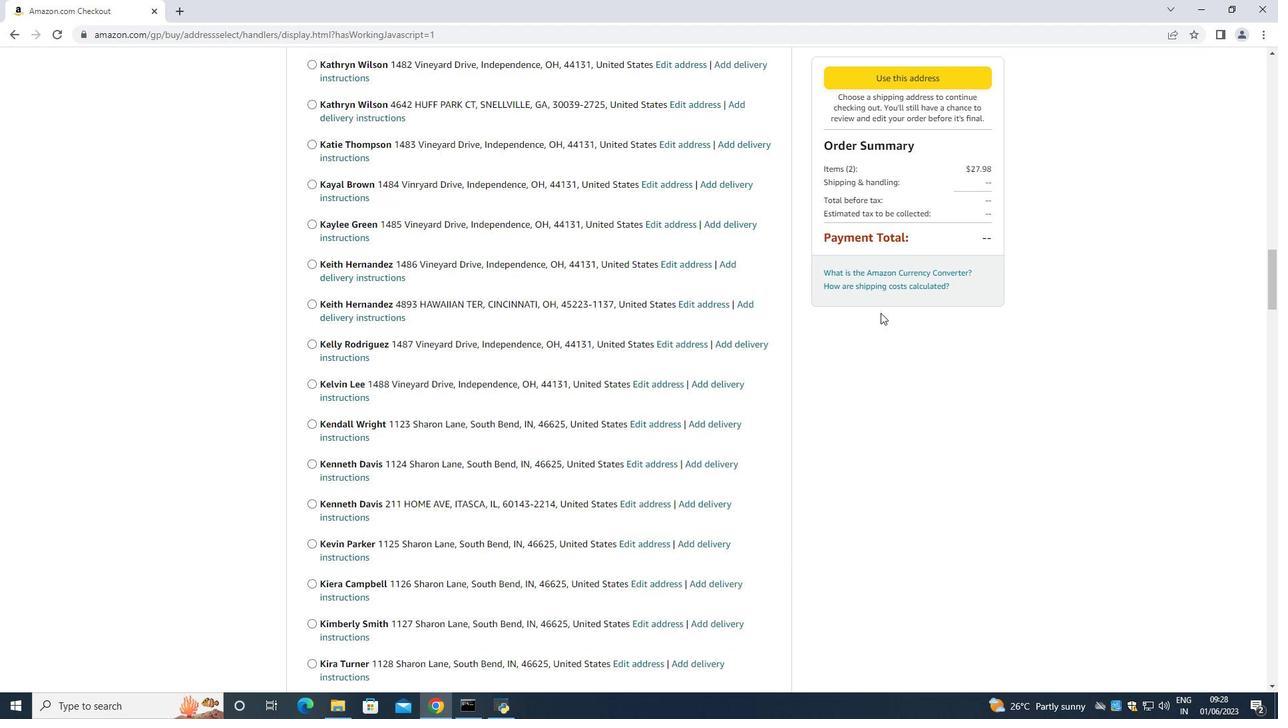 
Action: Mouse scrolled (877, 316) with delta (0, 0)
Screenshot: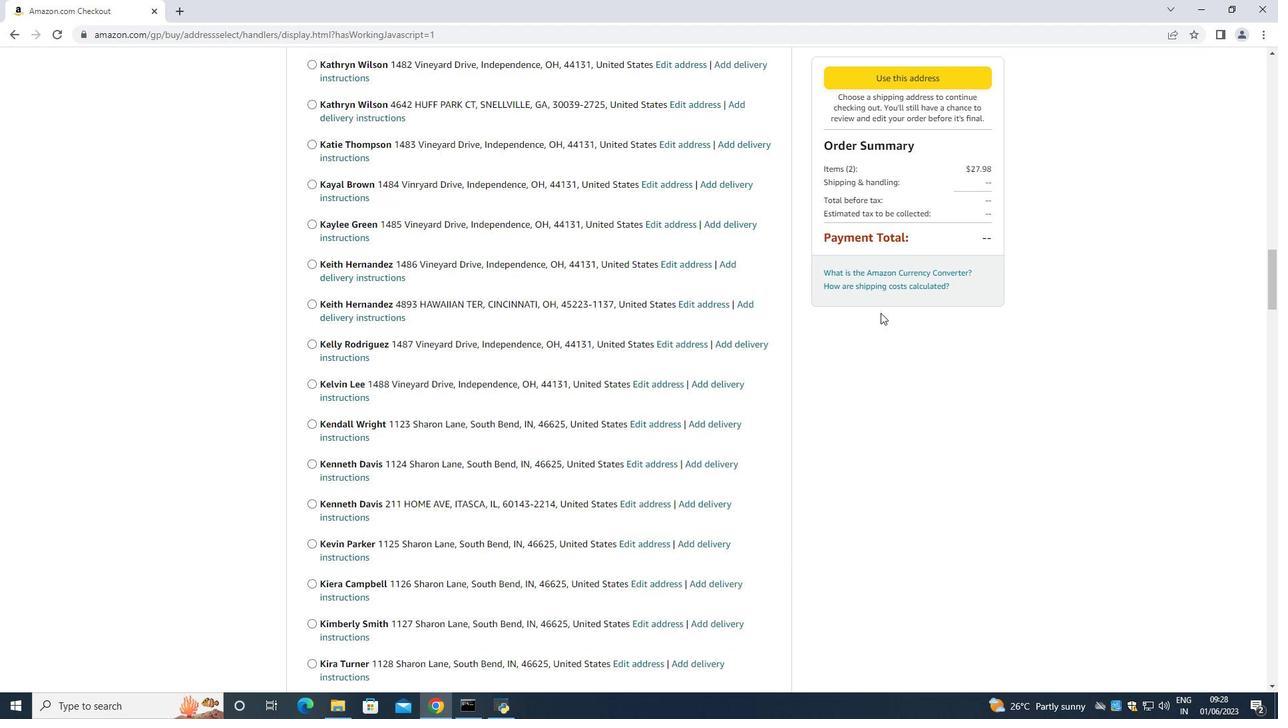 
Action: Mouse scrolled (877, 316) with delta (0, 0)
Screenshot: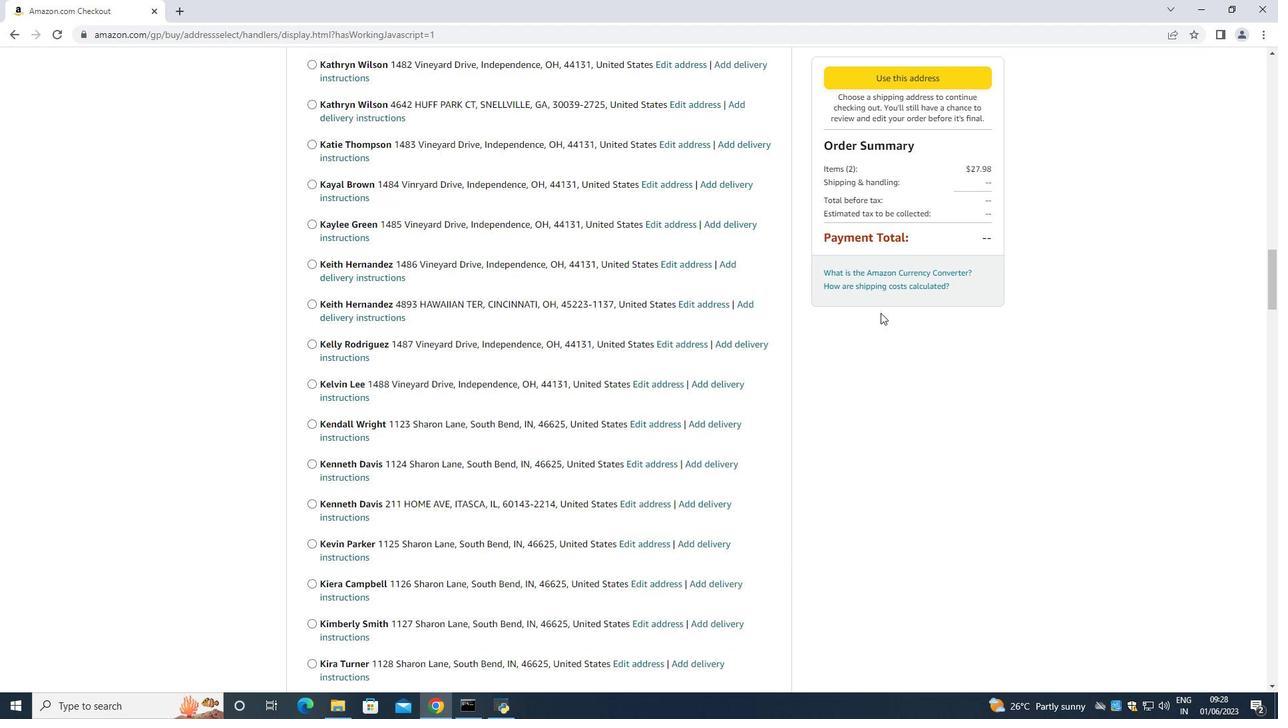 
Action: Mouse scrolled (877, 316) with delta (0, 0)
Screenshot: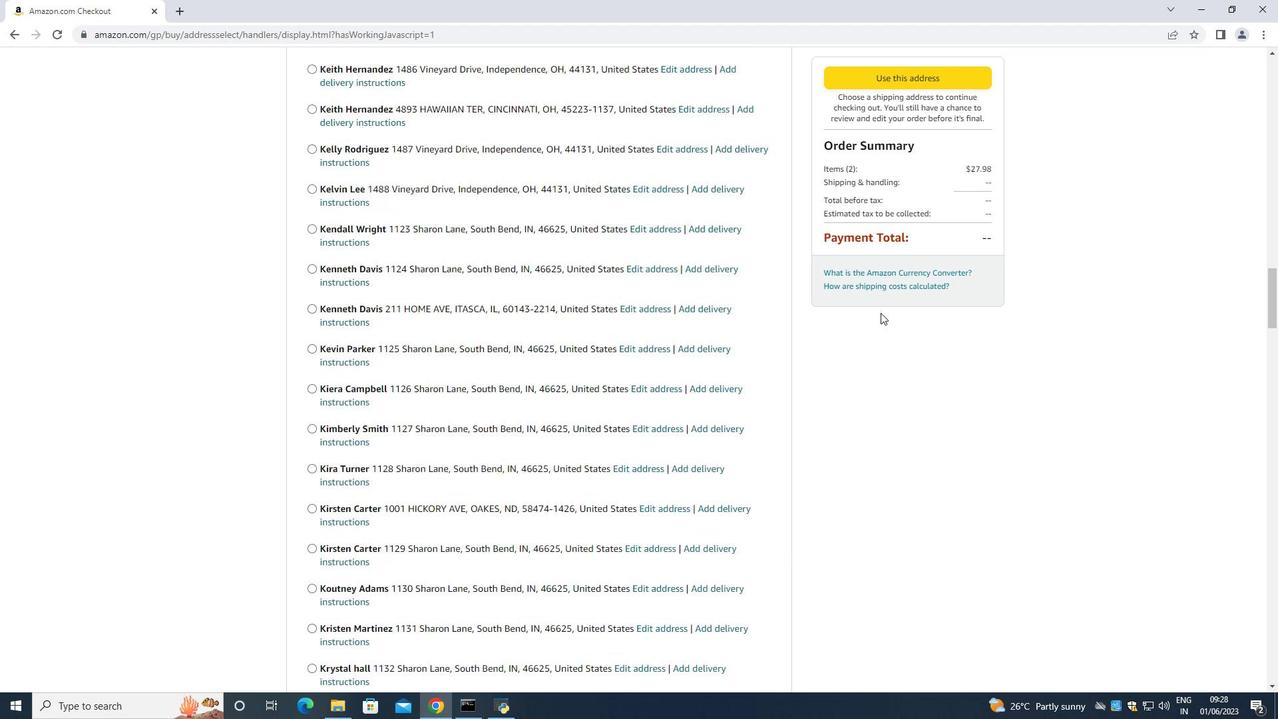 
Action: Mouse scrolled (877, 316) with delta (0, 0)
Screenshot: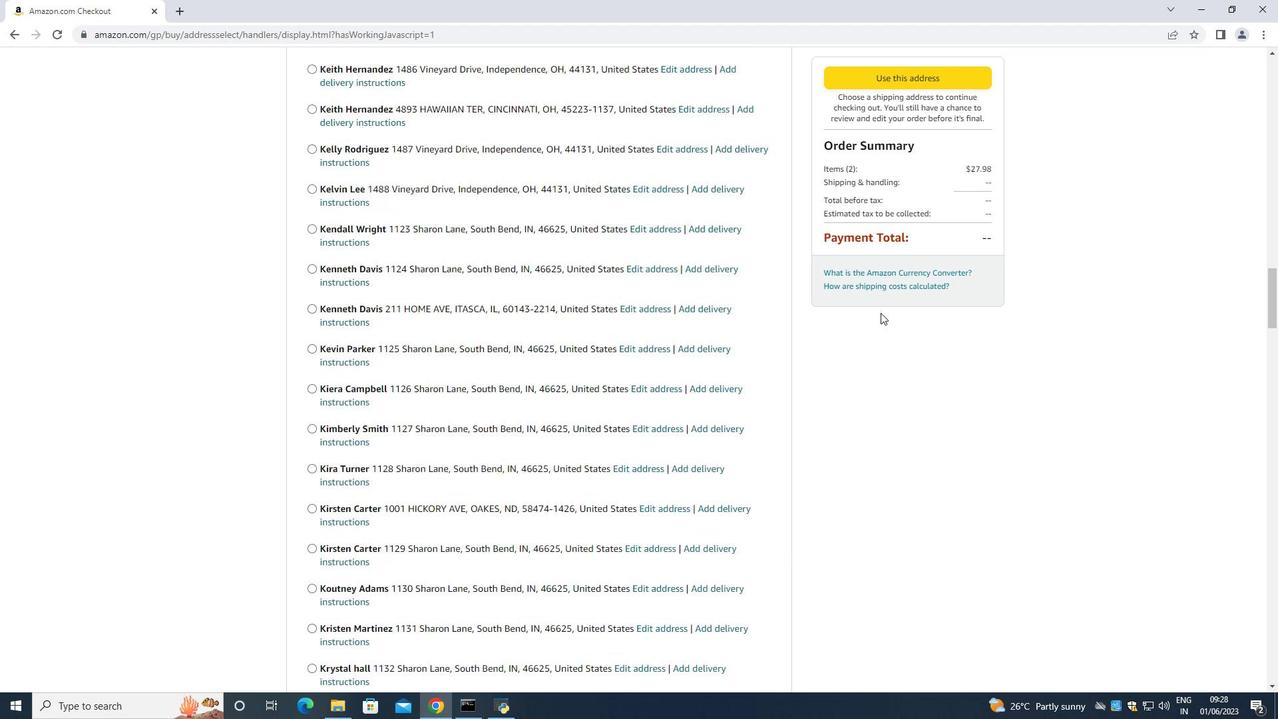 
Action: Mouse moved to (881, 313)
Screenshot: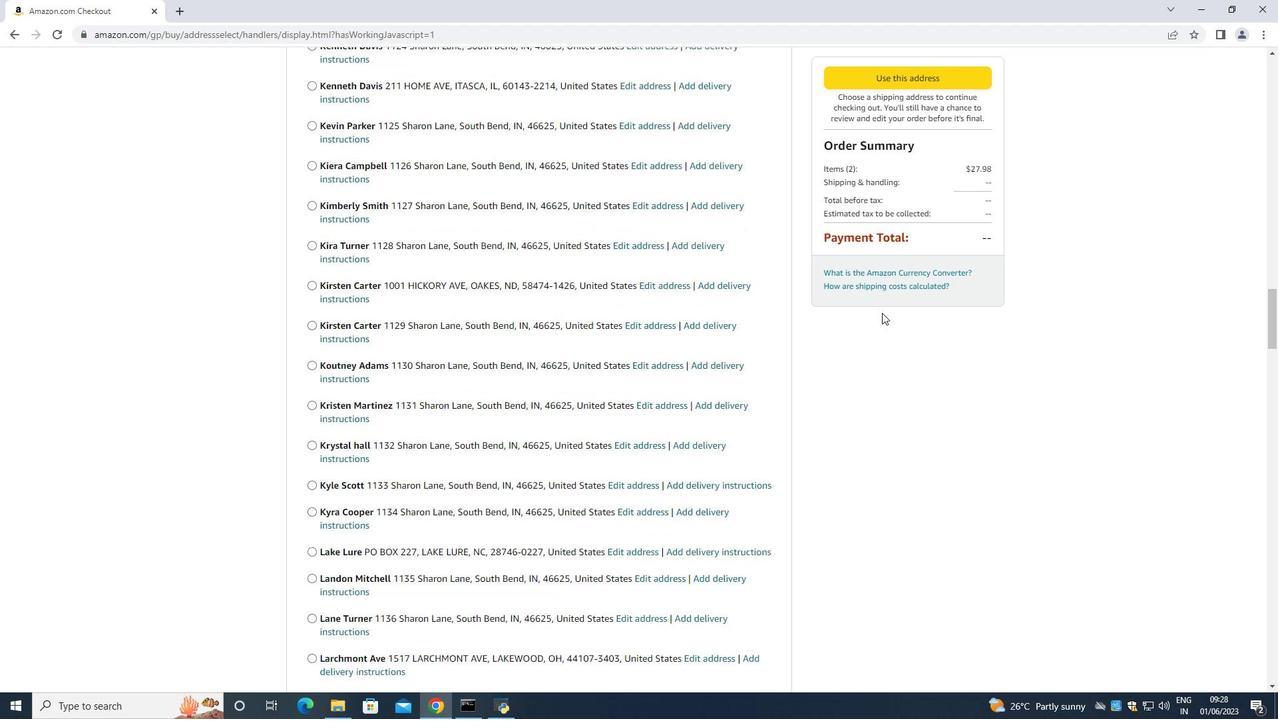 
Action: Mouse scrolled (881, 312) with delta (0, 0)
Screenshot: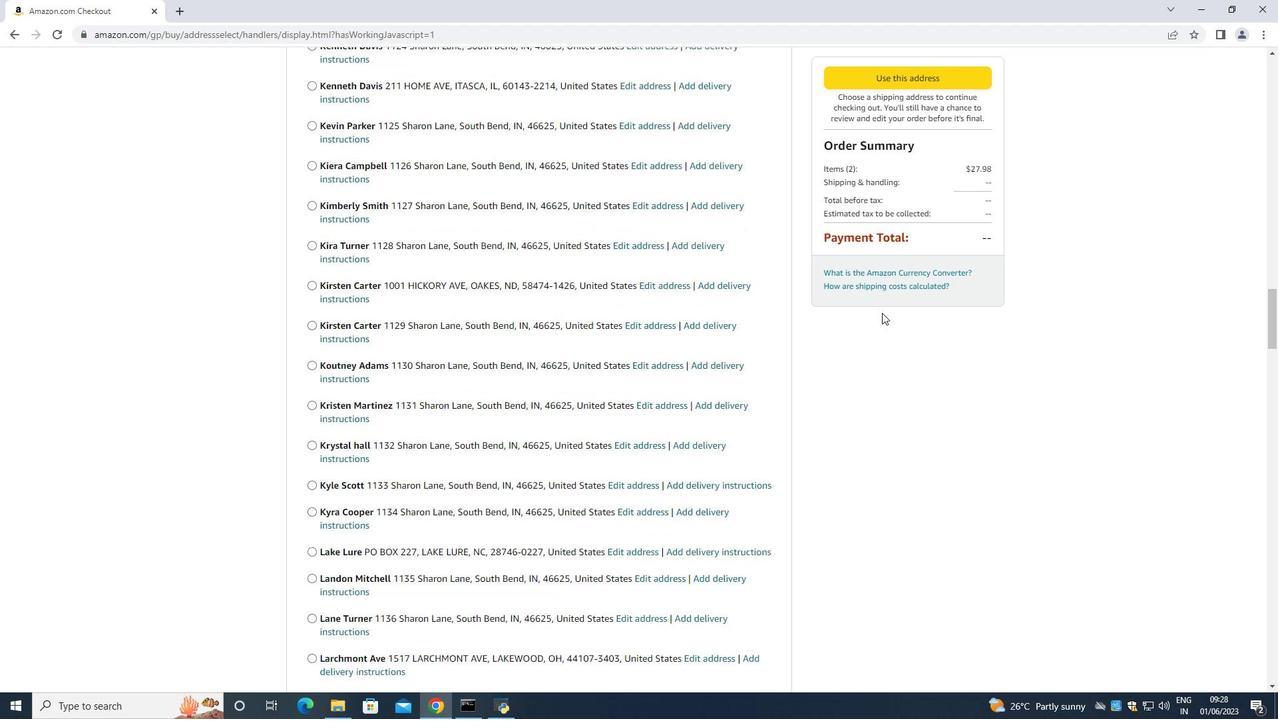 
Action: Mouse scrolled (881, 312) with delta (0, 0)
Screenshot: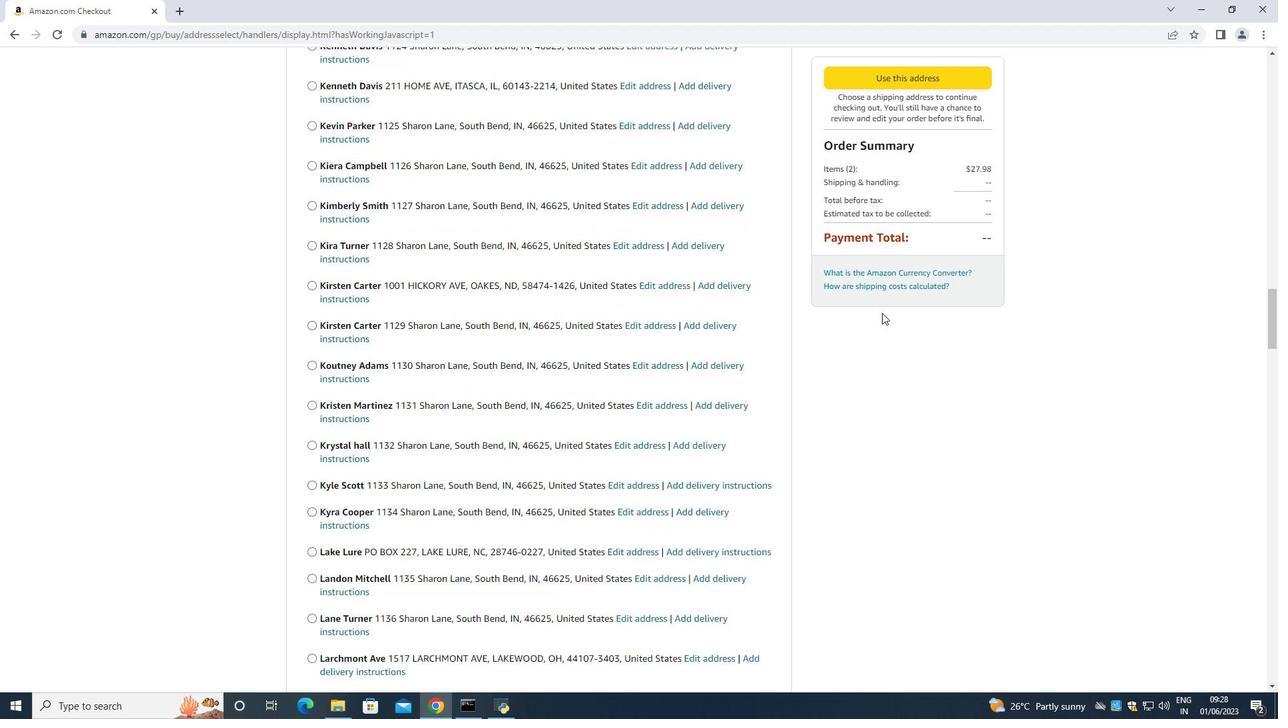 
Action: Mouse scrolled (881, 312) with delta (0, 0)
Screenshot: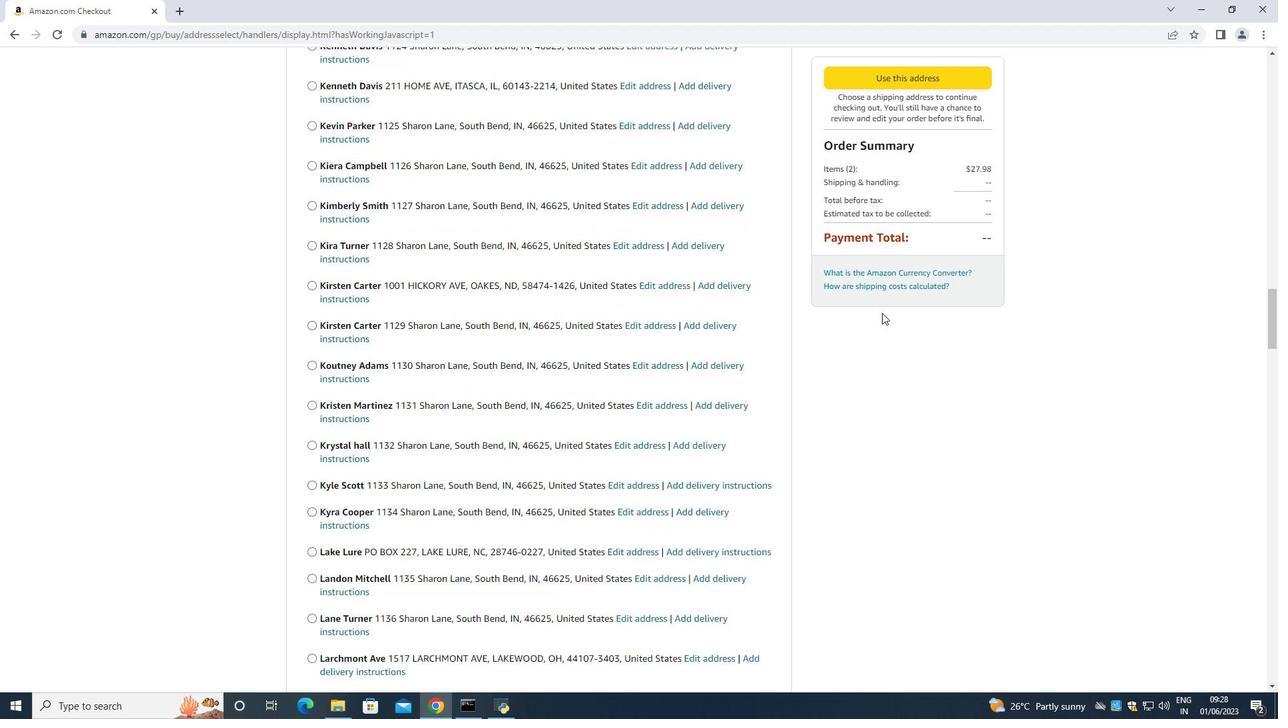 
Action: Mouse scrolled (881, 312) with delta (0, 0)
Screenshot: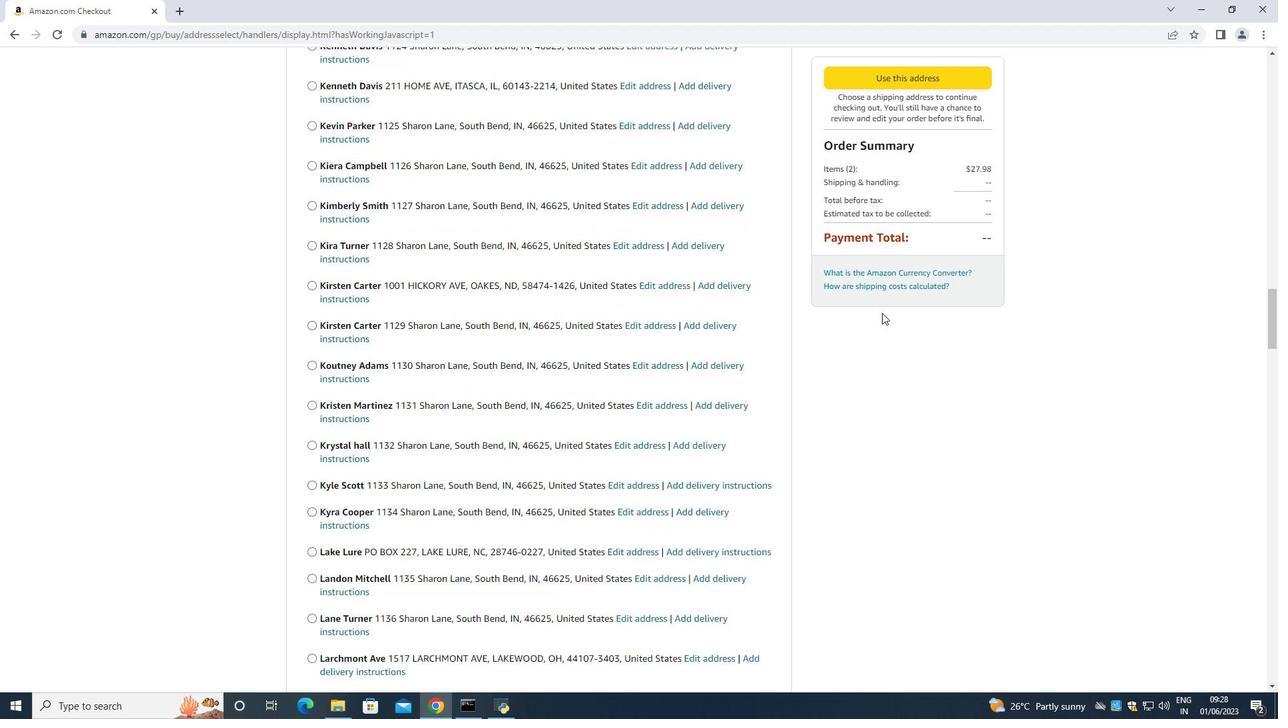 
Action: Mouse scrolled (881, 312) with delta (0, 0)
Screenshot: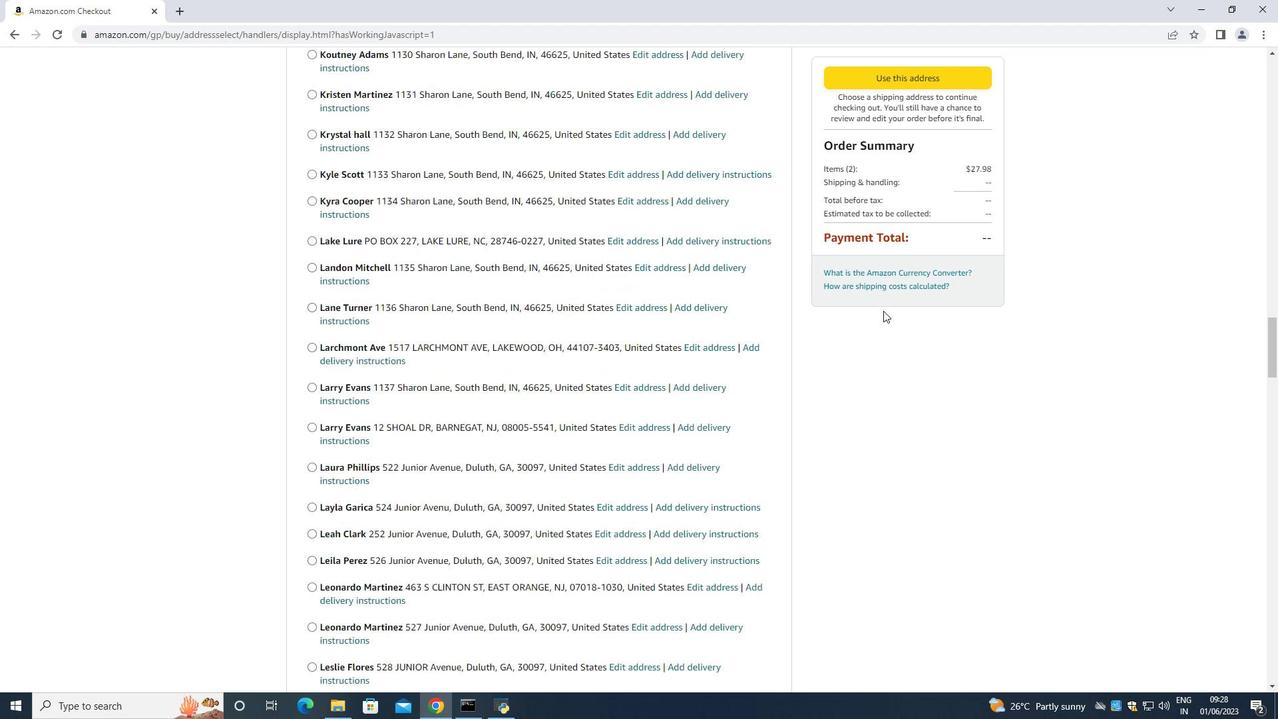 
Action: Mouse scrolled (881, 312) with delta (0, 0)
Screenshot: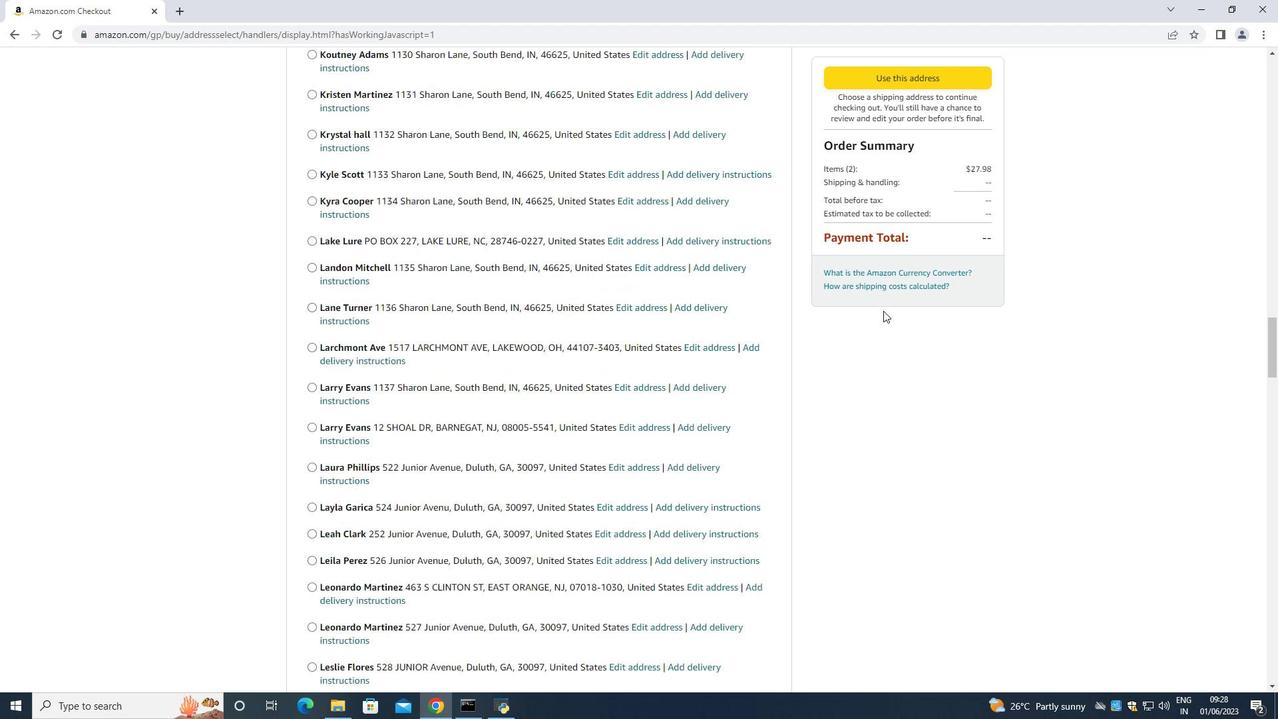 
Action: Mouse scrolled (881, 312) with delta (0, 0)
Screenshot: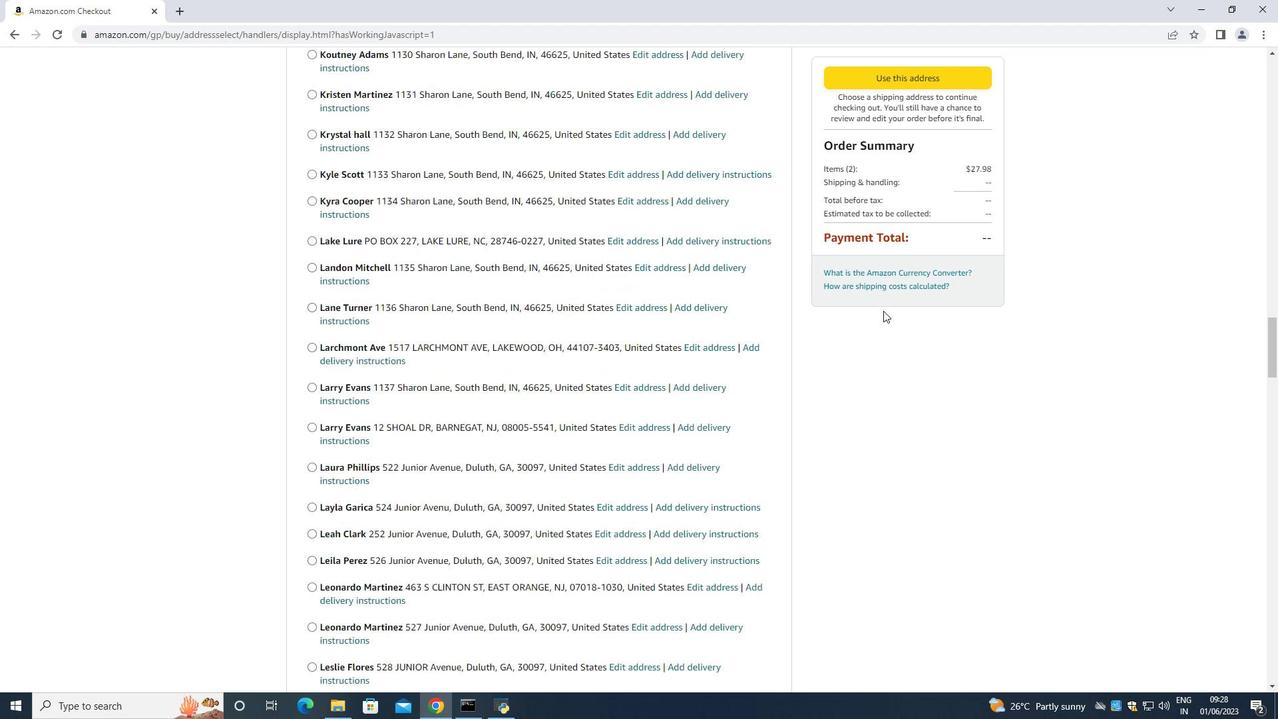 
Action: Mouse scrolled (881, 312) with delta (0, 0)
Screenshot: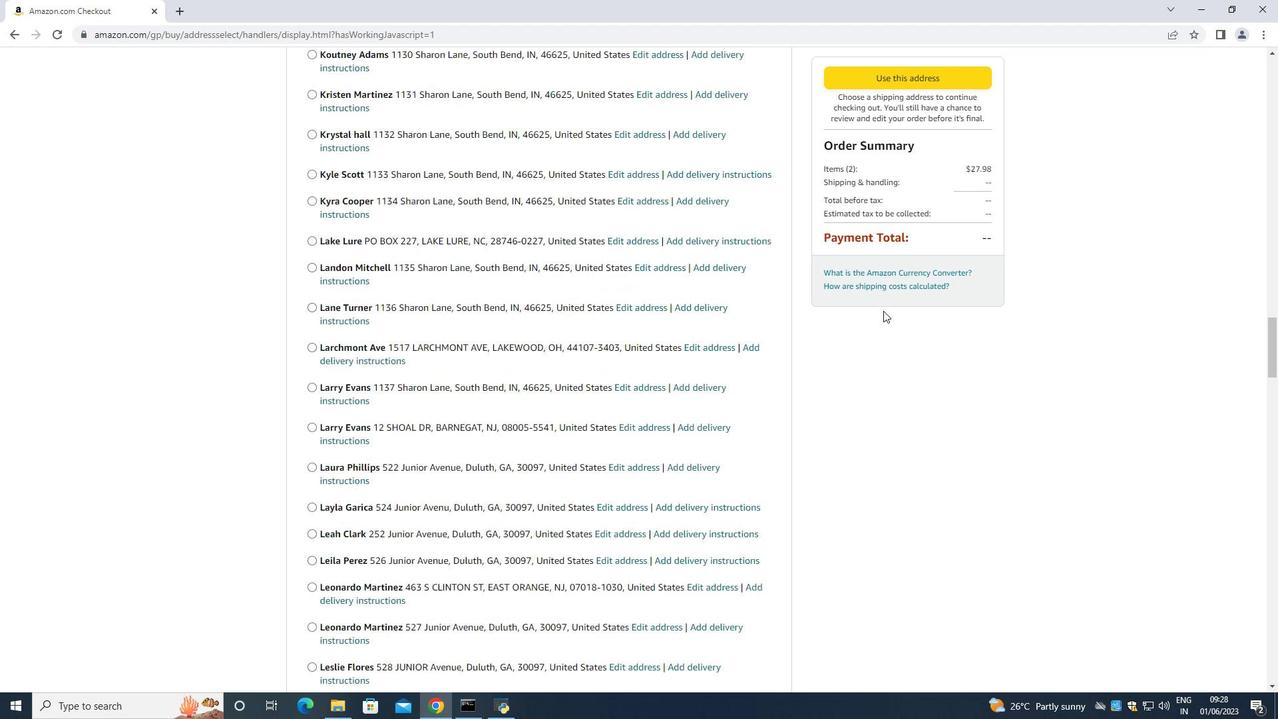 
Action: Mouse moved to (882, 313)
Screenshot: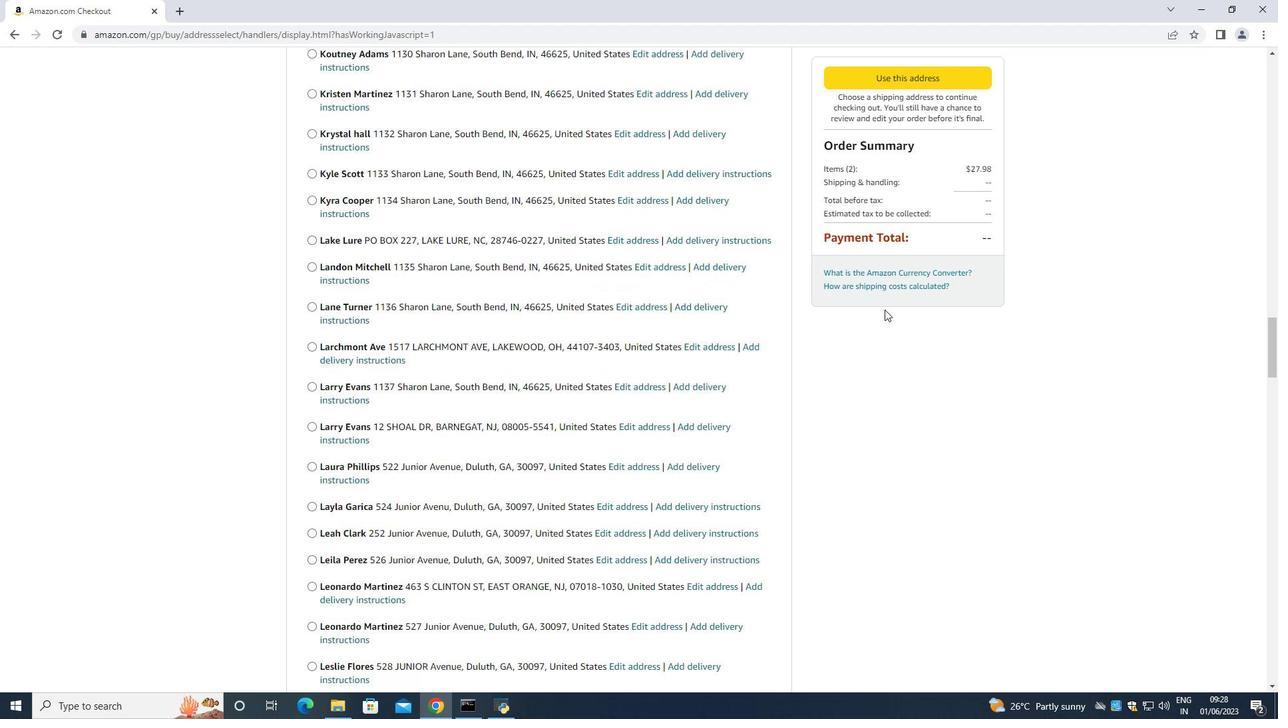 
Action: Mouse scrolled (882, 312) with delta (0, 0)
Screenshot: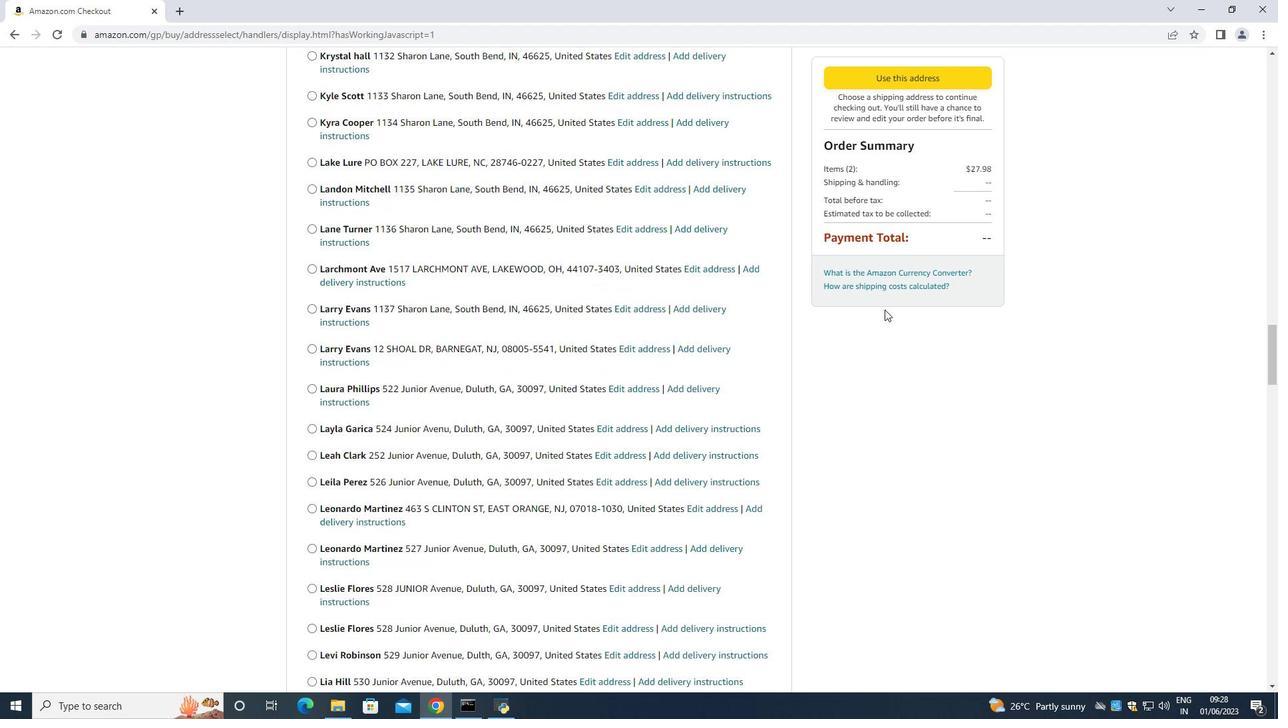 
Action: Mouse scrolled (882, 312) with delta (0, 0)
Screenshot: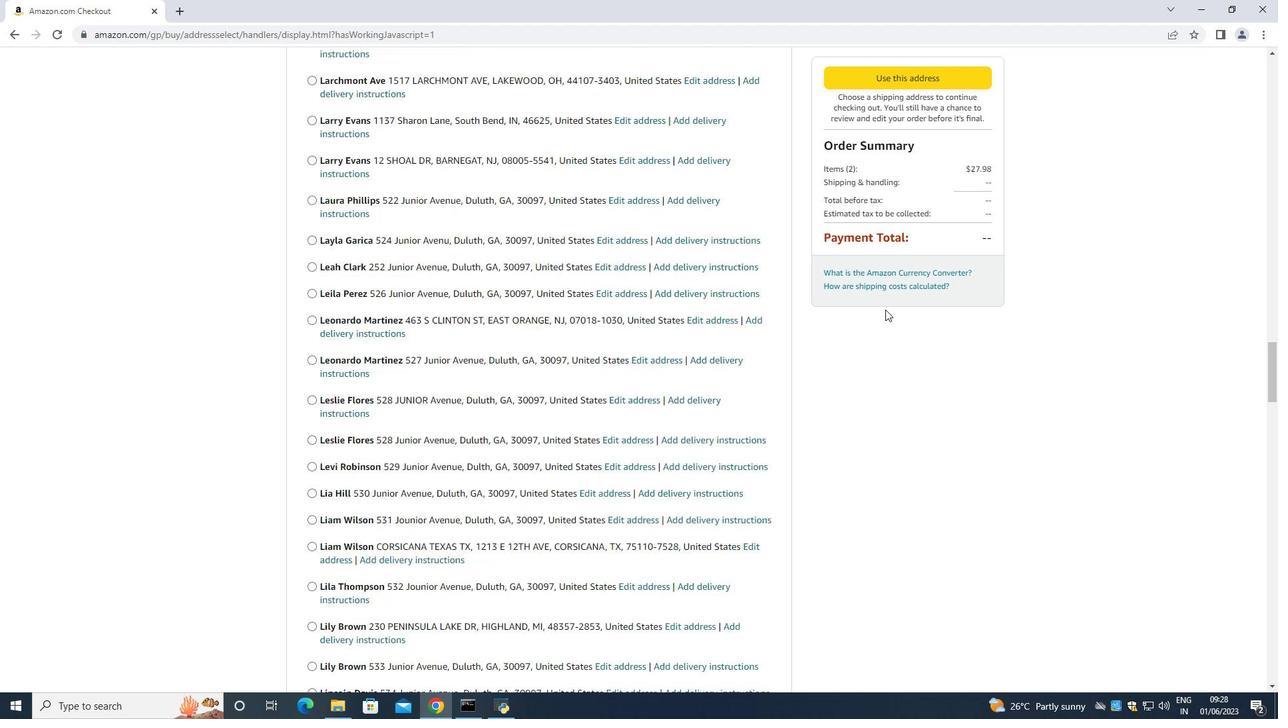 
Action: Mouse scrolled (882, 312) with delta (0, 0)
Screenshot: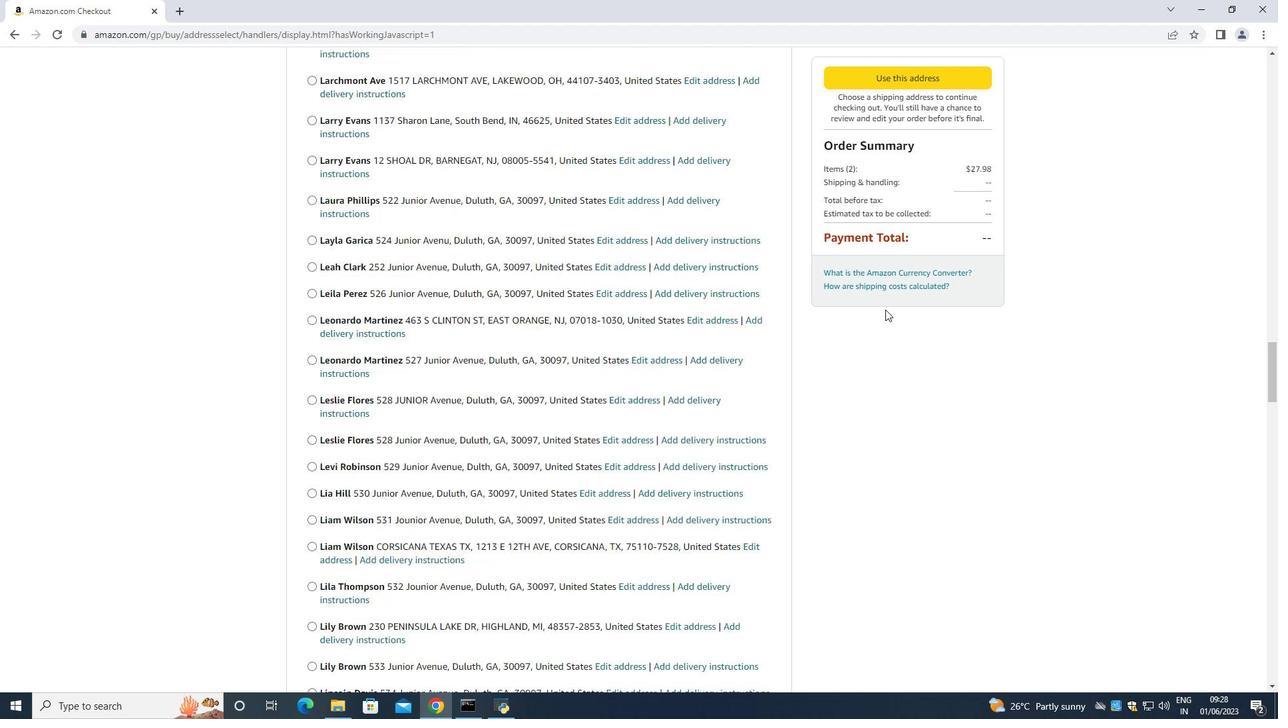 
Action: Mouse scrolled (882, 312) with delta (0, 0)
Screenshot: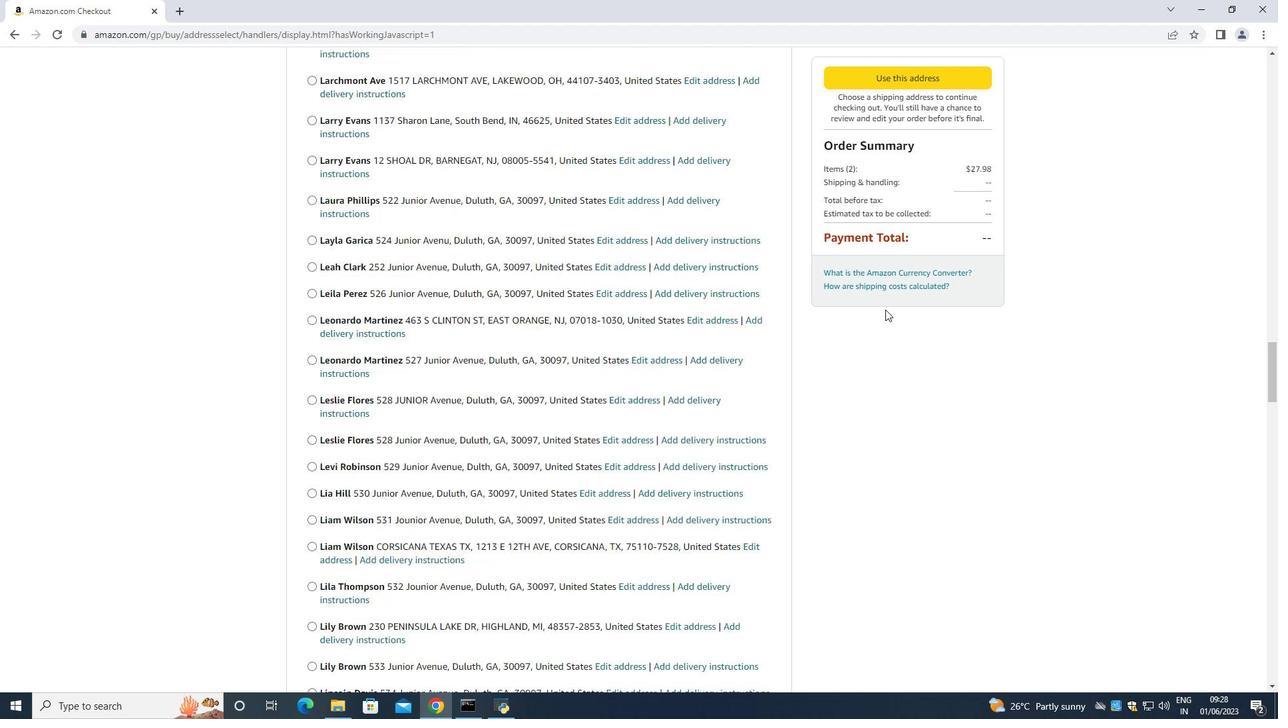 
Action: Mouse moved to (885, 309)
Screenshot: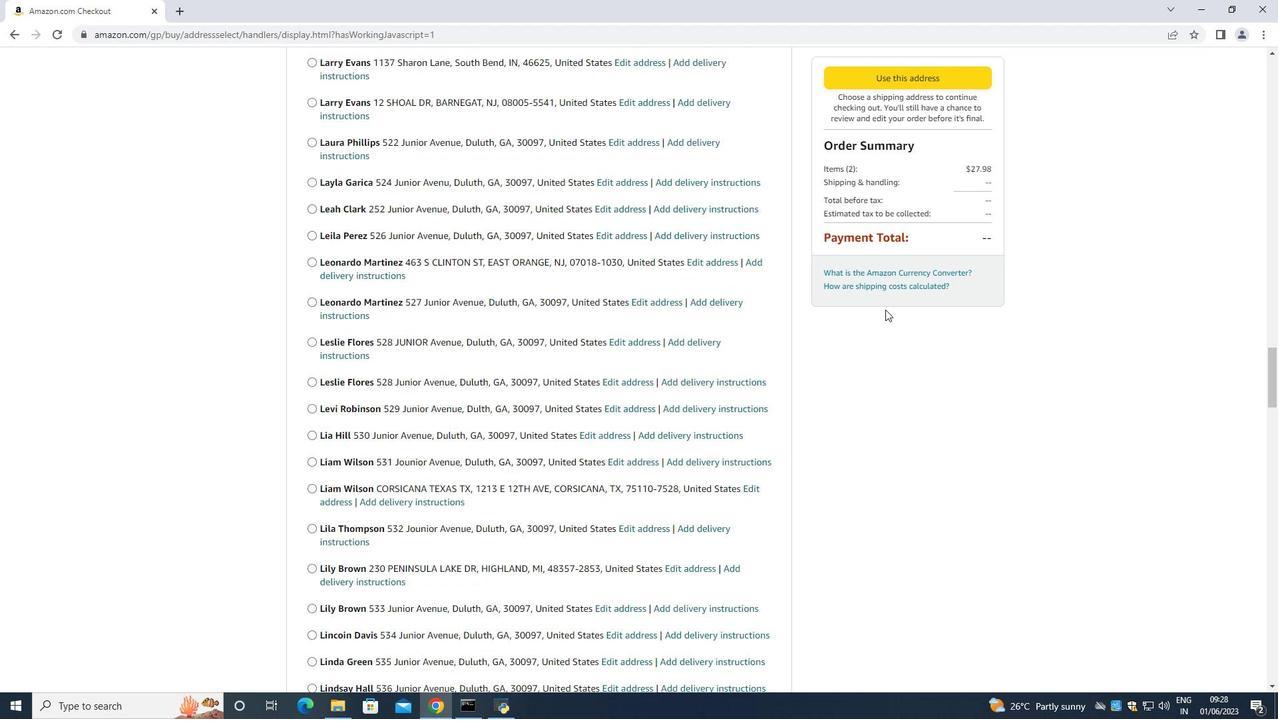 
Action: Mouse scrolled (885, 309) with delta (0, 0)
Screenshot: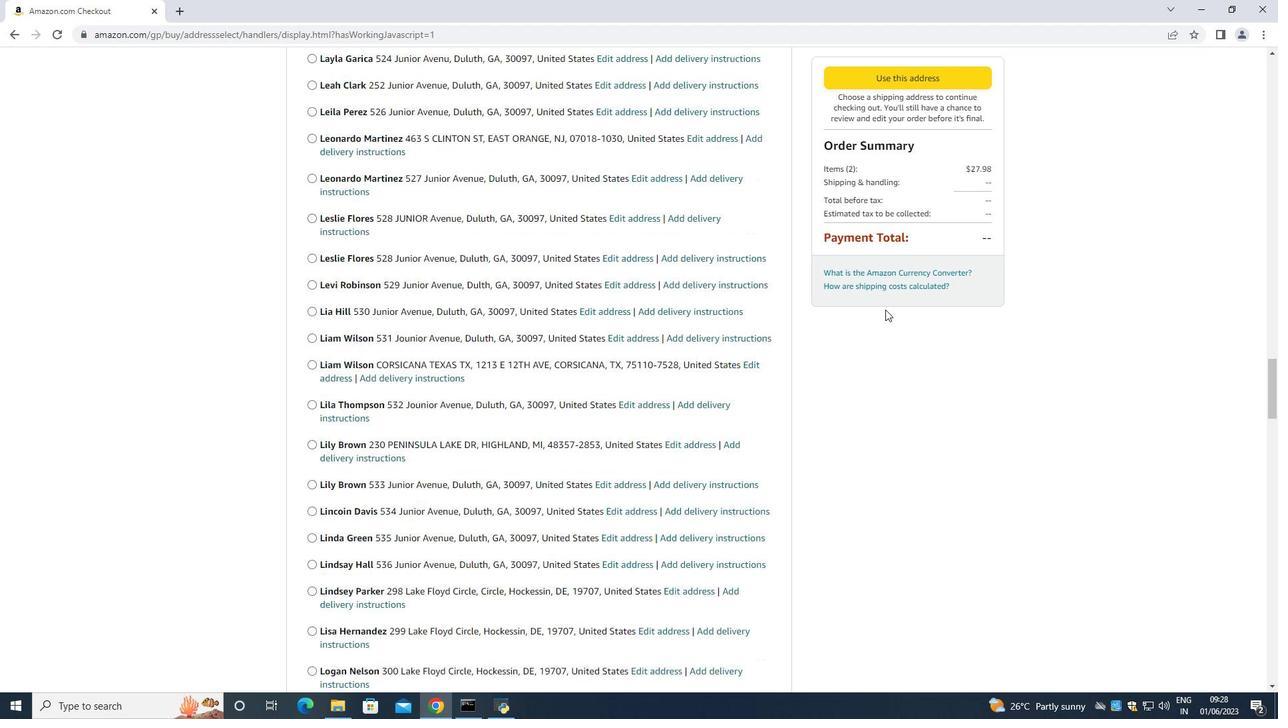 
Action: Mouse scrolled (885, 309) with delta (0, 0)
Screenshot: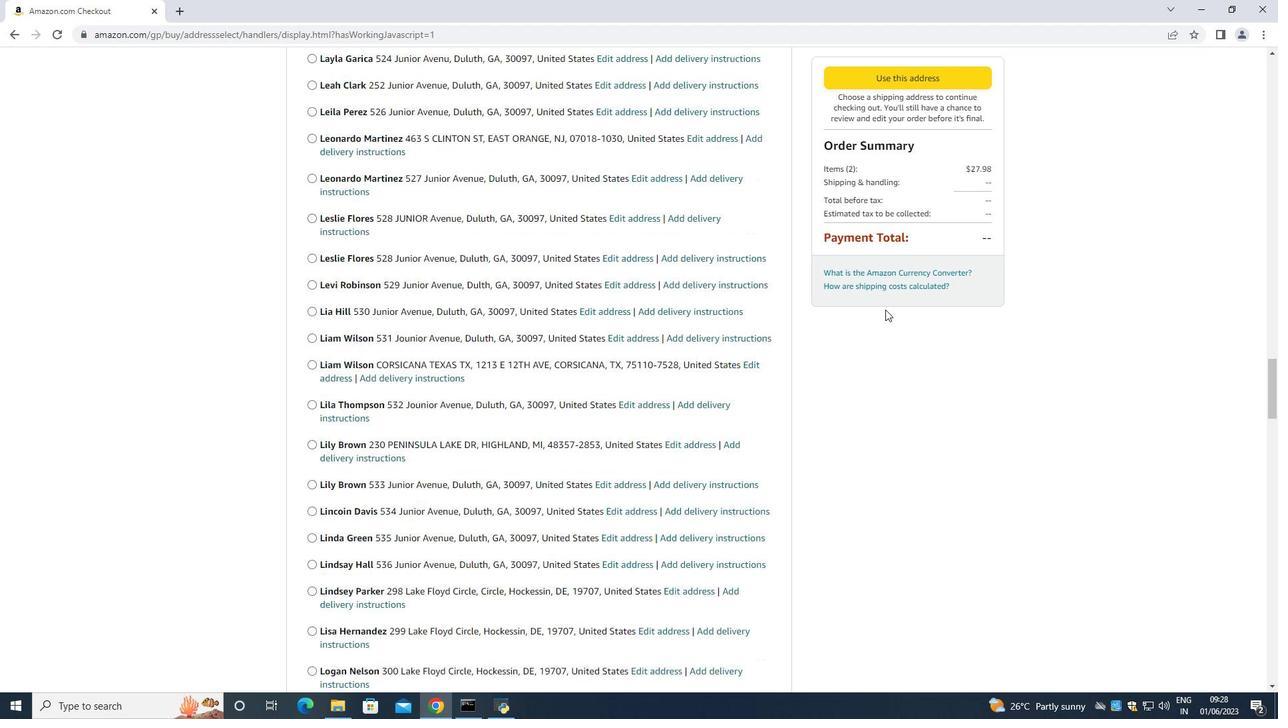 
Action: Mouse scrolled (885, 309) with delta (0, 0)
Screenshot: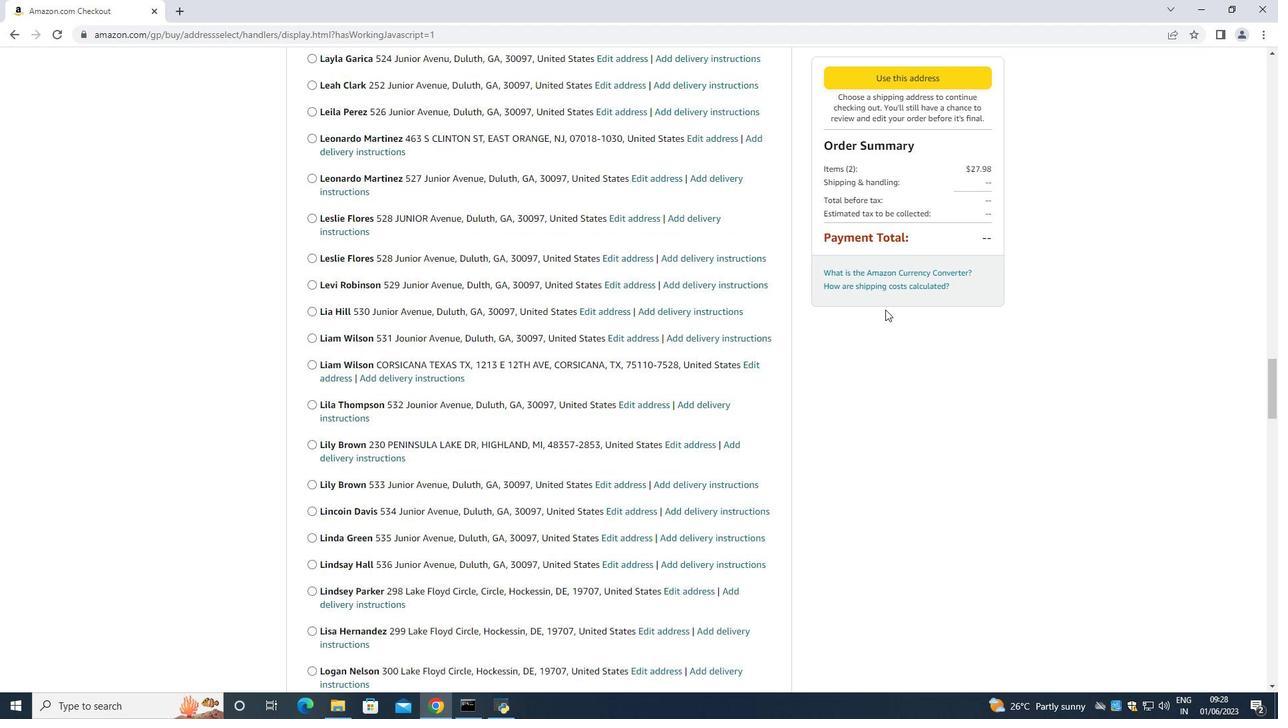 
Action: Mouse scrolled (885, 309) with delta (0, 0)
Screenshot: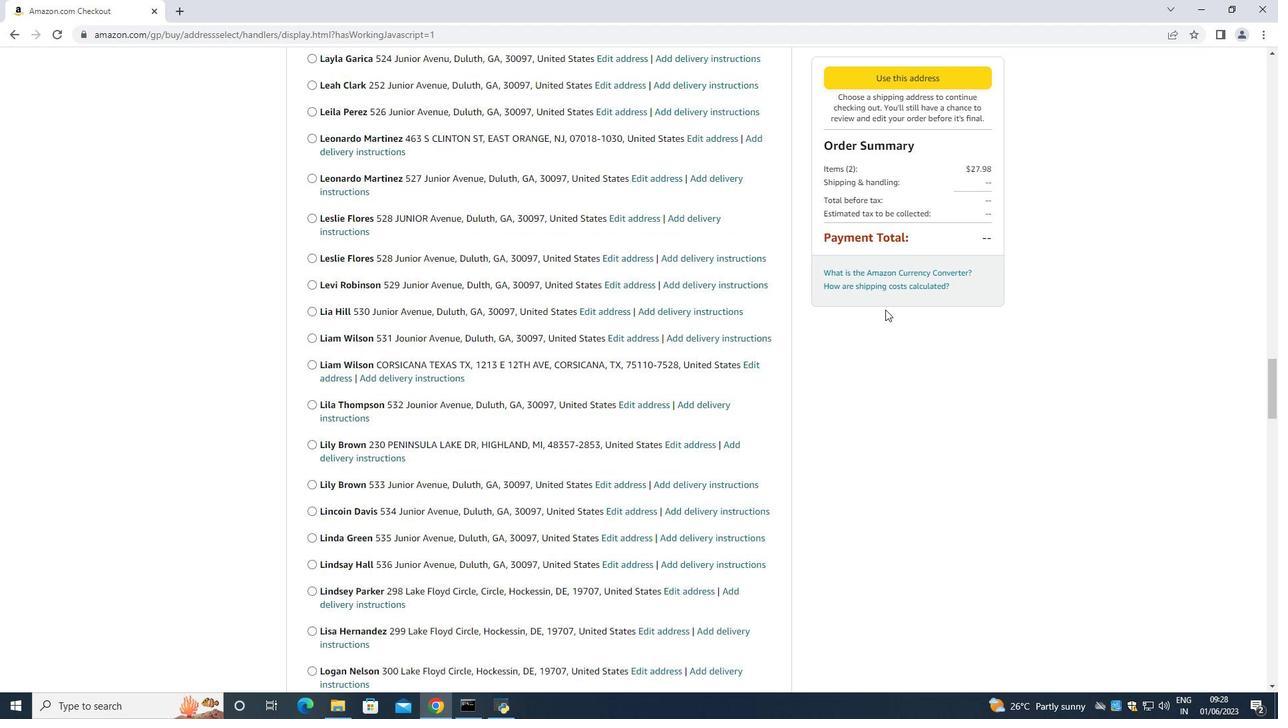 
Action: Mouse moved to (885, 309)
Screenshot: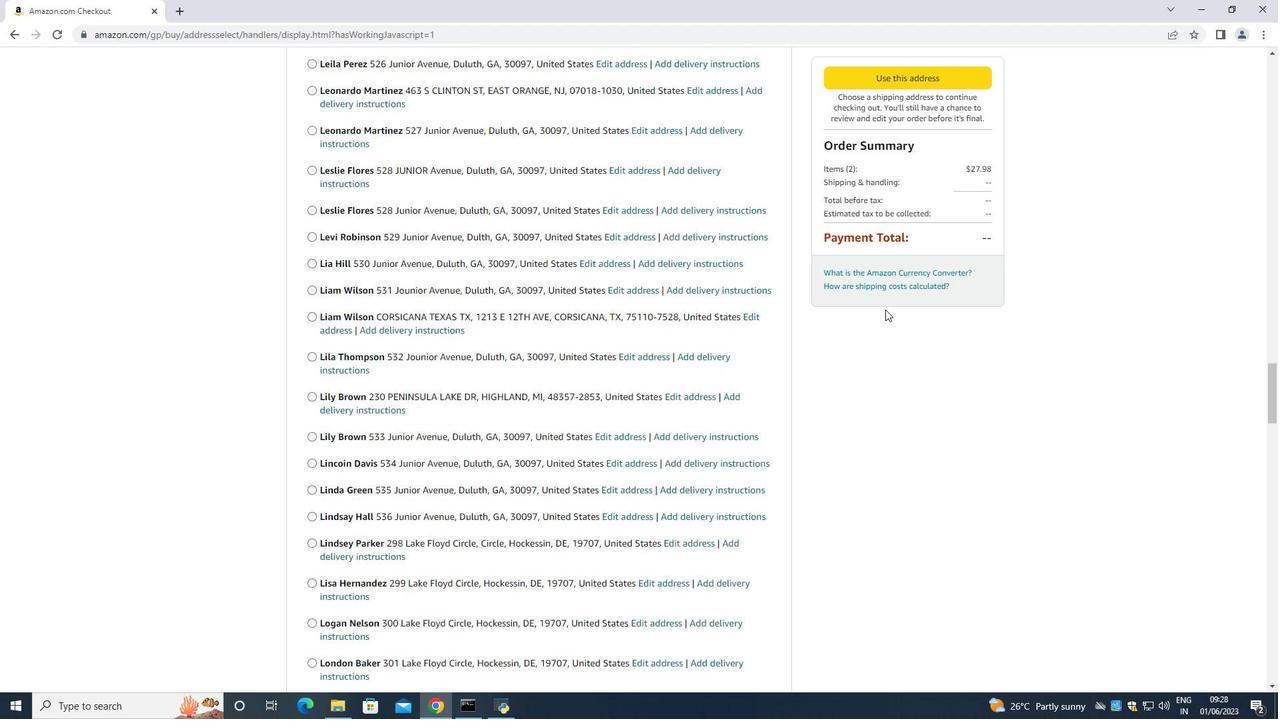 
Action: Mouse scrolled (885, 309) with delta (0, 0)
Screenshot: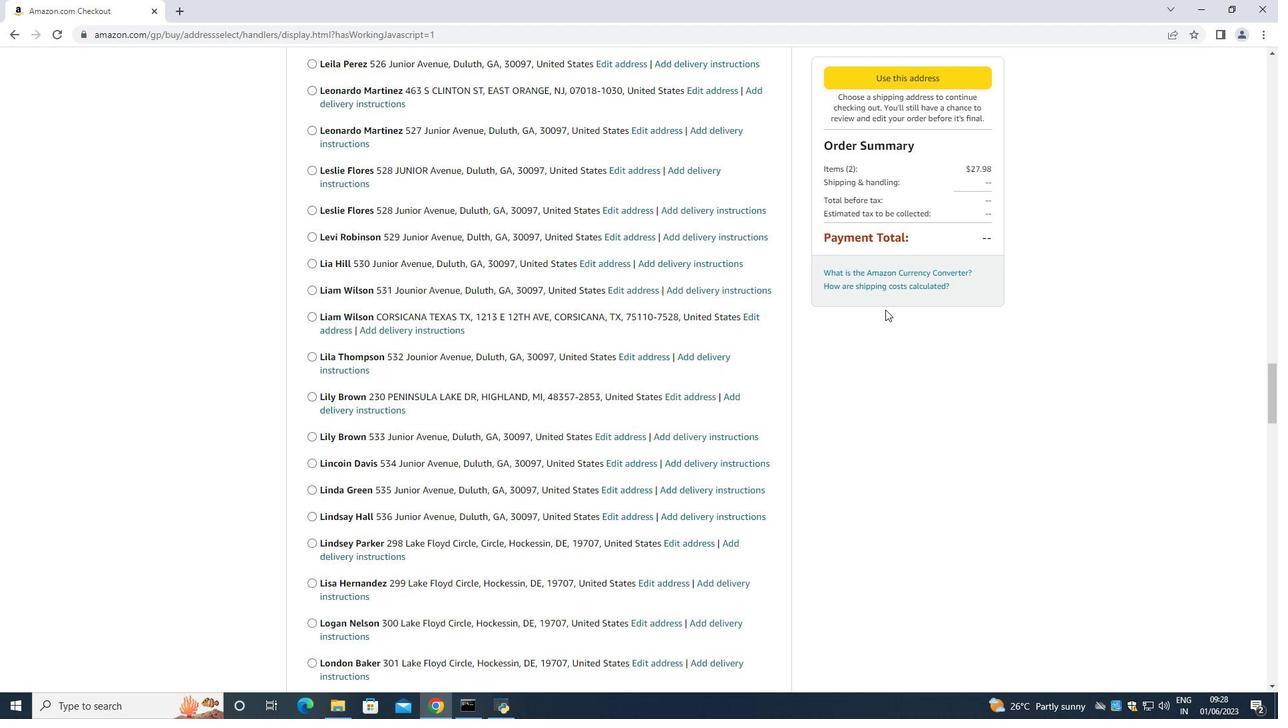 
Action: Mouse scrolled (885, 309) with delta (0, 0)
Screenshot: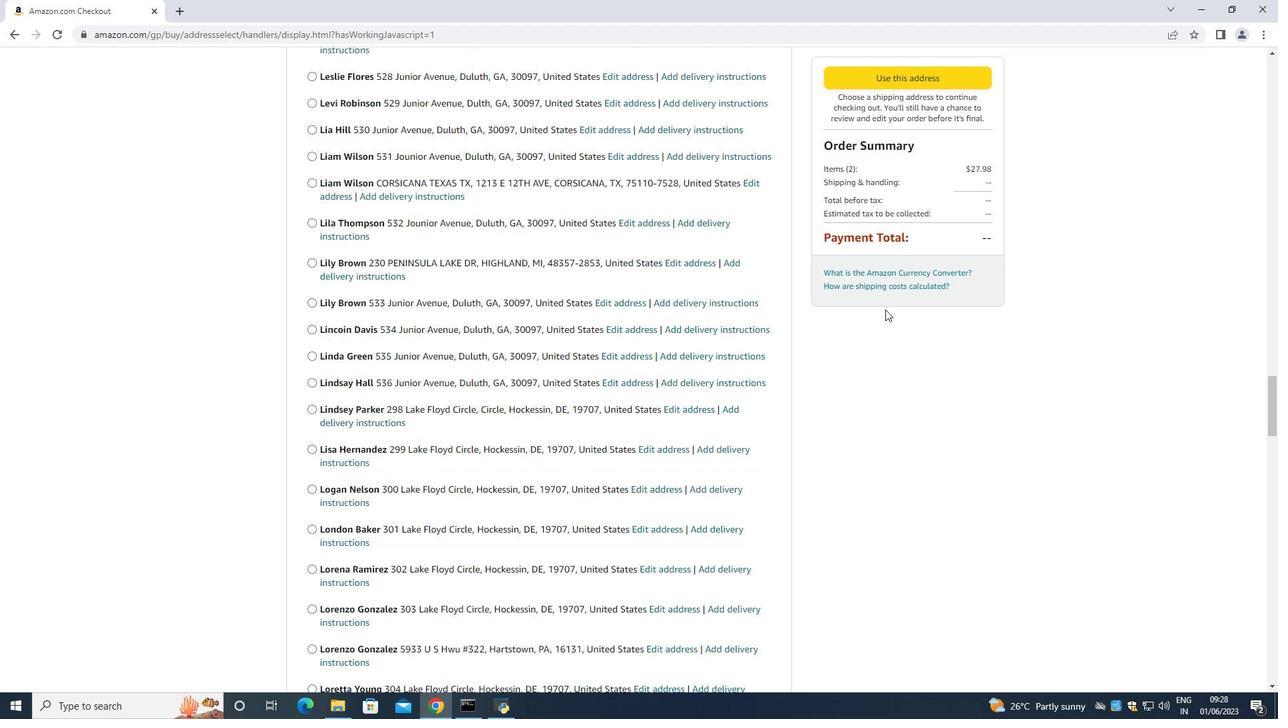 
Action: Mouse scrolled (885, 309) with delta (0, 0)
Screenshot: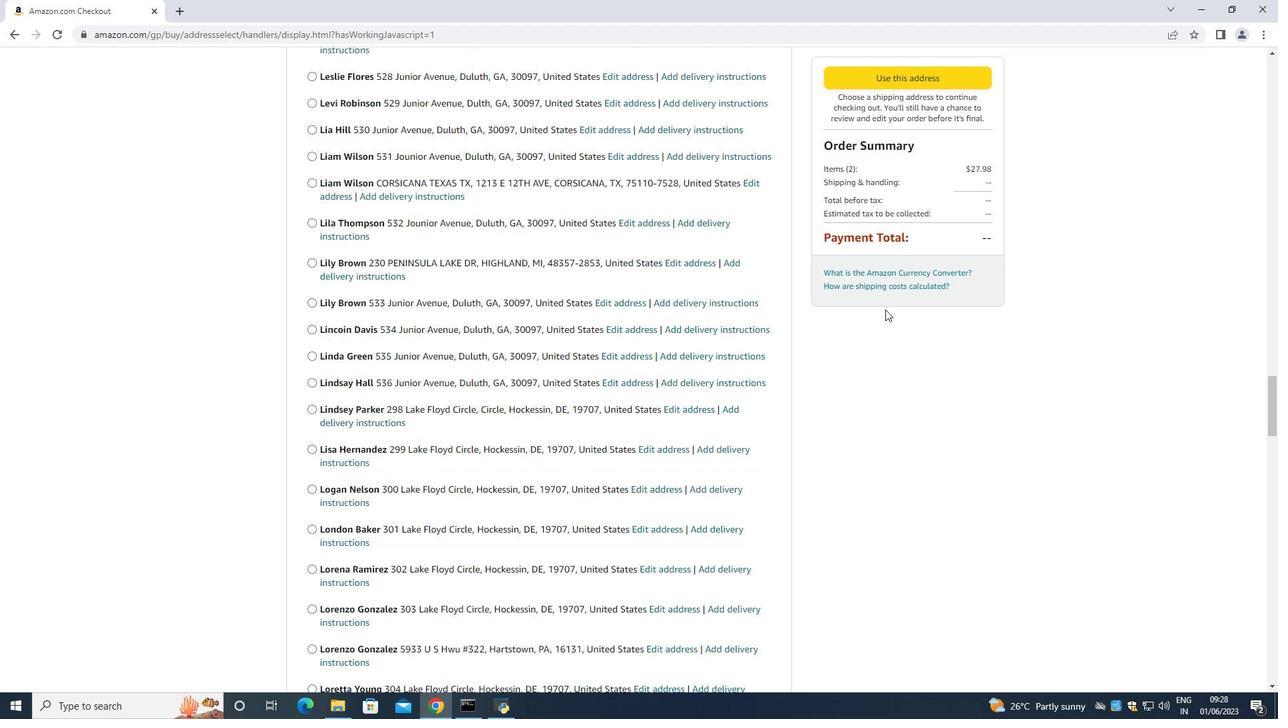 
Action: Mouse moved to (885, 309)
Screenshot: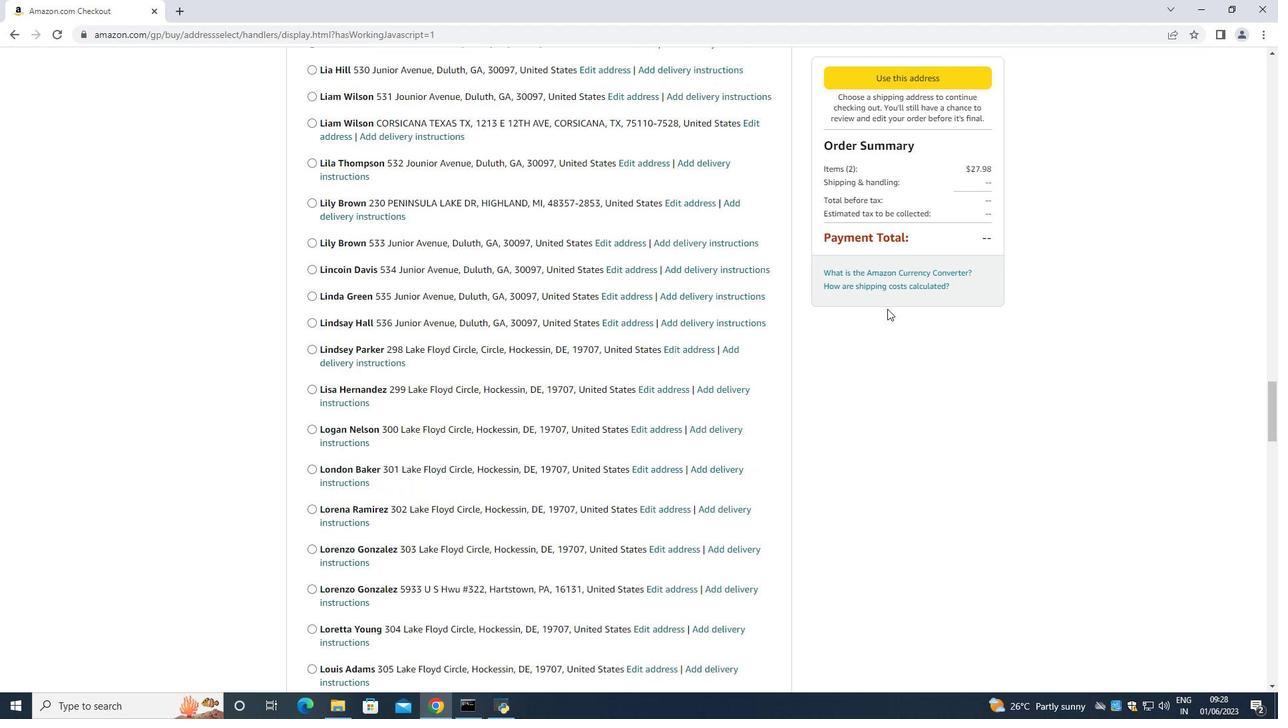 
Action: Mouse scrolled (885, 309) with delta (0, 0)
Screenshot: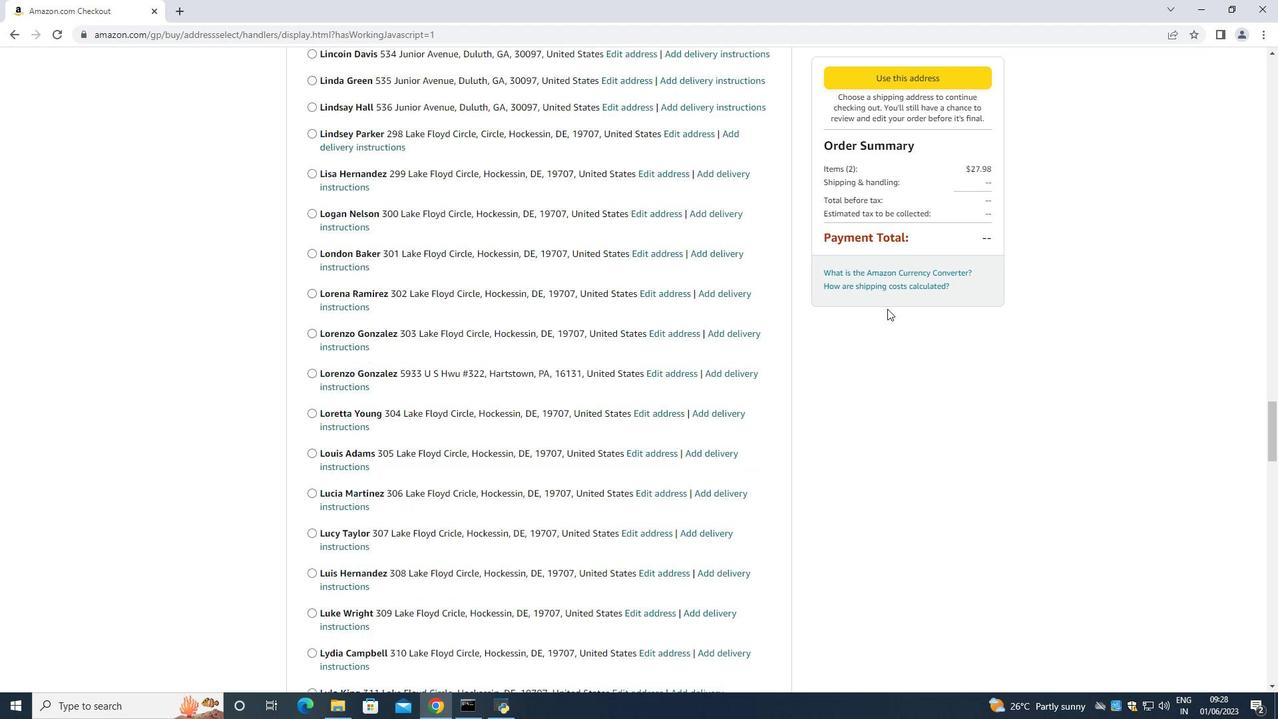 
Action: Mouse scrolled (885, 309) with delta (0, 0)
Screenshot: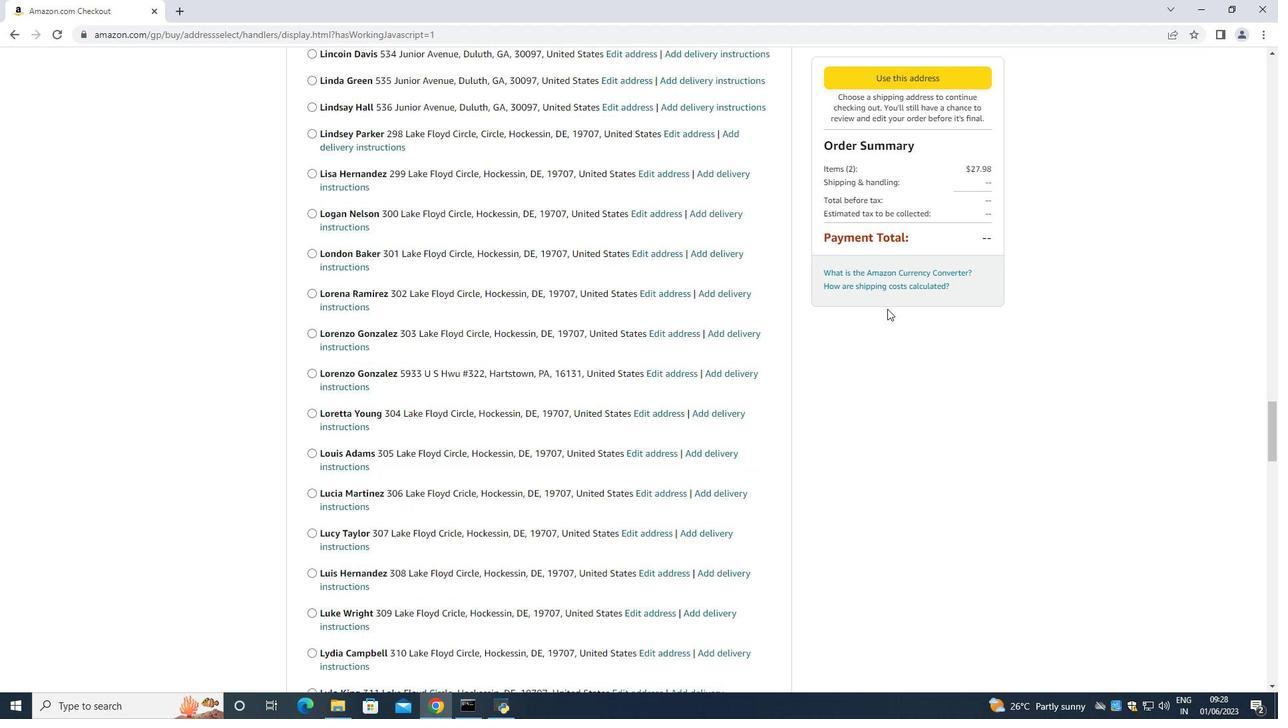 
Action: Mouse scrolled (885, 309) with delta (0, 0)
Screenshot: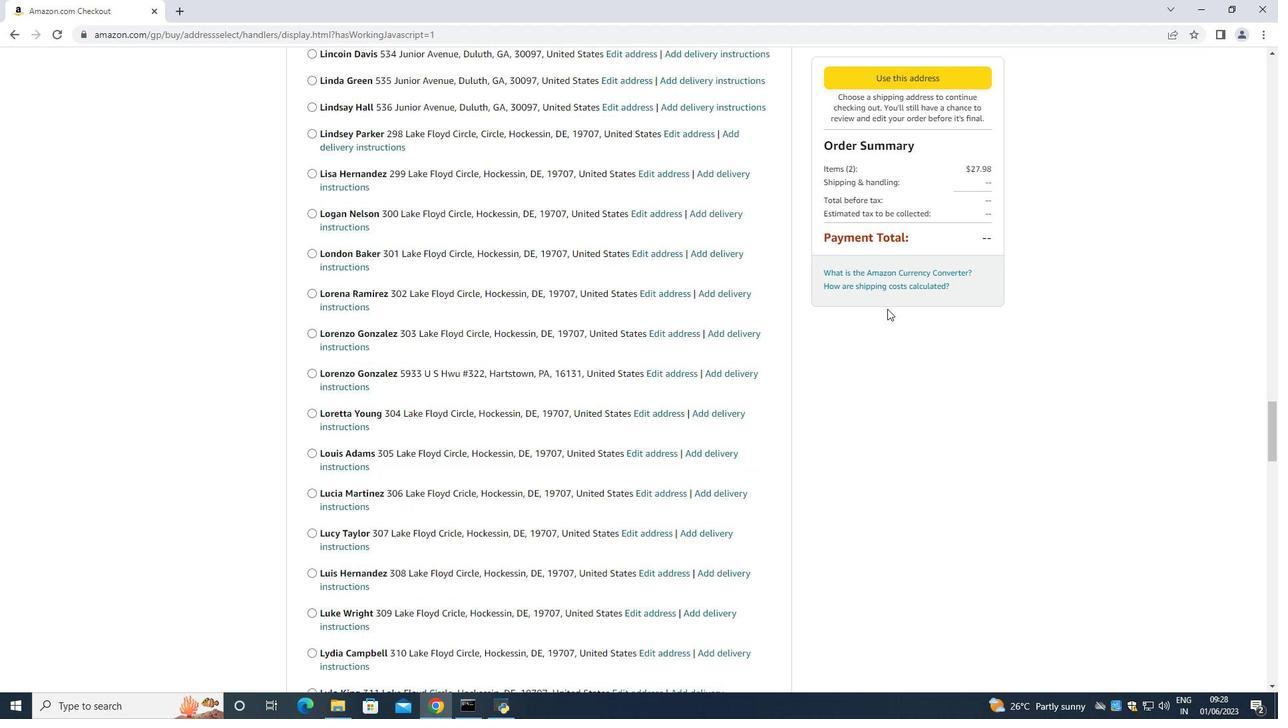 
Action: Mouse moved to (886, 309)
Screenshot: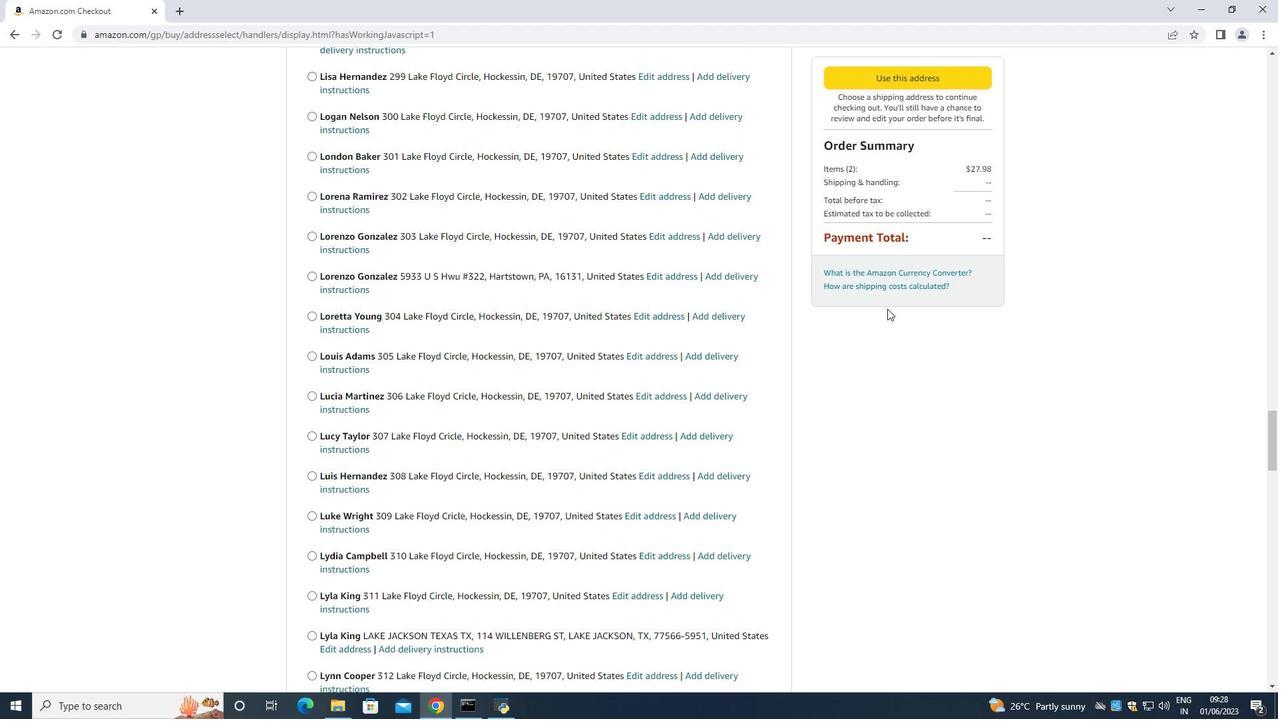 
Action: Mouse scrolled (886, 308) with delta (0, 0)
Screenshot: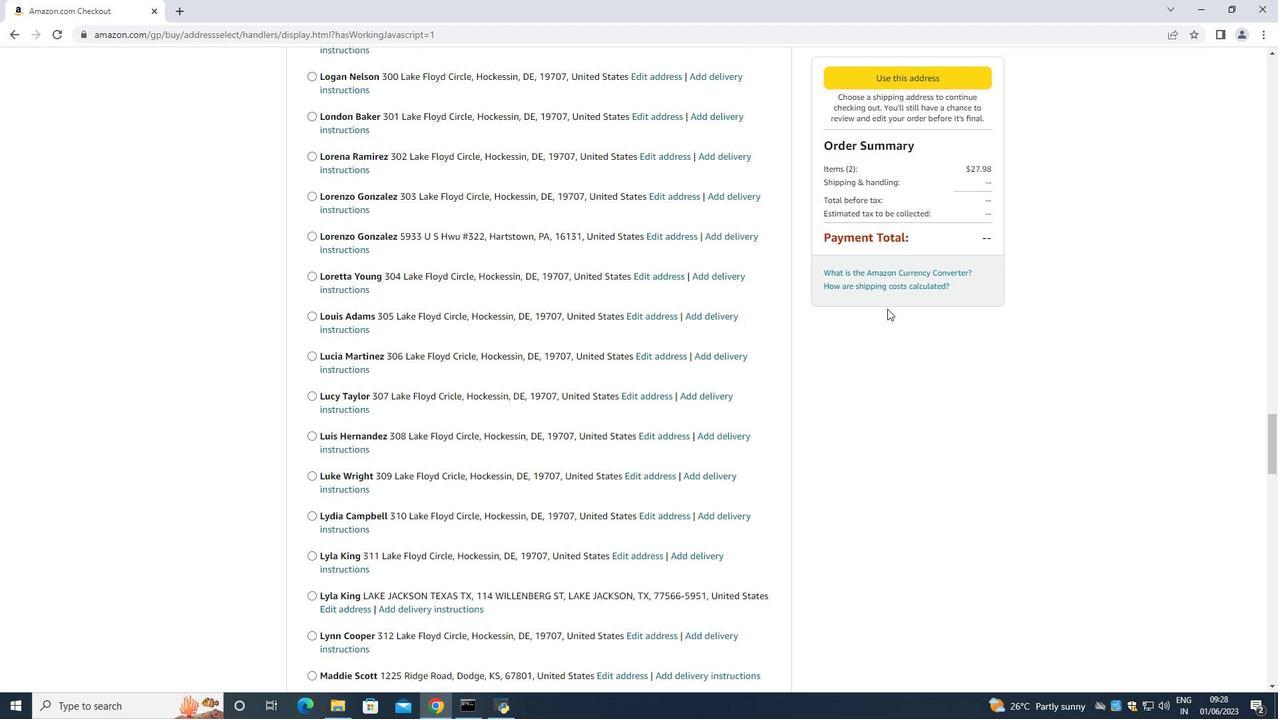
Action: Mouse scrolled (886, 308) with delta (0, 0)
Screenshot: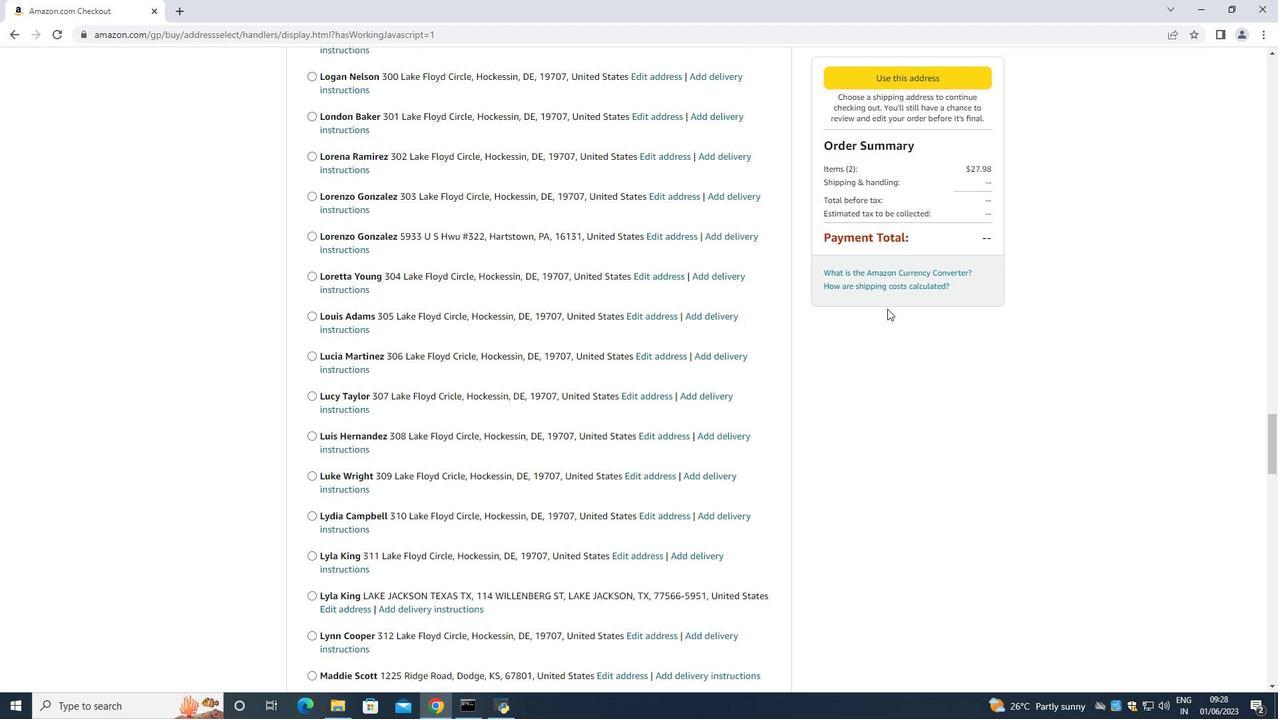 
Action: Mouse scrolled (886, 308) with delta (0, 0)
Screenshot: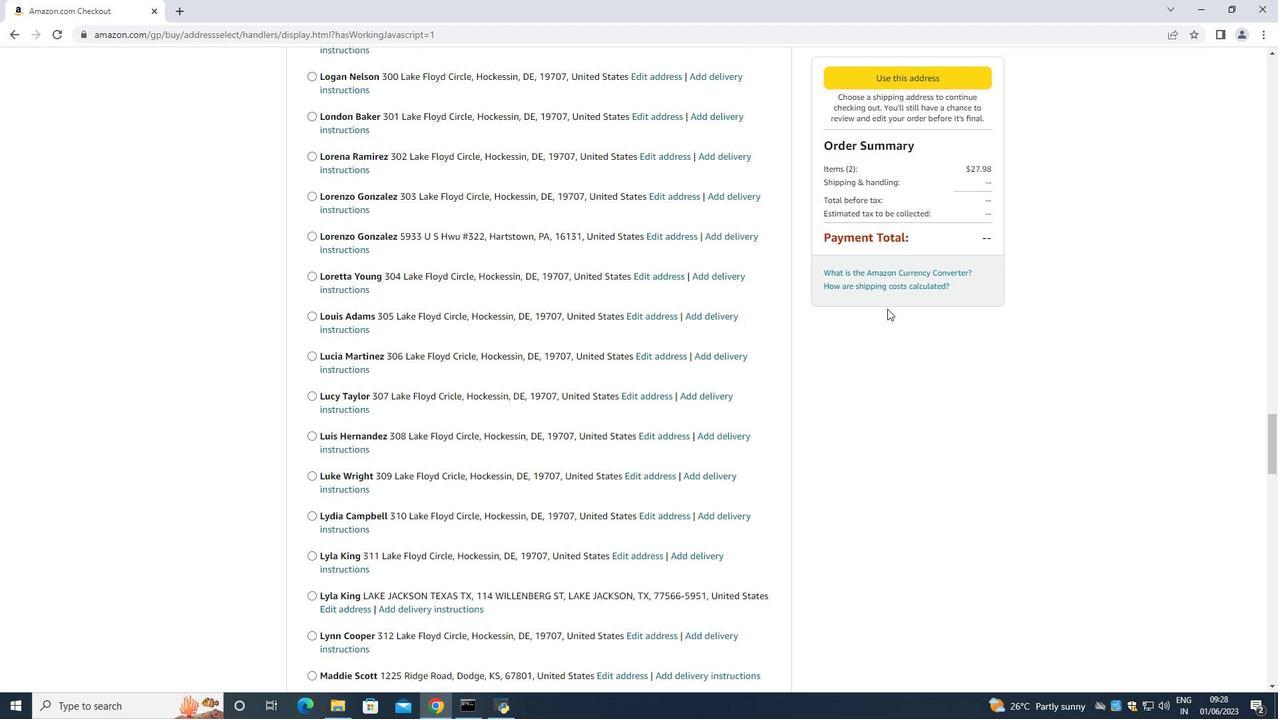 
Action: Mouse scrolled (886, 308) with delta (0, 0)
Screenshot: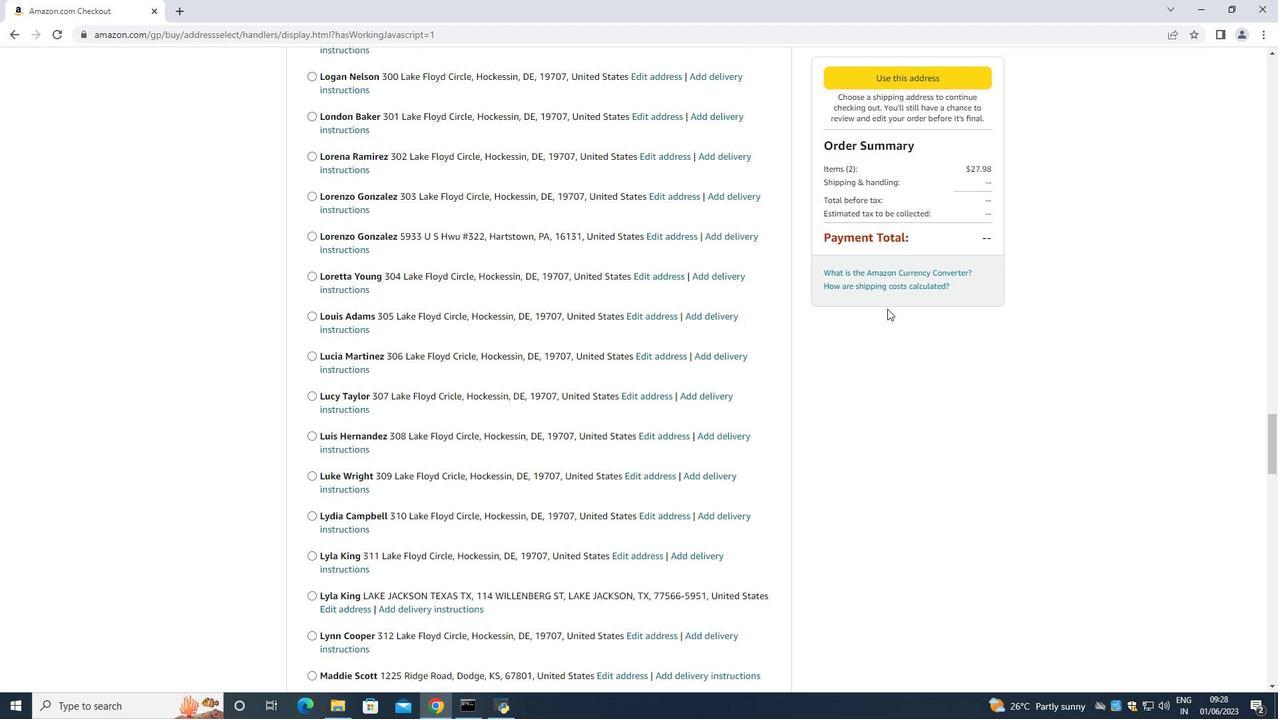 
Action: Mouse moved to (887, 309)
Screenshot: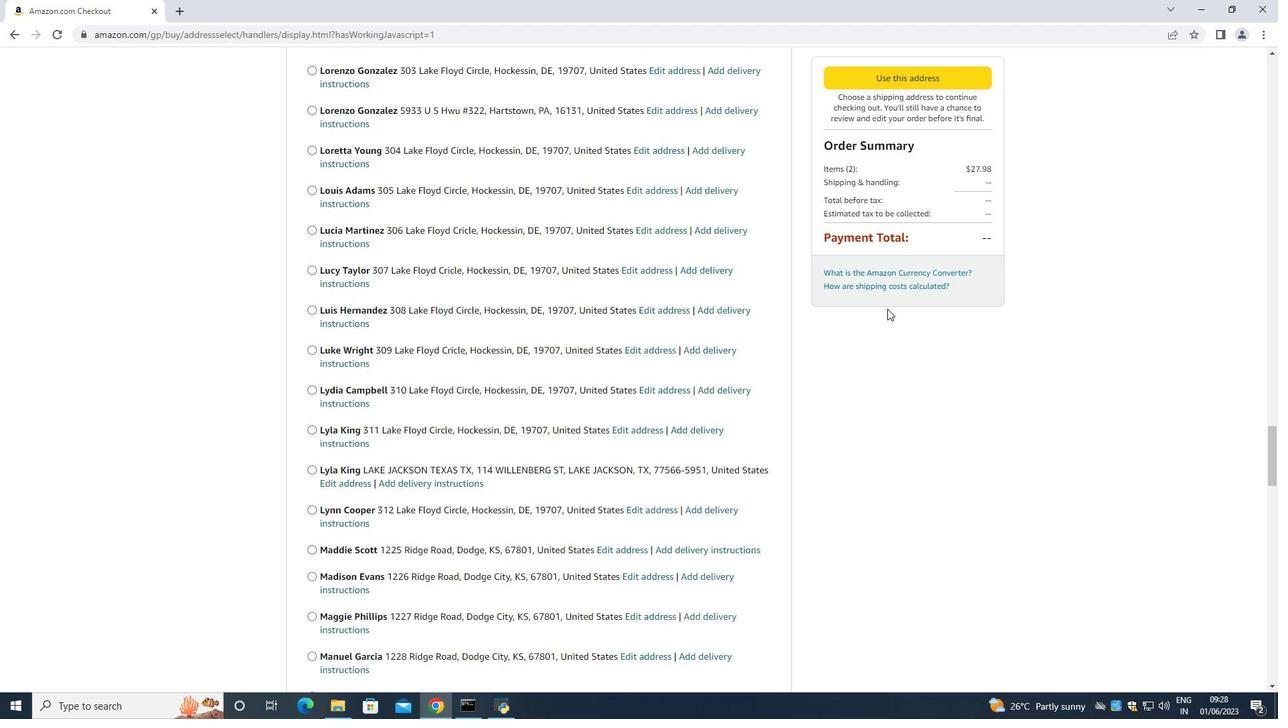 
Action: Mouse scrolled (887, 308) with delta (0, 0)
Screenshot: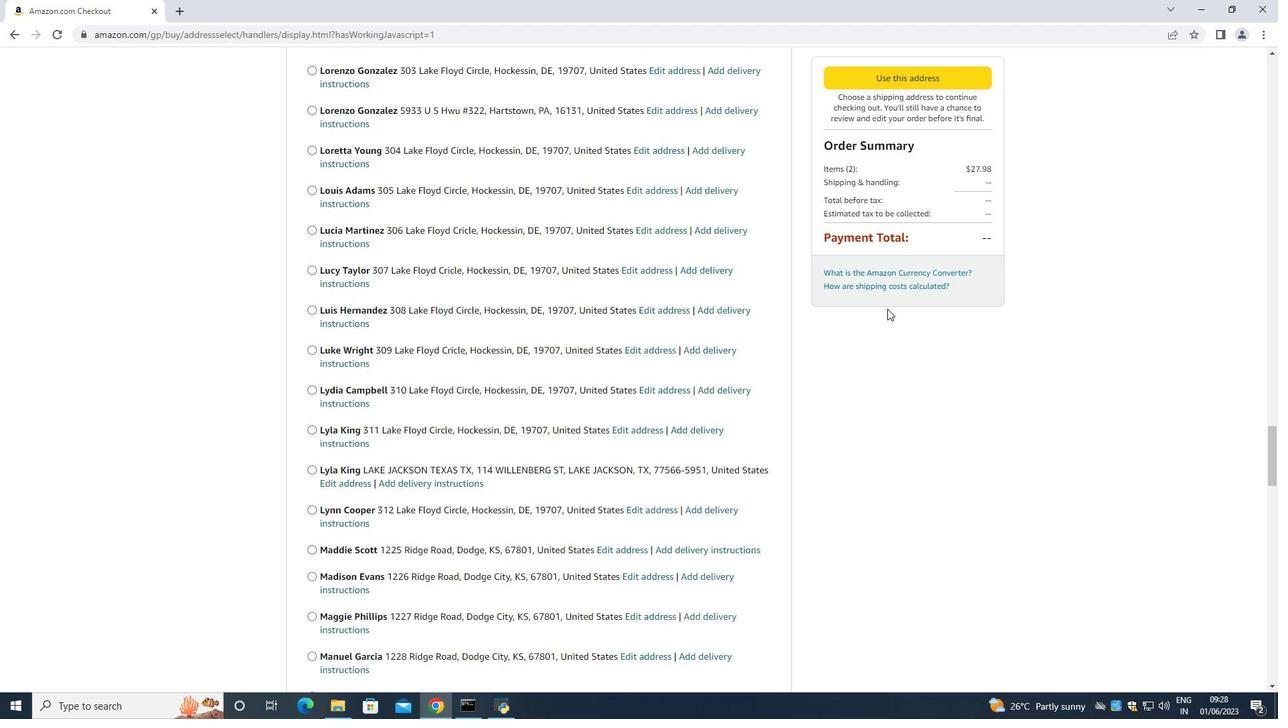 
Action: Mouse scrolled (887, 308) with delta (0, 0)
Screenshot: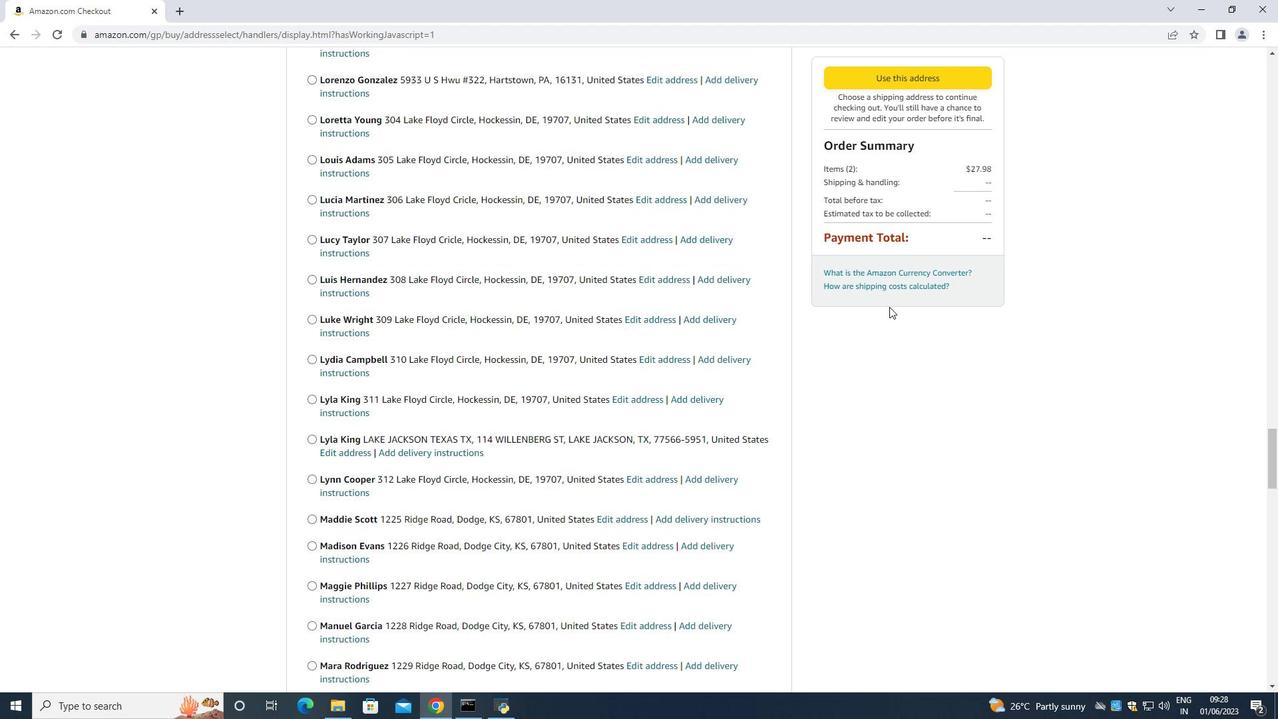 
Action: Mouse scrolled (887, 308) with delta (0, 0)
Screenshot: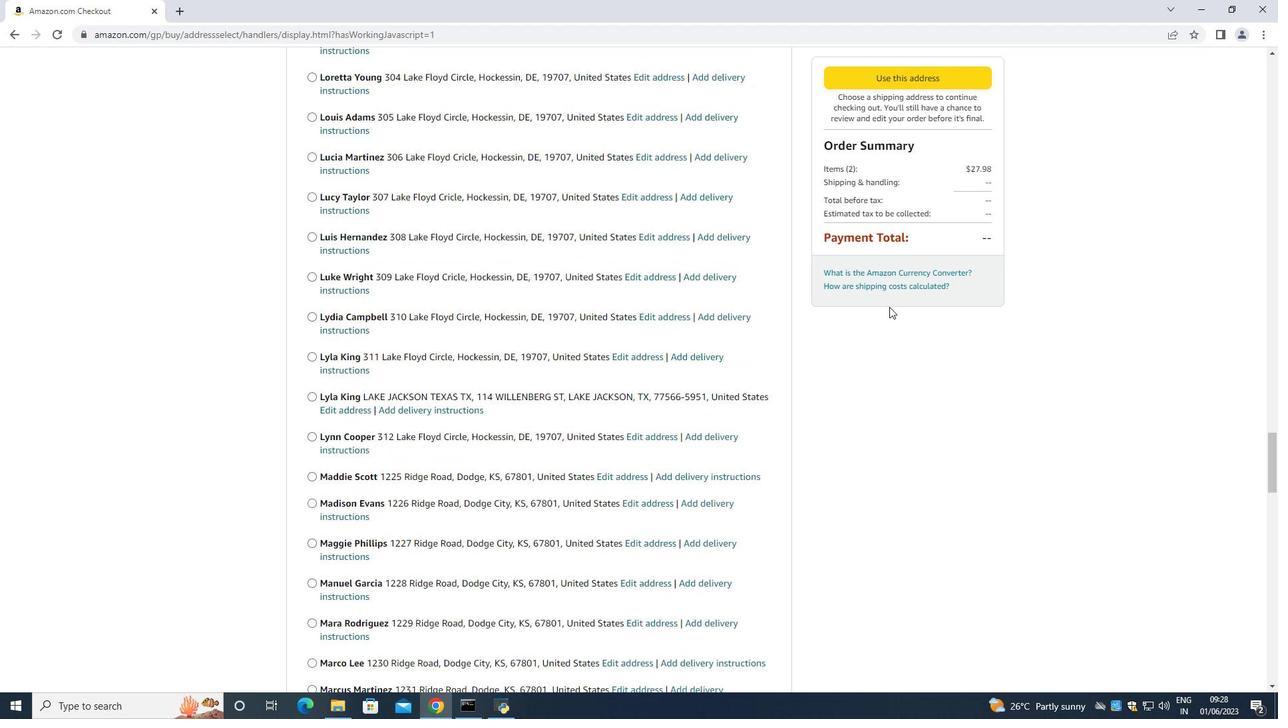
Action: Mouse scrolled (887, 308) with delta (0, 0)
Screenshot: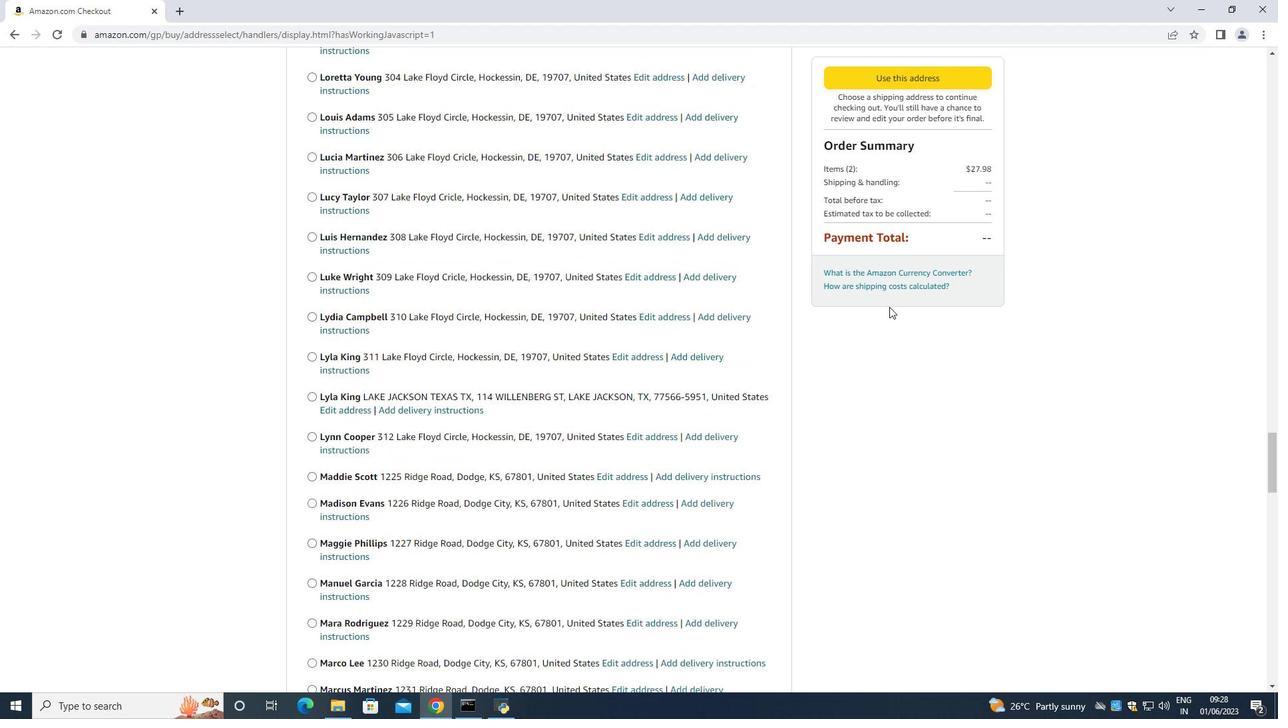 
Action: Mouse moved to (889, 307)
Screenshot: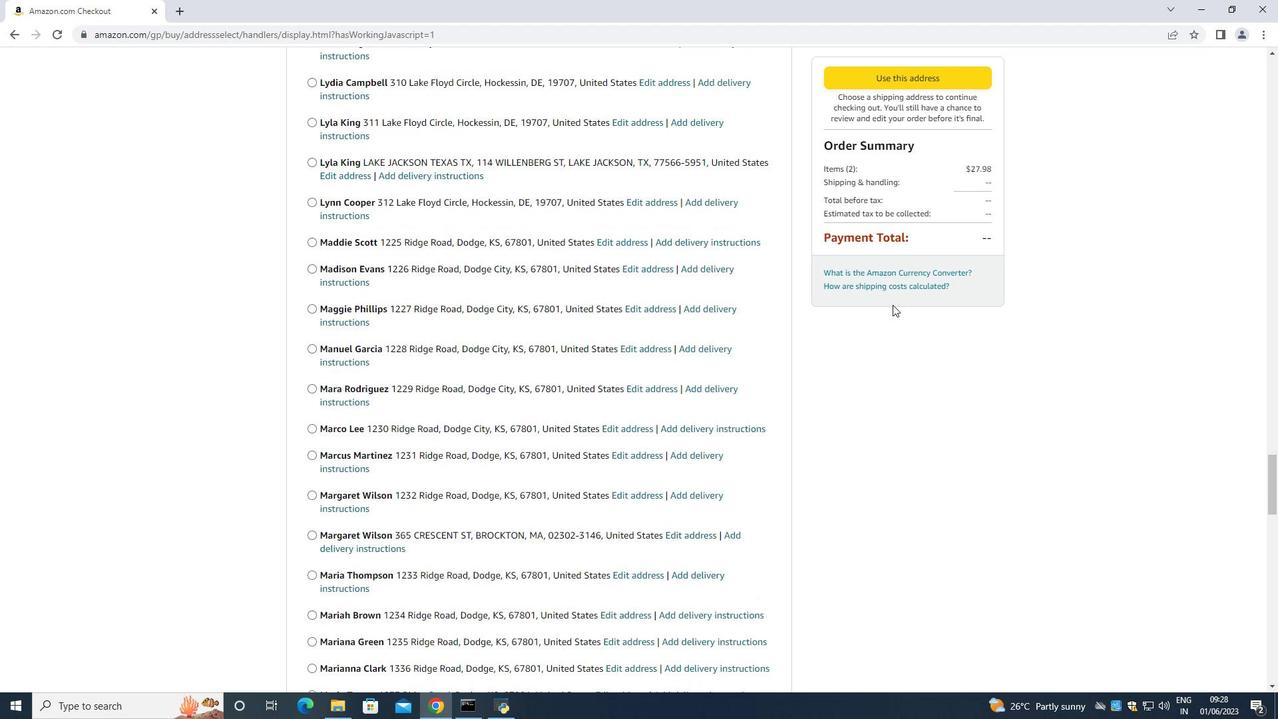 
Action: Mouse scrolled (889, 306) with delta (0, 0)
Screenshot: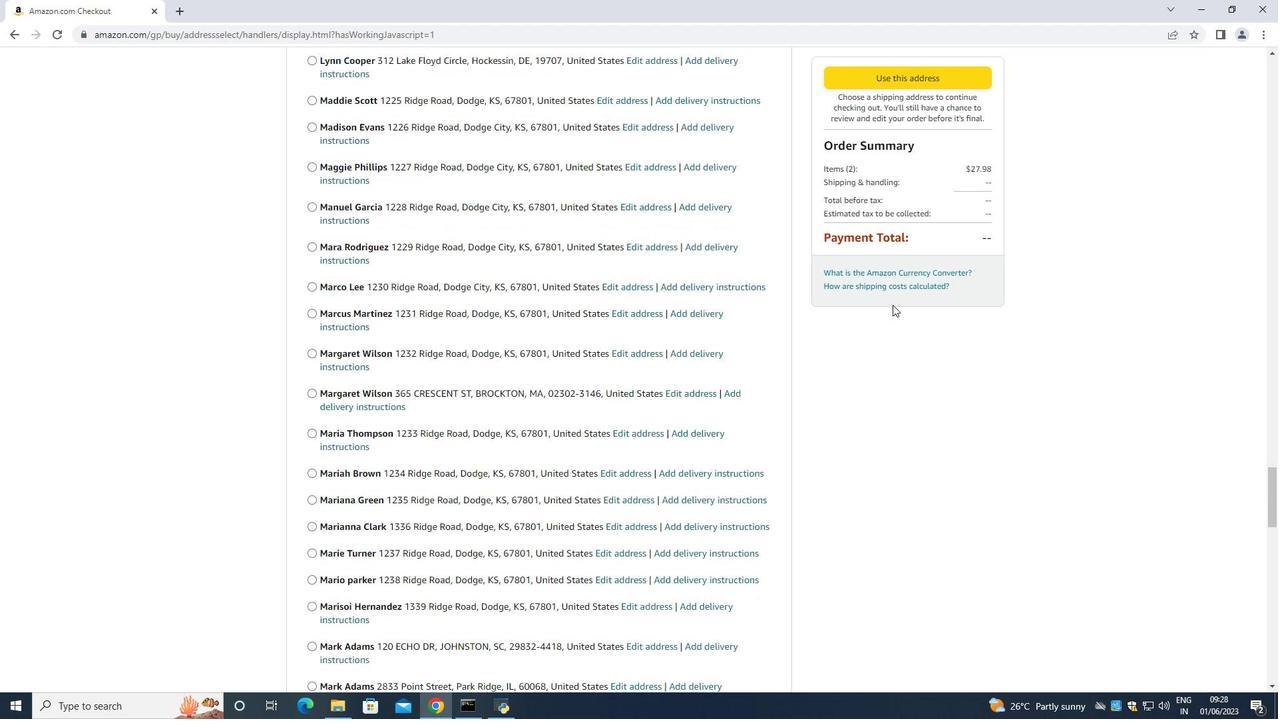 
Action: Mouse scrolled (889, 306) with delta (0, 0)
Screenshot: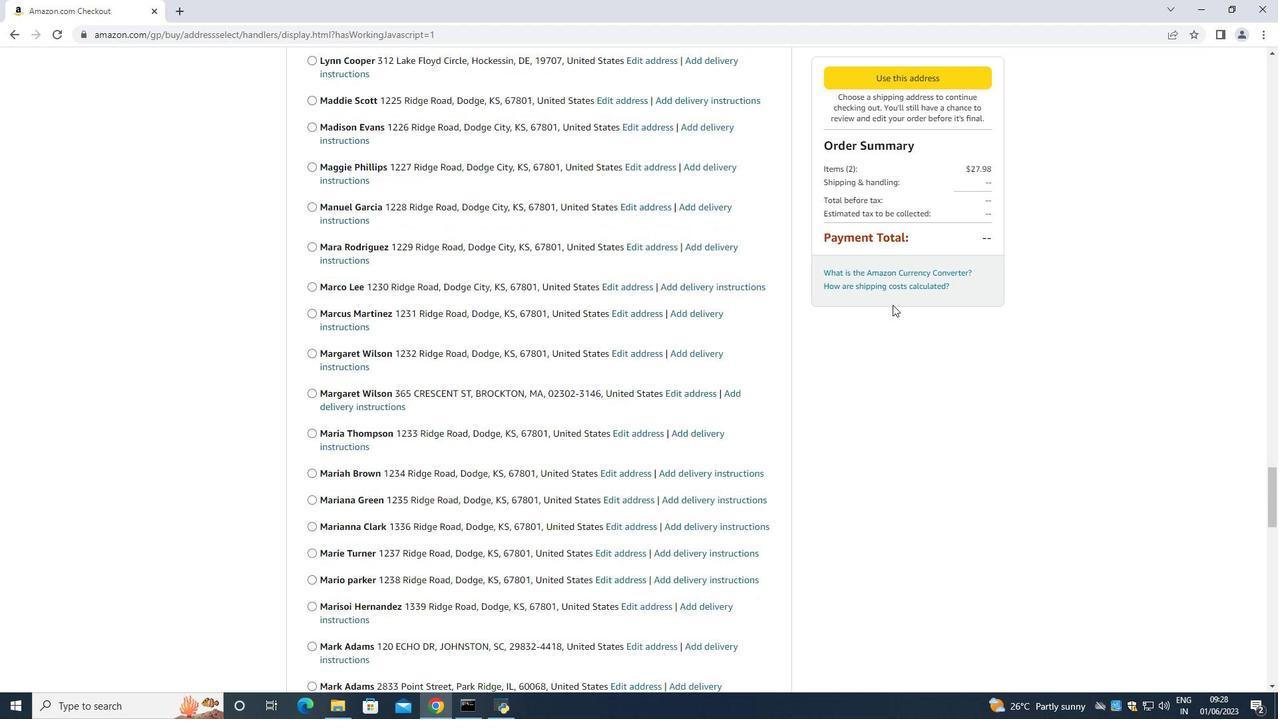 
Action: Mouse scrolled (889, 306) with delta (0, 0)
Screenshot: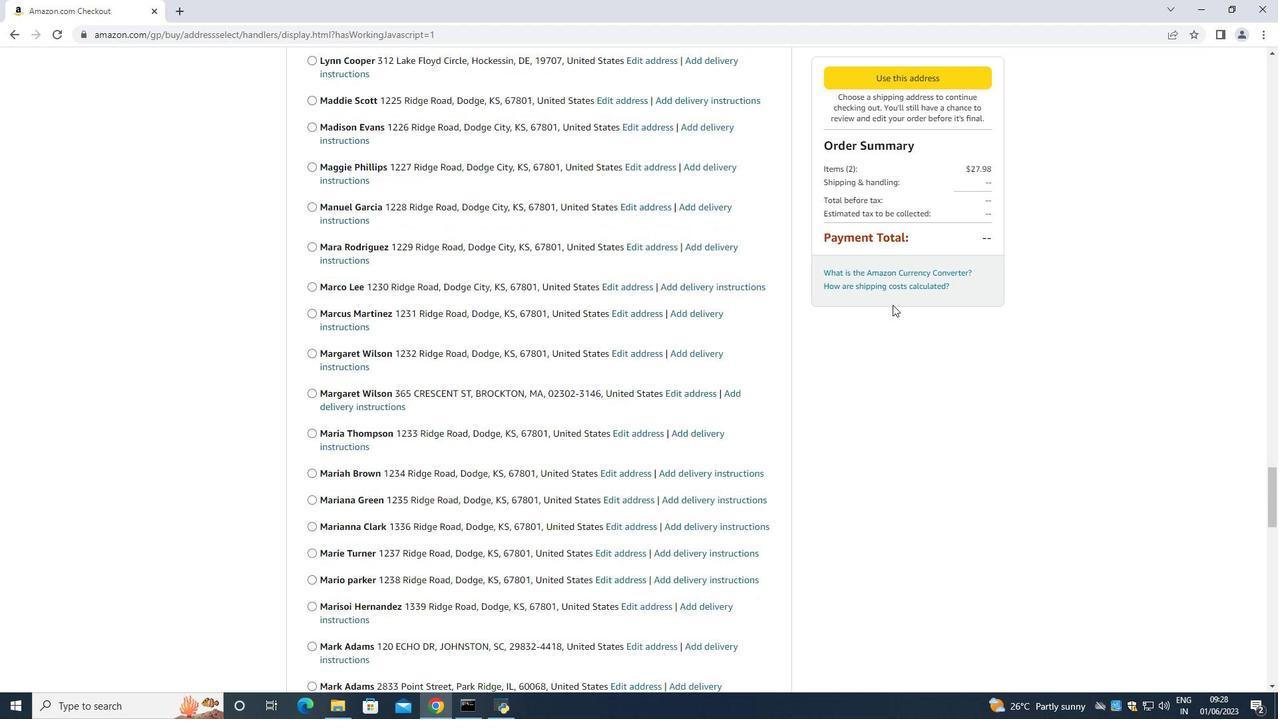 
Action: Mouse scrolled (889, 306) with delta (0, 0)
Screenshot: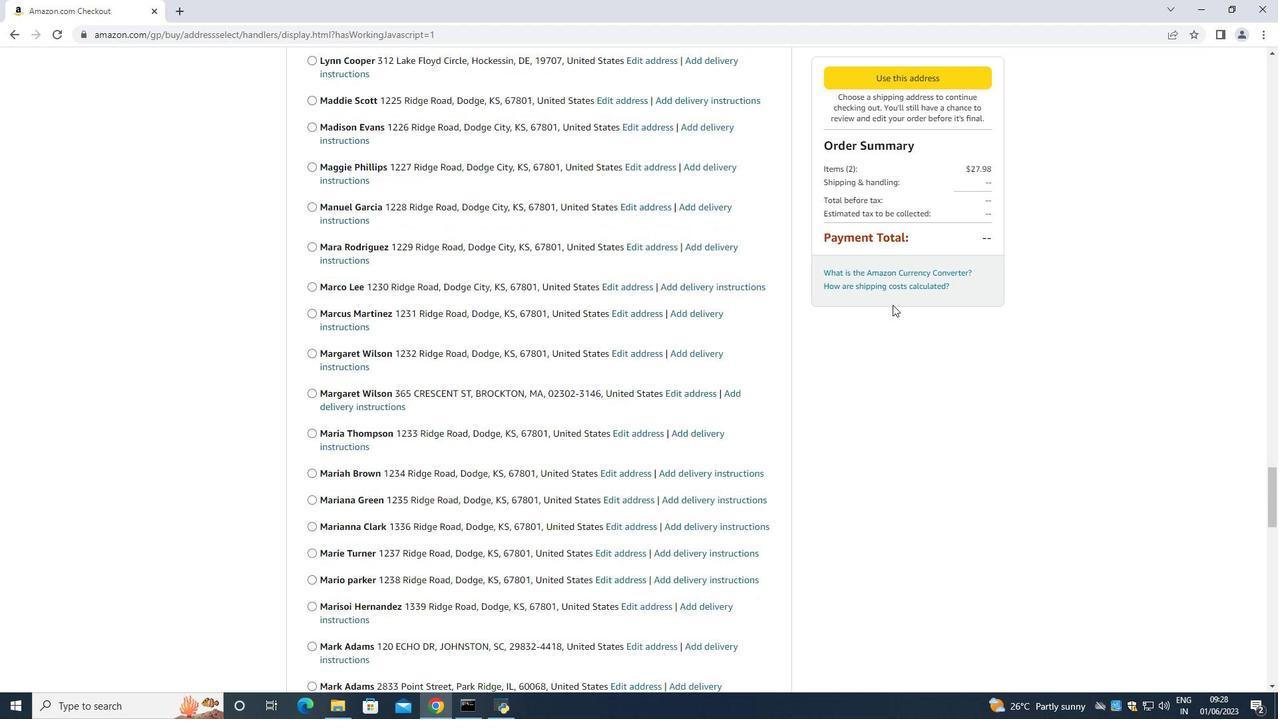 
Action: Mouse moved to (893, 305)
Screenshot: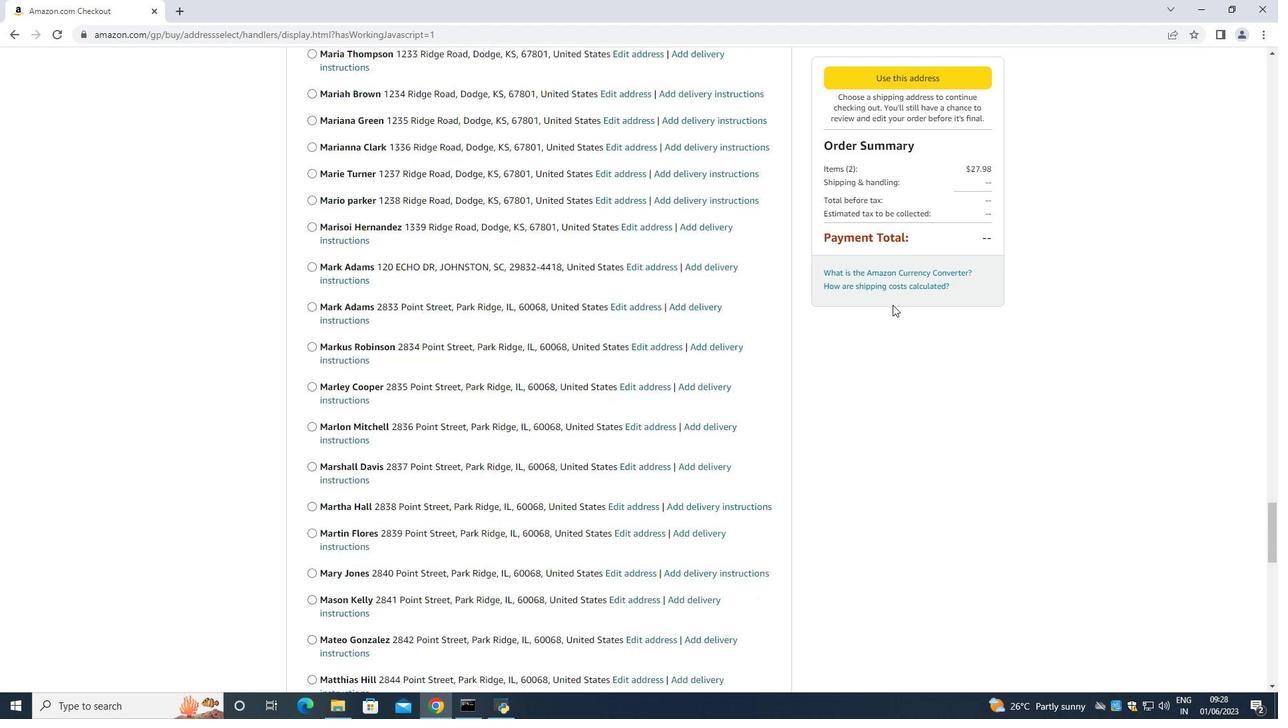 
Action: Mouse scrolled (893, 304) with delta (0, 0)
Screenshot: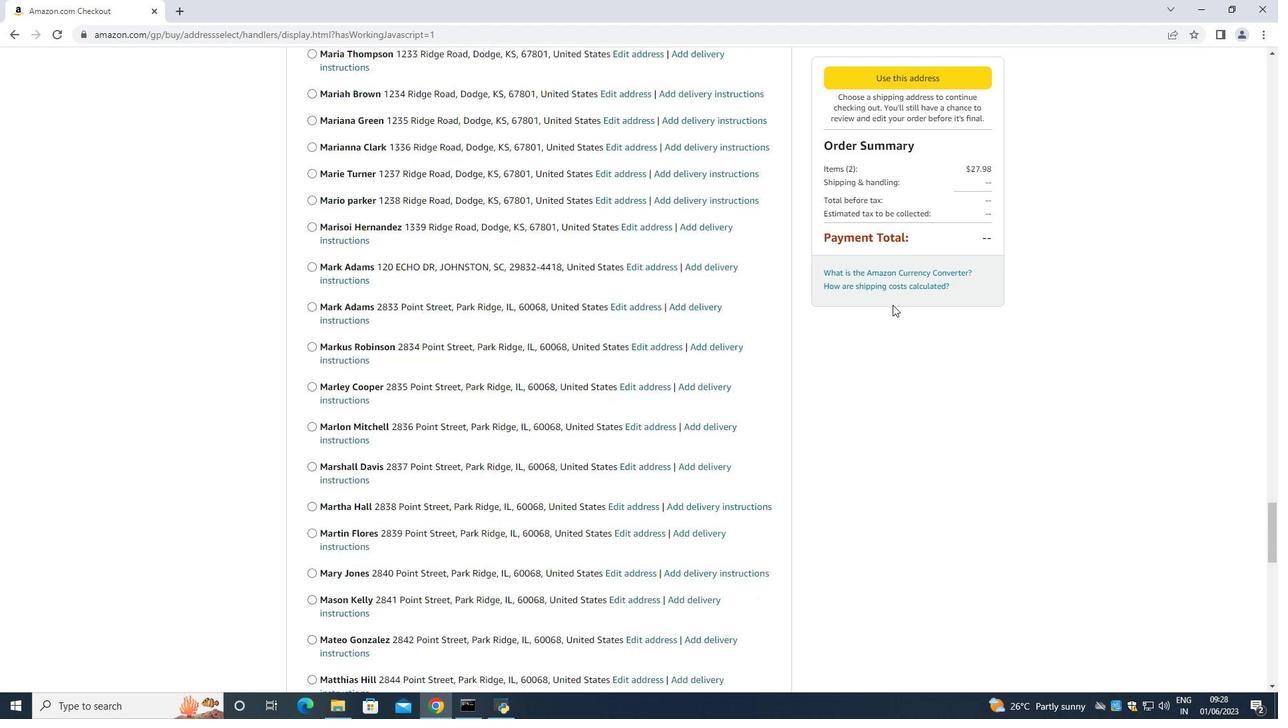 
Action: Mouse scrolled (893, 304) with delta (0, 0)
Screenshot: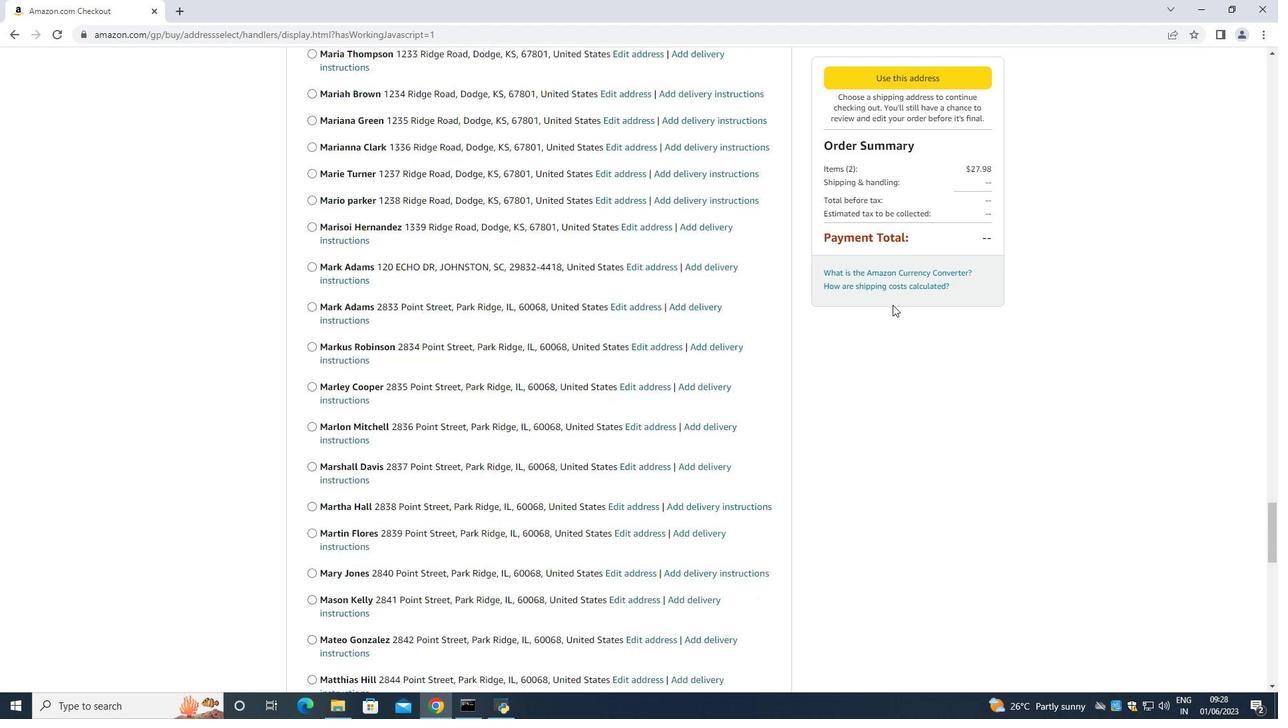
Action: Mouse scrolled (893, 304) with delta (0, 0)
Screenshot: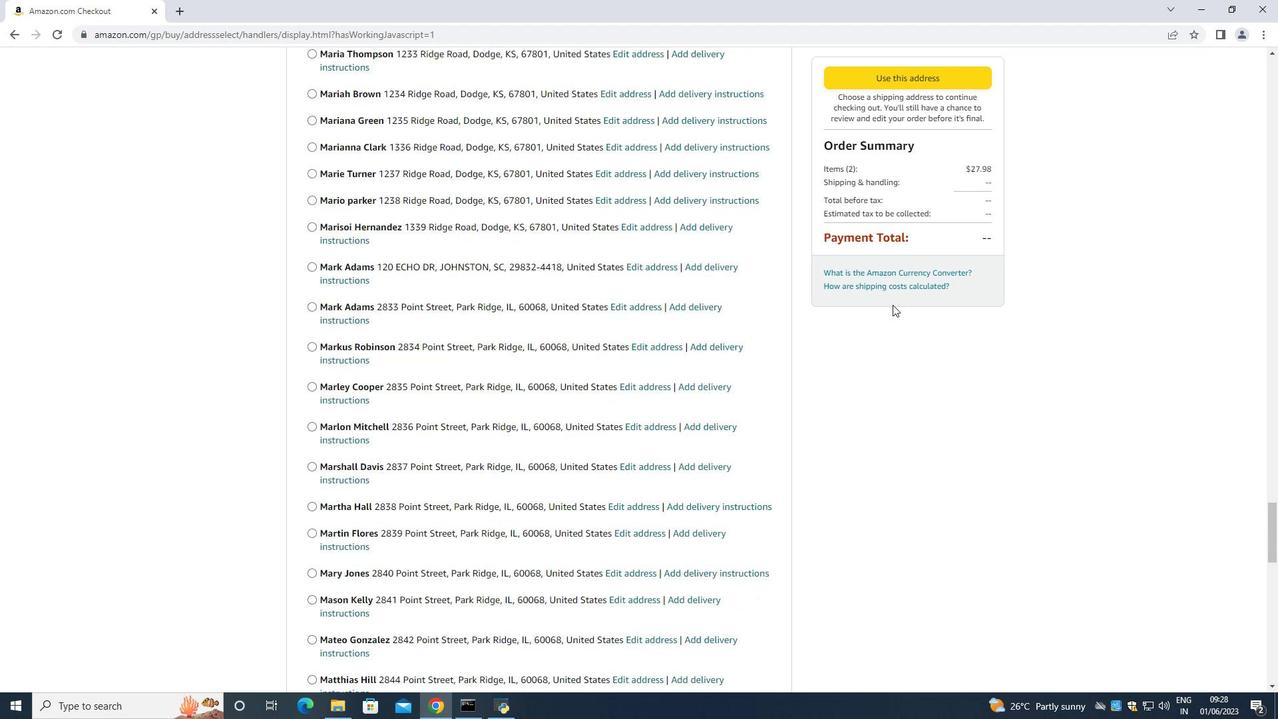 
Action: Mouse scrolled (893, 304) with delta (0, 0)
Screenshot: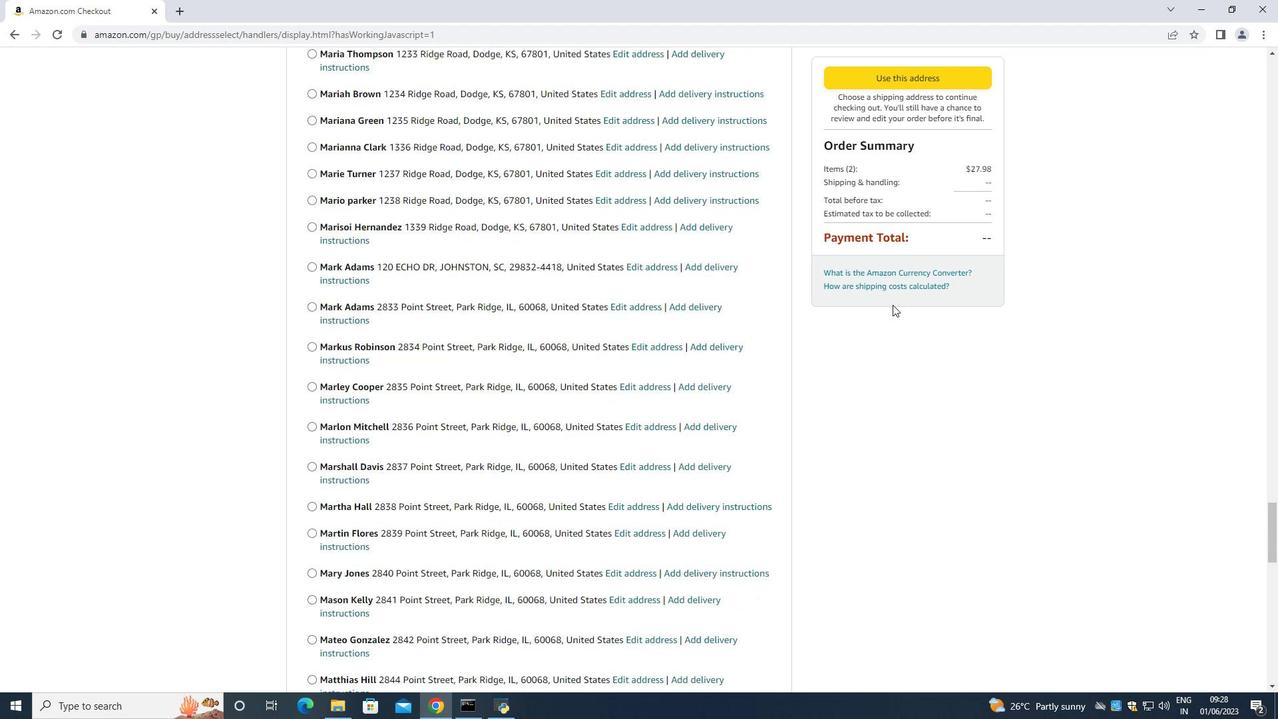 
Action: Mouse moved to (893, 305)
Screenshot: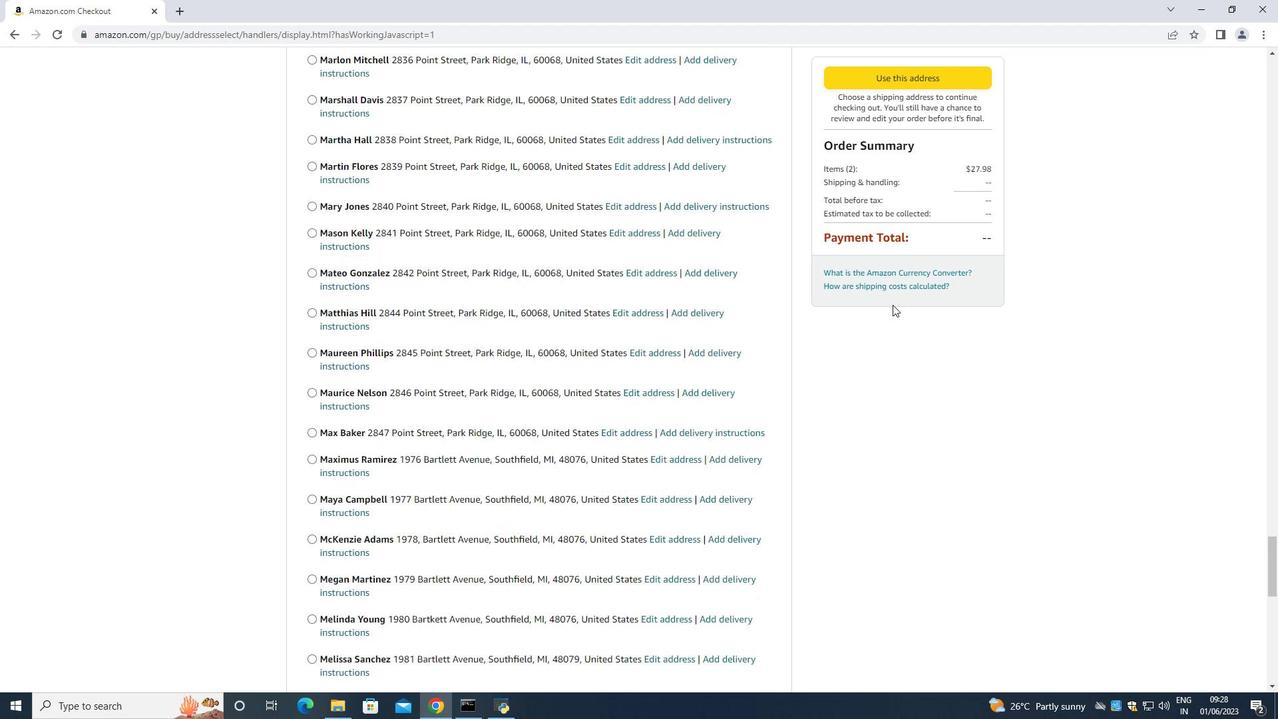 
Action: Mouse scrolled (893, 304) with delta (0, 0)
Screenshot: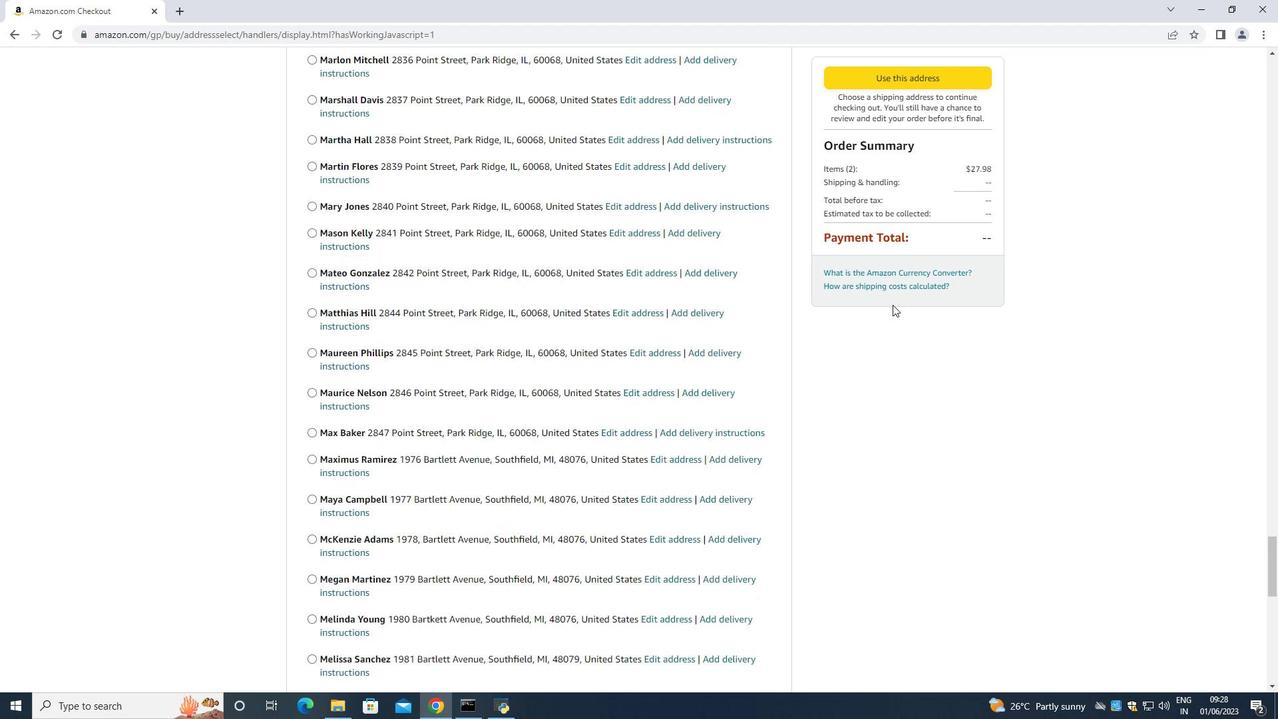 
Action: Mouse scrolled (893, 304) with delta (0, 0)
Screenshot: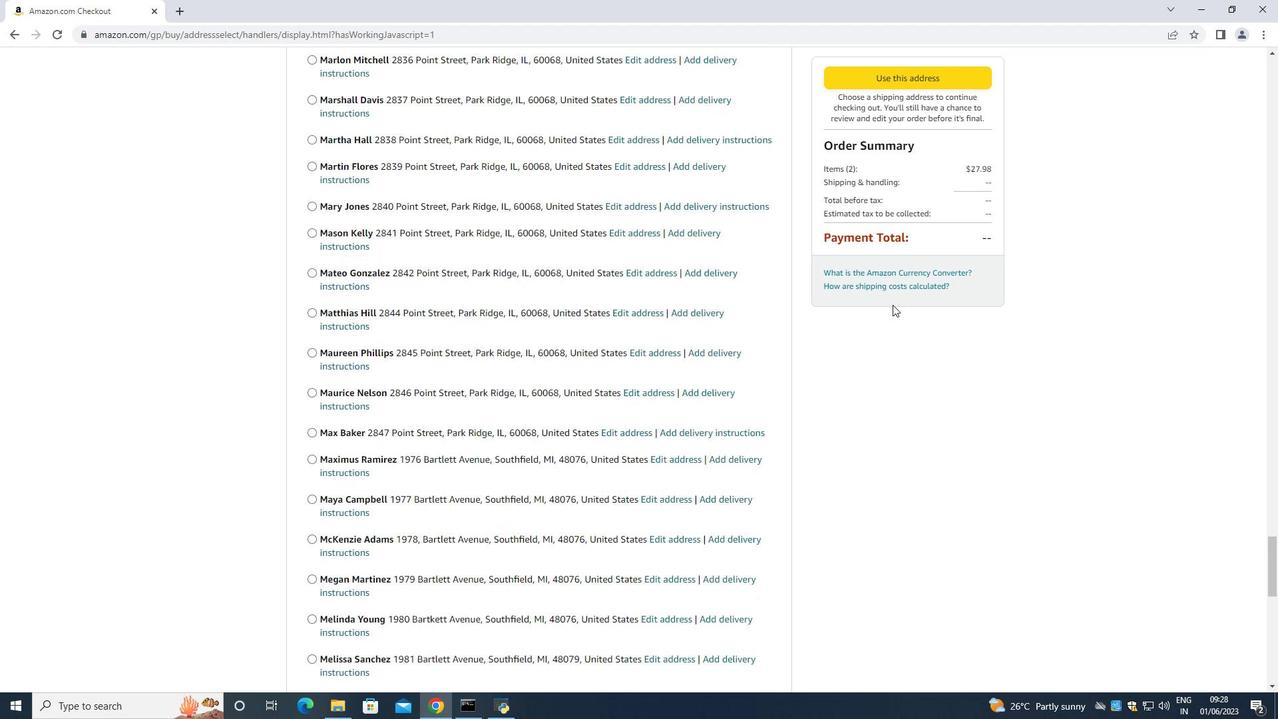 
Action: Mouse scrolled (893, 304) with delta (0, 0)
Screenshot: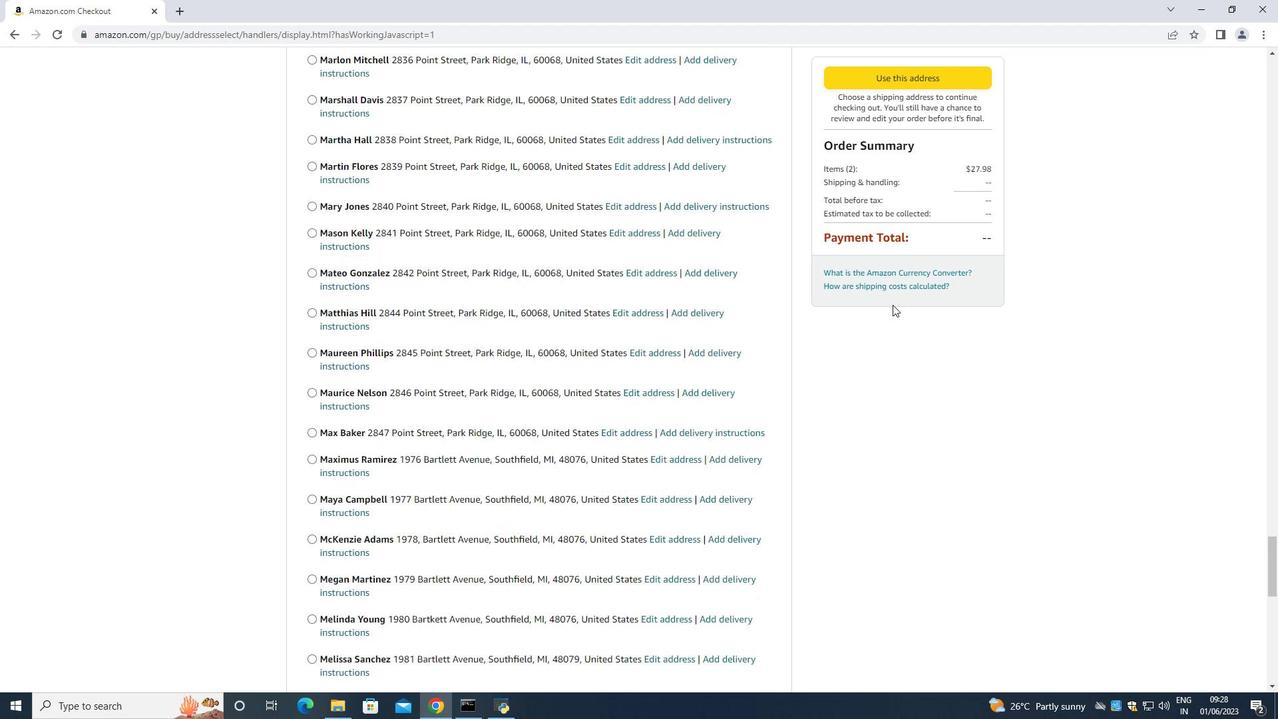
Action: Mouse scrolled (893, 304) with delta (0, 0)
Screenshot: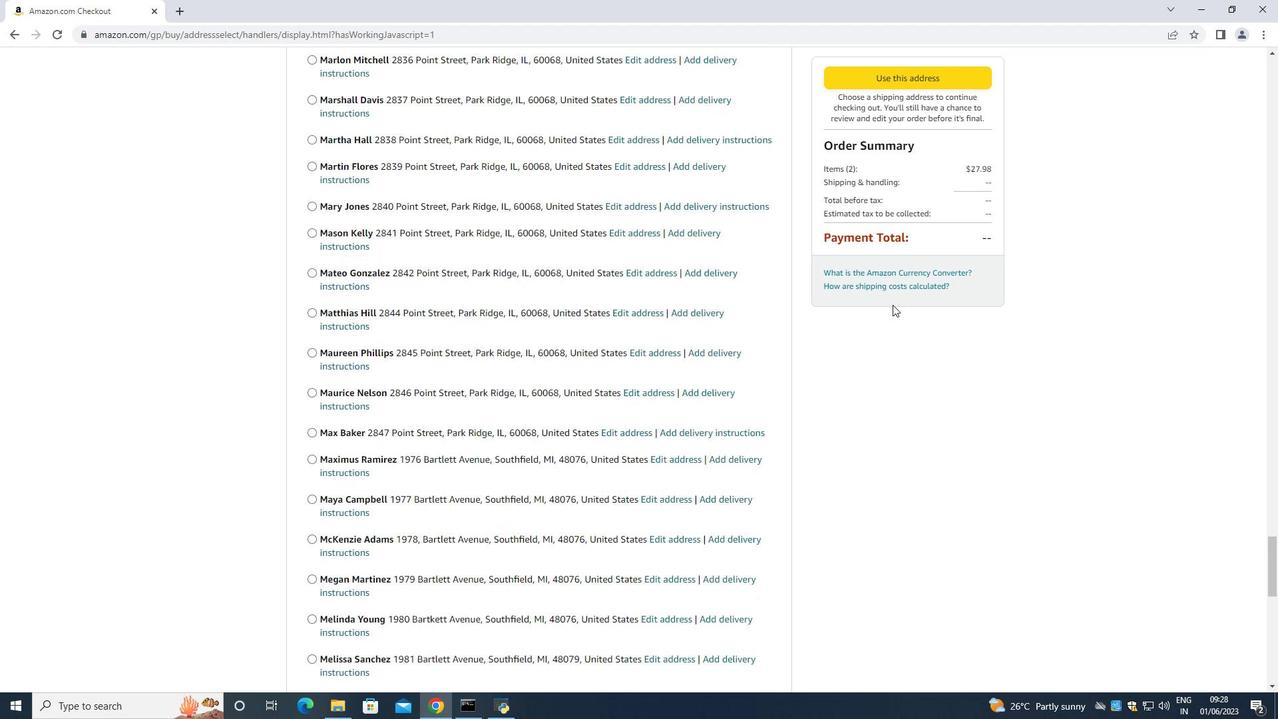 
Action: Mouse scrolled (893, 304) with delta (0, 0)
Screenshot: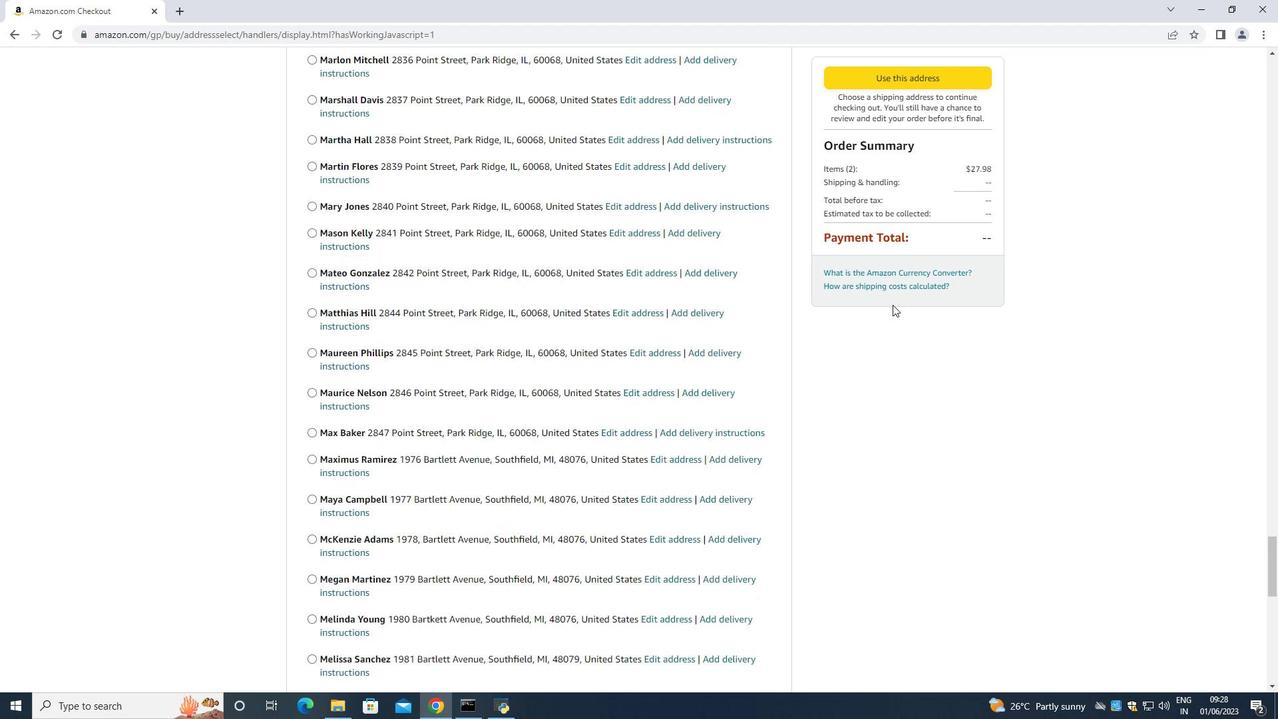 
Action: Mouse scrolled (893, 304) with delta (0, 0)
Screenshot: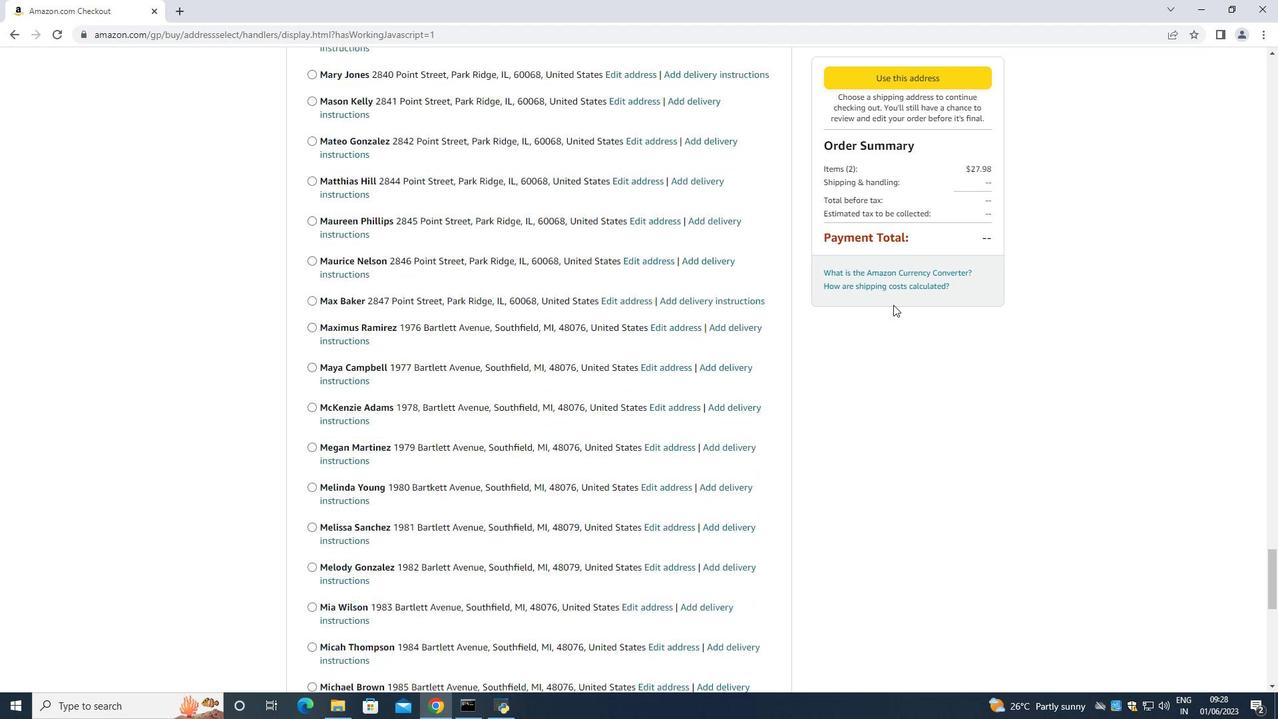 
Action: Mouse scrolled (893, 304) with delta (0, 0)
Screenshot: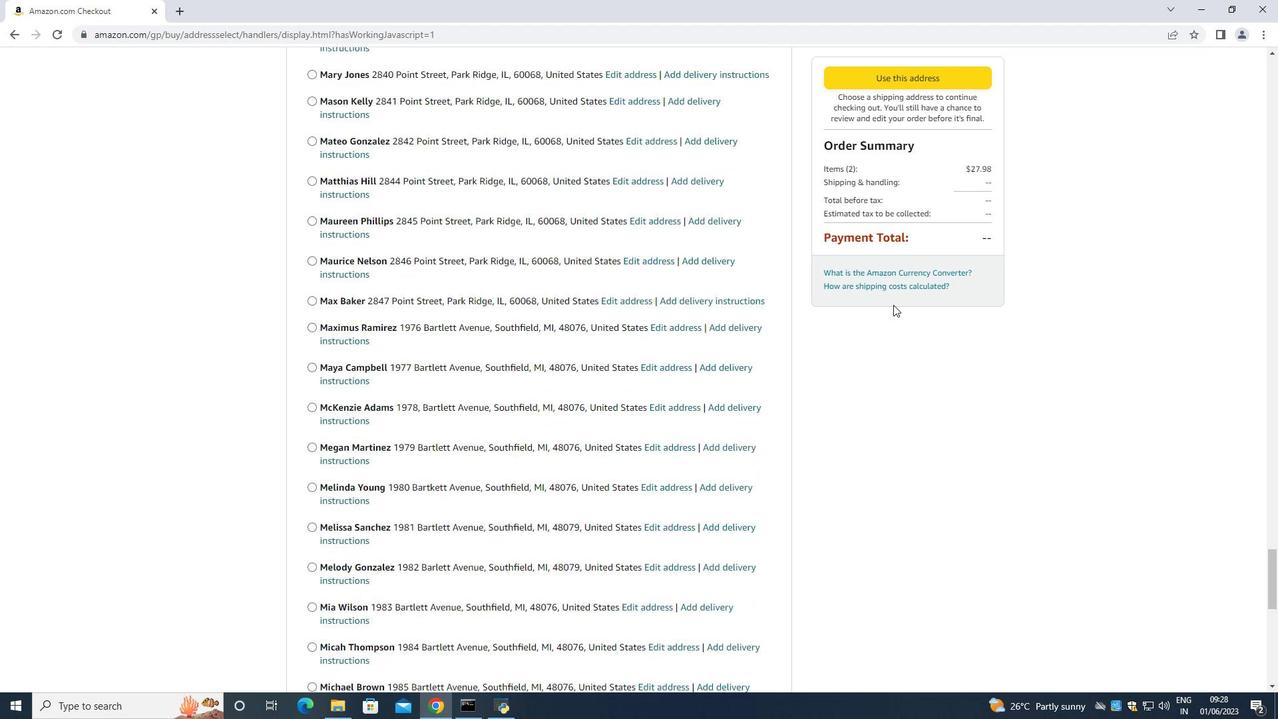 
Action: Mouse scrolled (893, 304) with delta (0, 0)
Screenshot: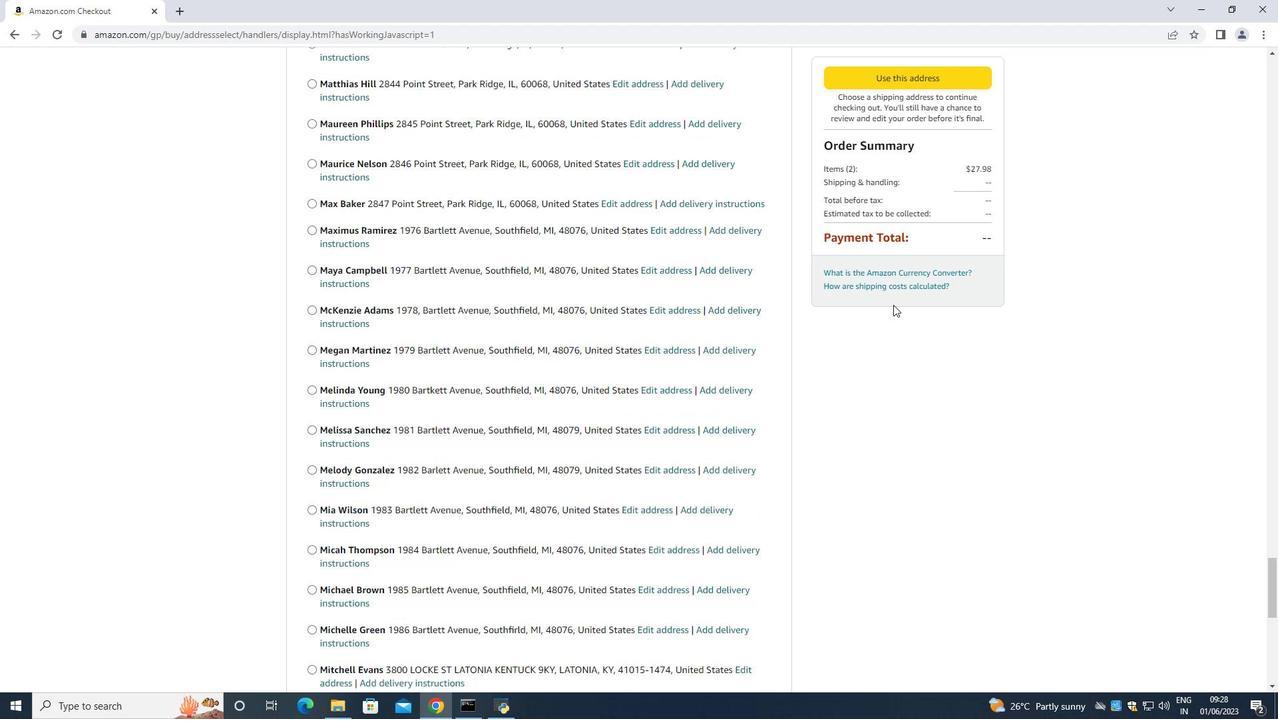 
Action: Mouse scrolled (893, 304) with delta (0, 0)
Screenshot: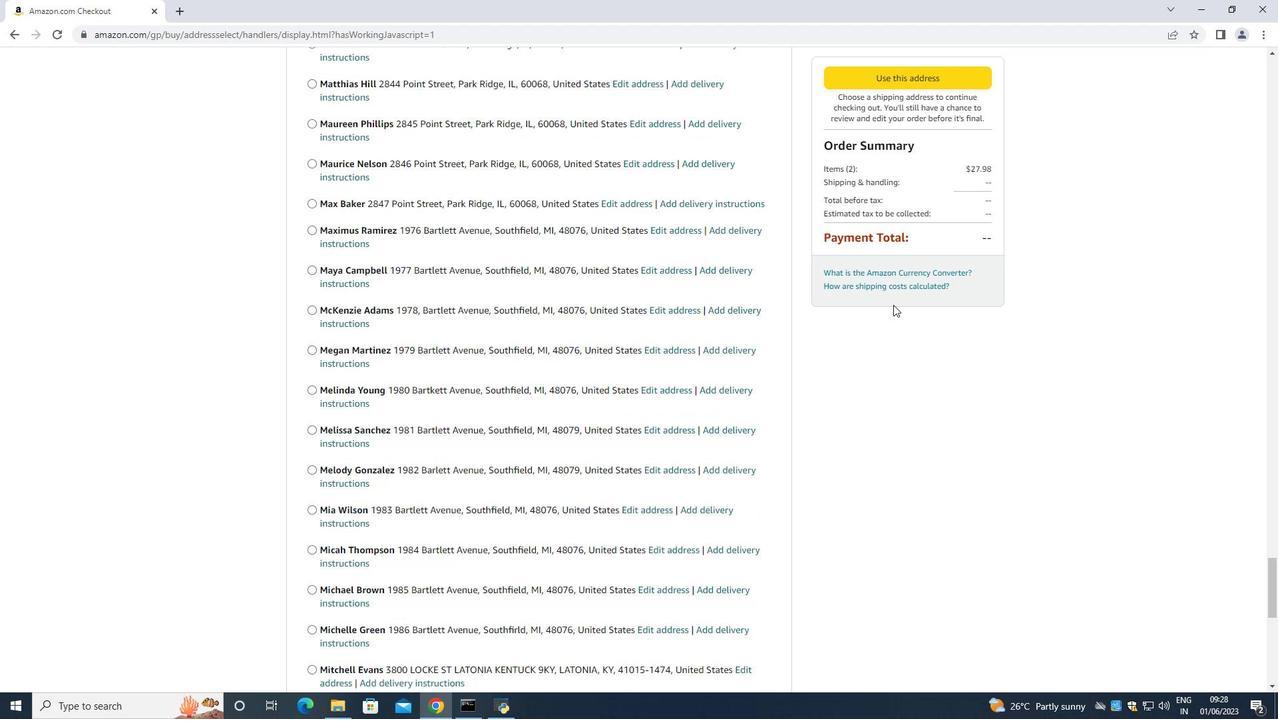 
Action: Mouse scrolled (893, 304) with delta (0, 0)
Screenshot: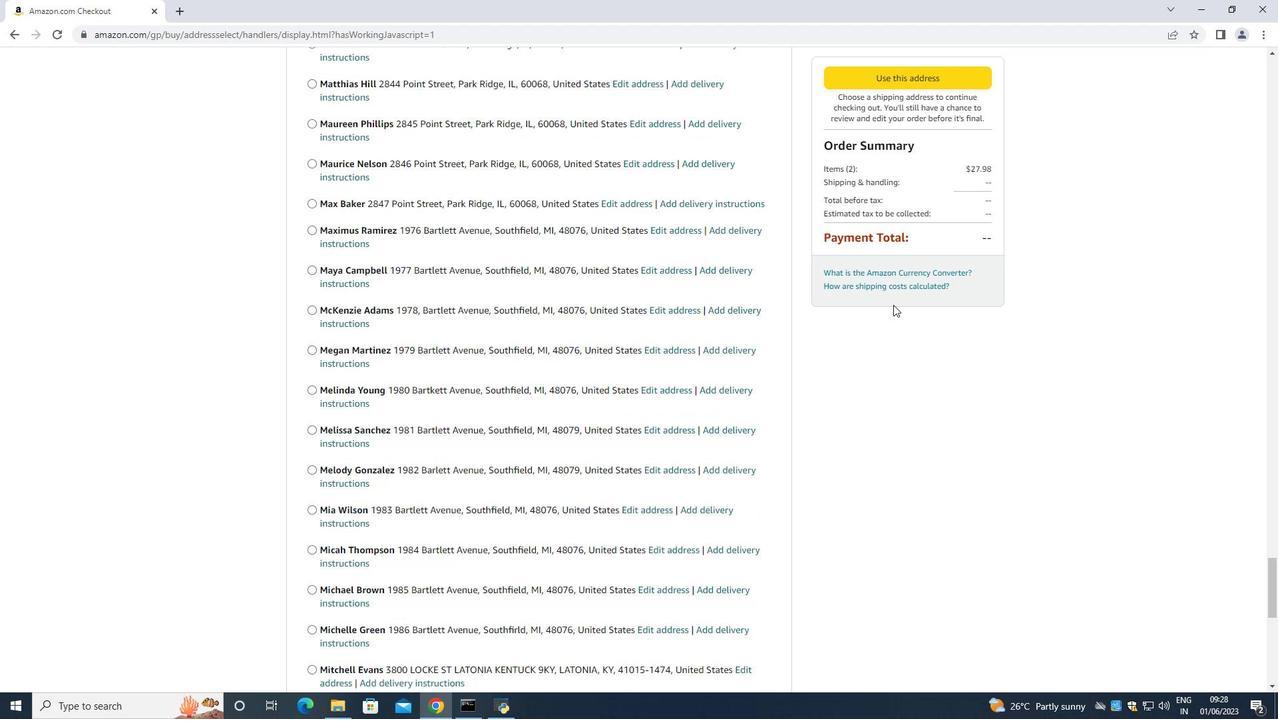 
Action: Mouse moved to (893, 305)
Screenshot: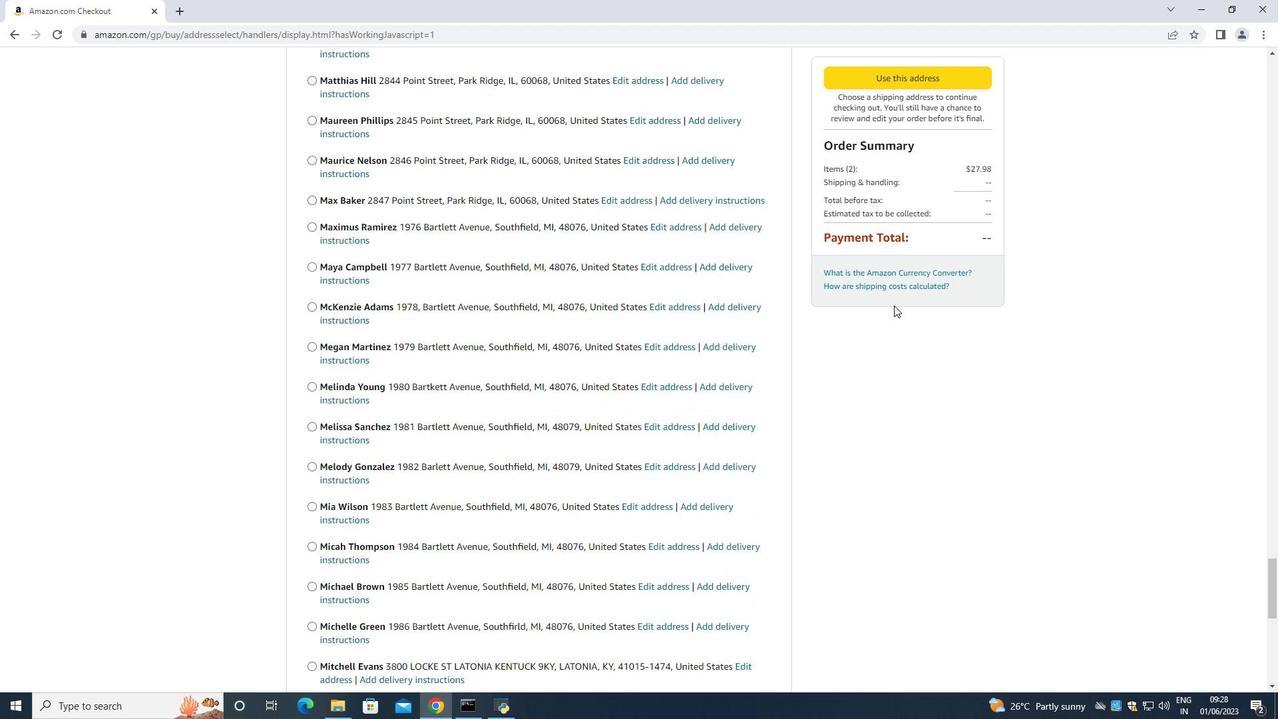 
Action: Mouse scrolled (893, 304) with delta (0, 0)
Screenshot: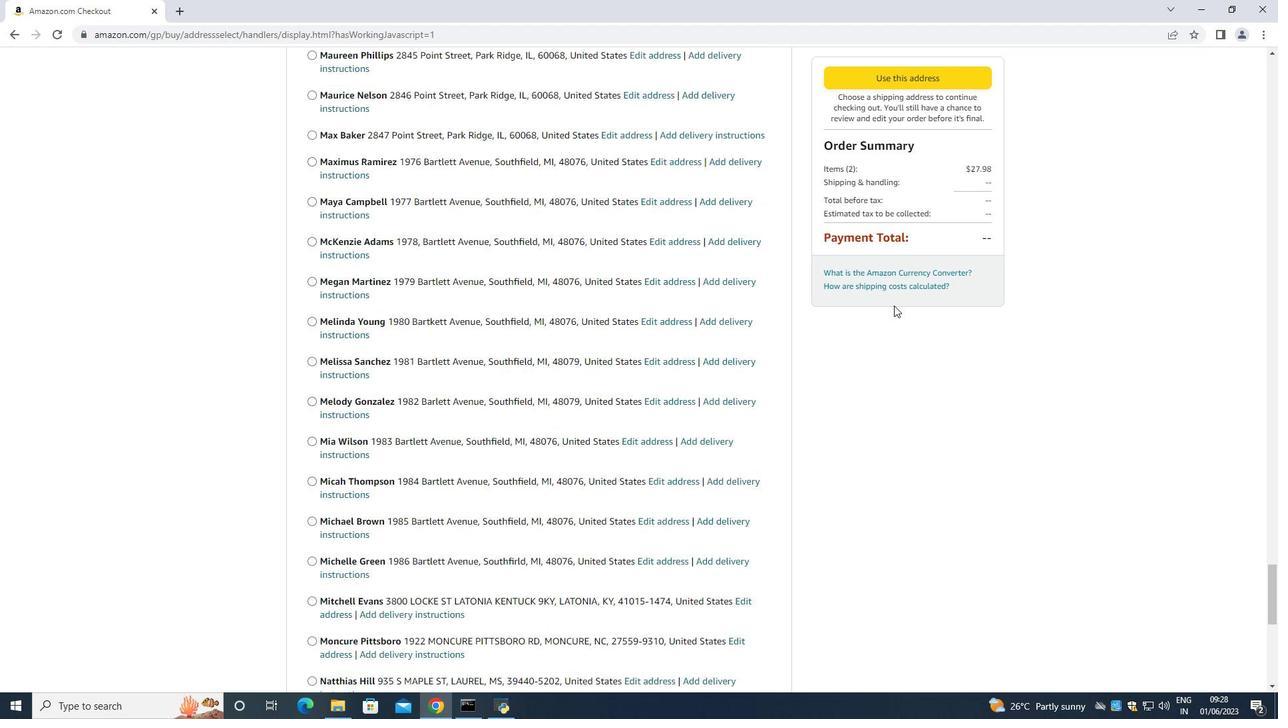 
Action: Mouse scrolled (893, 304) with delta (0, 0)
Screenshot: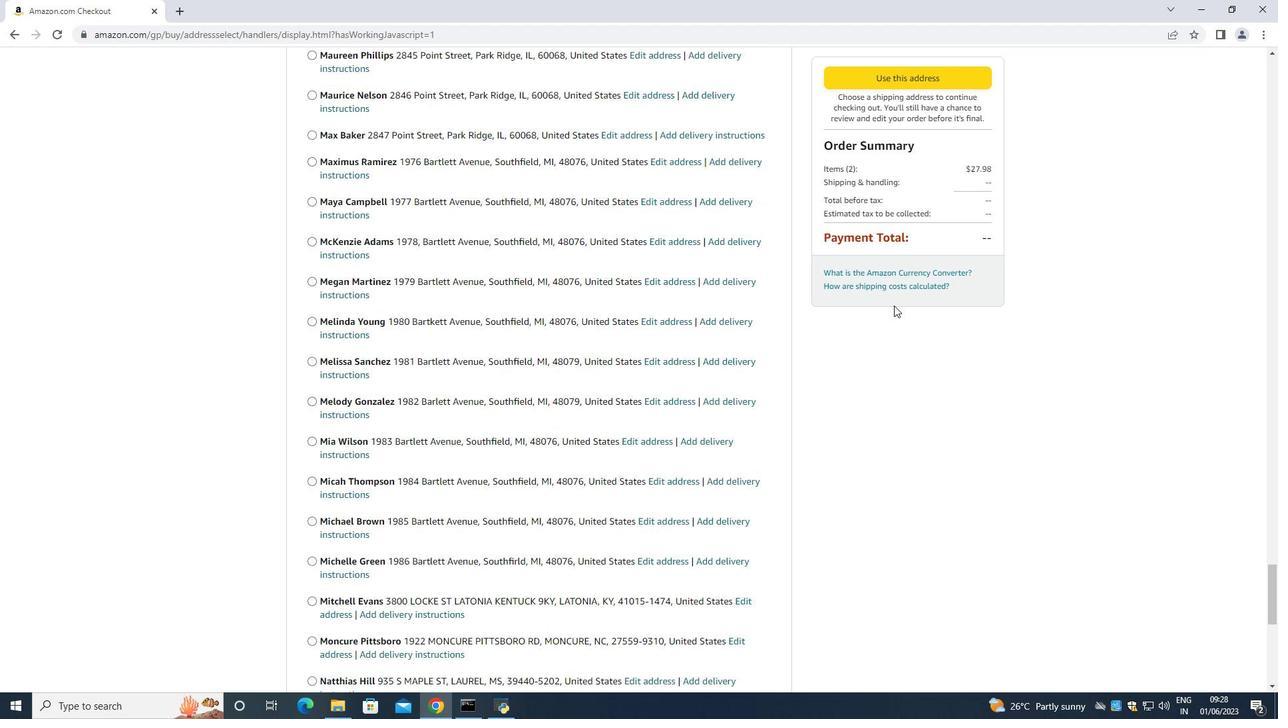 
Action: Mouse scrolled (893, 304) with delta (0, 0)
Screenshot: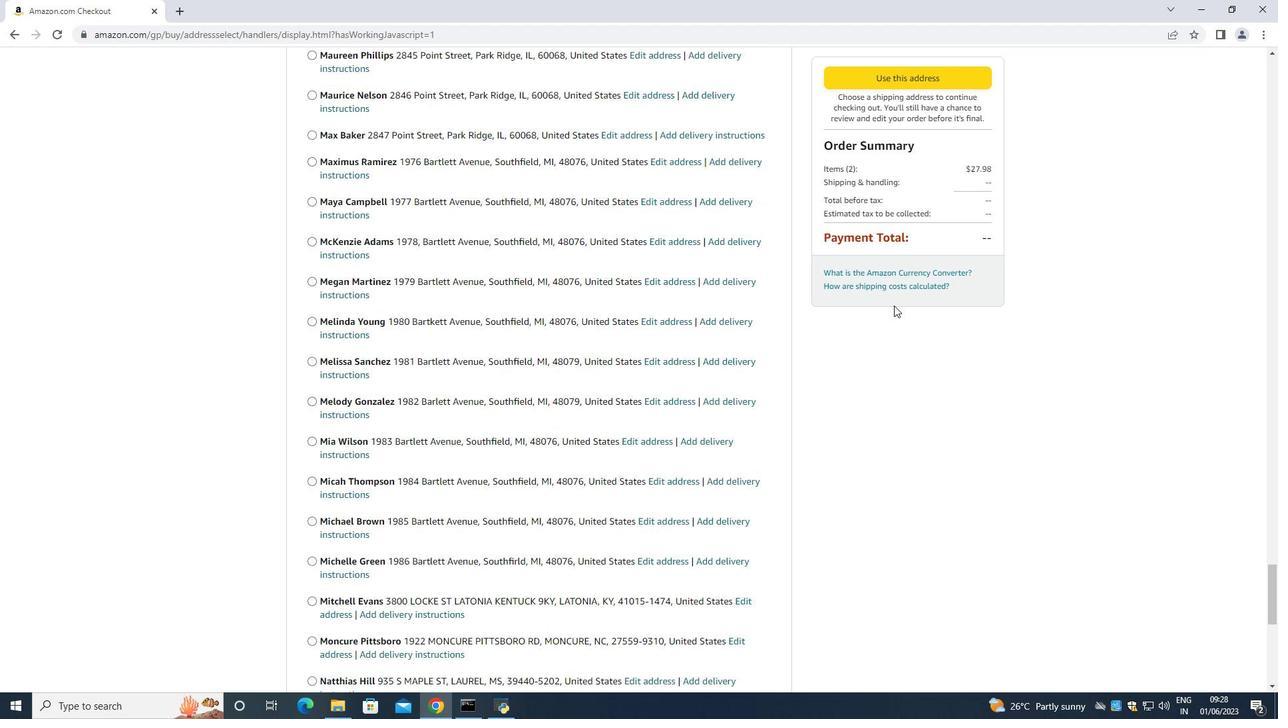 
Action: Mouse moved to (894, 305)
Screenshot: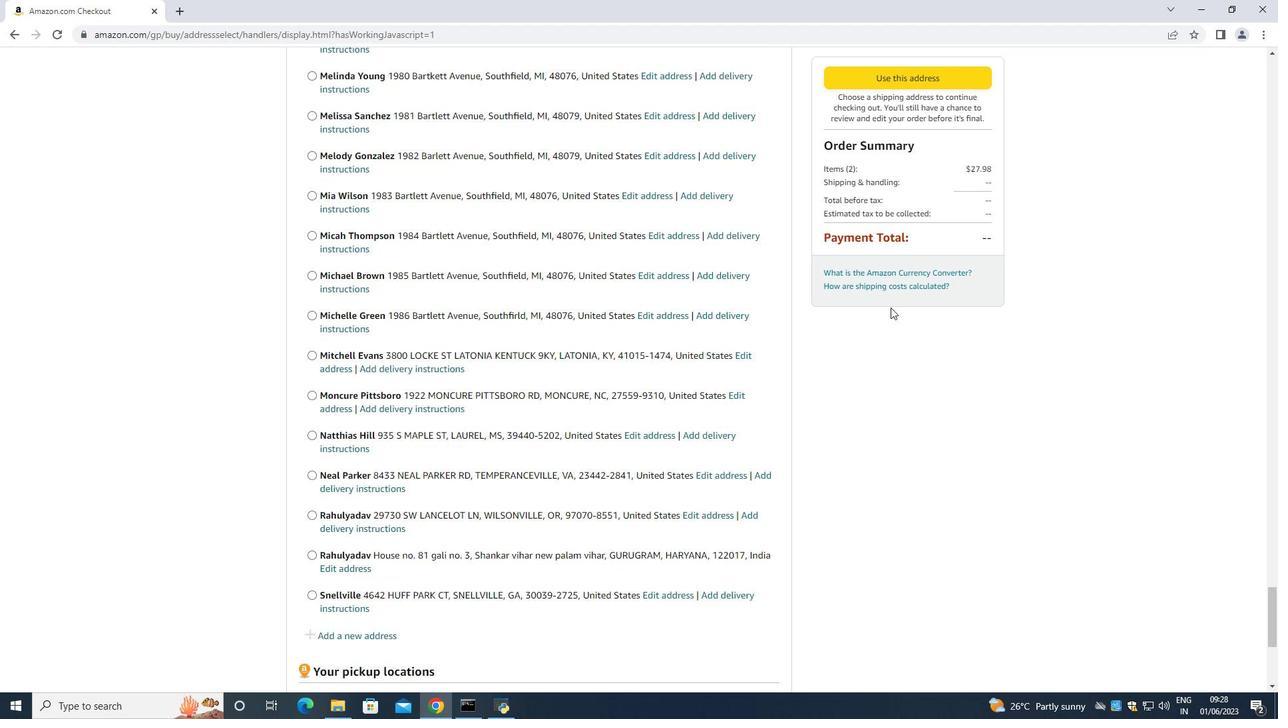 
Action: Mouse scrolled (894, 305) with delta (0, 0)
Screenshot: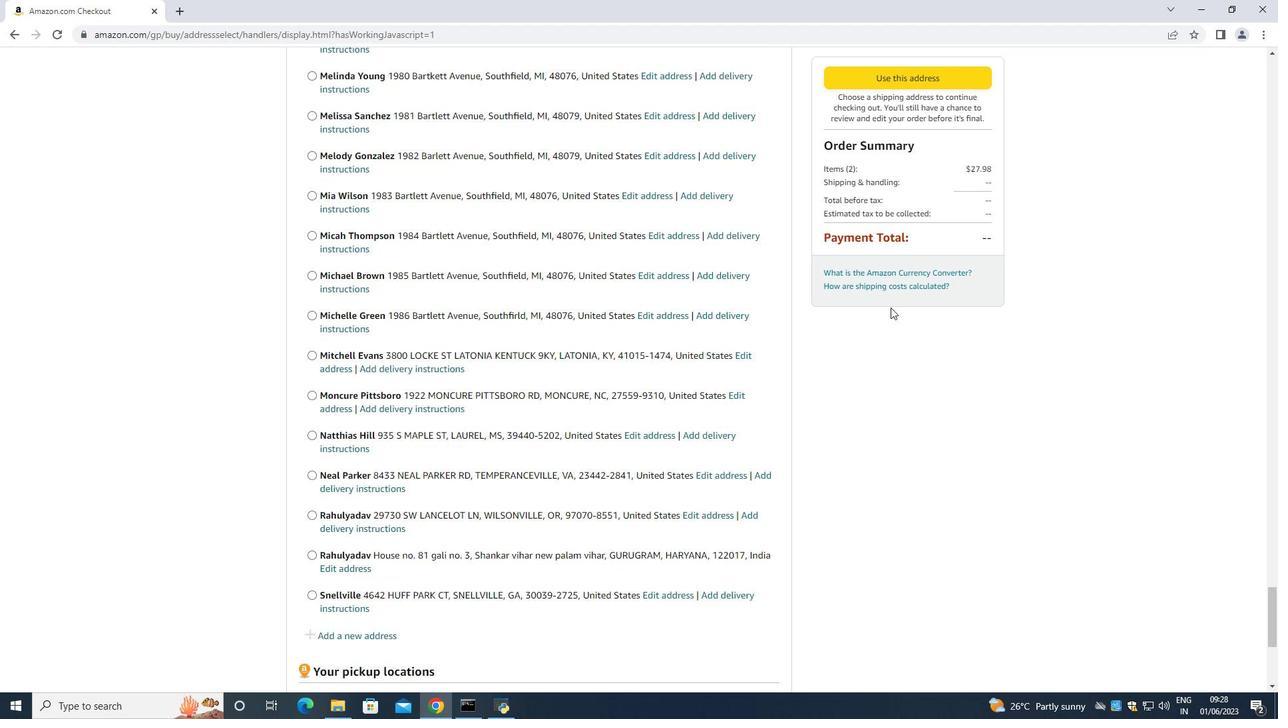 
Action: Mouse scrolled (894, 305) with delta (0, 0)
Screenshot: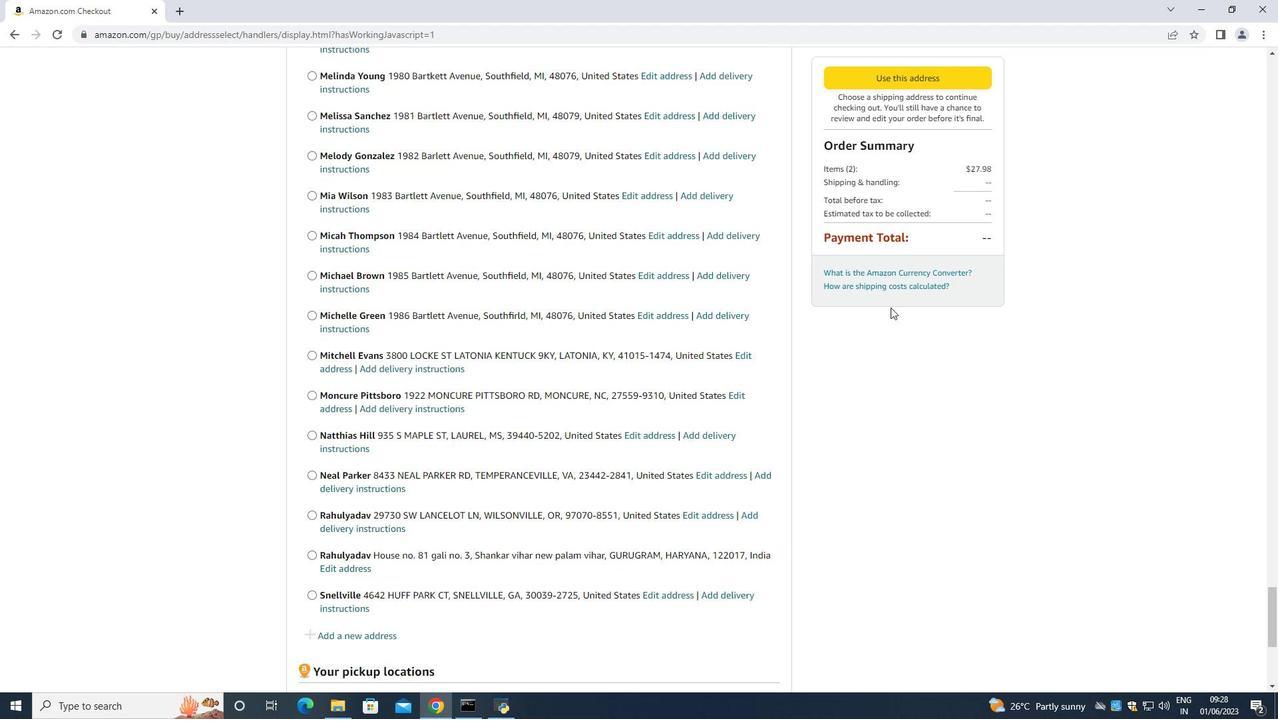
Action: Mouse scrolled (894, 305) with delta (0, 0)
Screenshot: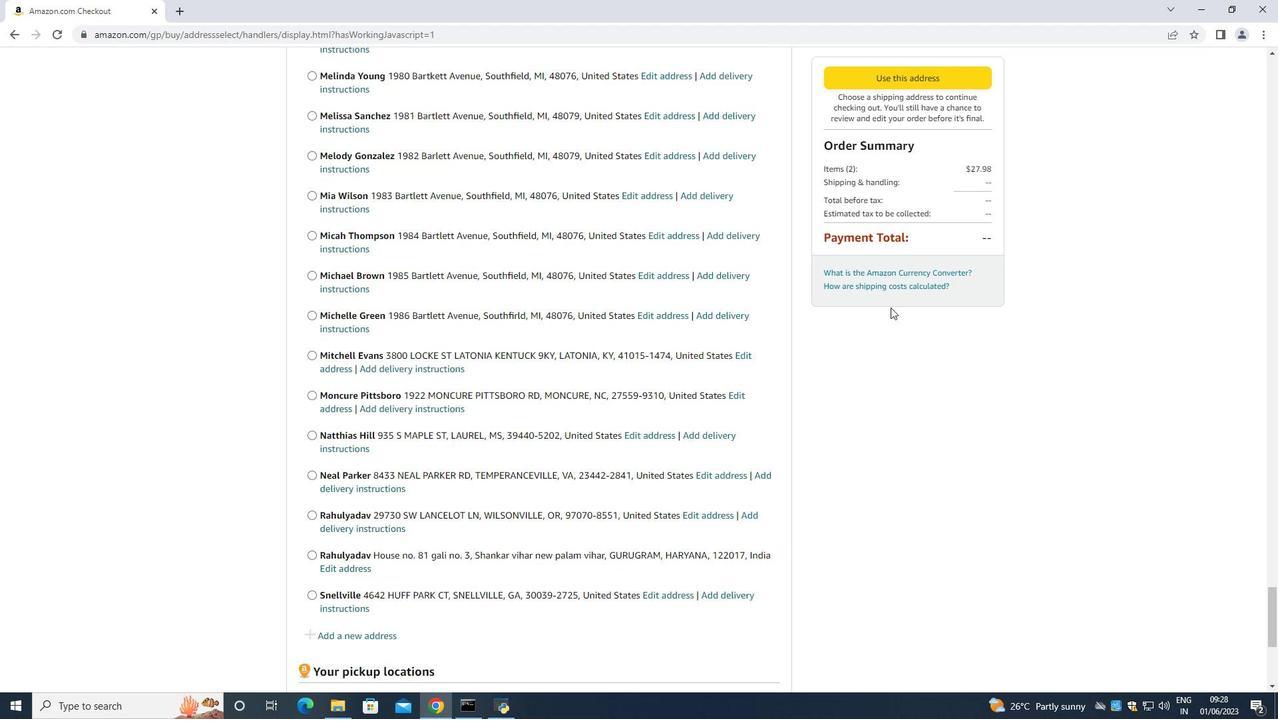 
Action: Mouse scrolled (894, 305) with delta (0, 0)
Screenshot: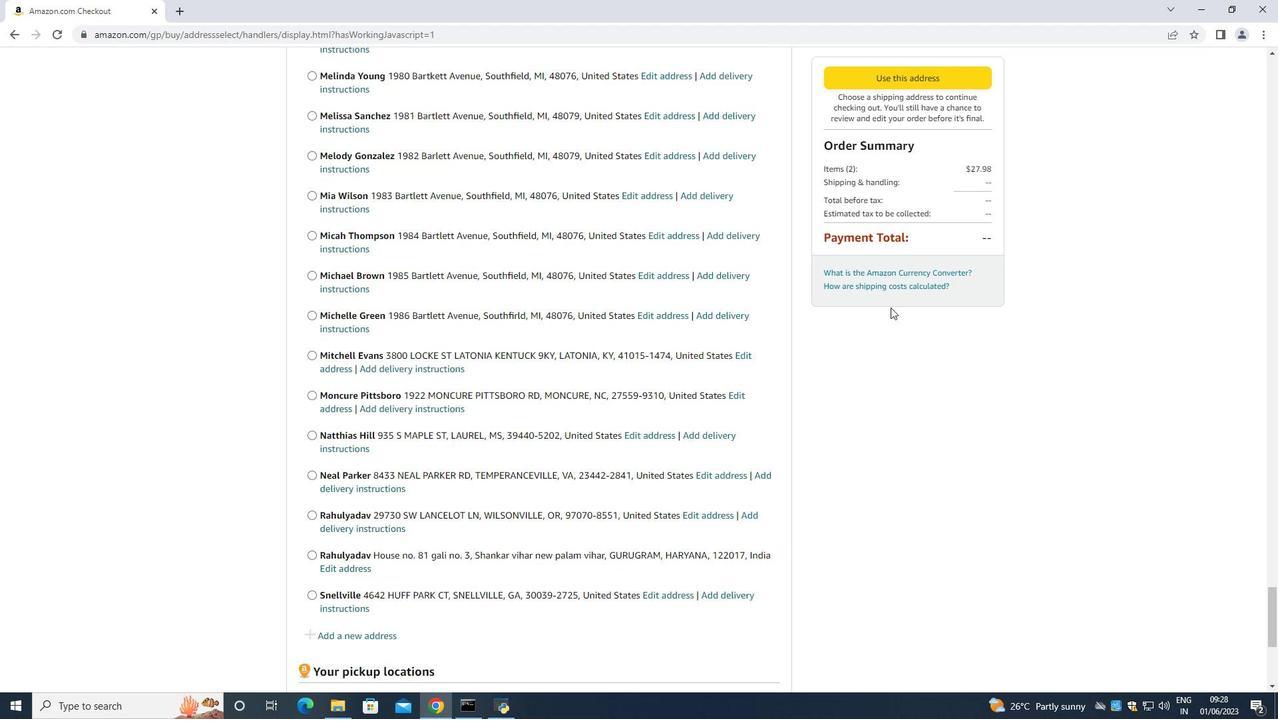 
Action: Mouse moved to (893, 307)
Screenshot: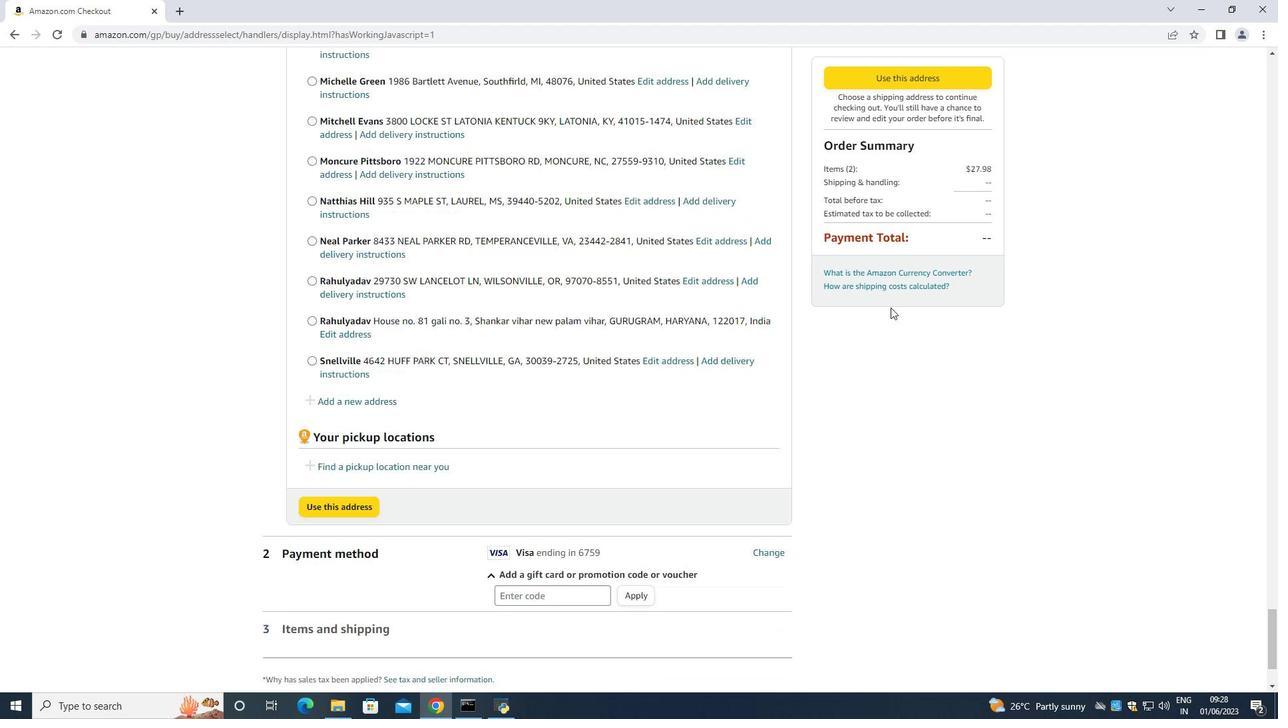 
Action: Mouse scrolled (893, 307) with delta (0, 0)
Screenshot: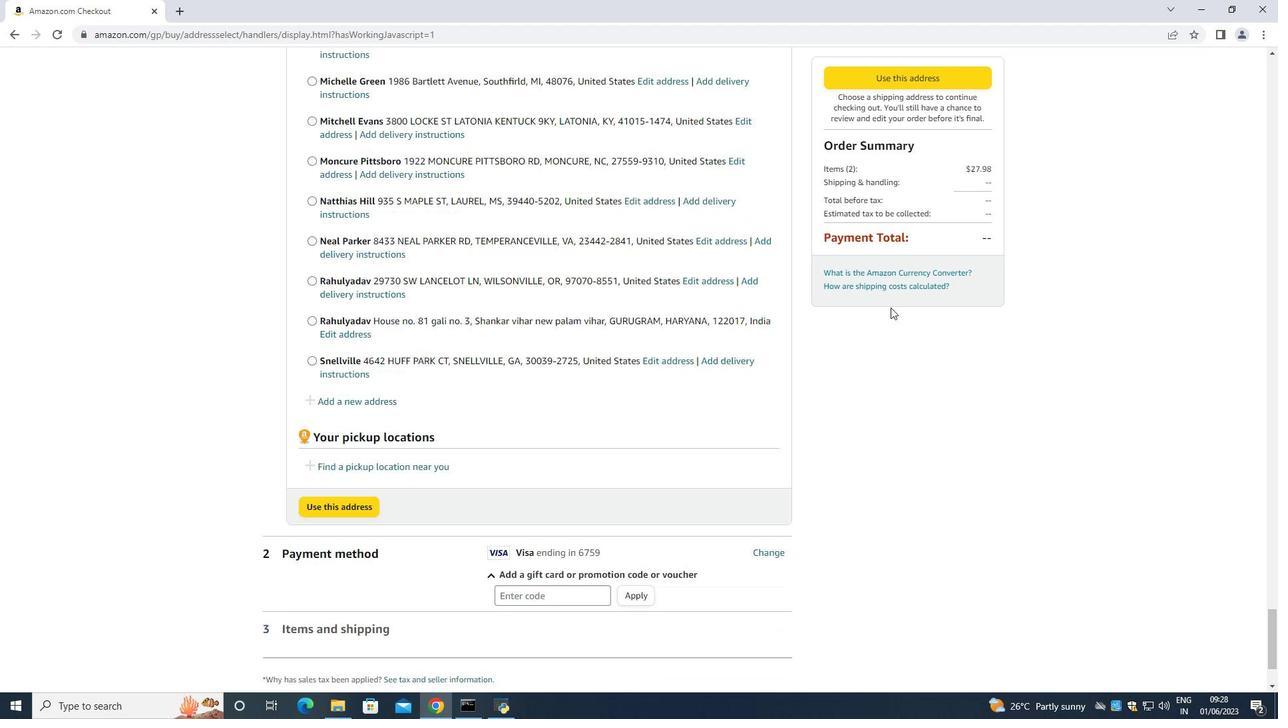 
Action: Mouse scrolled (893, 307) with delta (0, 0)
Screenshot: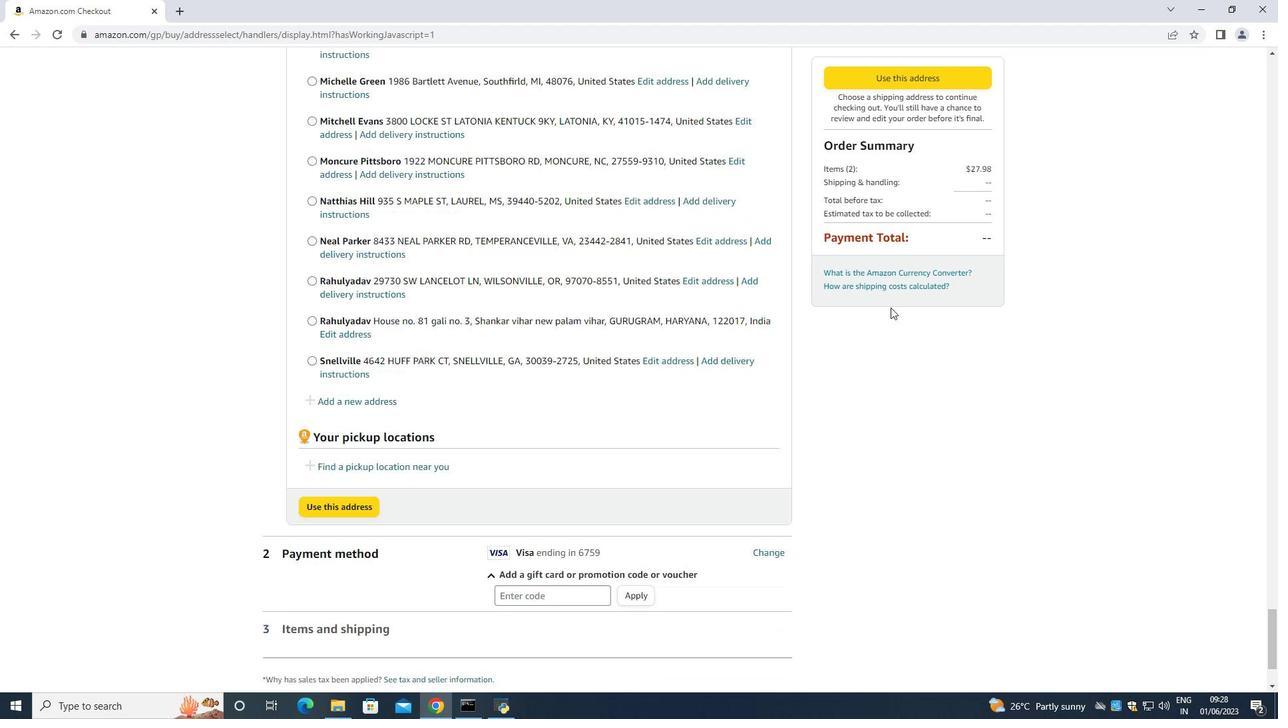 
Action: Mouse moved to (891, 307)
Screenshot: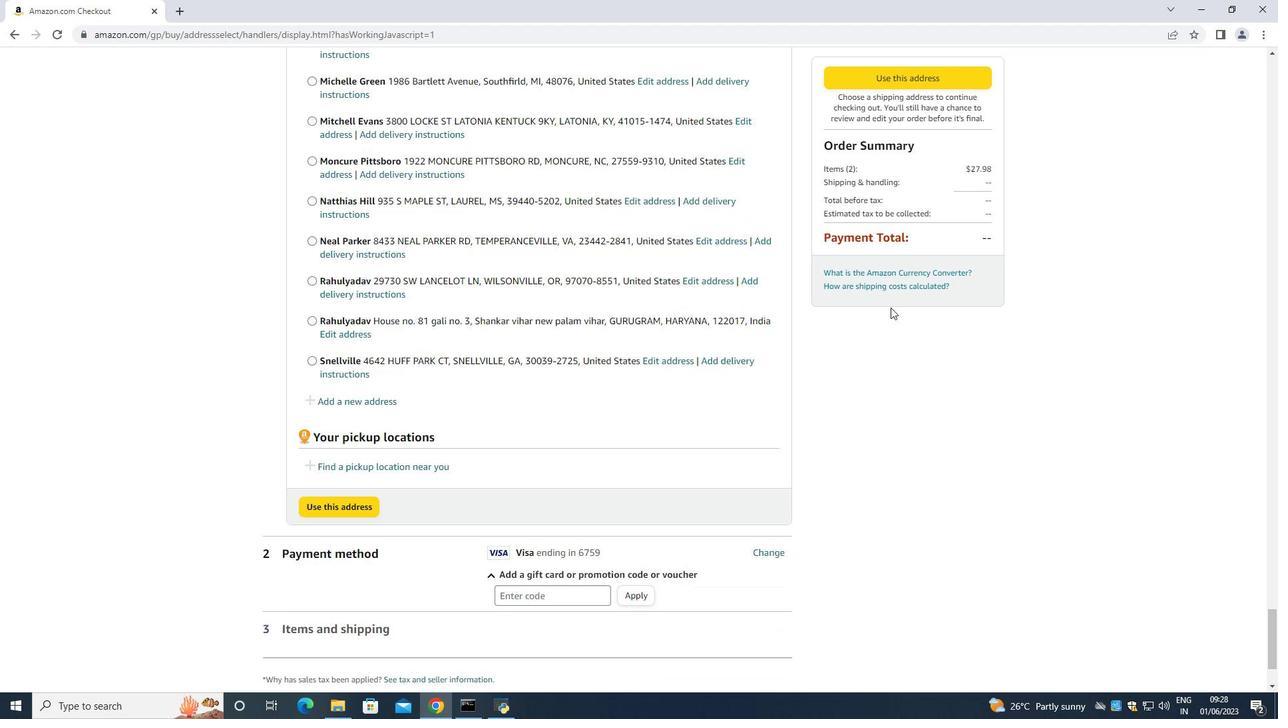 
Action: Mouse scrolled (891, 307) with delta (0, 0)
Screenshot: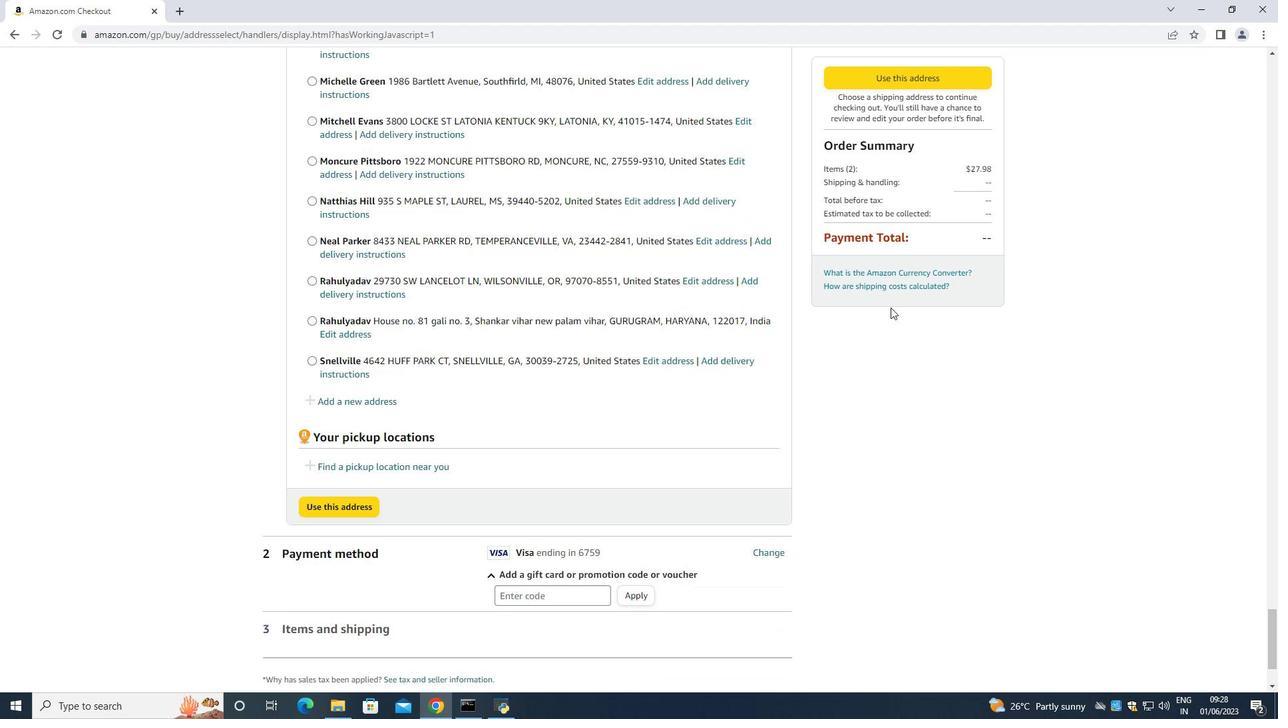 
Action: Mouse moved to (891, 307)
Screenshot: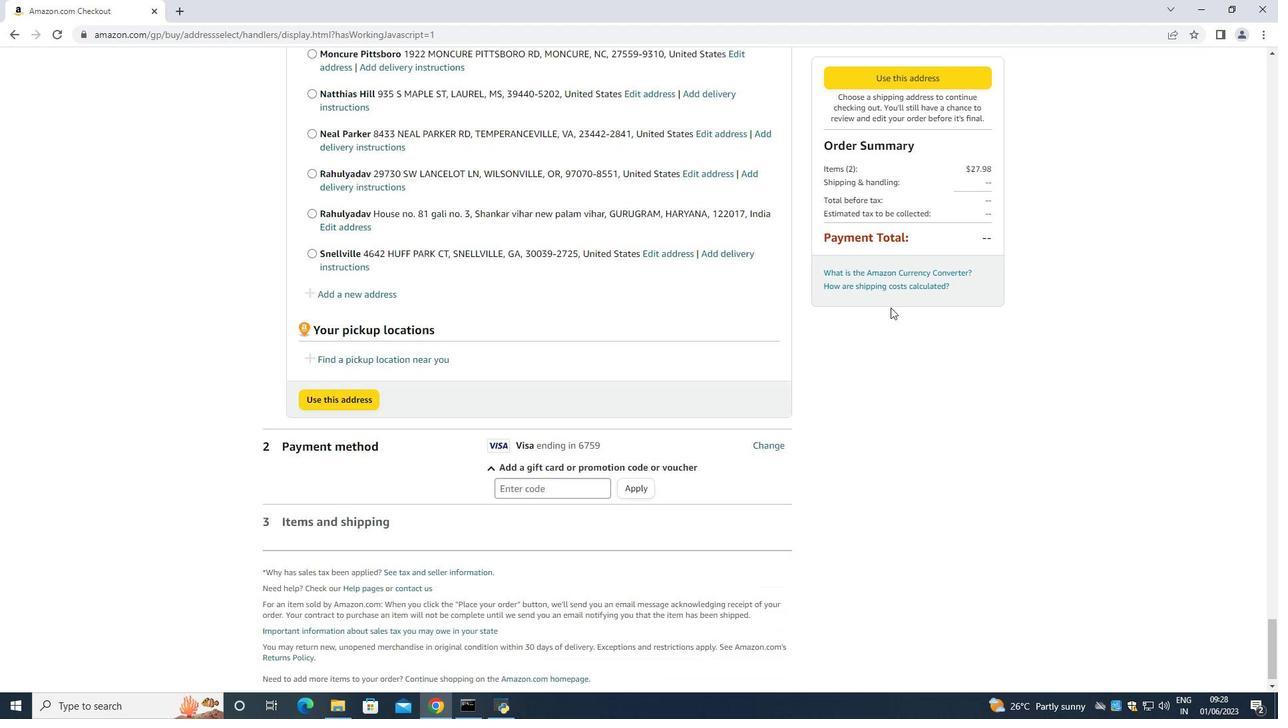 
Action: Mouse scrolled (891, 307) with delta (0, 0)
Screenshot: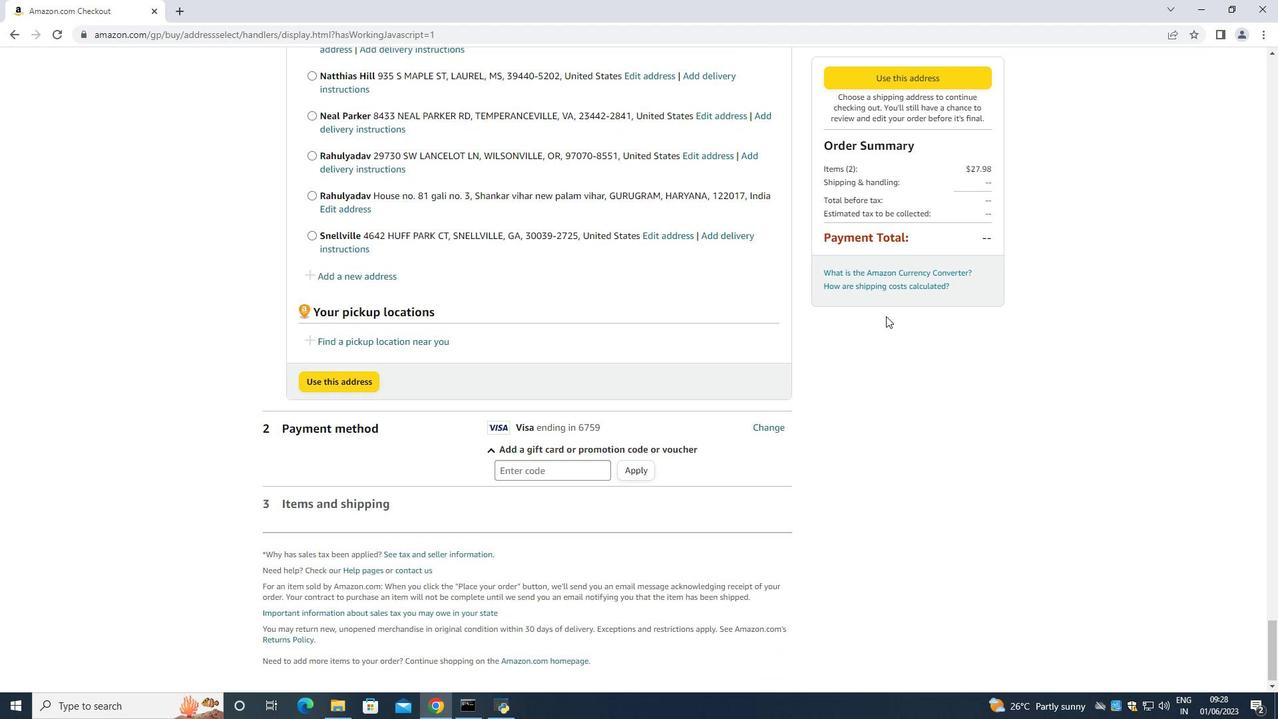 
Action: Mouse scrolled (891, 307) with delta (0, 0)
Screenshot: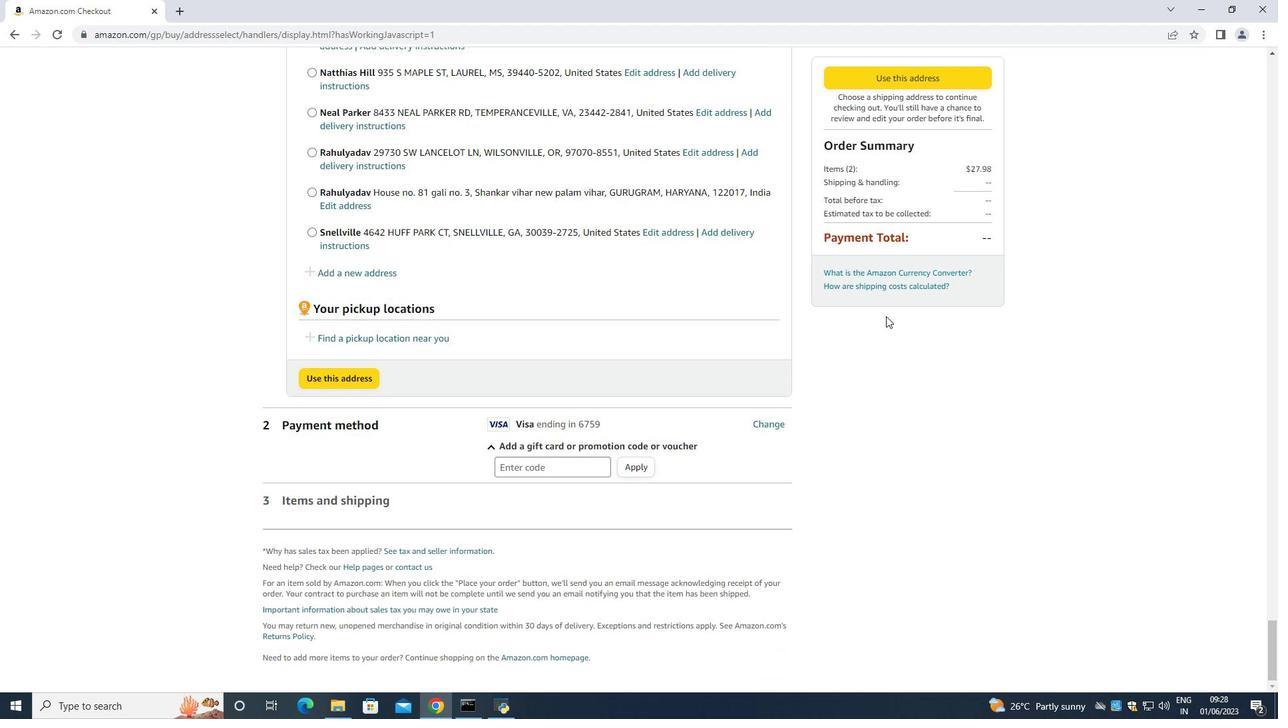 
Action: Mouse scrolled (891, 307) with delta (0, 0)
Screenshot: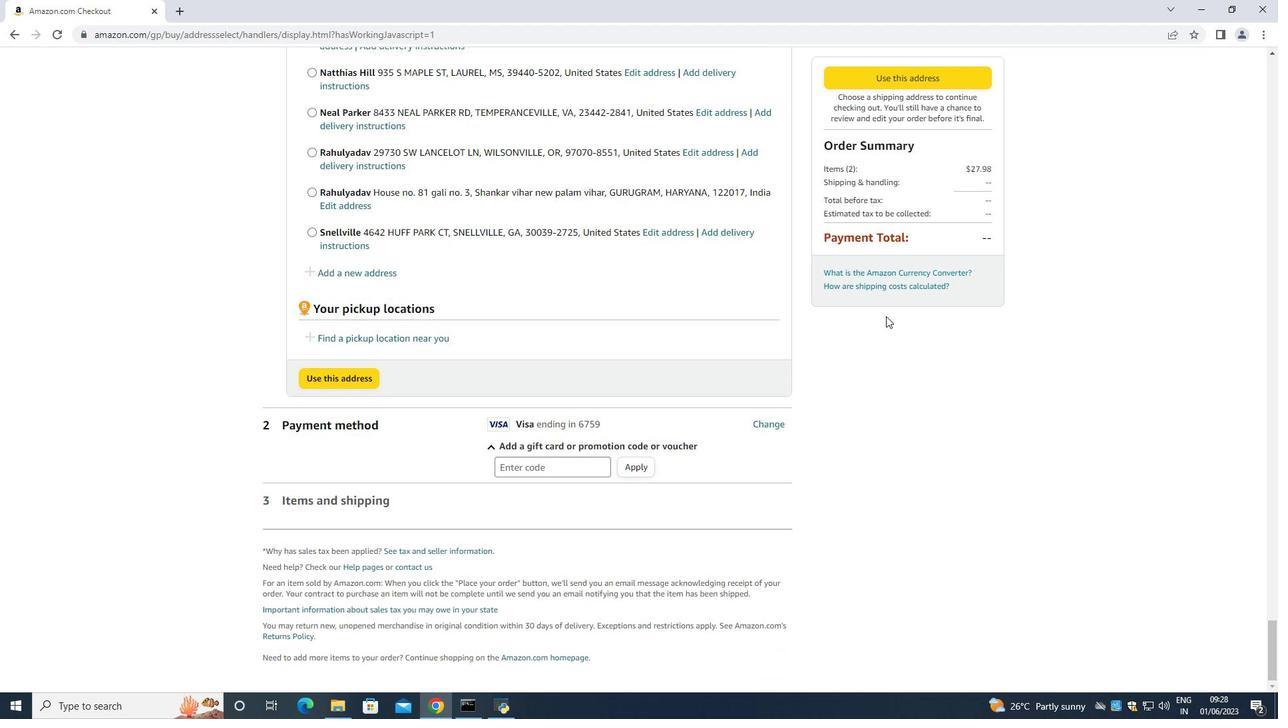 
Action: Mouse moved to (891, 308)
Screenshot: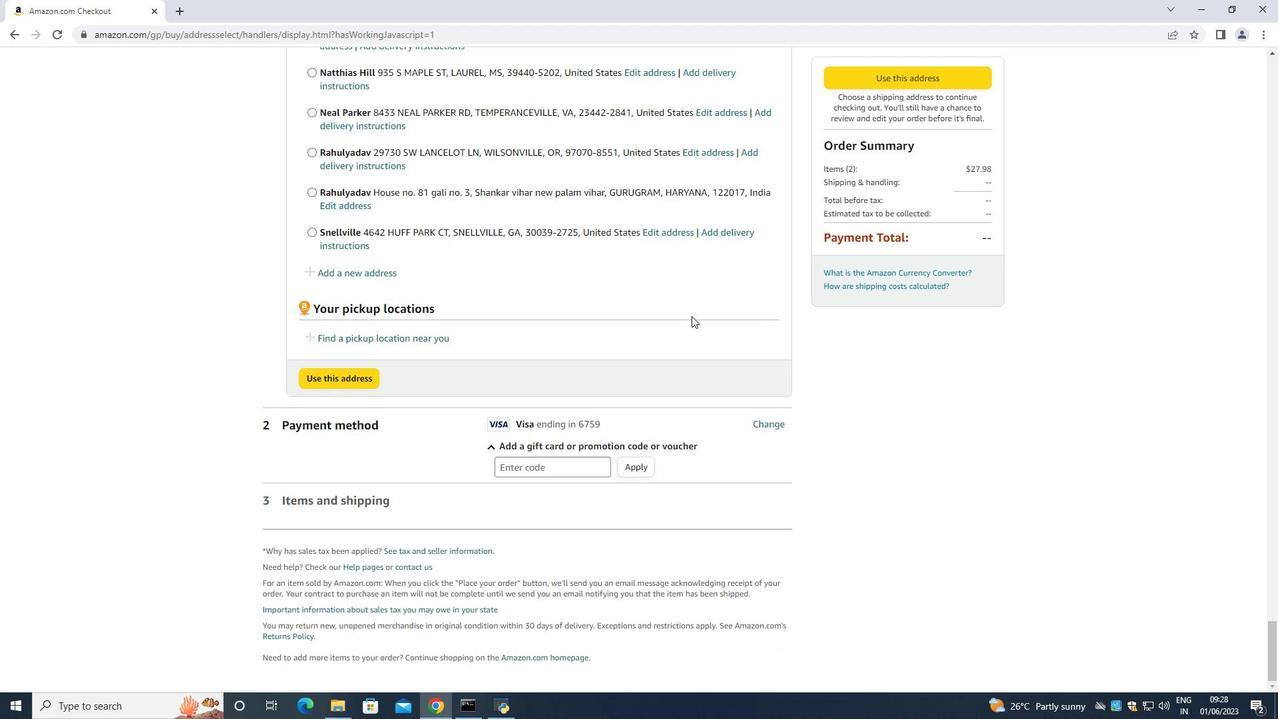 
Action: Mouse scrolled (891, 307) with delta (0, 0)
Screenshot: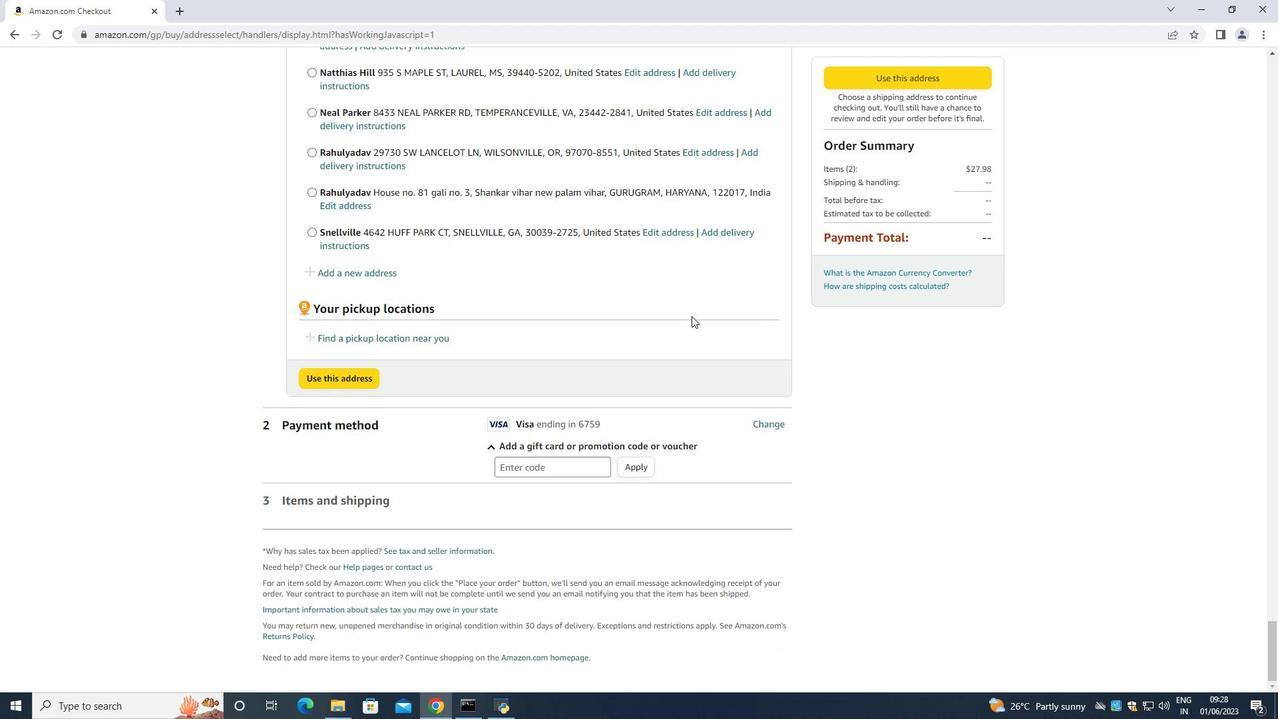 
Action: Mouse moved to (888, 315)
Screenshot: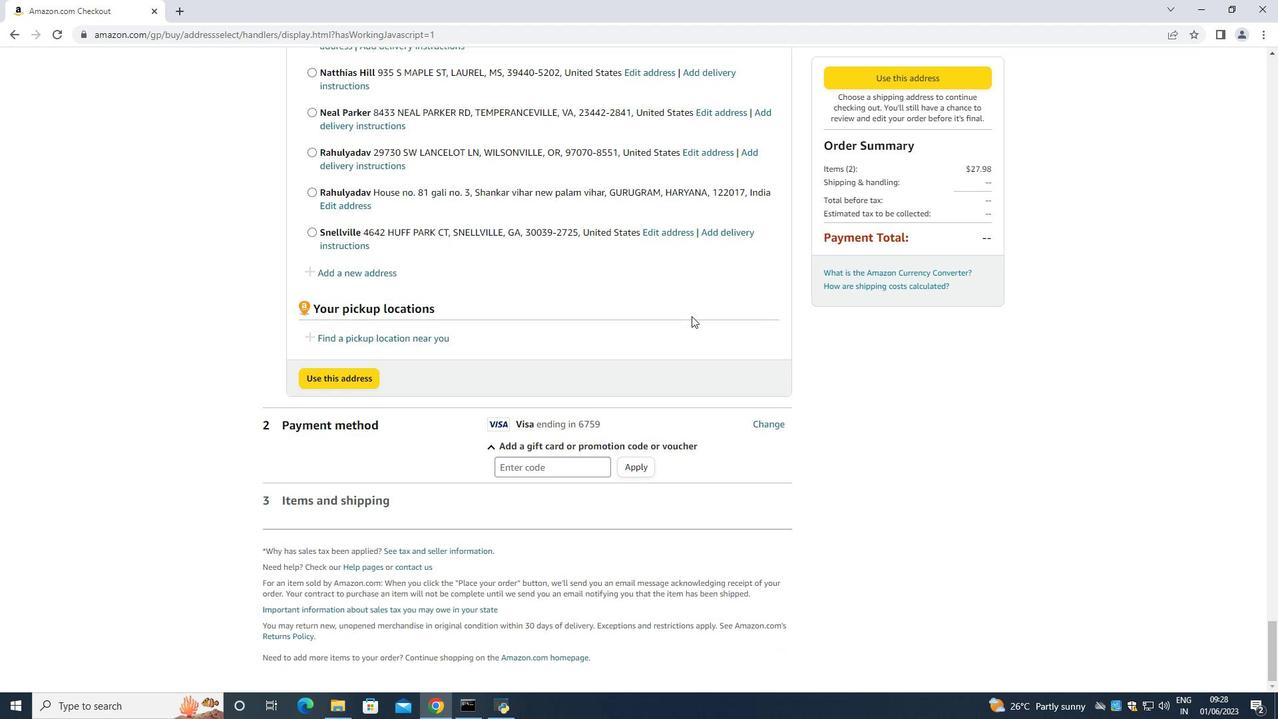 
Action: Mouse scrolled (888, 315) with delta (0, 0)
Screenshot: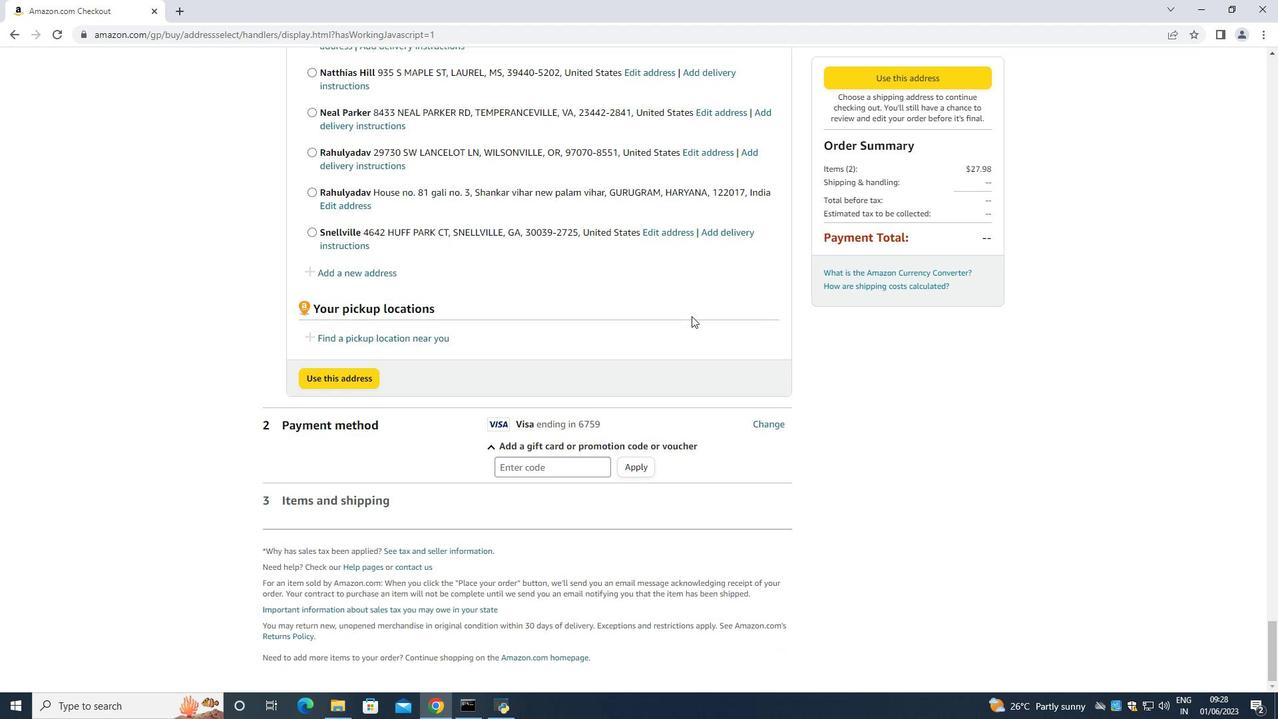 
Action: Mouse moved to (888, 316)
Screenshot: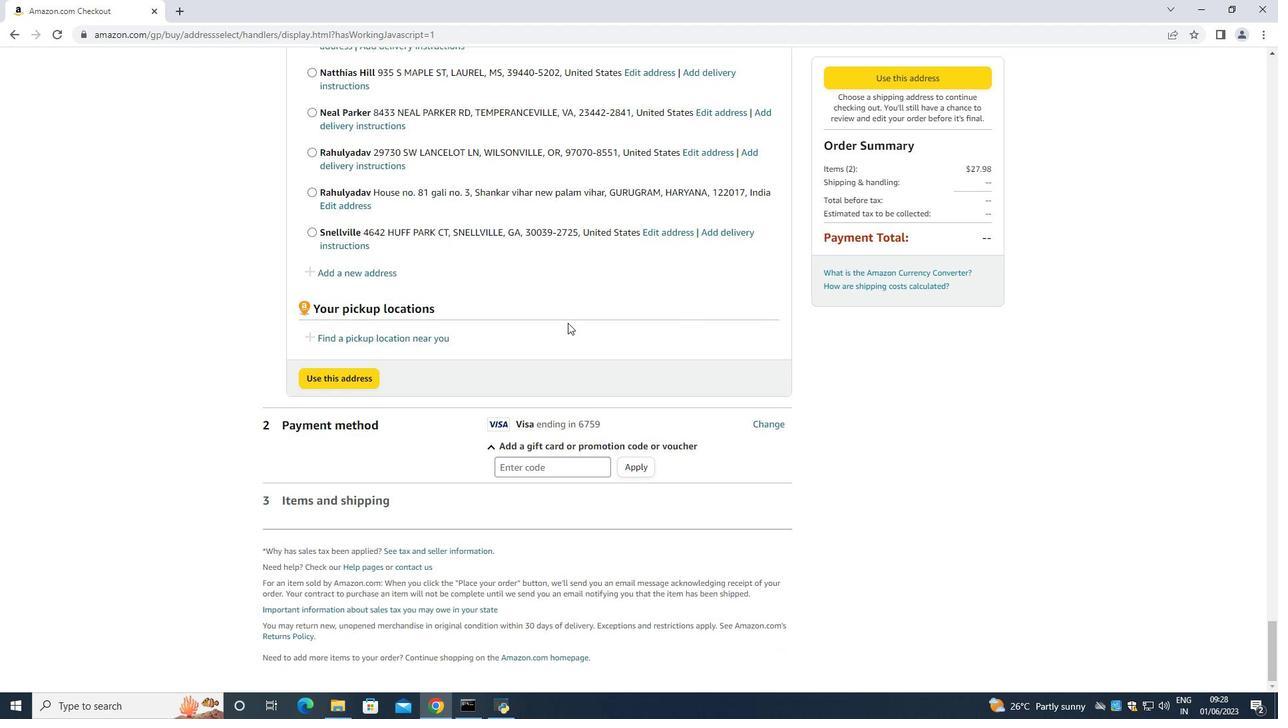 
Action: Mouse scrolled (888, 315) with delta (0, 0)
Screenshot: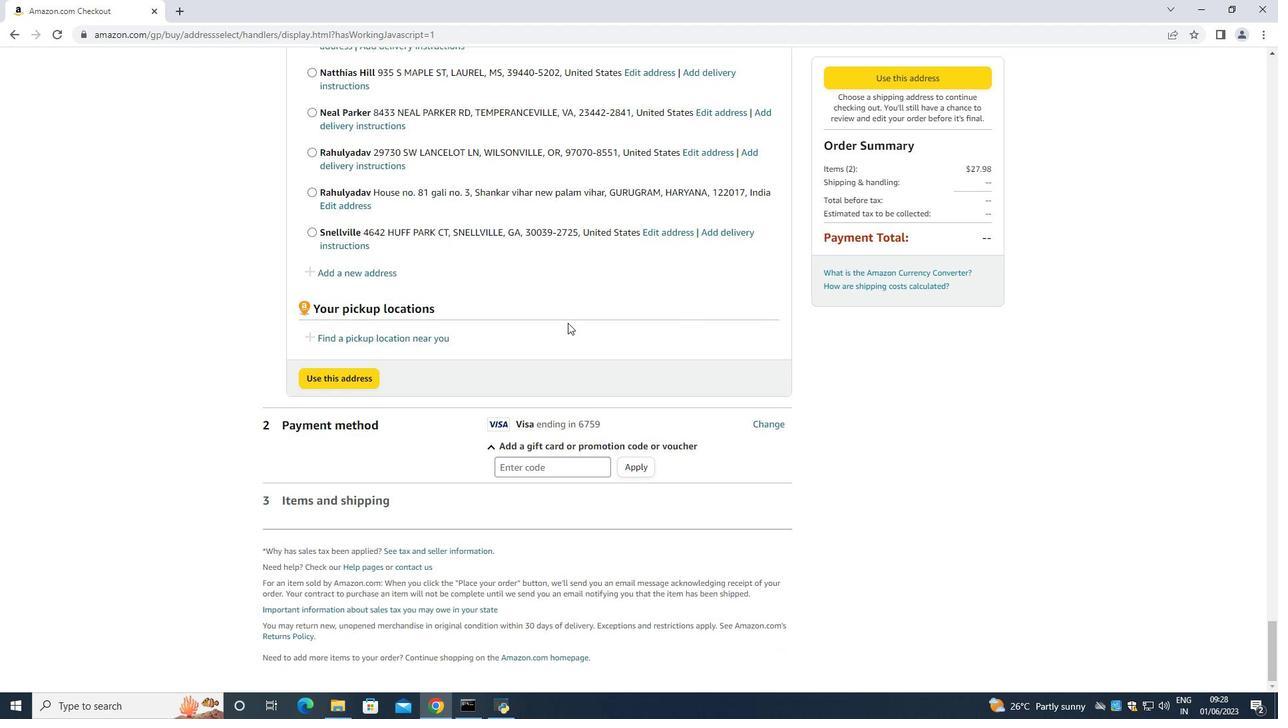 
Action: Mouse moved to (887, 316)
Screenshot: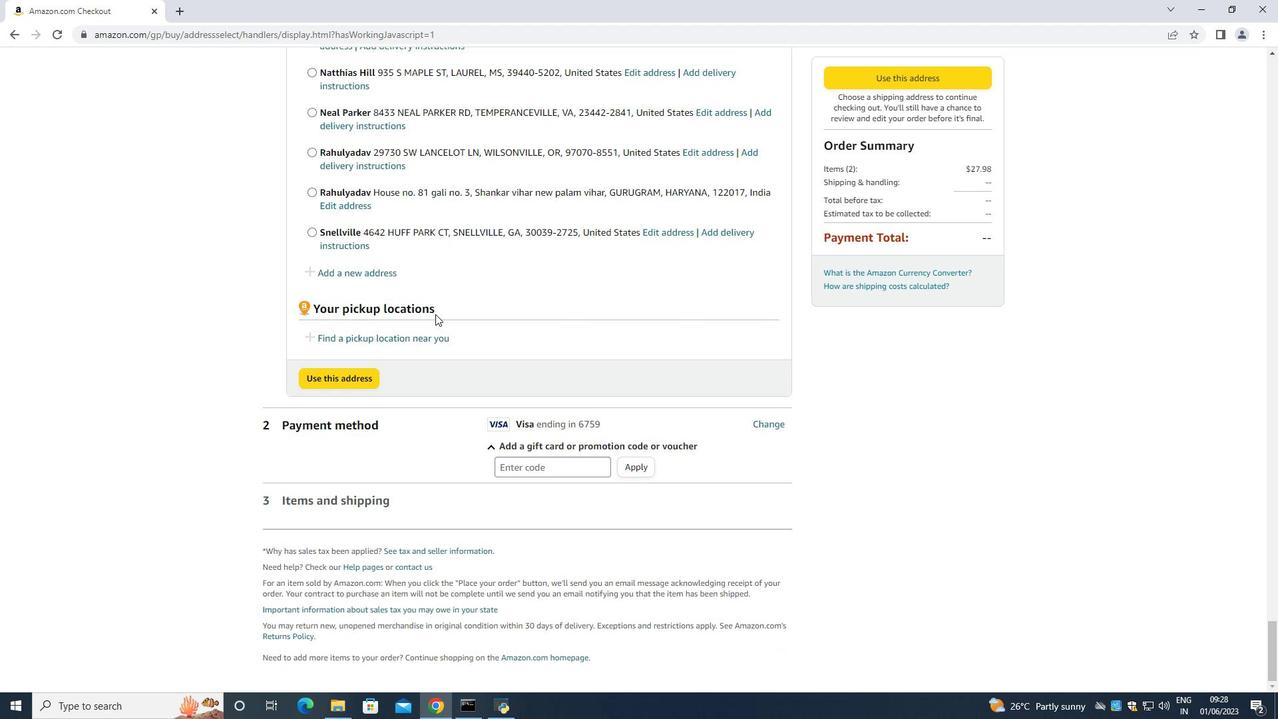 
Action: Mouse scrolled (887, 315) with delta (0, 0)
Screenshot: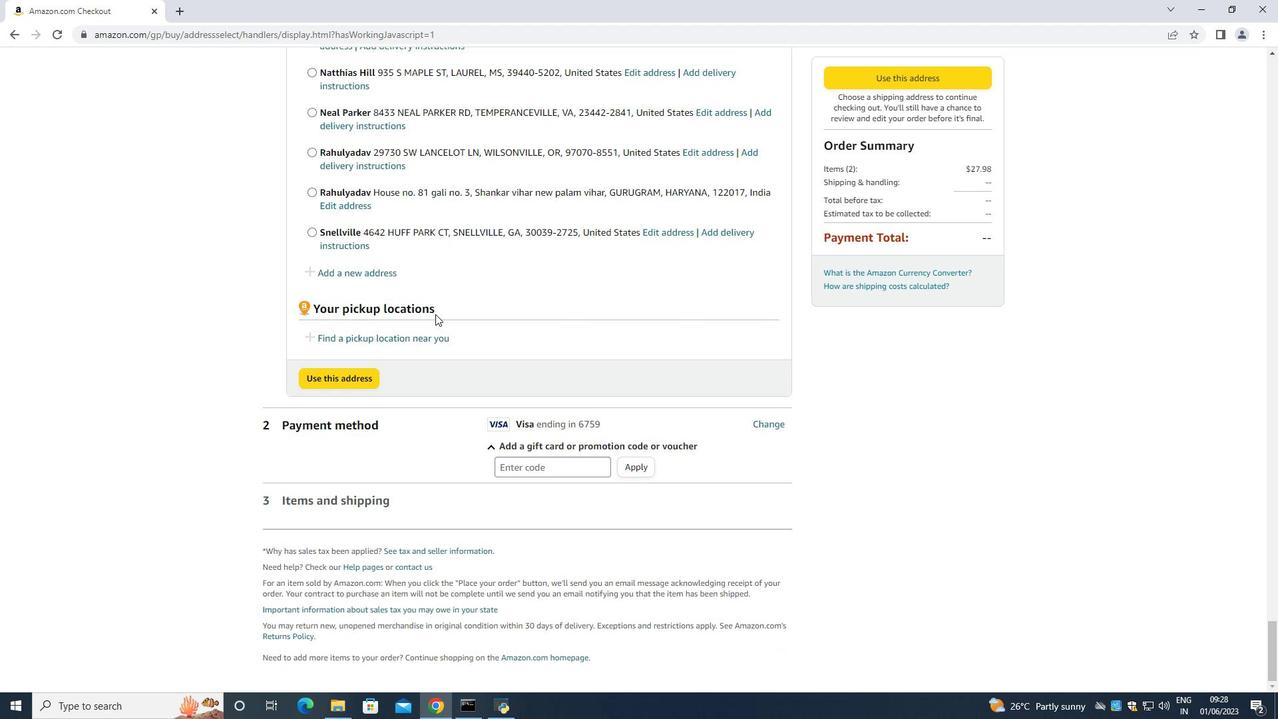 
Action: Mouse moved to (356, 270)
Screenshot: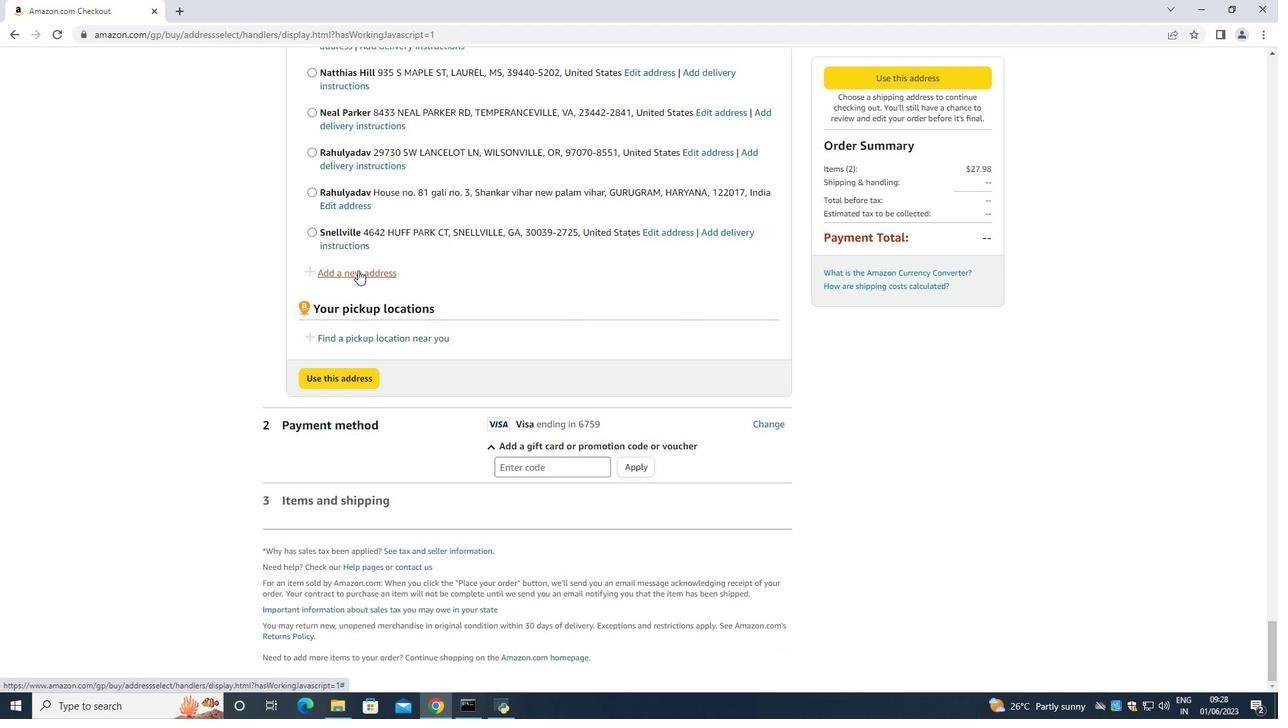 
Action: Mouse pressed left at (356, 270)
Screenshot: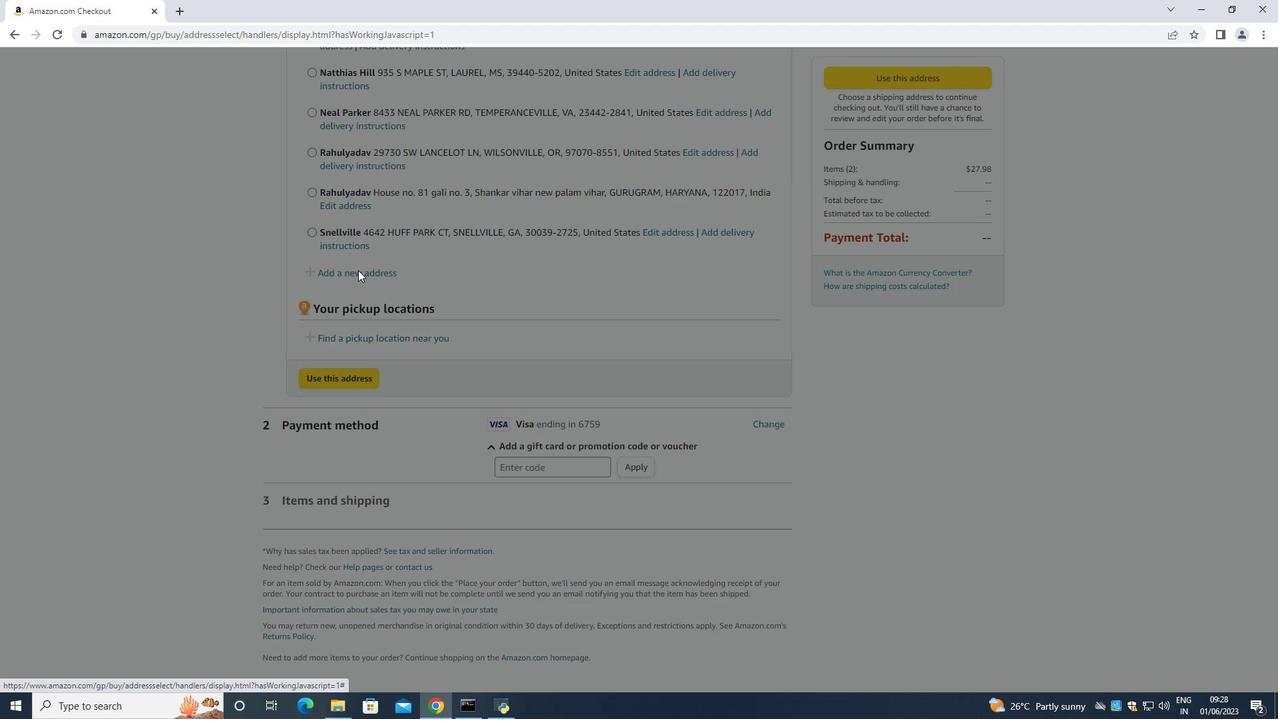 
Action: Mouse moved to (470, 323)
Screenshot: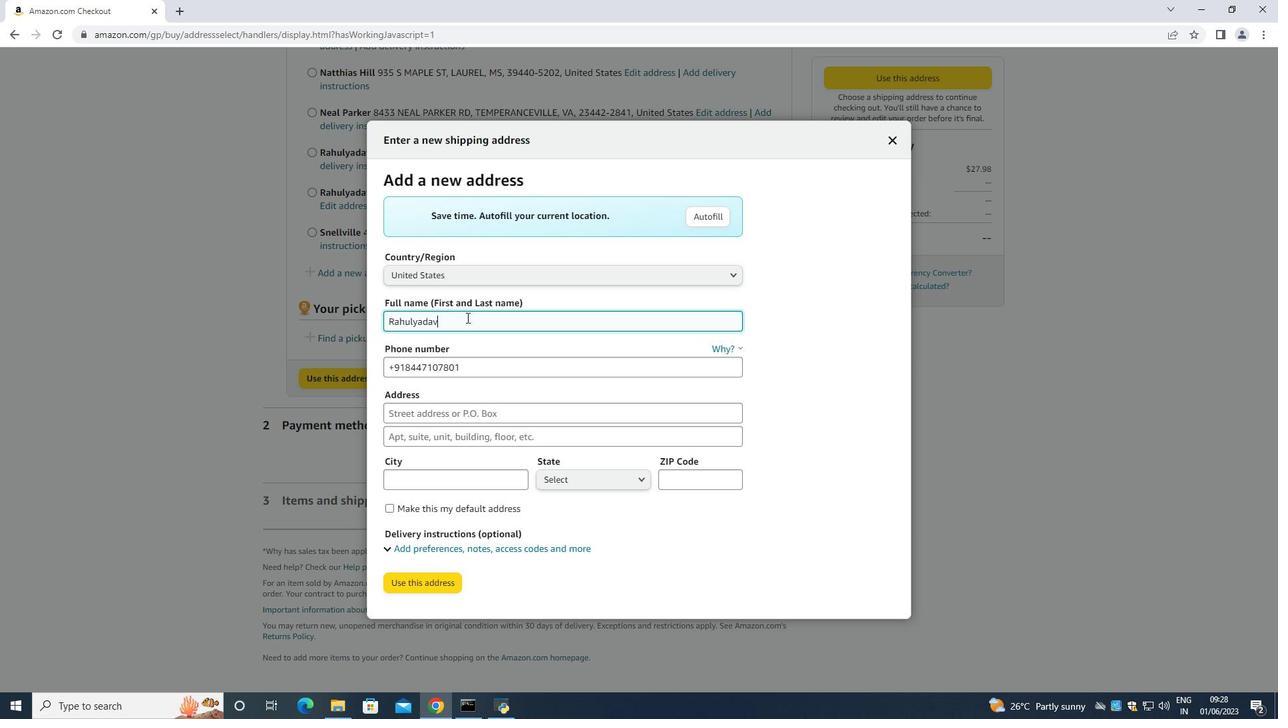 
Action: Mouse pressed left at (470, 323)
Screenshot: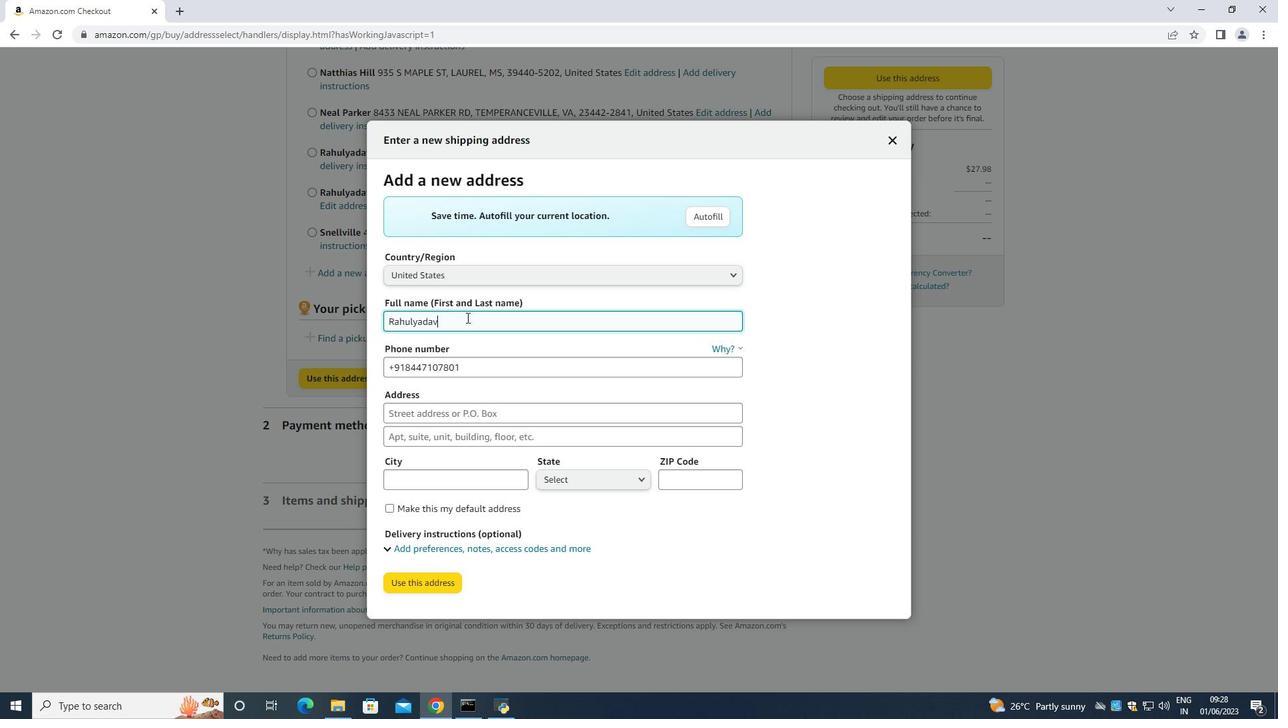 
Action: Mouse moved to (466, 317)
Screenshot: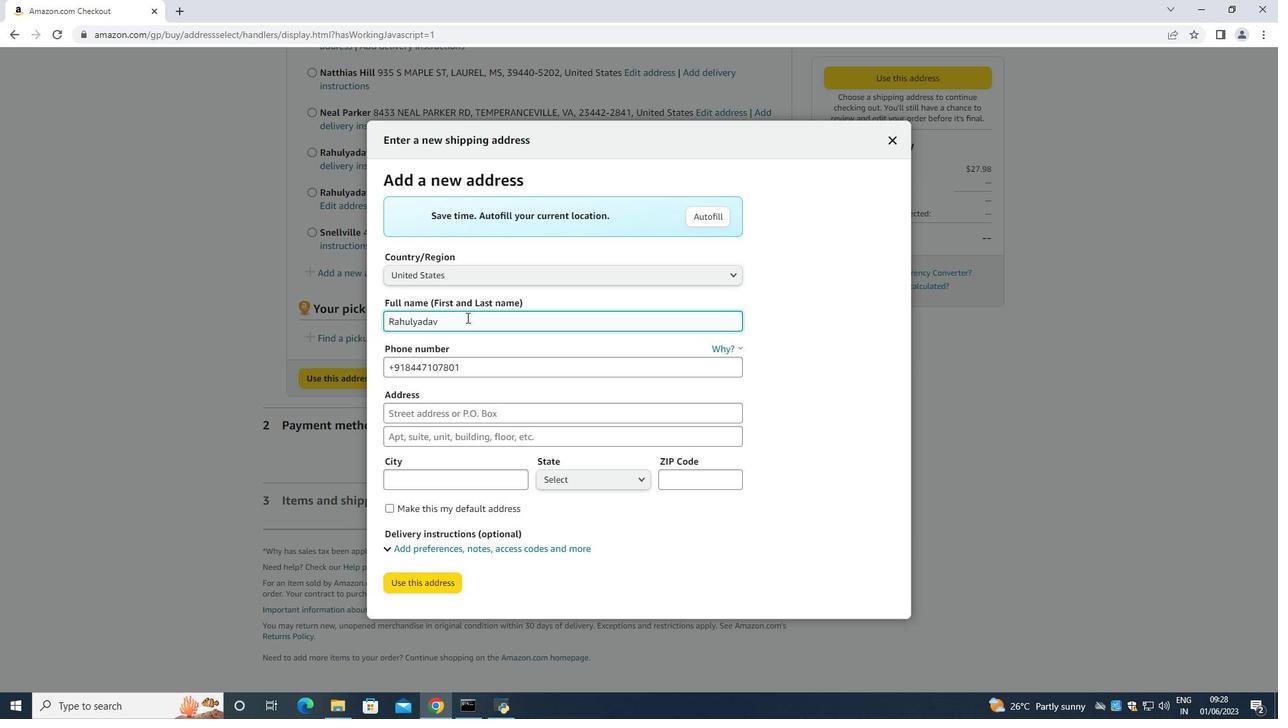 
Action: Key pressed <Key.backspace><Key.backspace><Key.backspace><Key.backspace><Key.backspace><Key.backspace><Key.backspace><Key.backspace><Key.backspace><Key.backspace><Key.backspace><Key.backspace><Key.backspace><Key.backspace><Key.backspace><Key.backspace><Key.backspace><Key.backspace><Key.backspace><Key.backspace><Key.backspace><Key.backspace><Key.backspace><Key.backspace><Key.backspace><Key.backspace><Key.backspace><Key.backspace><Key.backspace><Key.backspace><Key.shift><Key.shift><Key.shift><Key.shift>Miguel<Key.space><Key.shift><Key.shift><Key.shift><Key.shift><Key.shift>Hernandez<Key.space><Key.tab><Key.tab><Key.backspace>2485598029<Key.tab>1987<Key.space><Key.shift><Key.shift><Key.shift><Key.shift><Key.shift><Key.shift><Key.shift><Key.shift><Key.shift><Key.shift><Key.shift>Bartlett<Key.space><Key.shift>Avenue<Key.space><Key.tab><Key.tab><Key.shift>Southfield<Key.space>
Screenshot: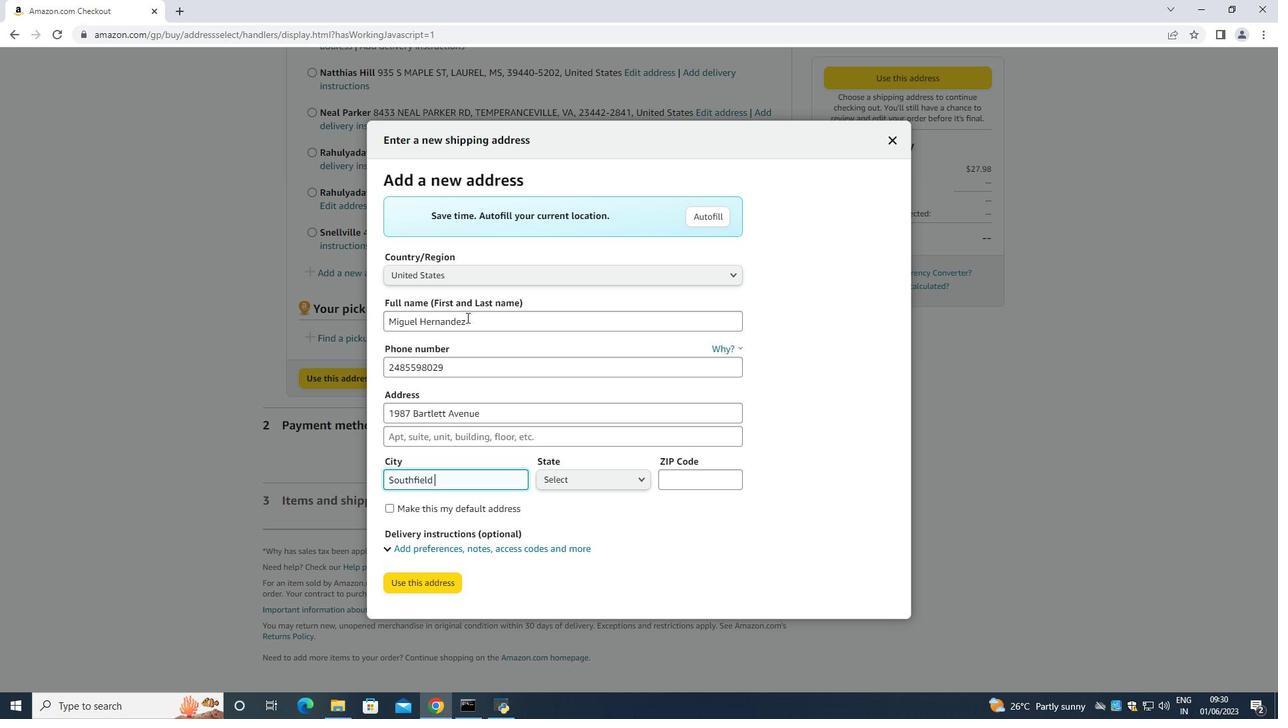 
Action: Mouse moved to (612, 483)
Screenshot: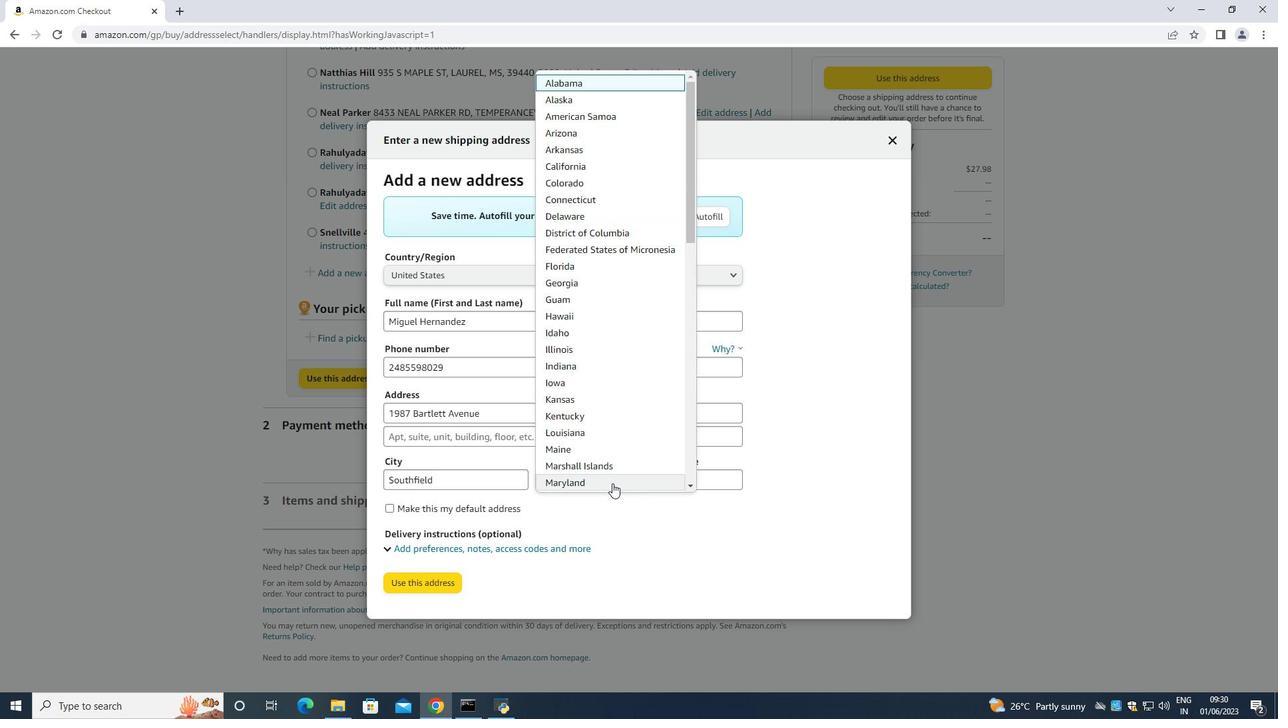 
Action: Mouse pressed left at (612, 483)
Screenshot: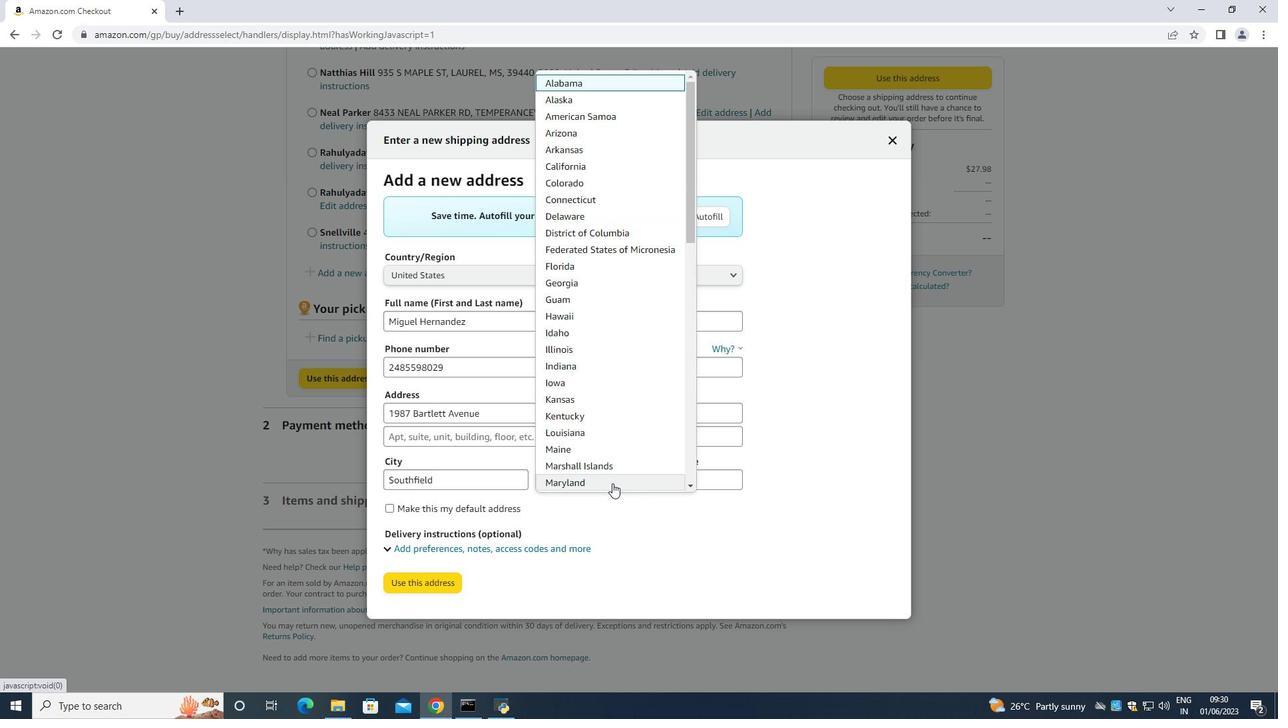 
Action: Mouse moved to (603, 480)
Screenshot: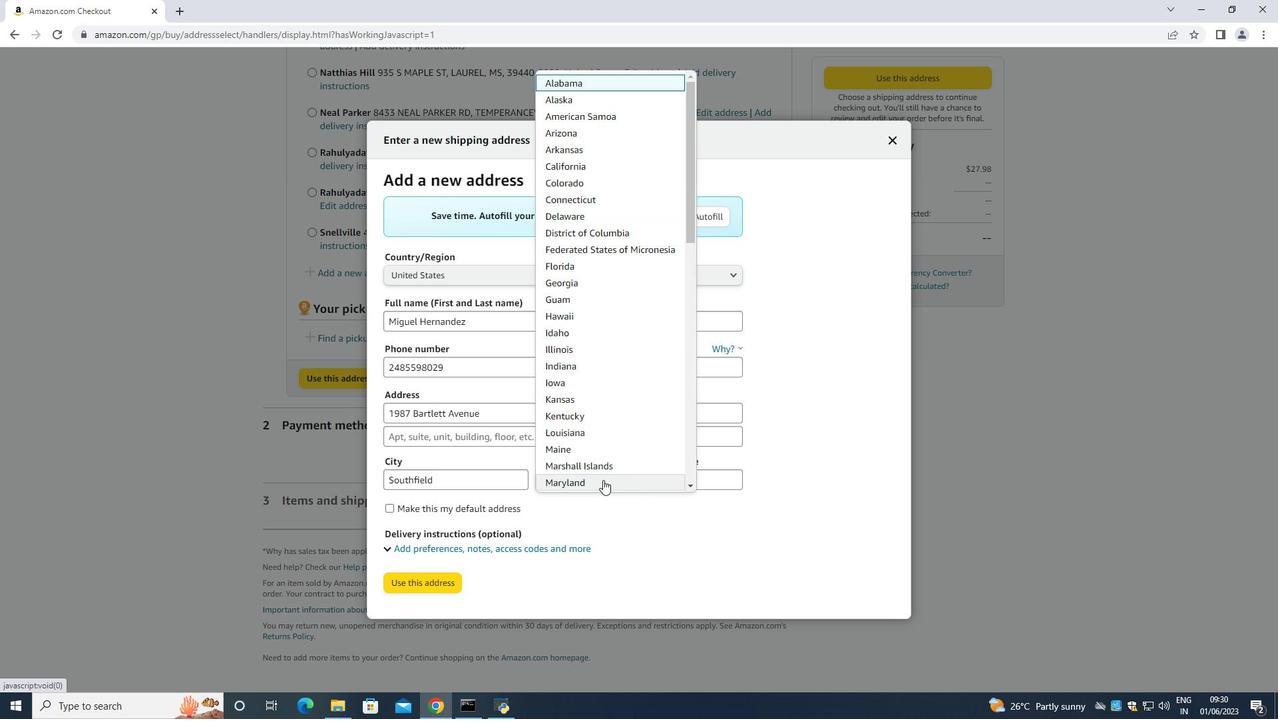 
Action: Mouse scrolled (603, 479) with delta (0, 0)
Screenshot: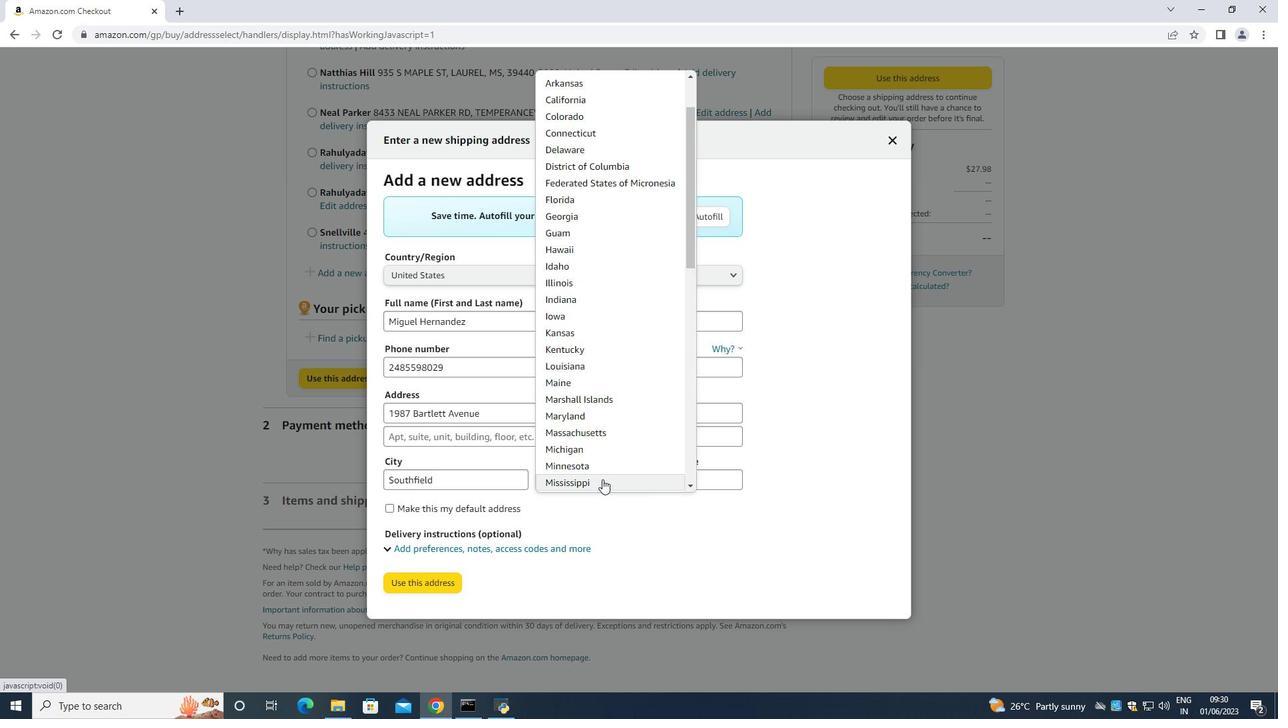 
Action: Mouse moved to (580, 453)
Screenshot: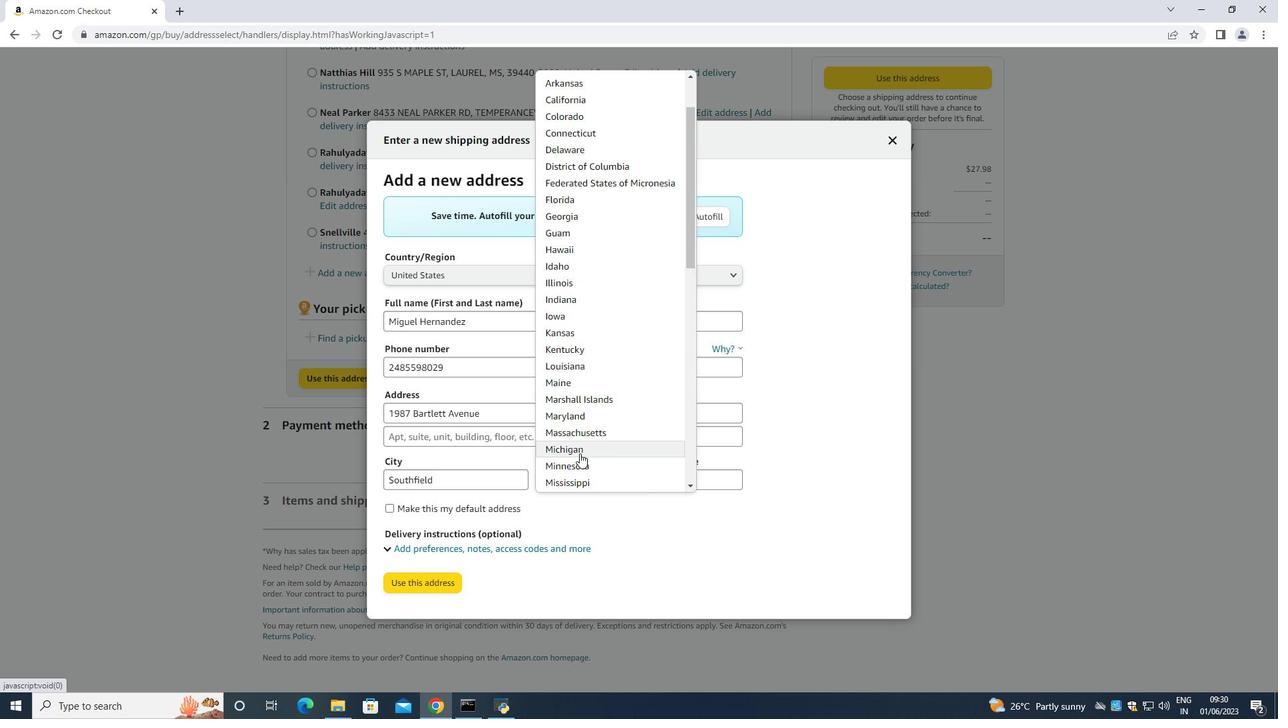 
Action: Mouse pressed left at (580, 453)
Screenshot: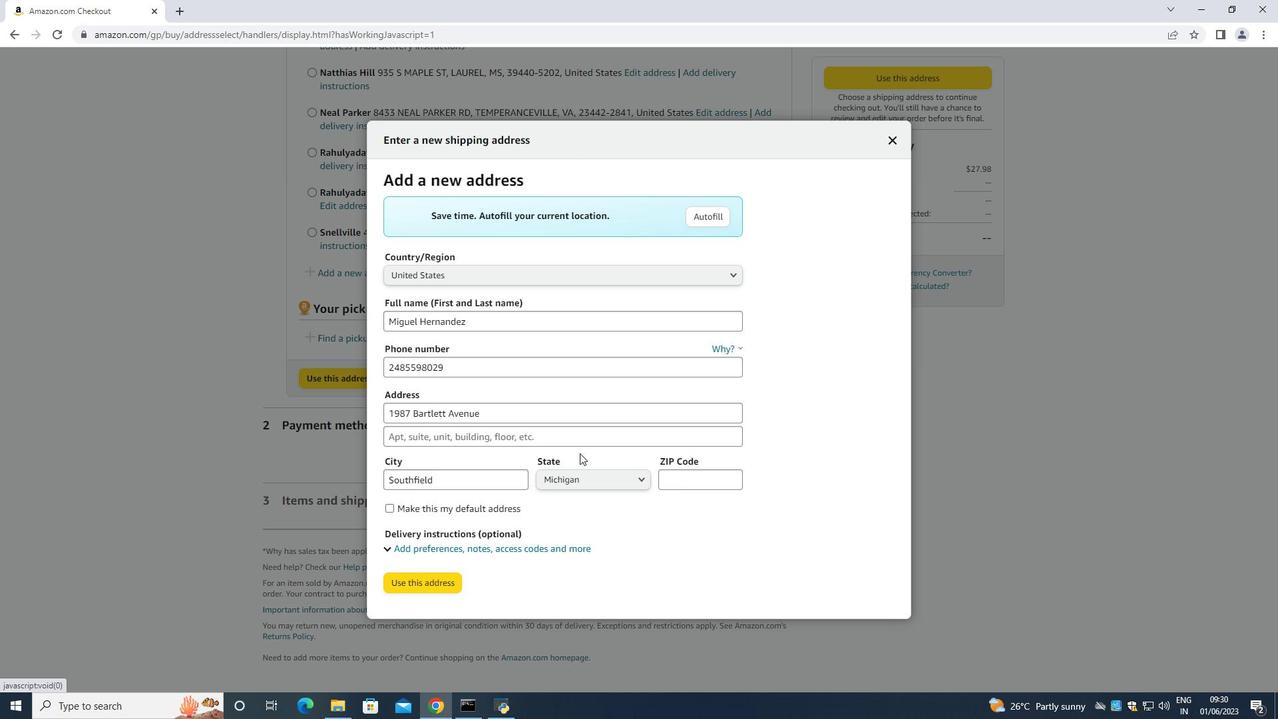 
Action: Mouse moved to (721, 478)
Screenshot: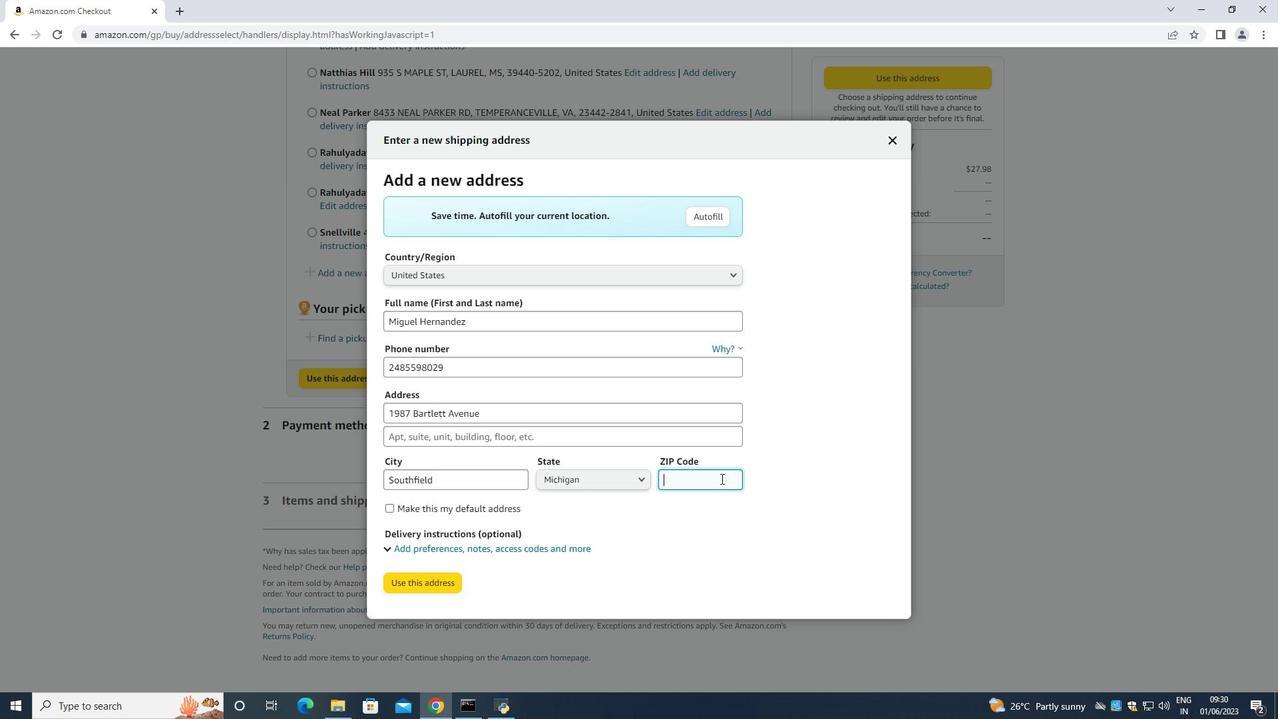 
Action: Mouse pressed left at (721, 478)
Screenshot: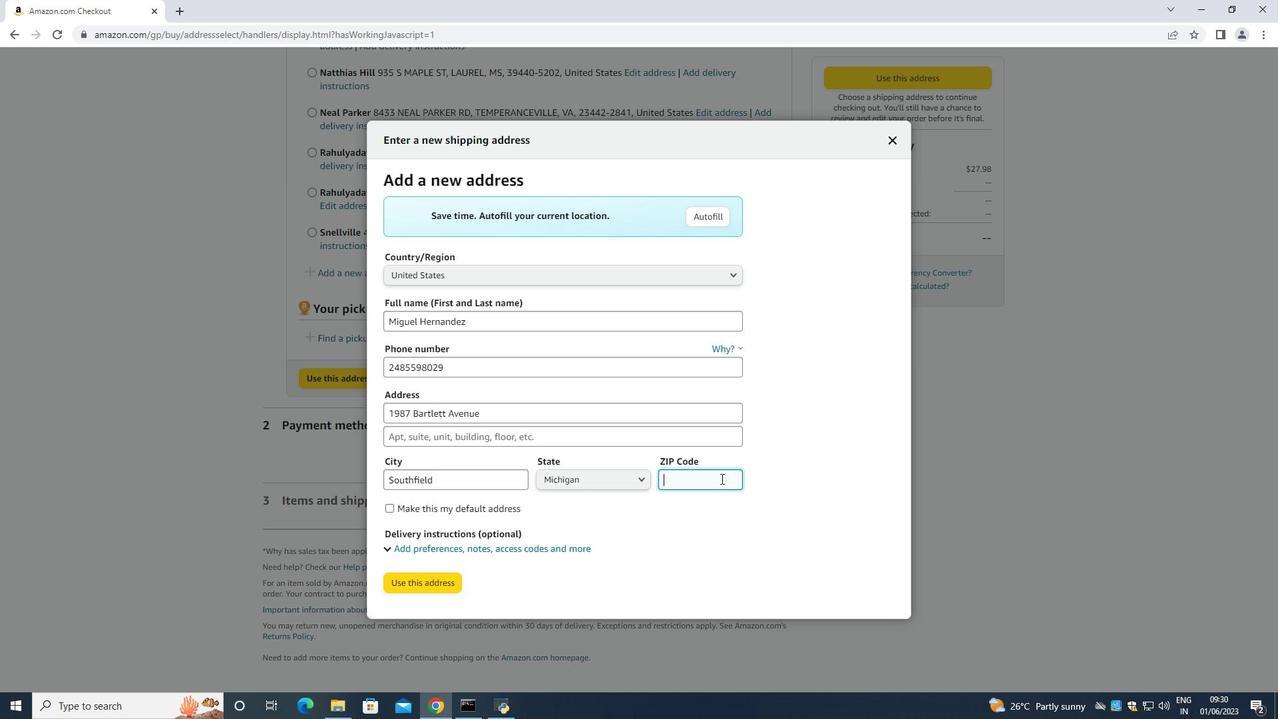 
Action: Mouse moved to (677, 482)
Screenshot: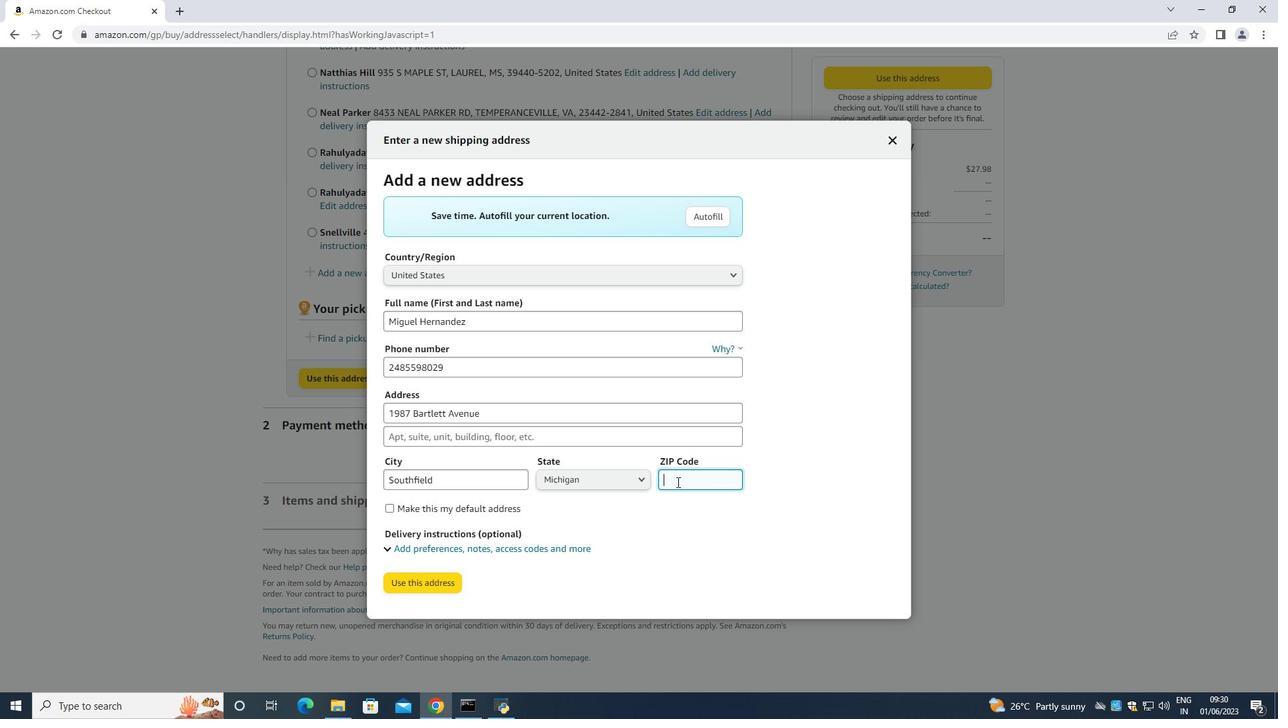 
Action: Key pressed 48076
Screenshot: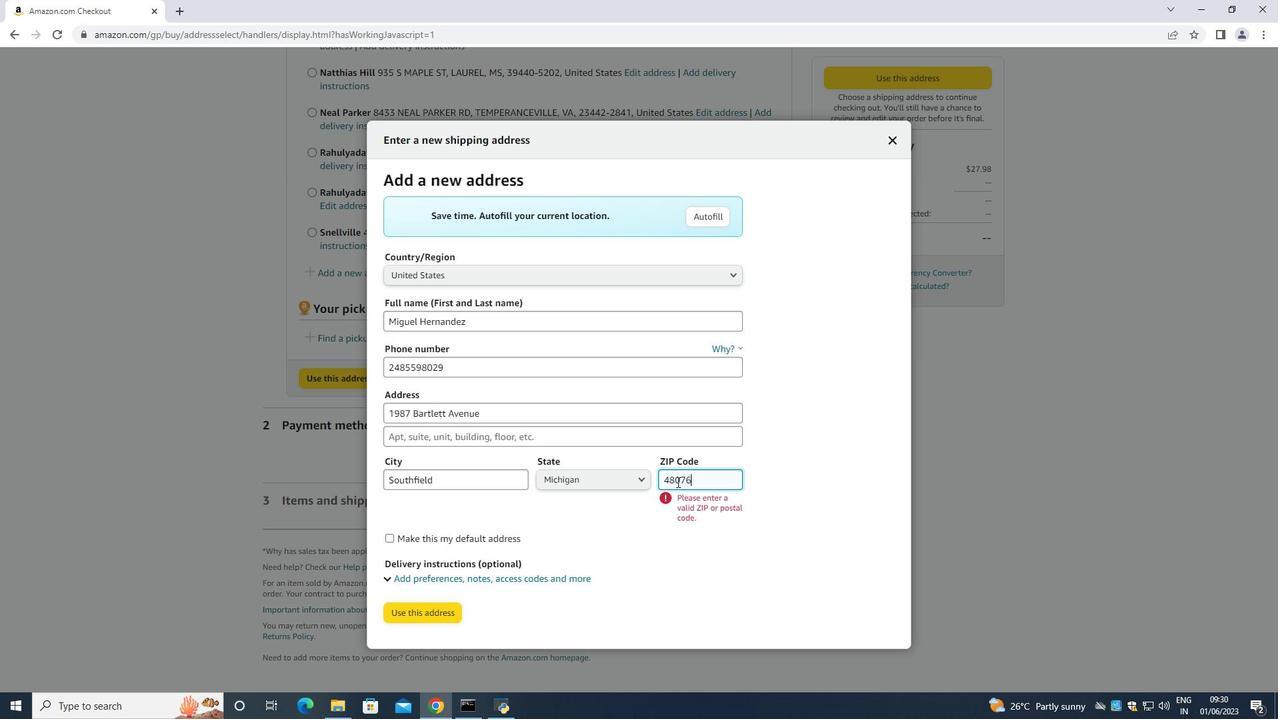 
Action: Mouse moved to (410, 584)
Screenshot: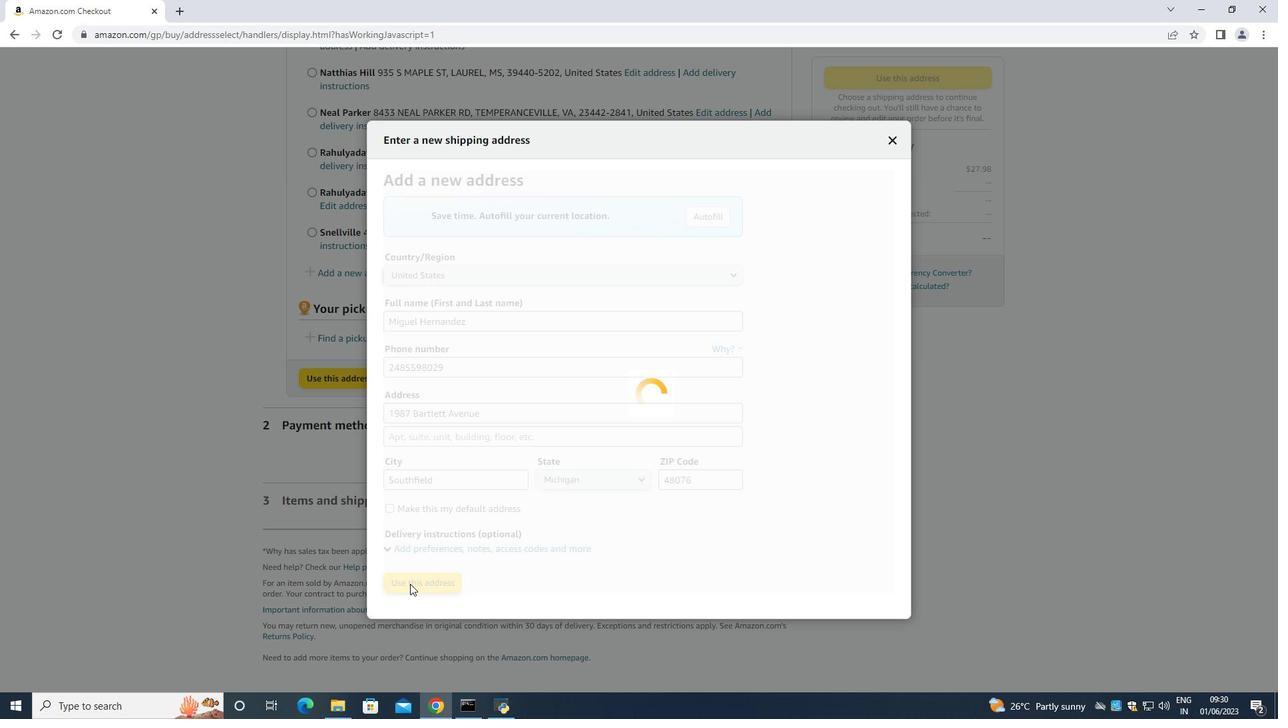 
Action: Mouse pressed left at (410, 584)
Screenshot: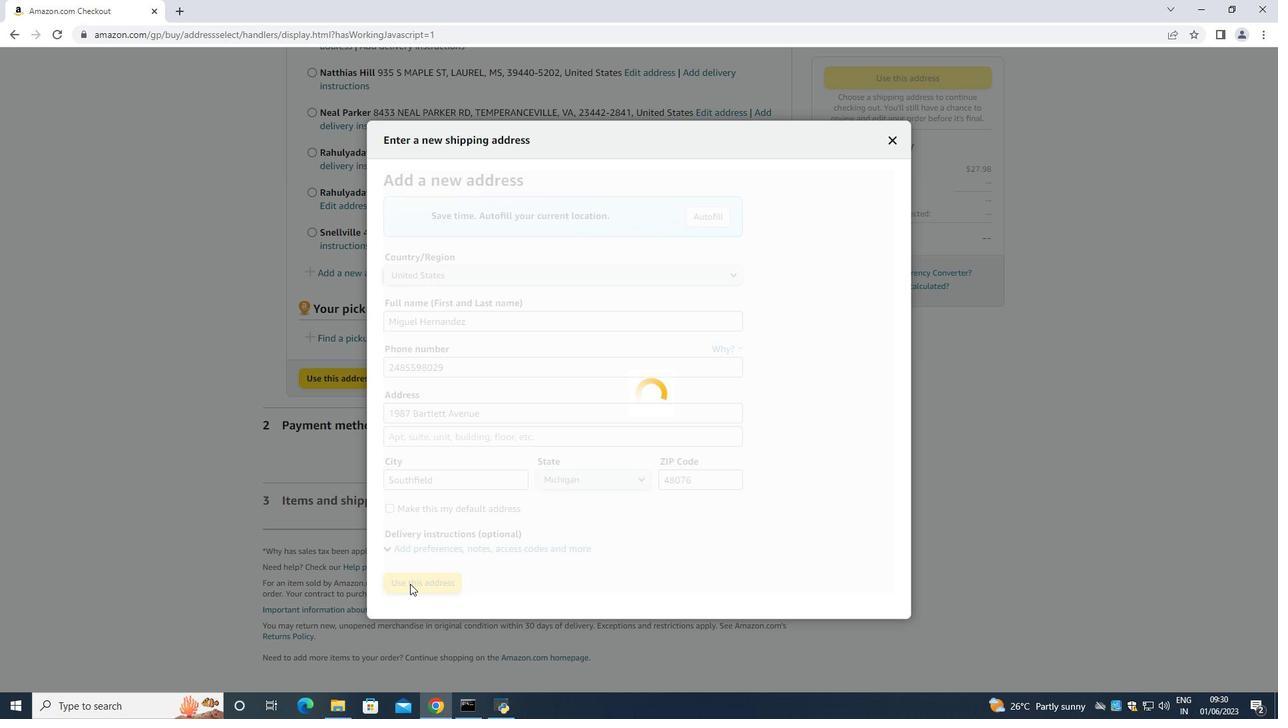 
Action: Mouse moved to (405, 669)
